 Task: Make a fun and energetic music video using iMovies editing features and visual effects.
Action: Mouse moved to (162, 196)
Screenshot: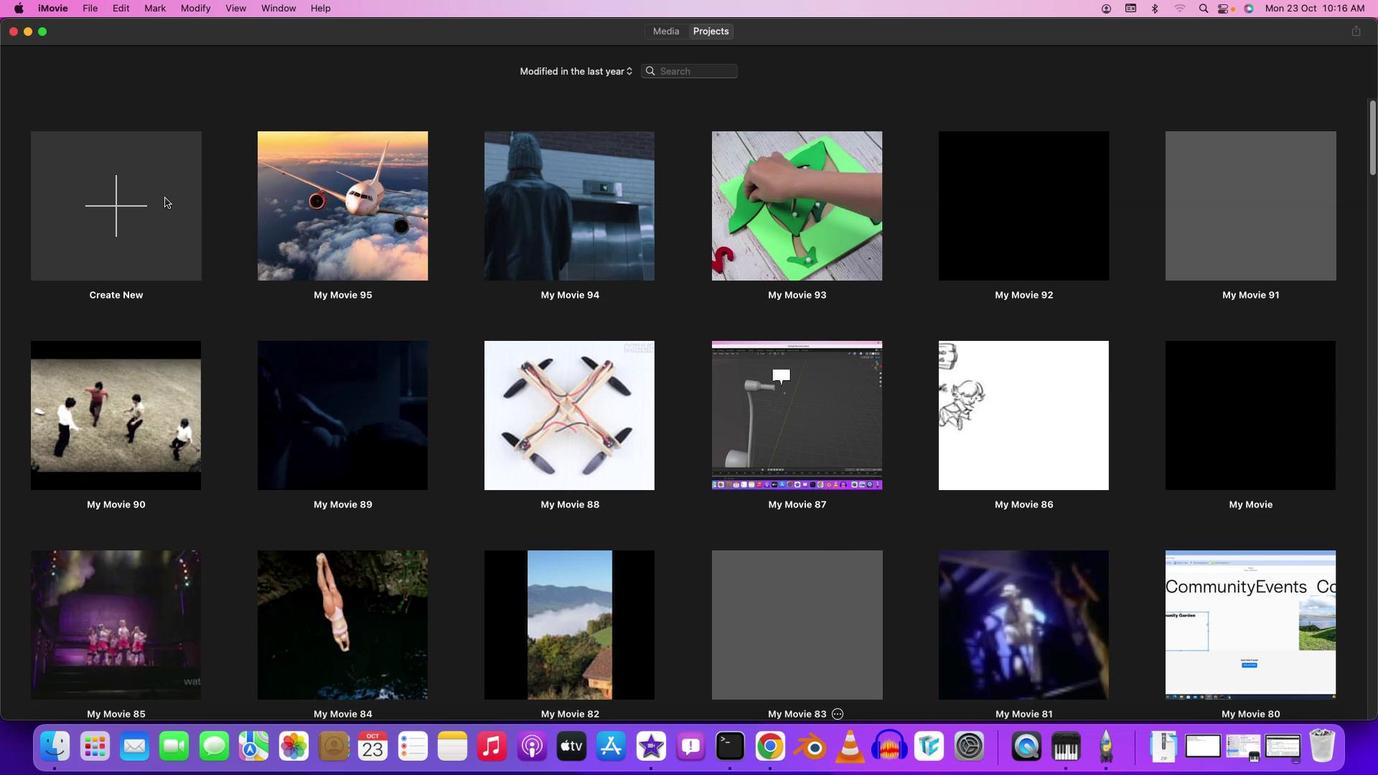 
Action: Mouse pressed left at (162, 196)
Screenshot: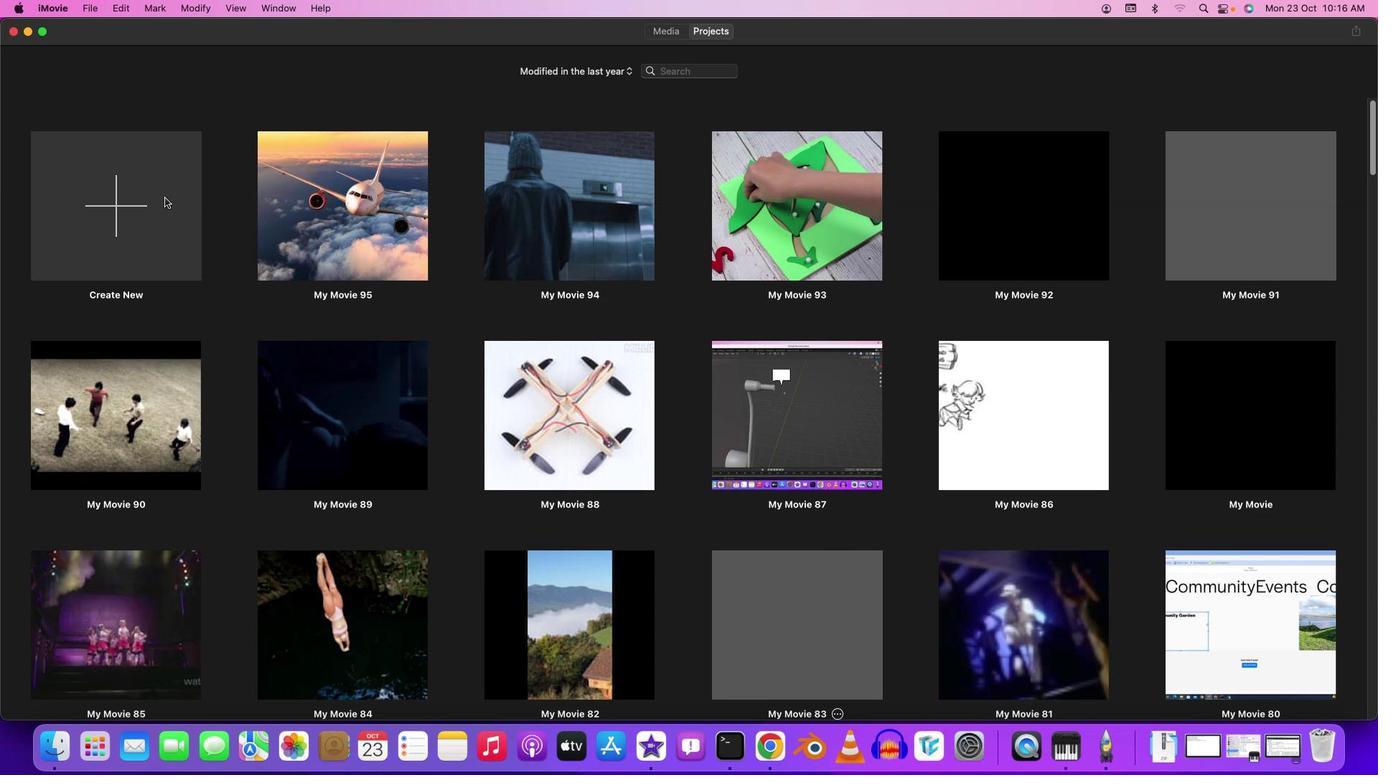 
Action: Mouse moved to (140, 206)
Screenshot: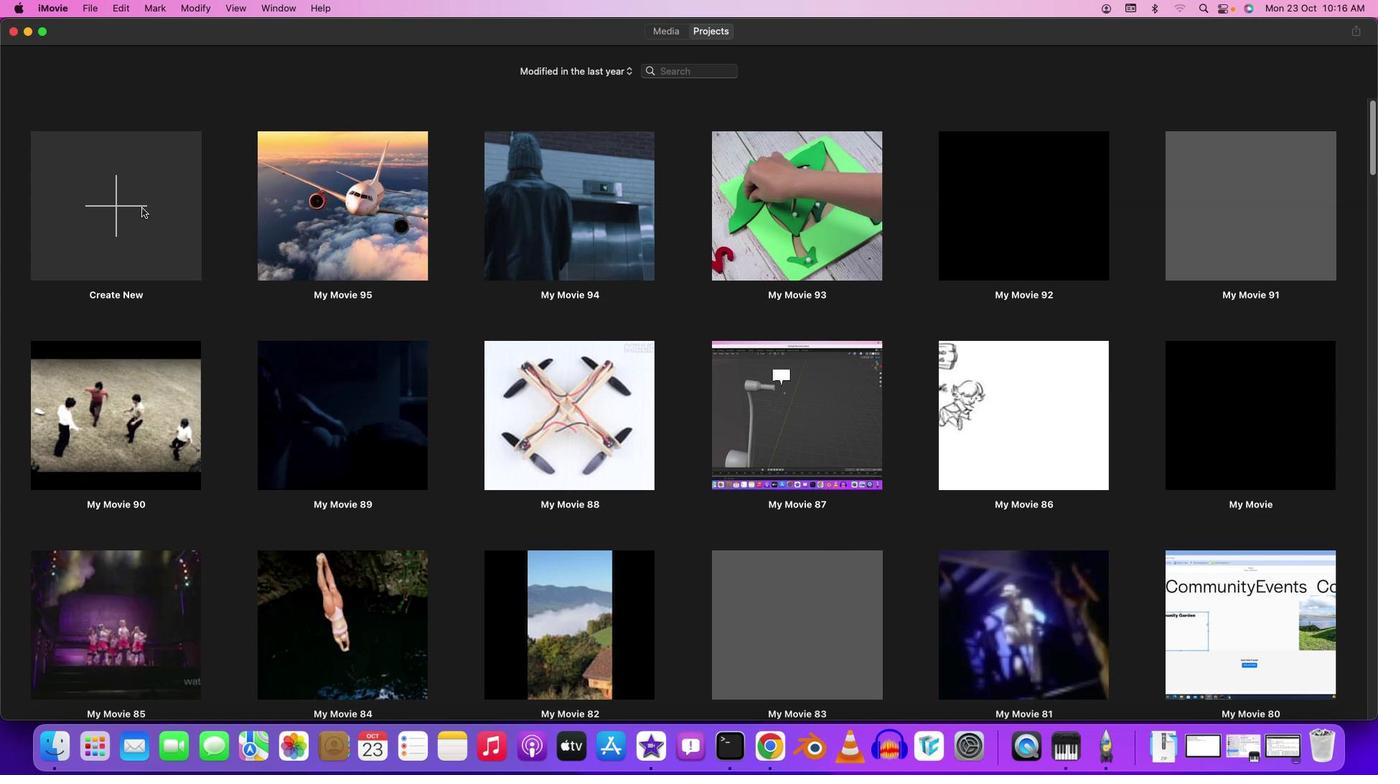 
Action: Mouse pressed left at (140, 206)
Screenshot: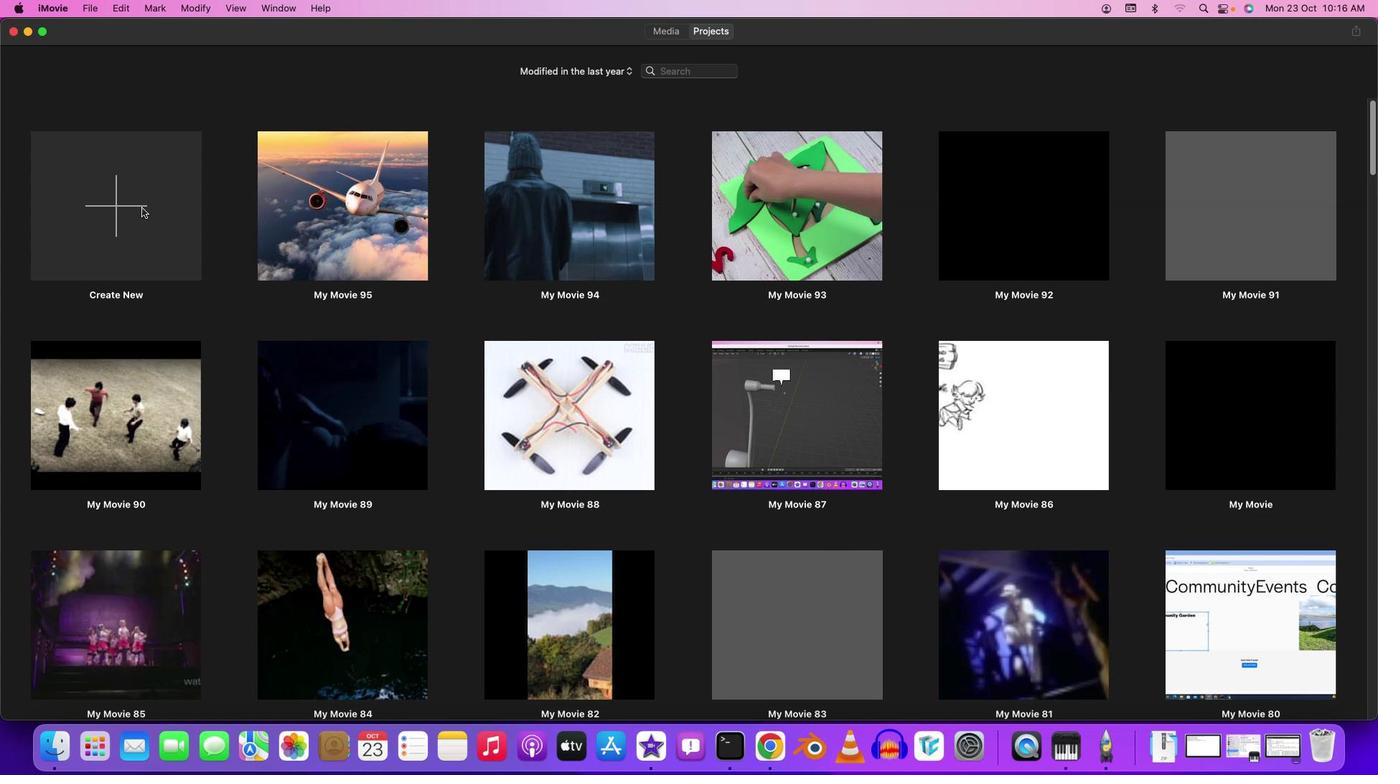
Action: Mouse moved to (109, 274)
Screenshot: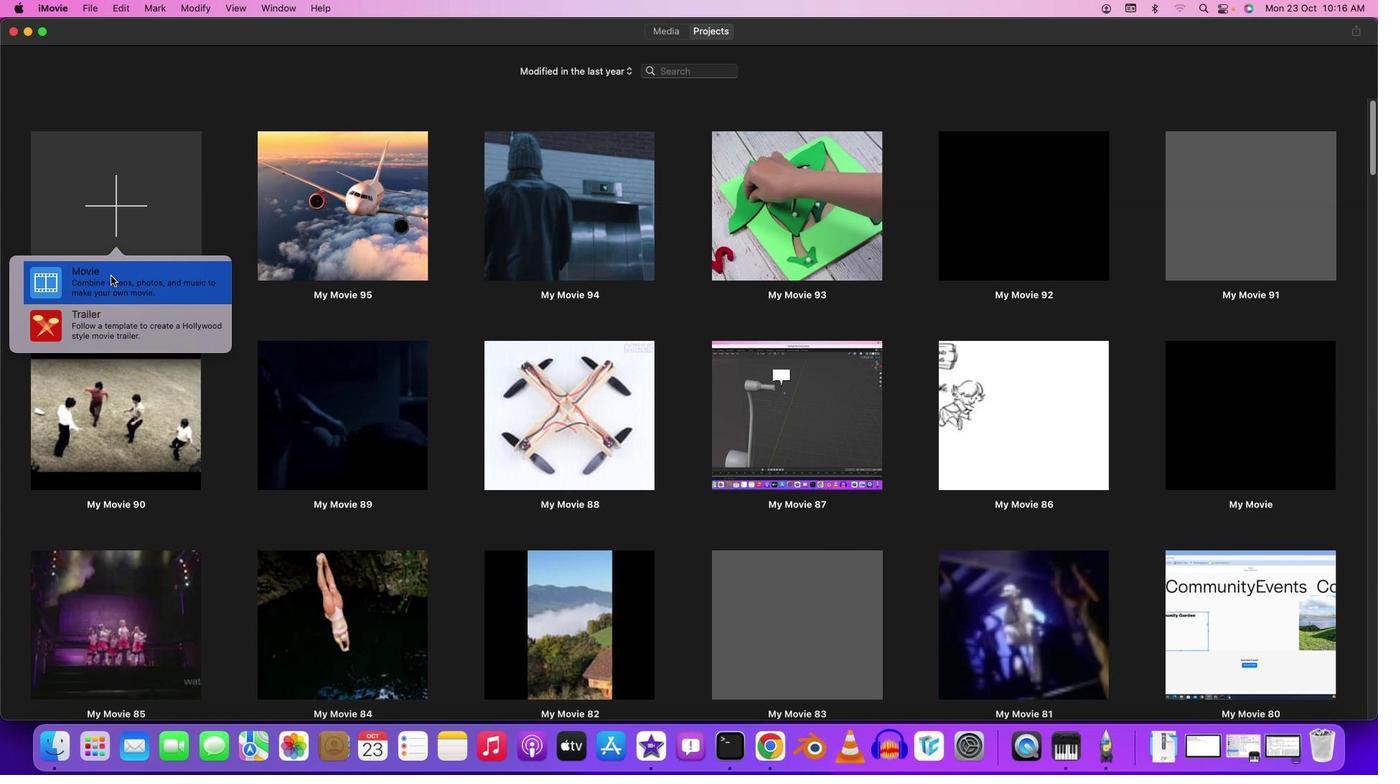
Action: Mouse pressed left at (109, 274)
Screenshot: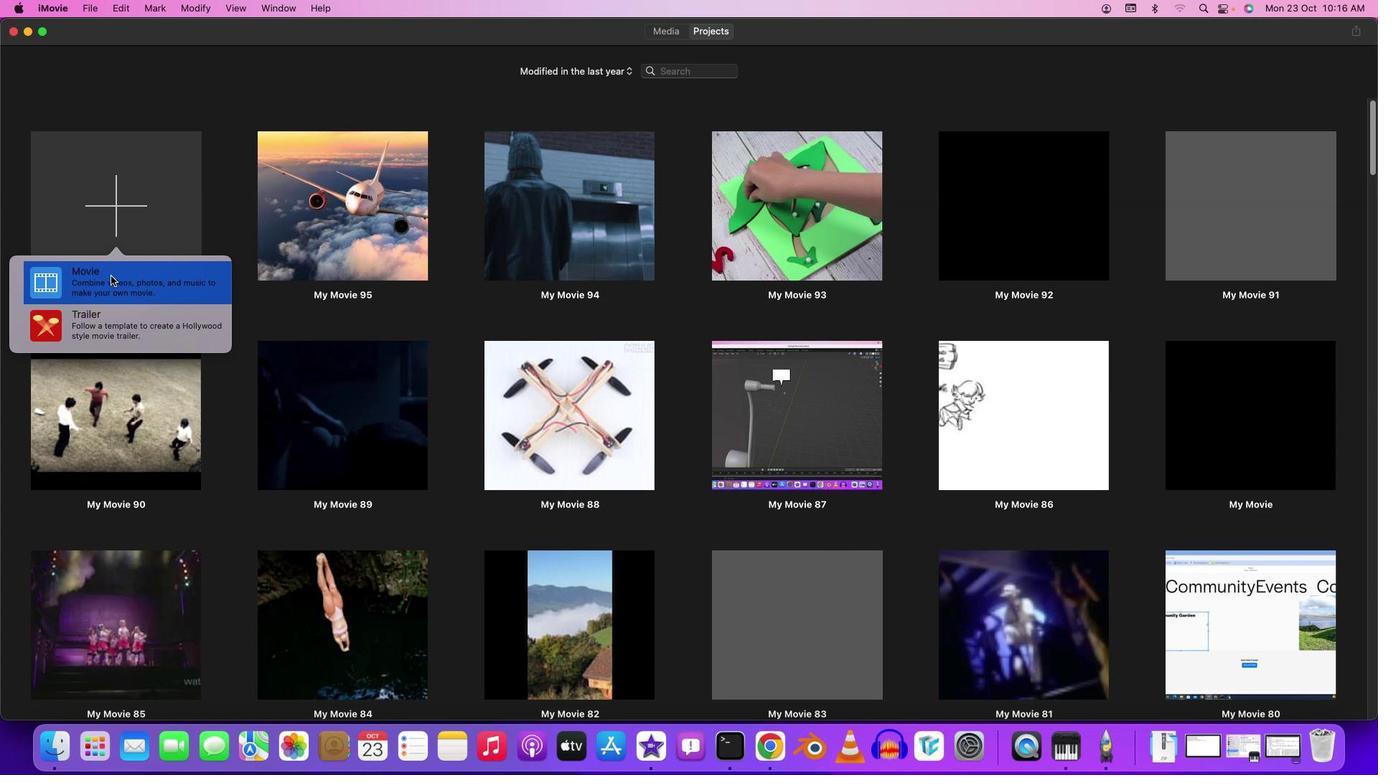 
Action: Mouse moved to (162, 32)
Screenshot: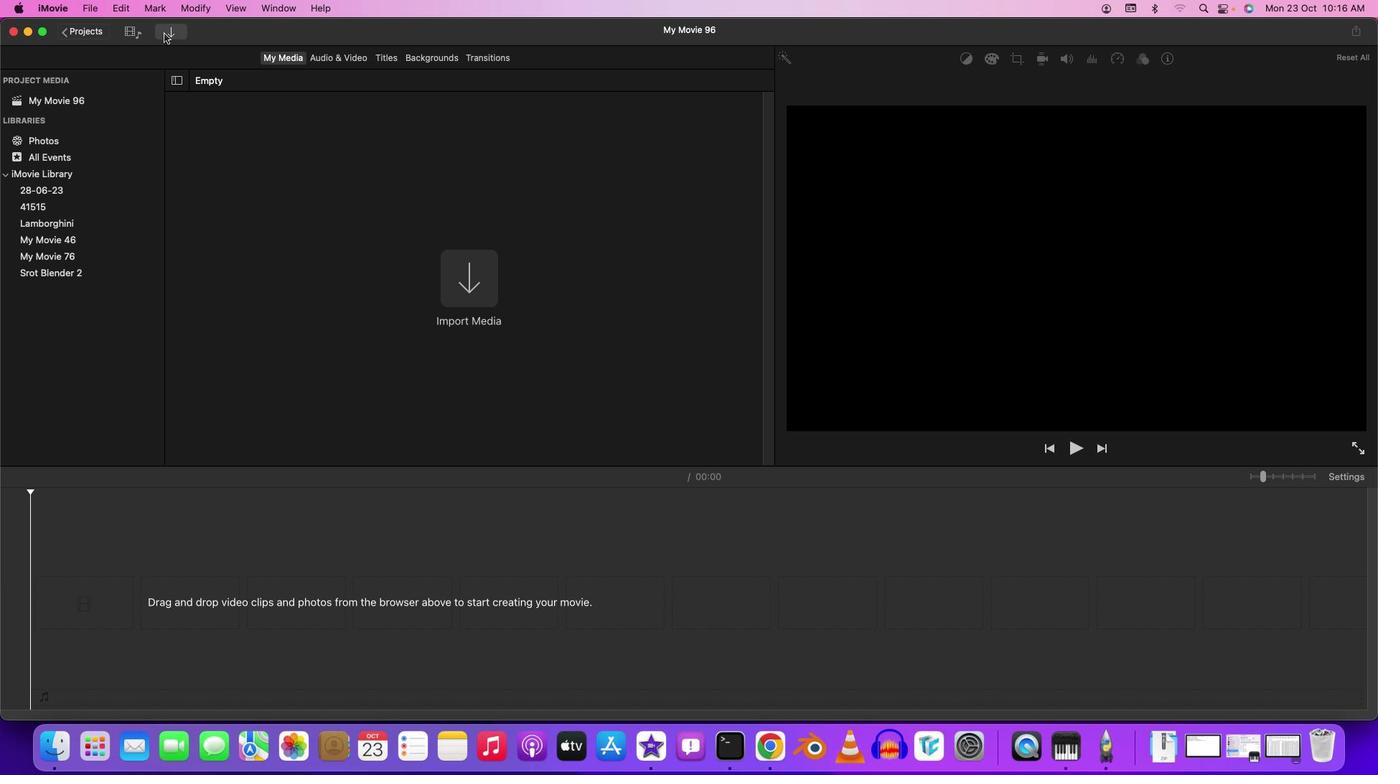
Action: Mouse pressed left at (162, 32)
Screenshot: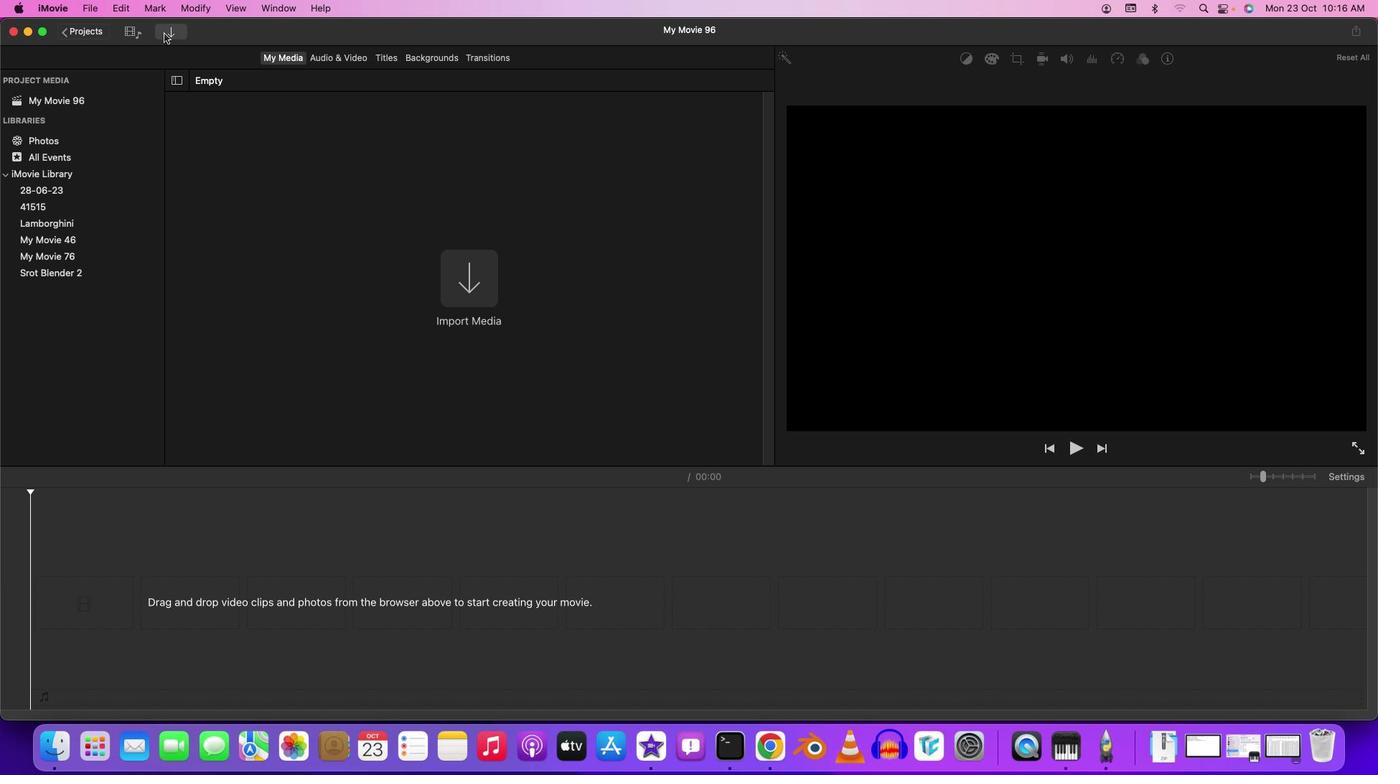 
Action: Mouse moved to (53, 201)
Screenshot: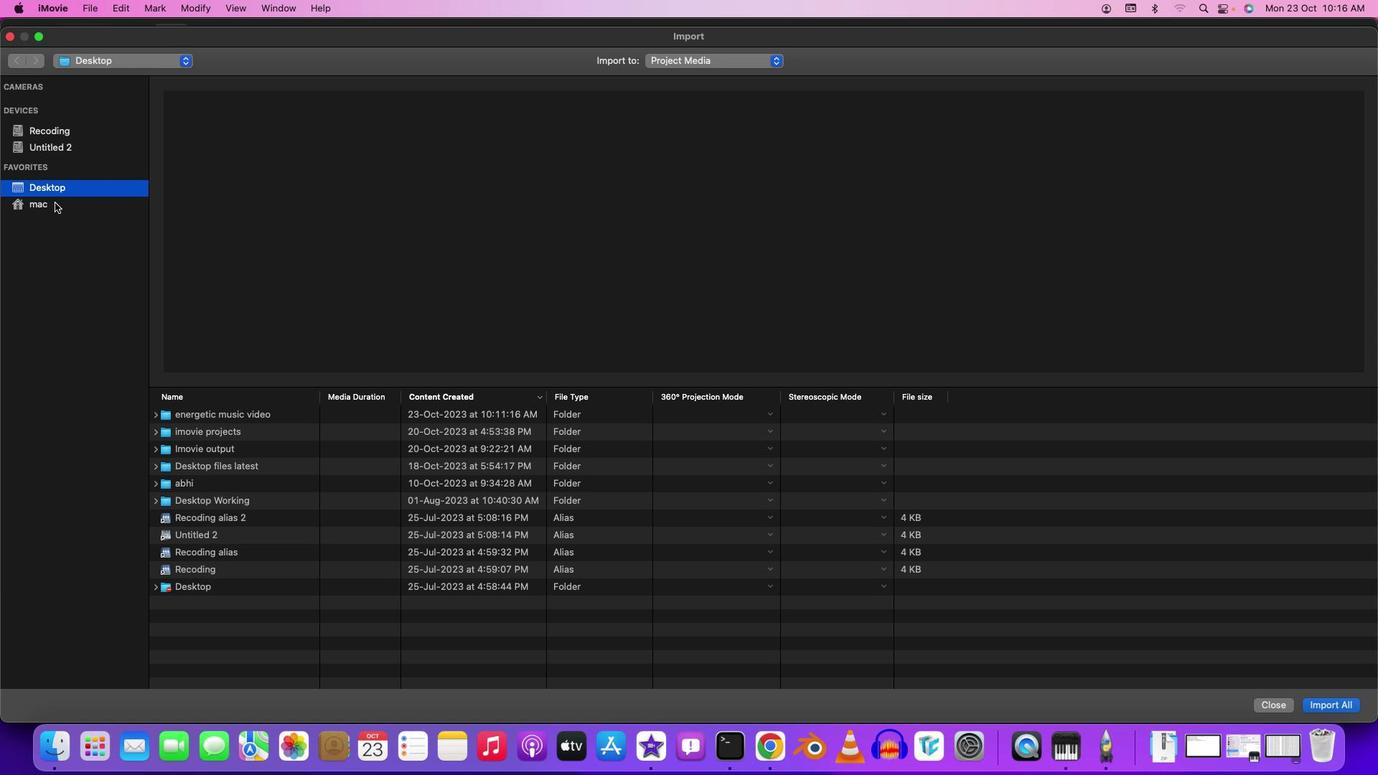 
Action: Mouse pressed left at (53, 201)
Screenshot: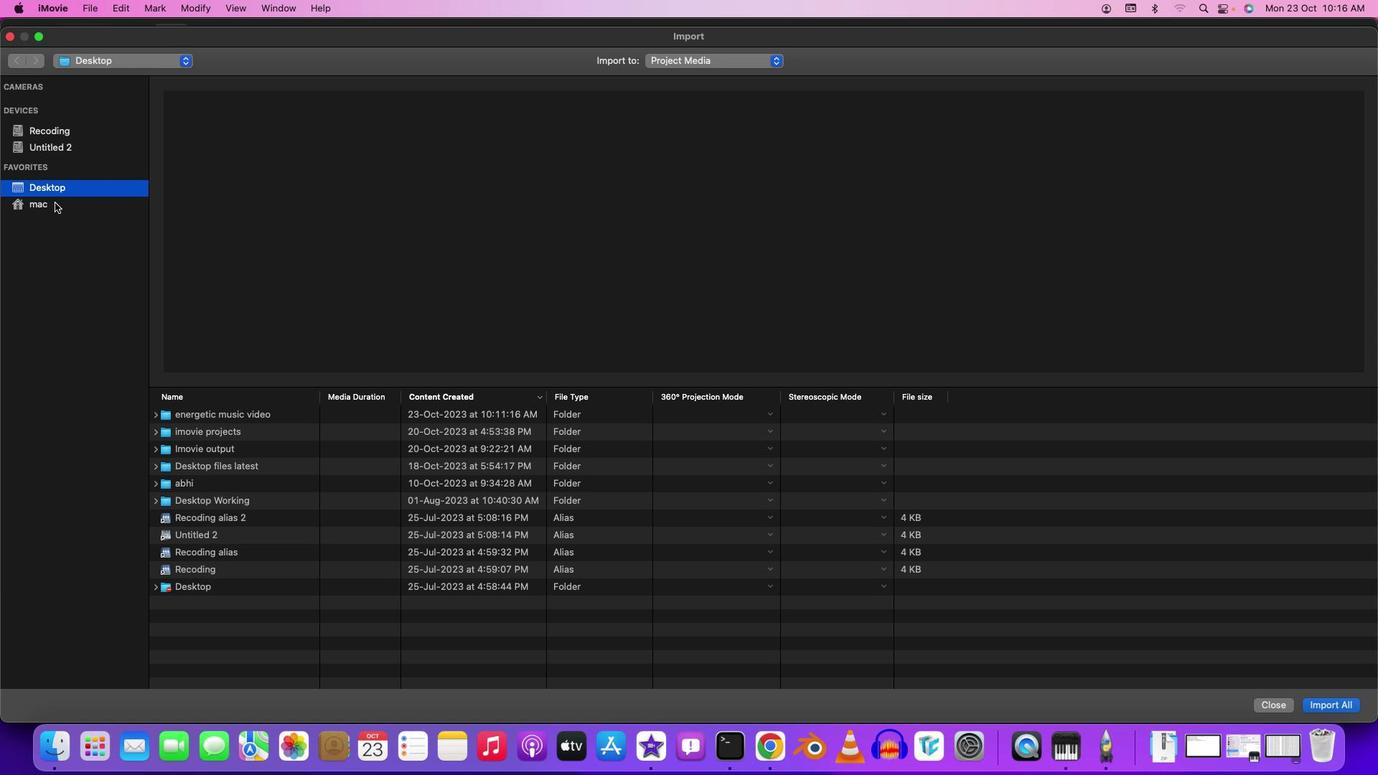 
Action: Mouse moved to (62, 185)
Screenshot: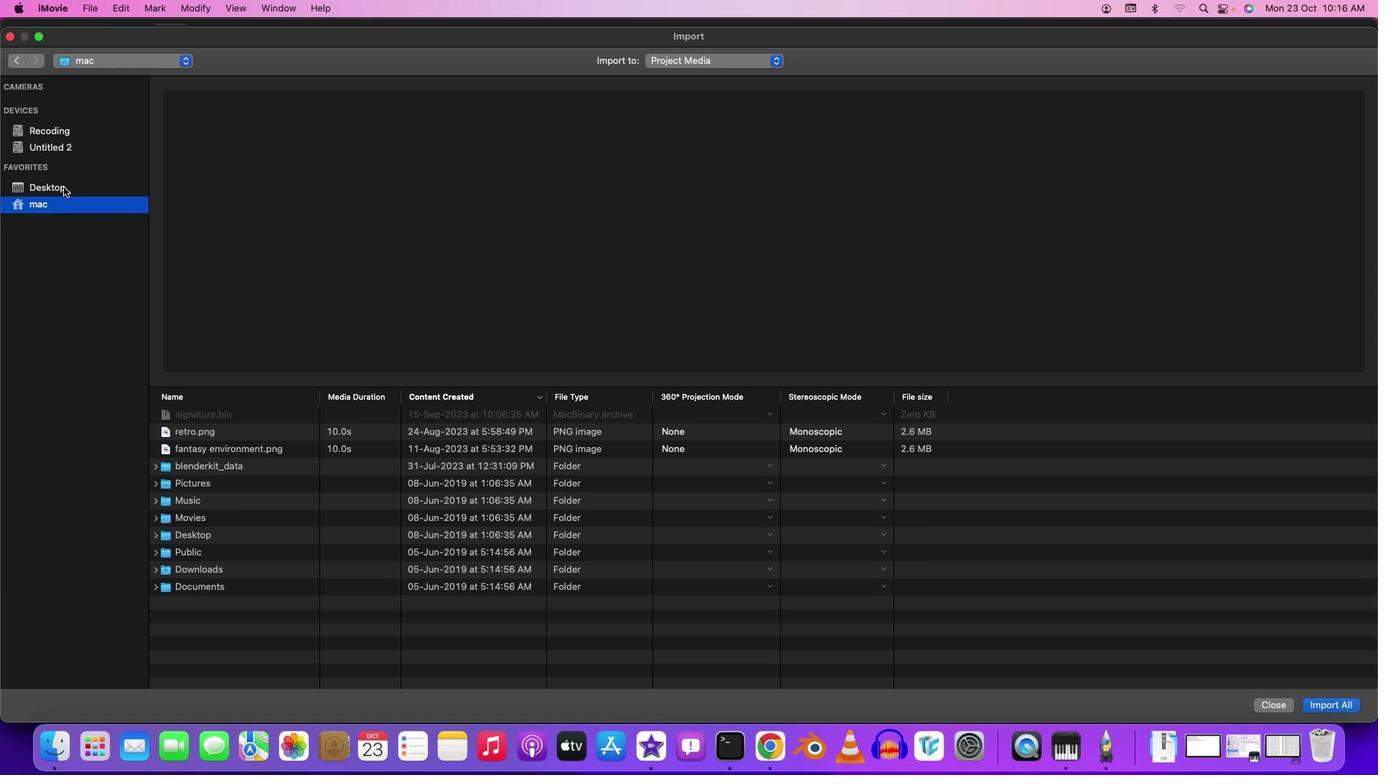 
Action: Mouse pressed left at (62, 185)
Screenshot: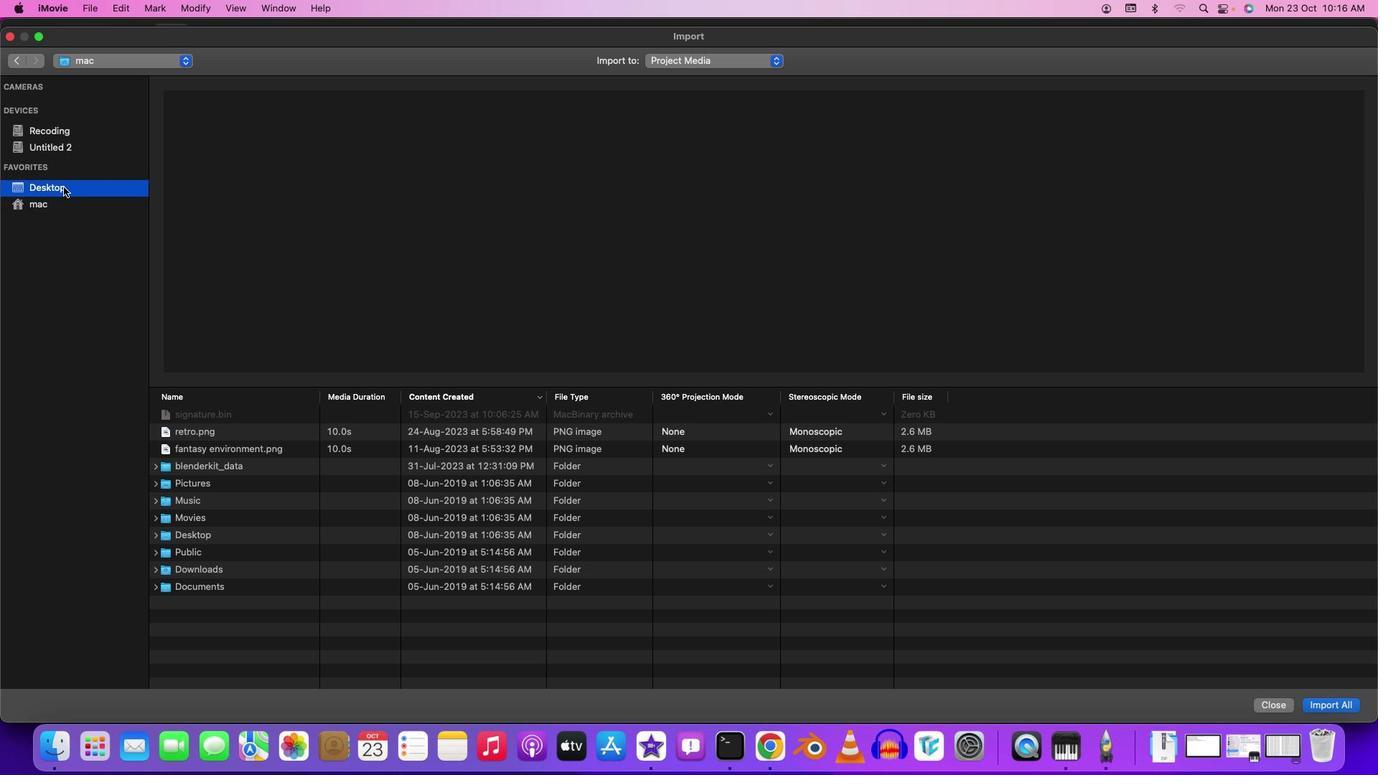 
Action: Mouse moved to (213, 484)
Screenshot: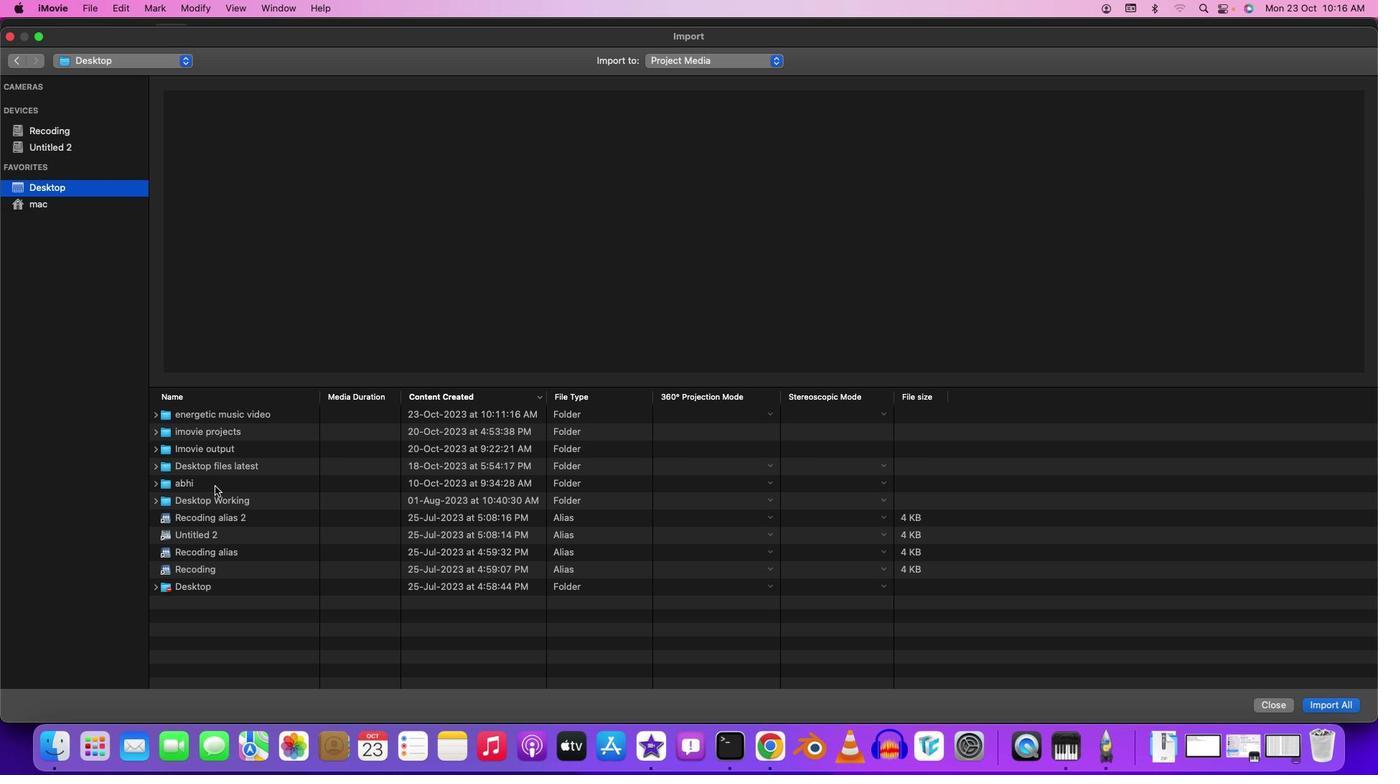 
Action: Mouse pressed left at (213, 484)
Screenshot: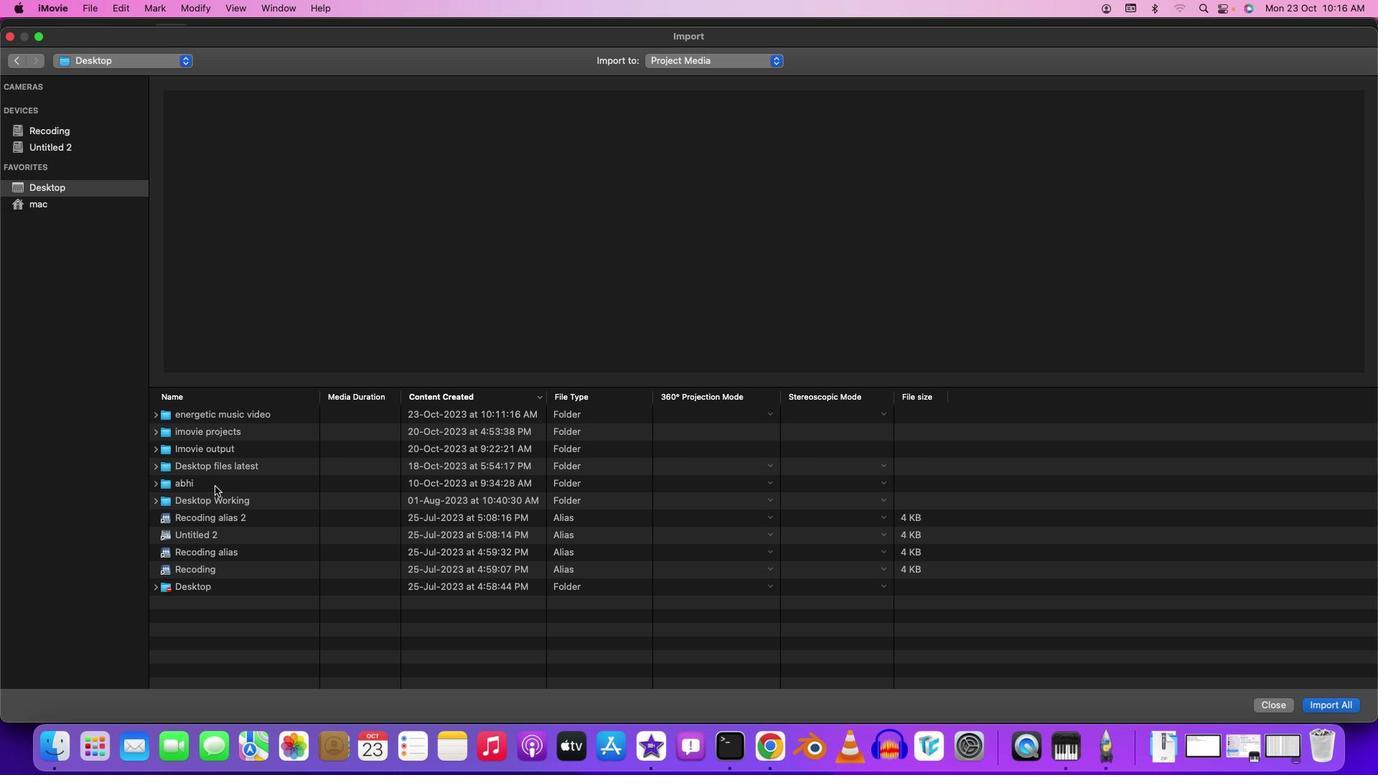 
Action: Mouse pressed left at (213, 484)
Screenshot: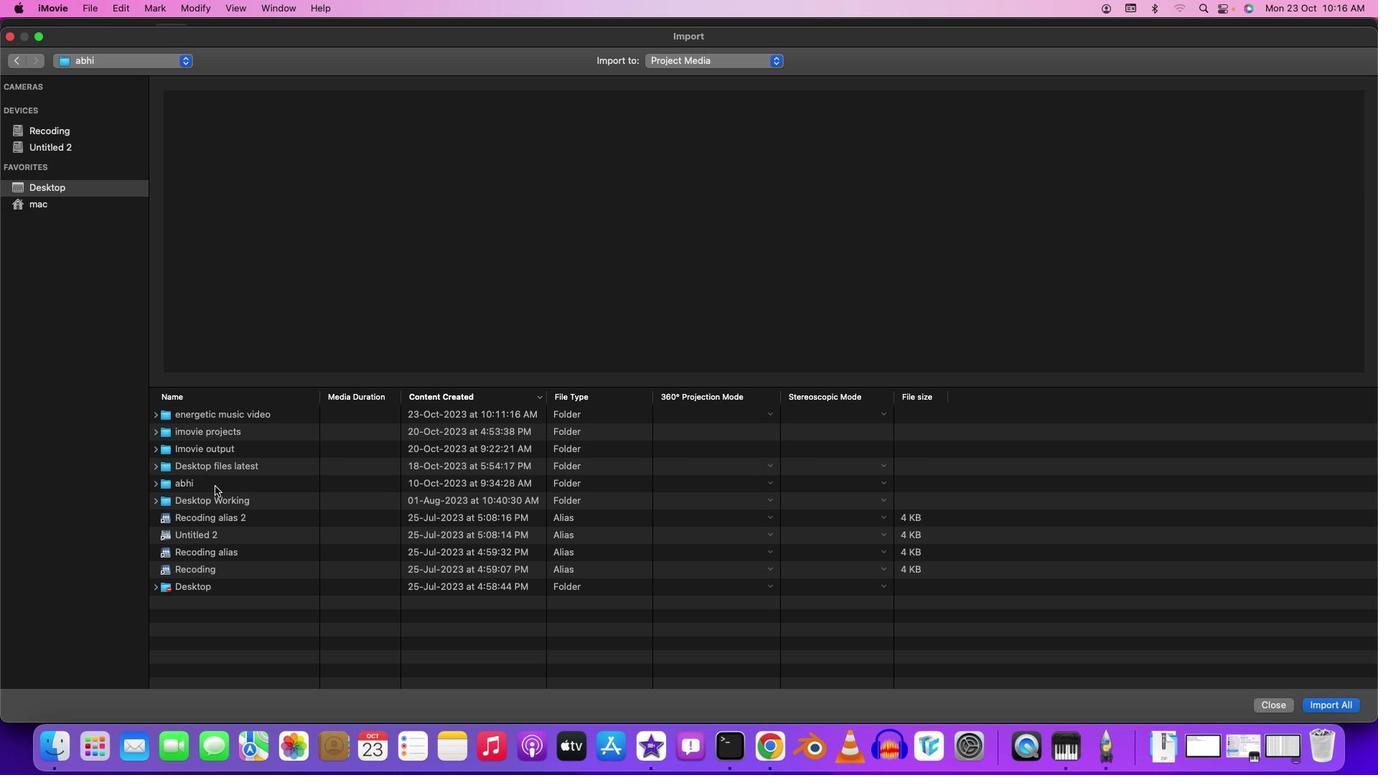 
Action: Mouse moved to (61, 184)
Screenshot: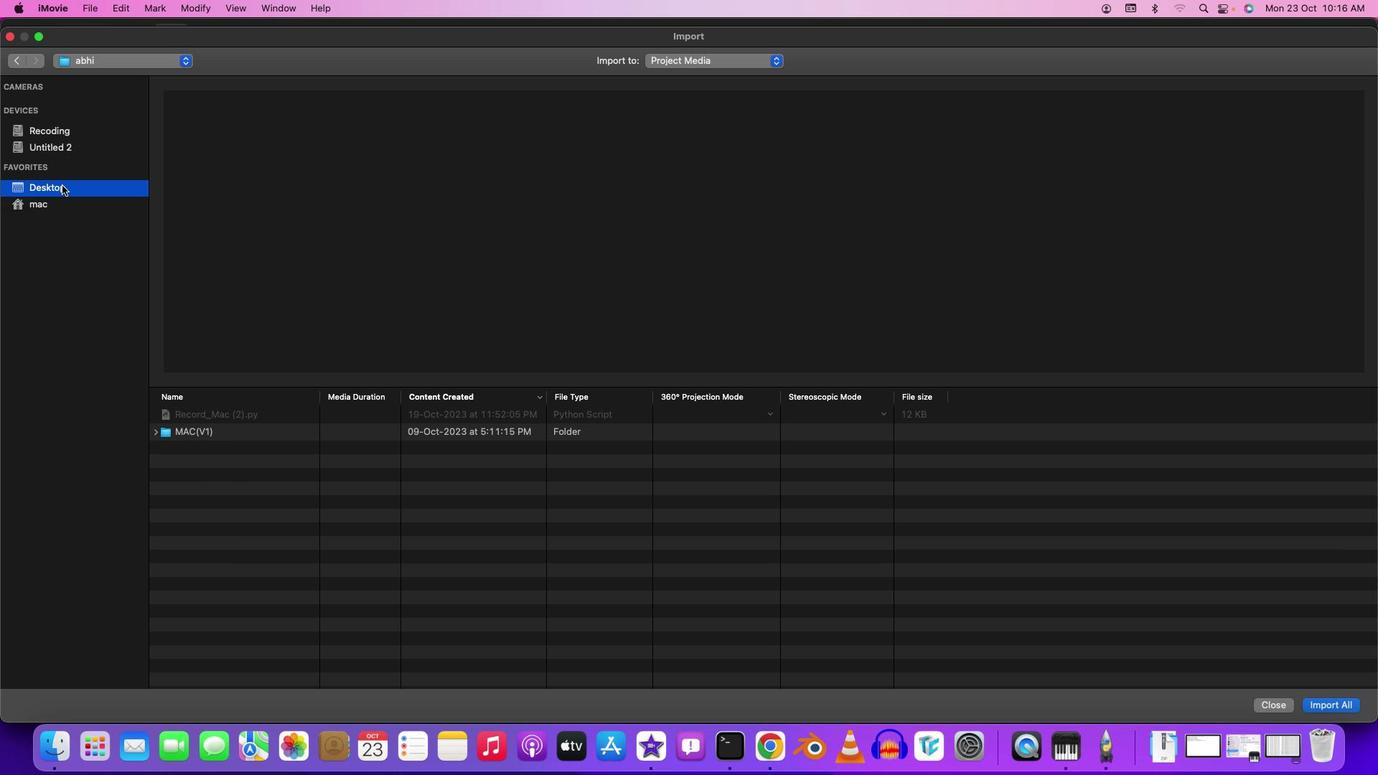 
Action: Mouse pressed left at (61, 184)
Screenshot: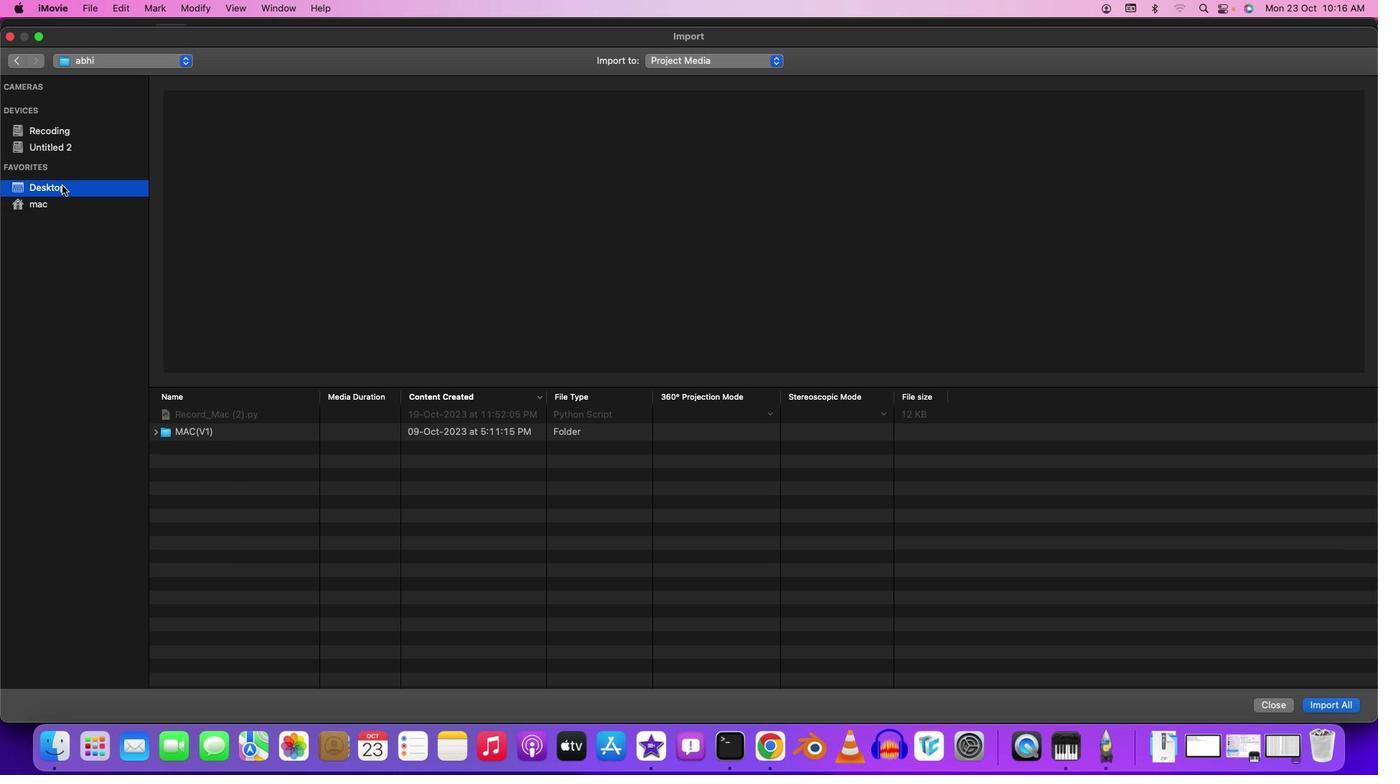 
Action: Mouse moved to (51, 206)
Screenshot: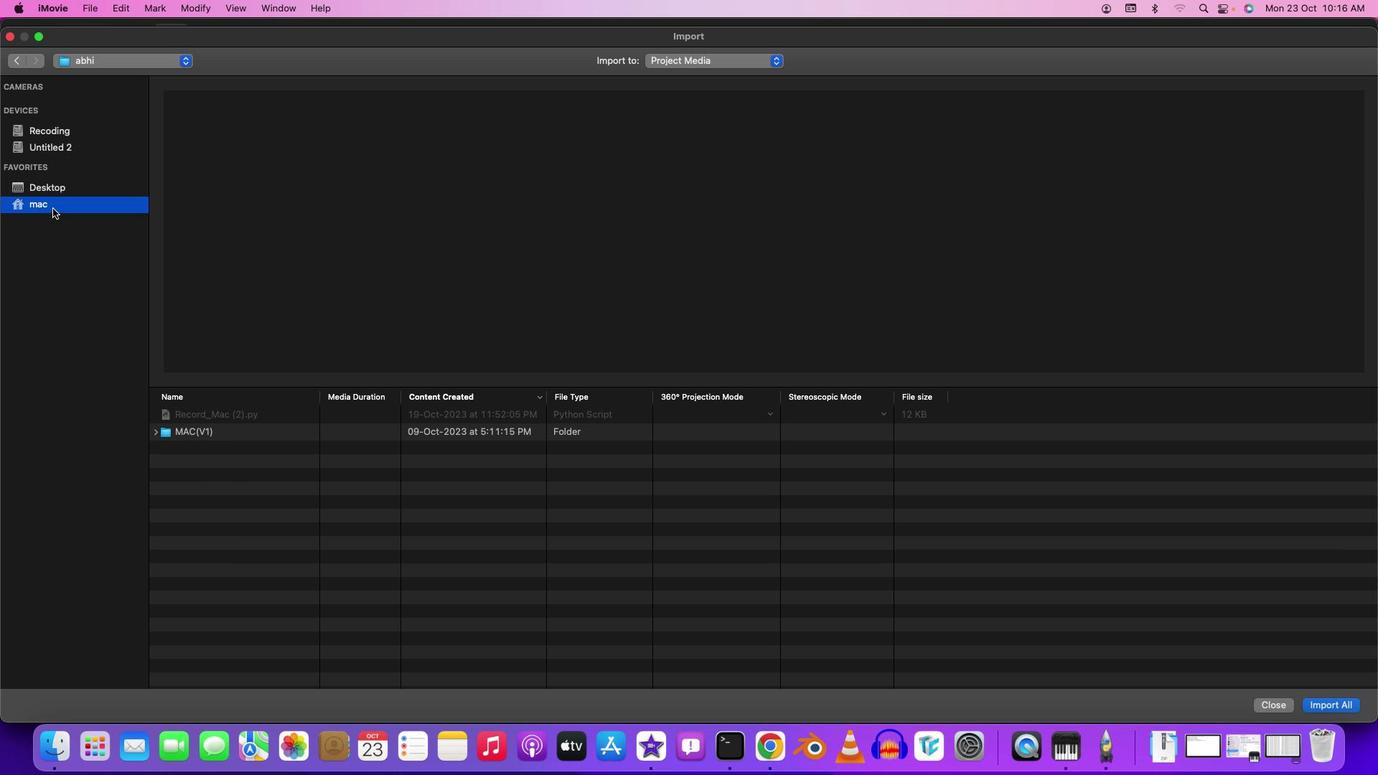 
Action: Mouse pressed left at (51, 206)
Screenshot: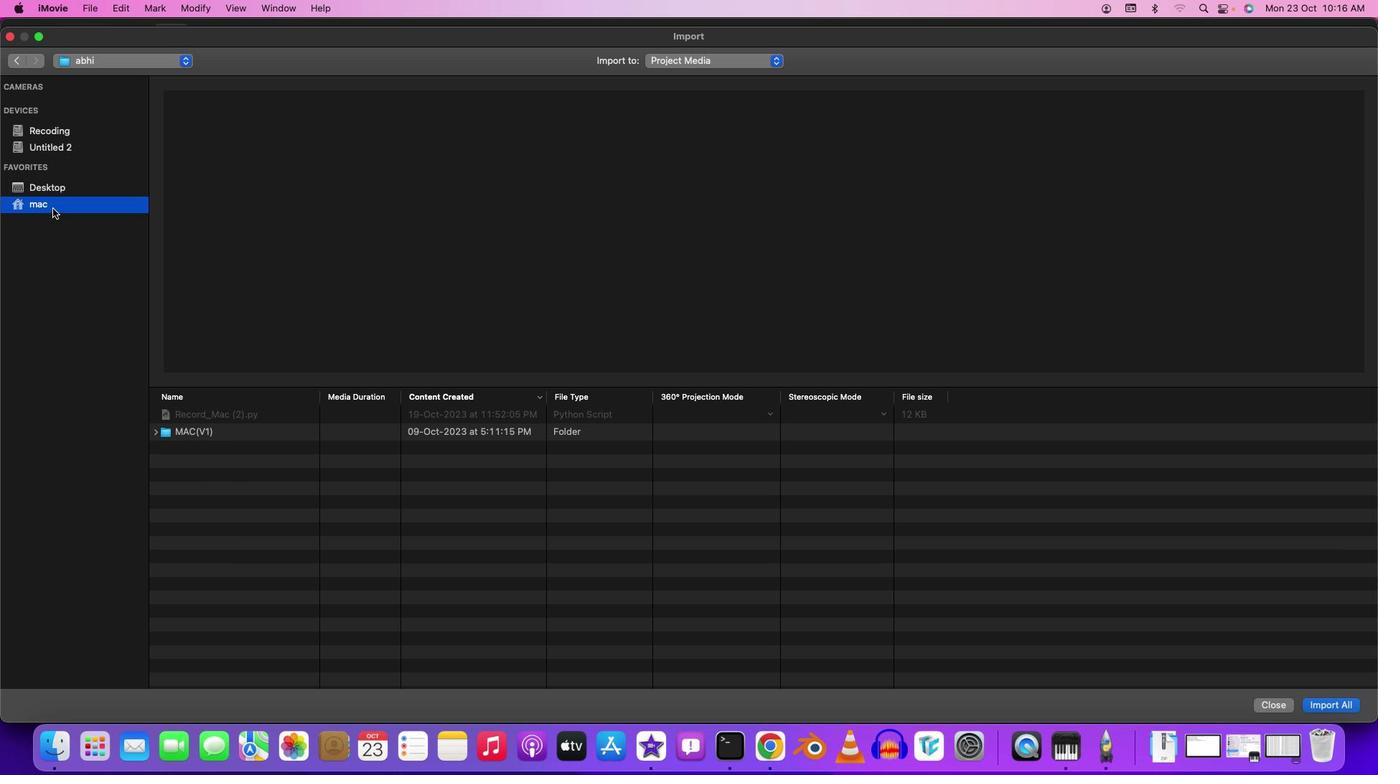 
Action: Mouse moved to (55, 177)
Screenshot: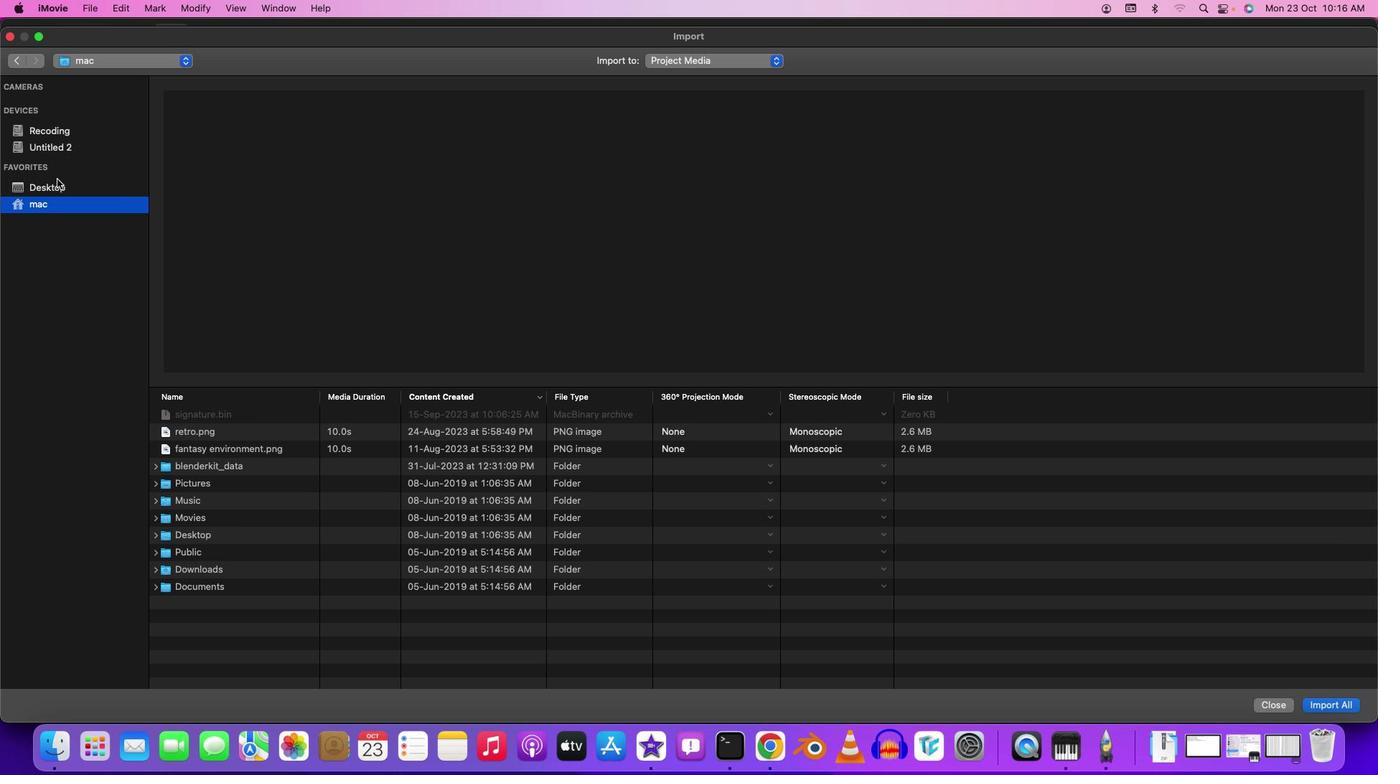 
Action: Mouse pressed left at (55, 177)
Screenshot: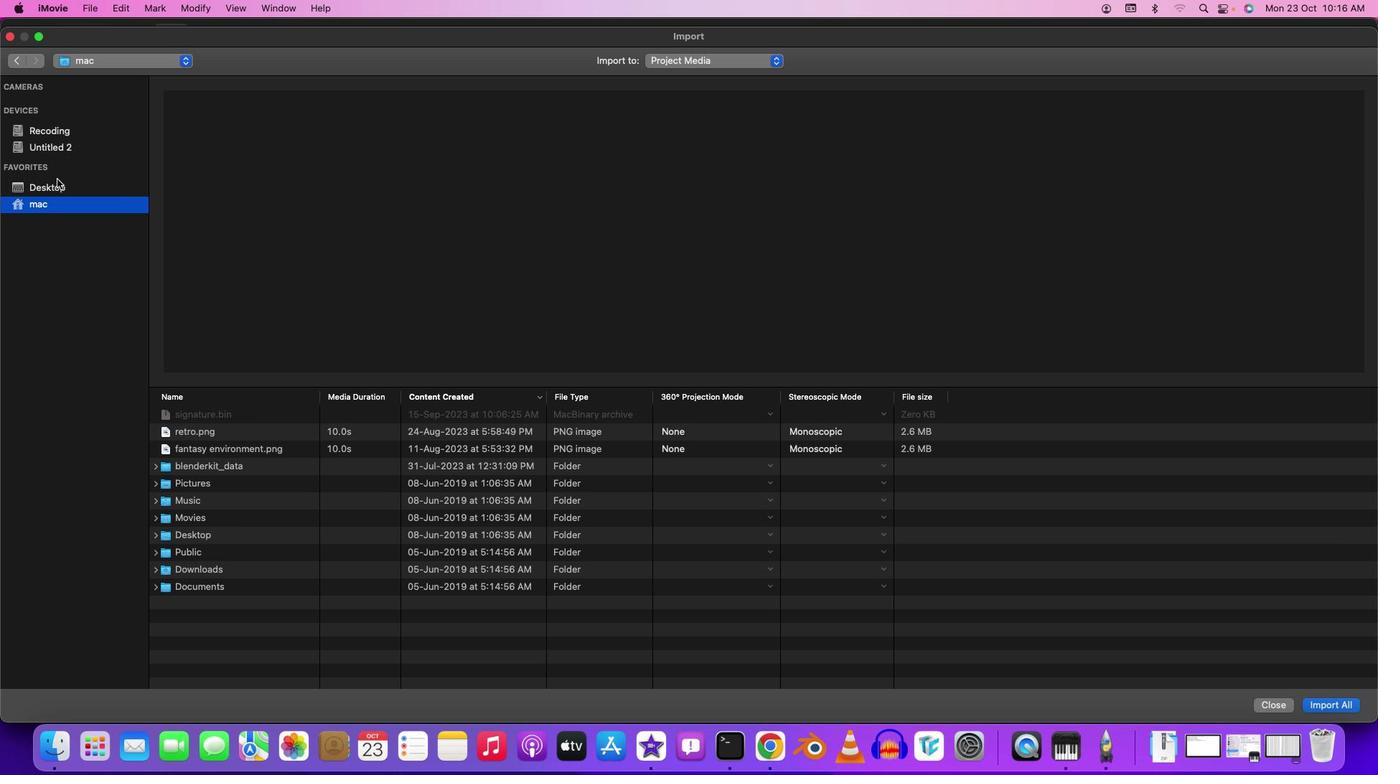 
Action: Mouse moved to (54, 180)
Screenshot: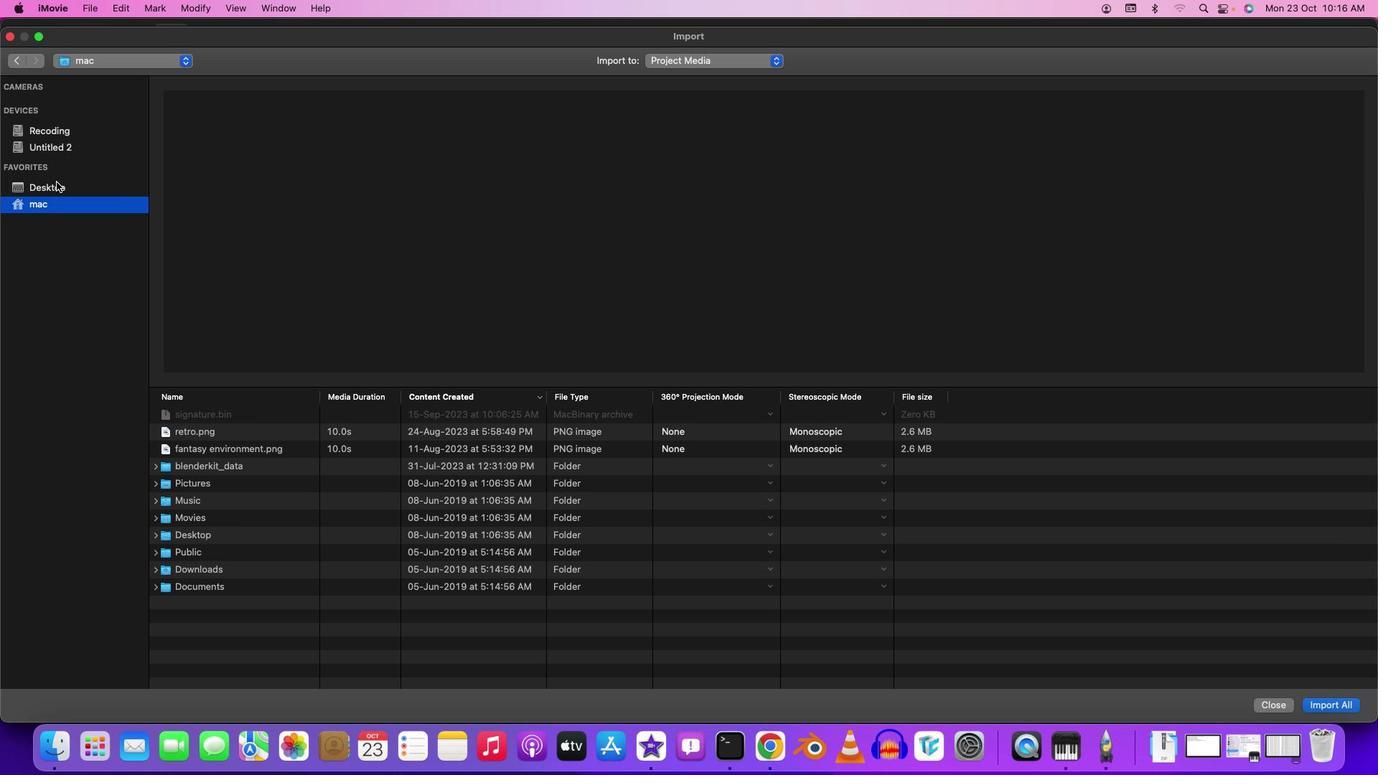 
Action: Mouse pressed left at (54, 180)
Screenshot: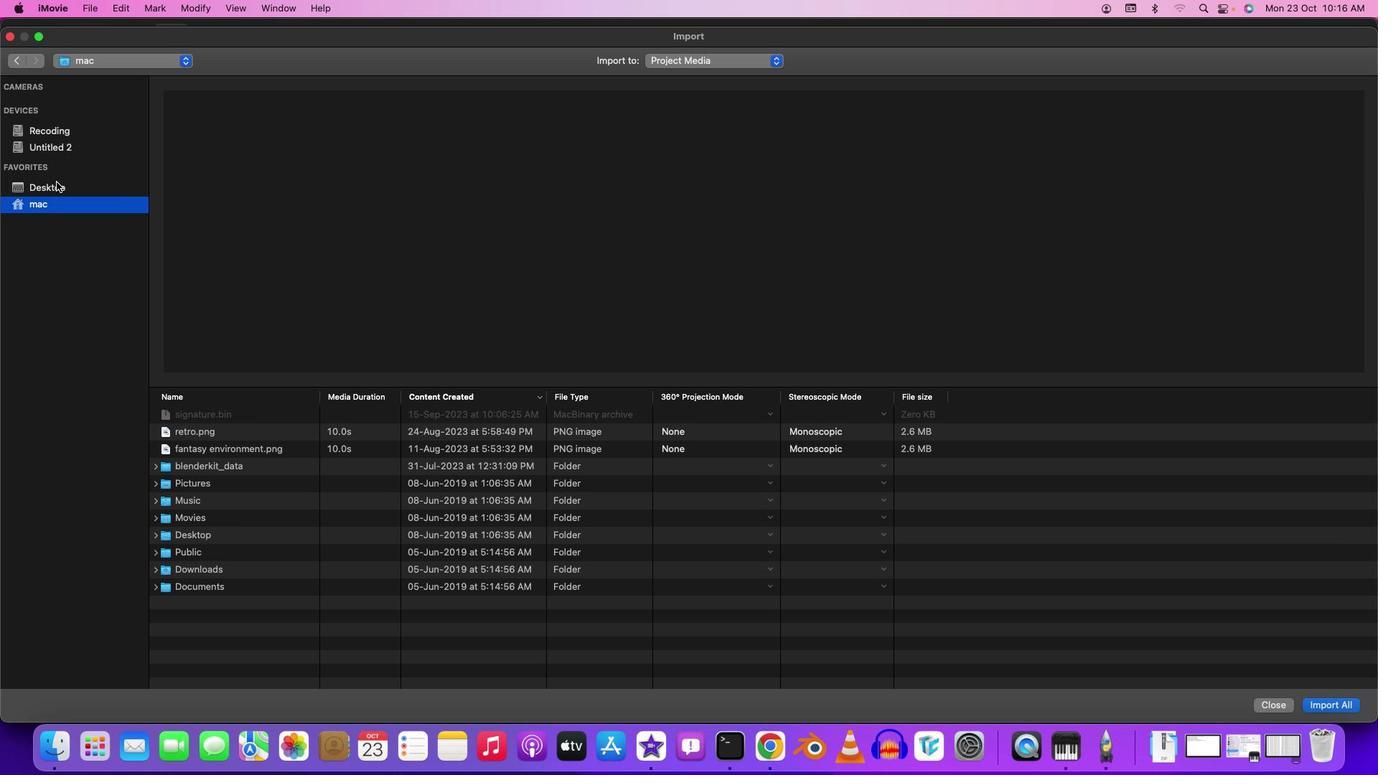 
Action: Mouse moved to (253, 416)
Screenshot: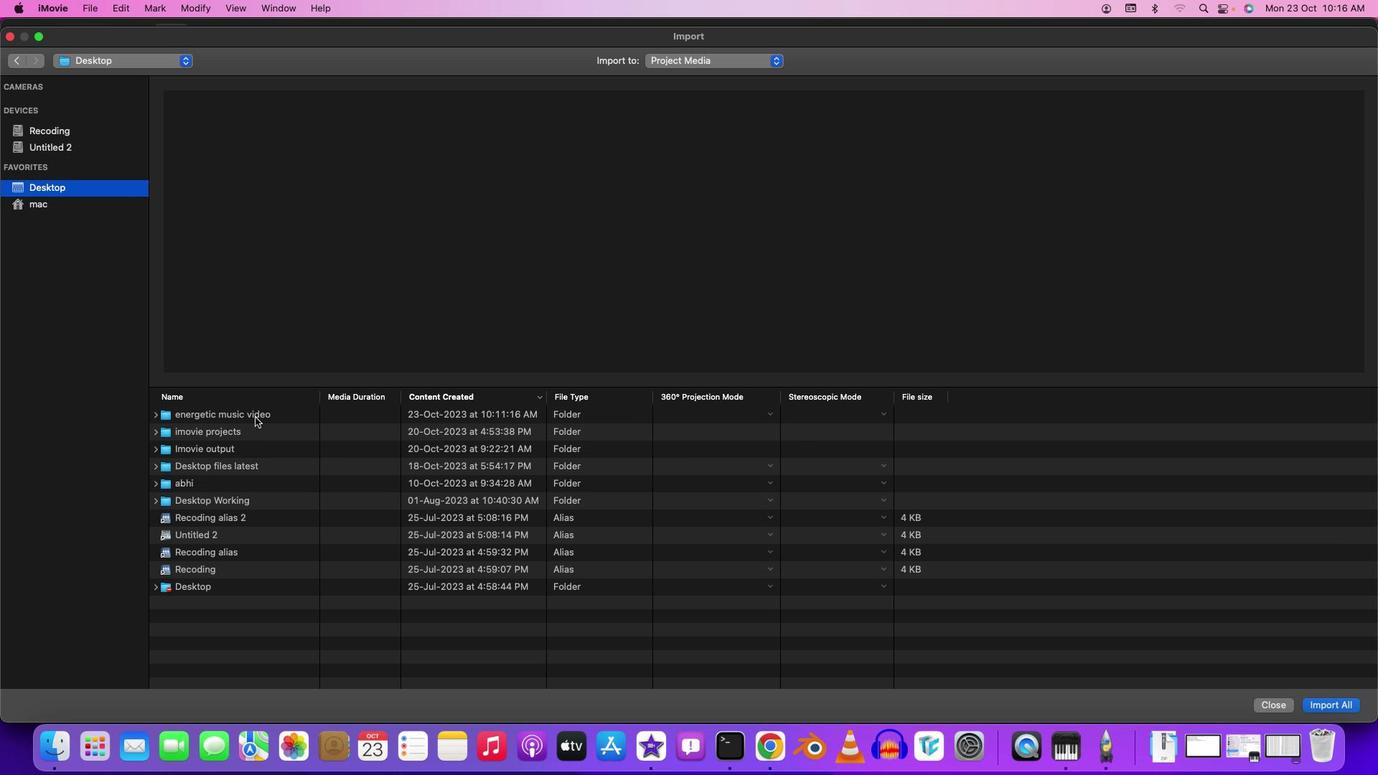 
Action: Mouse pressed left at (253, 416)
Screenshot: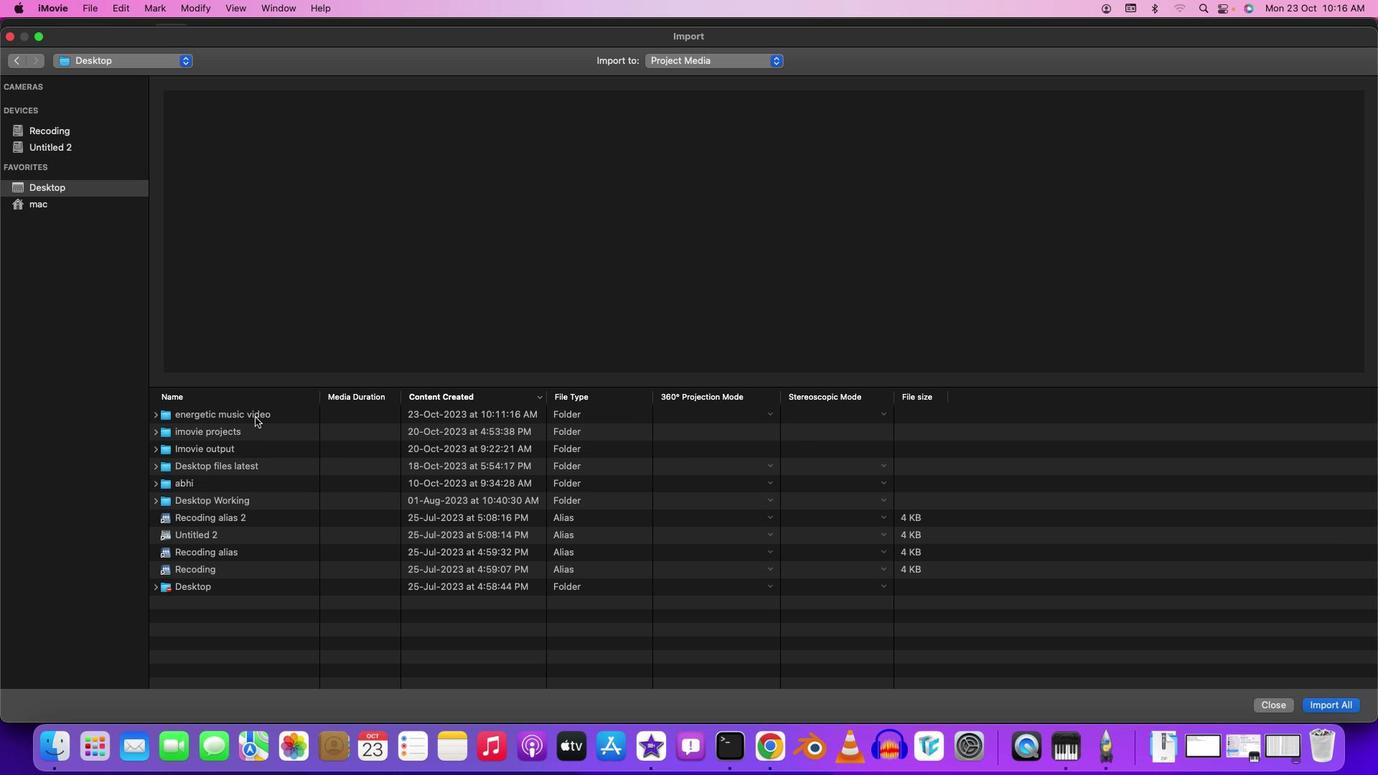 
Action: Mouse pressed left at (253, 416)
Screenshot: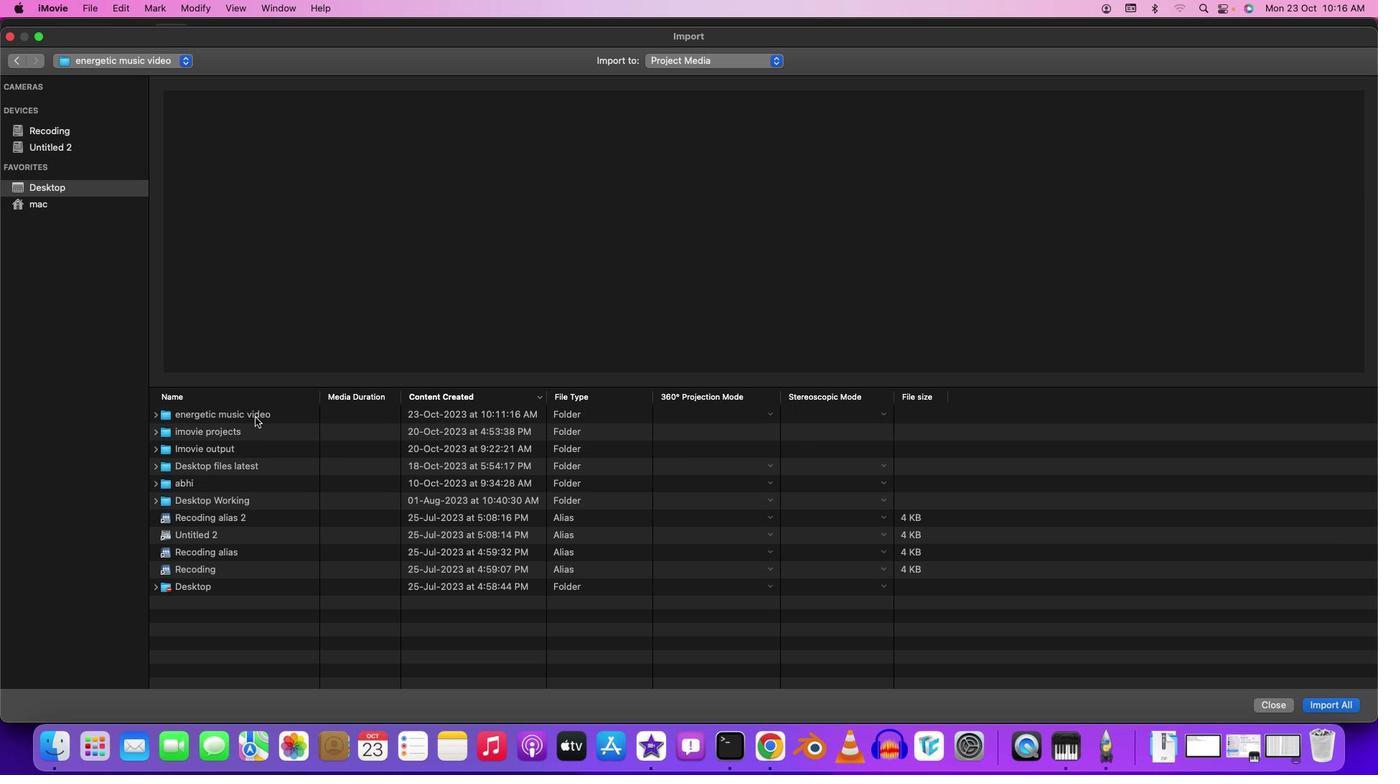 
Action: Mouse moved to (280, 641)
Screenshot: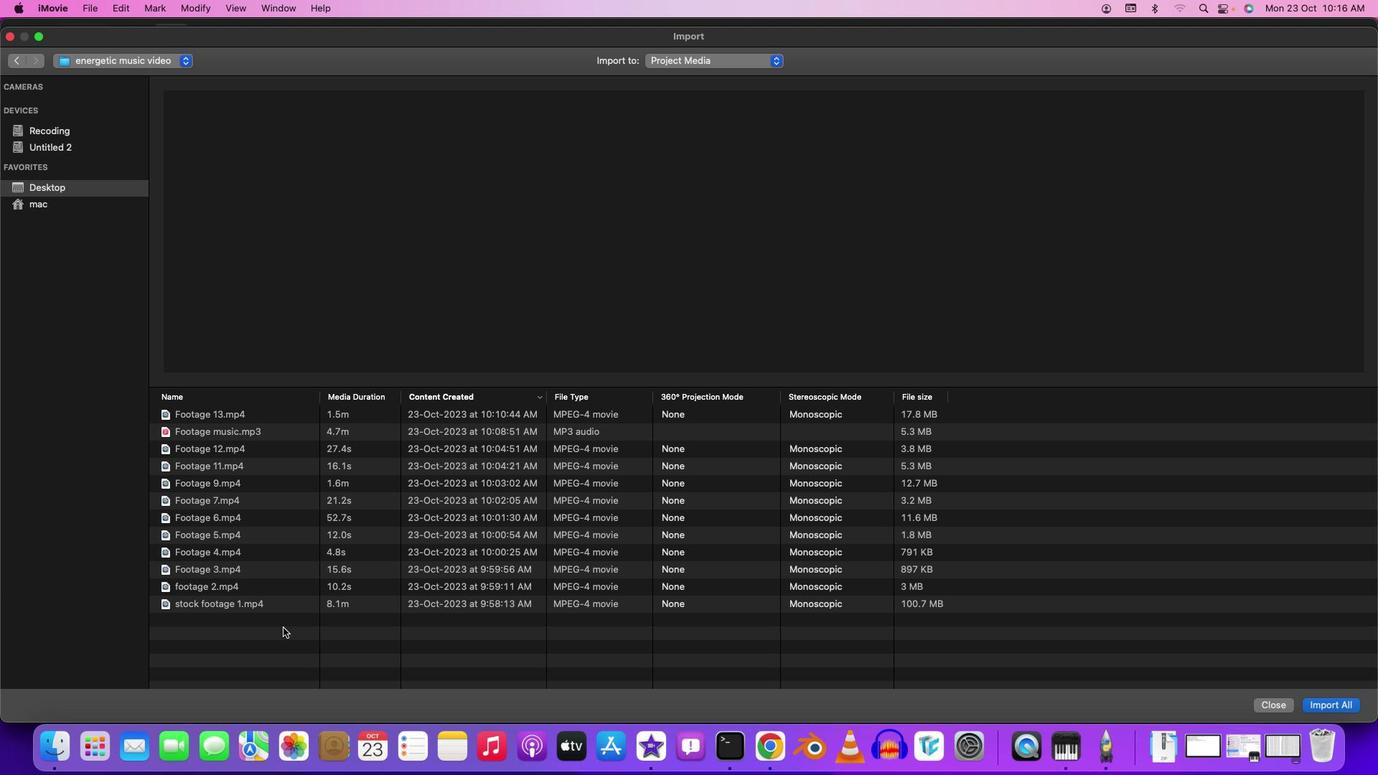 
Action: Mouse pressed left at (280, 641)
Screenshot: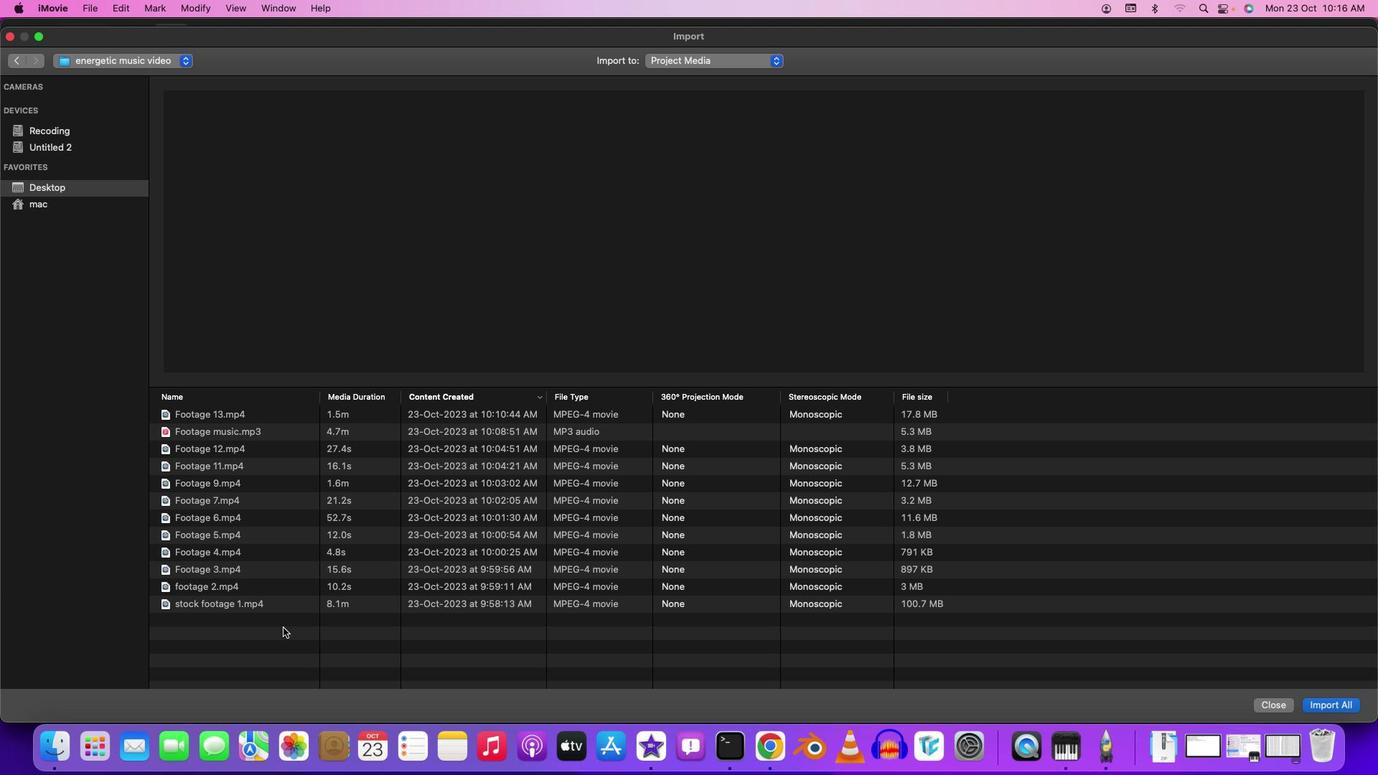 
Action: Mouse moved to (1338, 705)
Screenshot: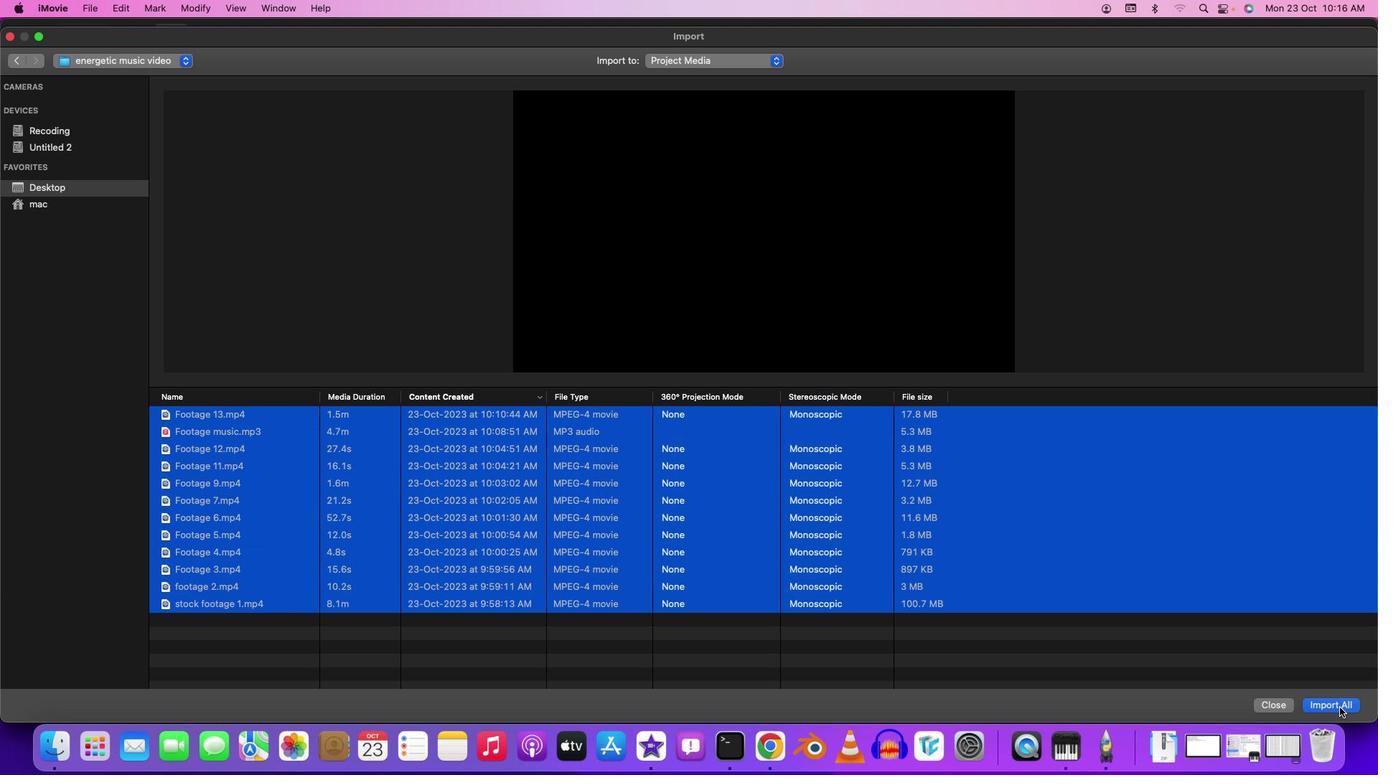 
Action: Mouse pressed left at (1338, 705)
Screenshot: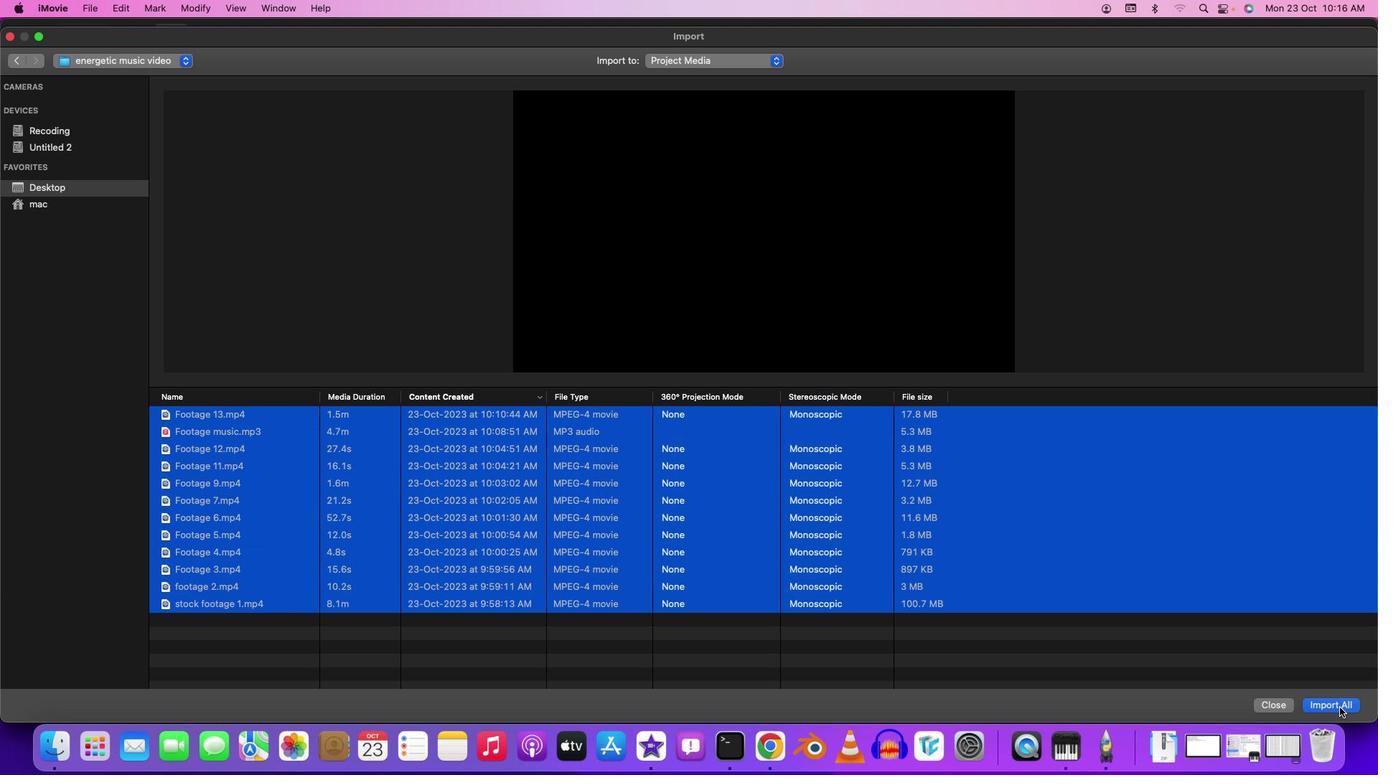 
Action: Mouse moved to (347, 274)
Screenshot: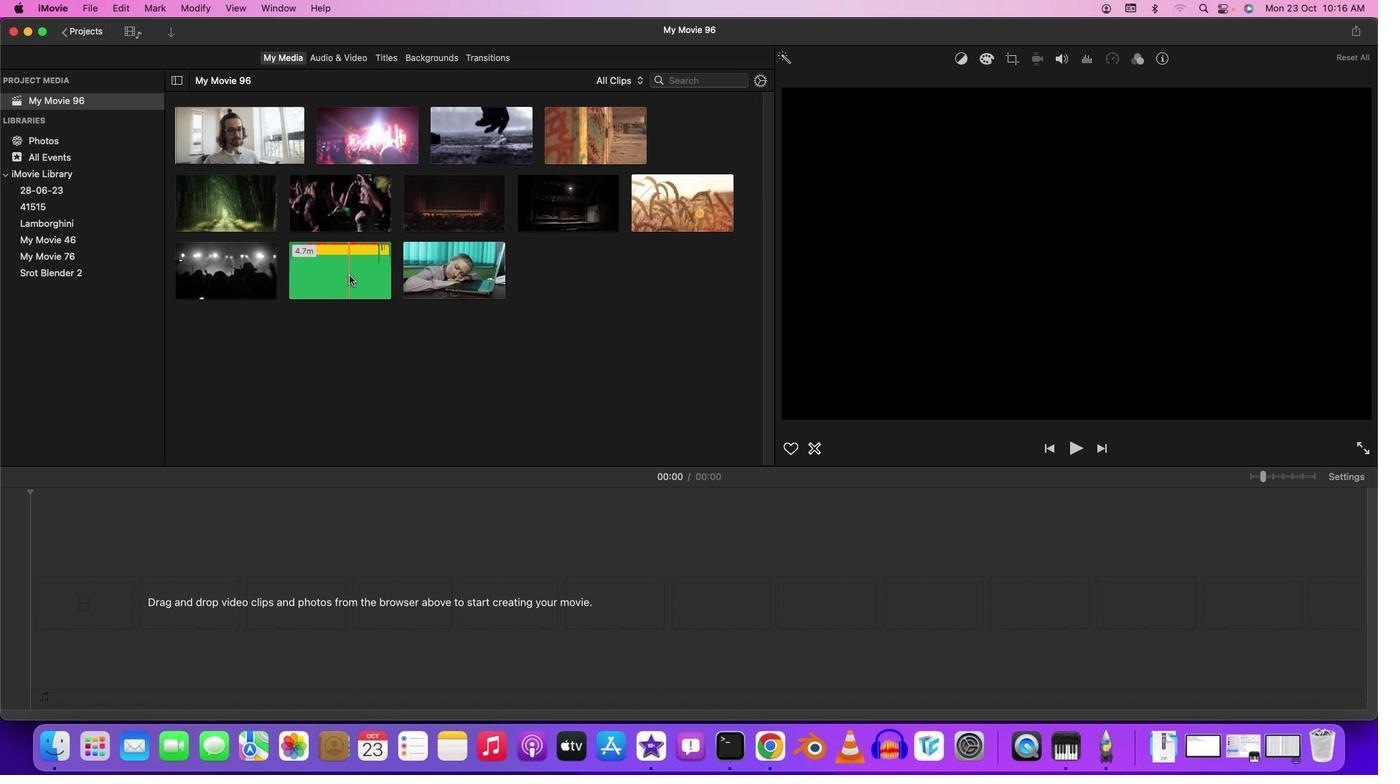 
Action: Mouse pressed left at (347, 274)
Screenshot: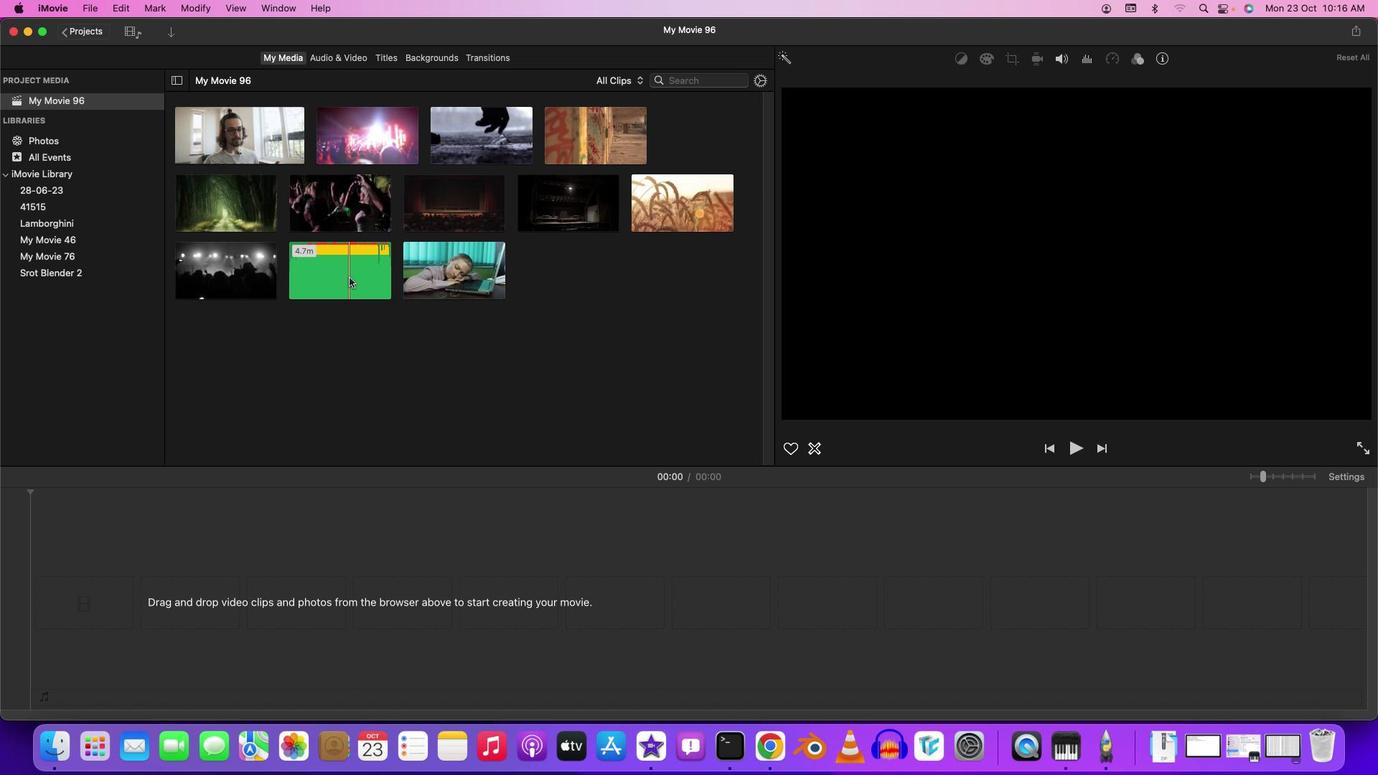 
Action: Mouse moved to (328, 277)
Screenshot: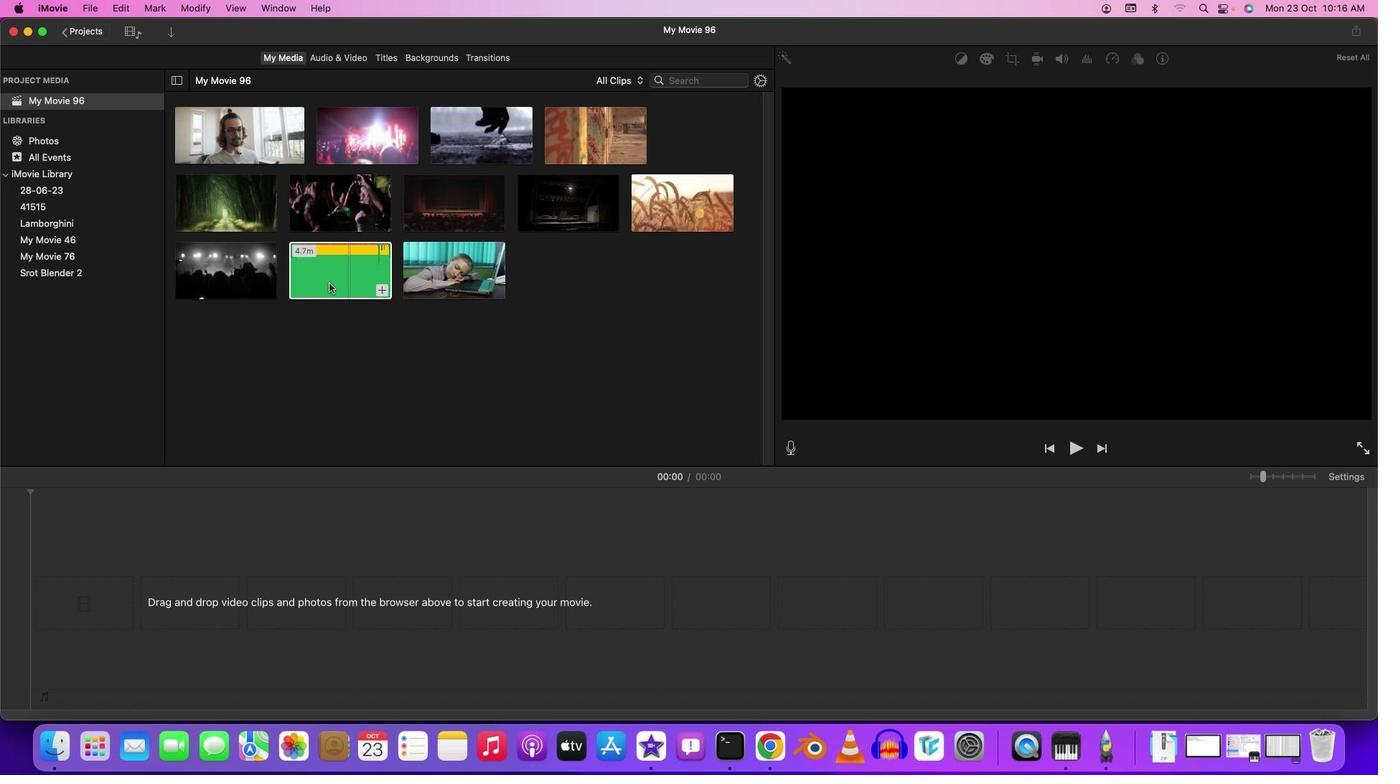 
Action: Mouse pressed left at (328, 277)
Screenshot: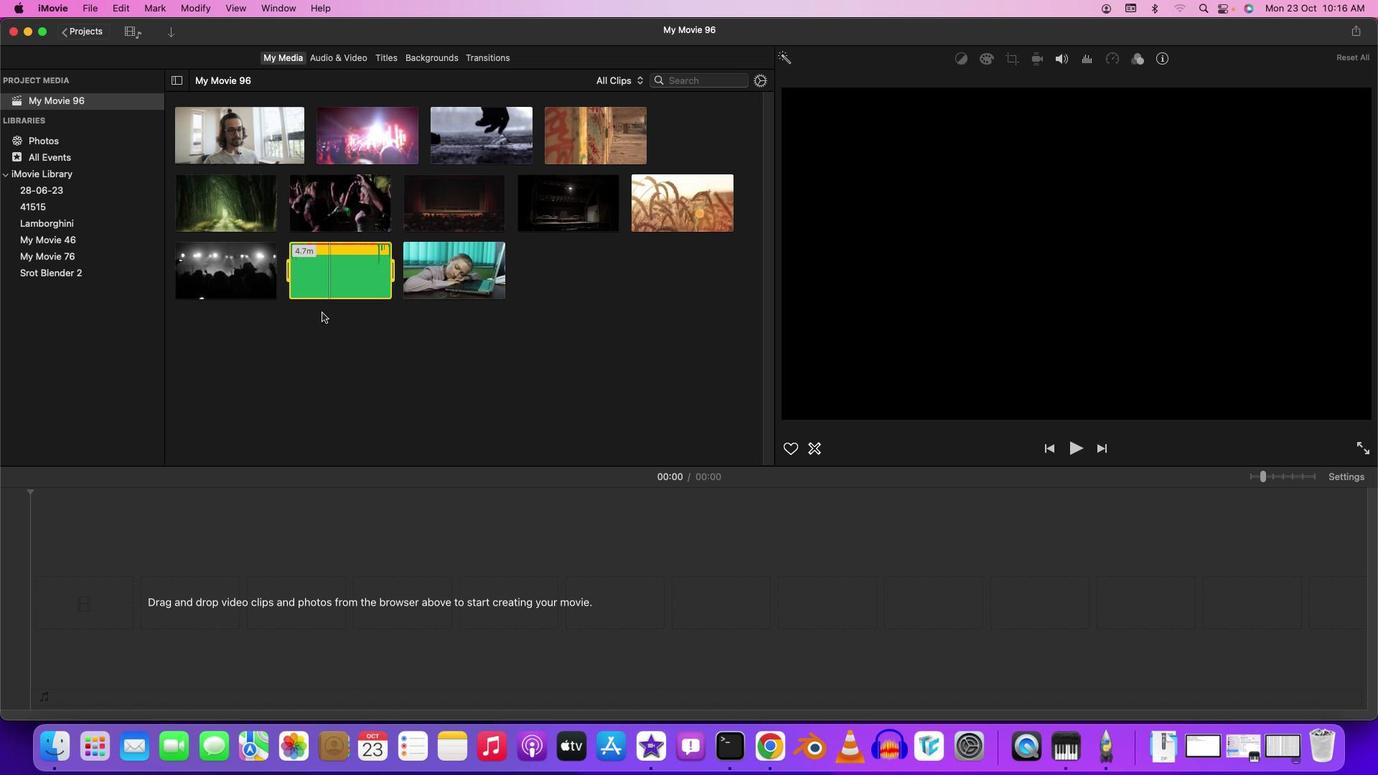 
Action: Mouse moved to (150, 664)
Screenshot: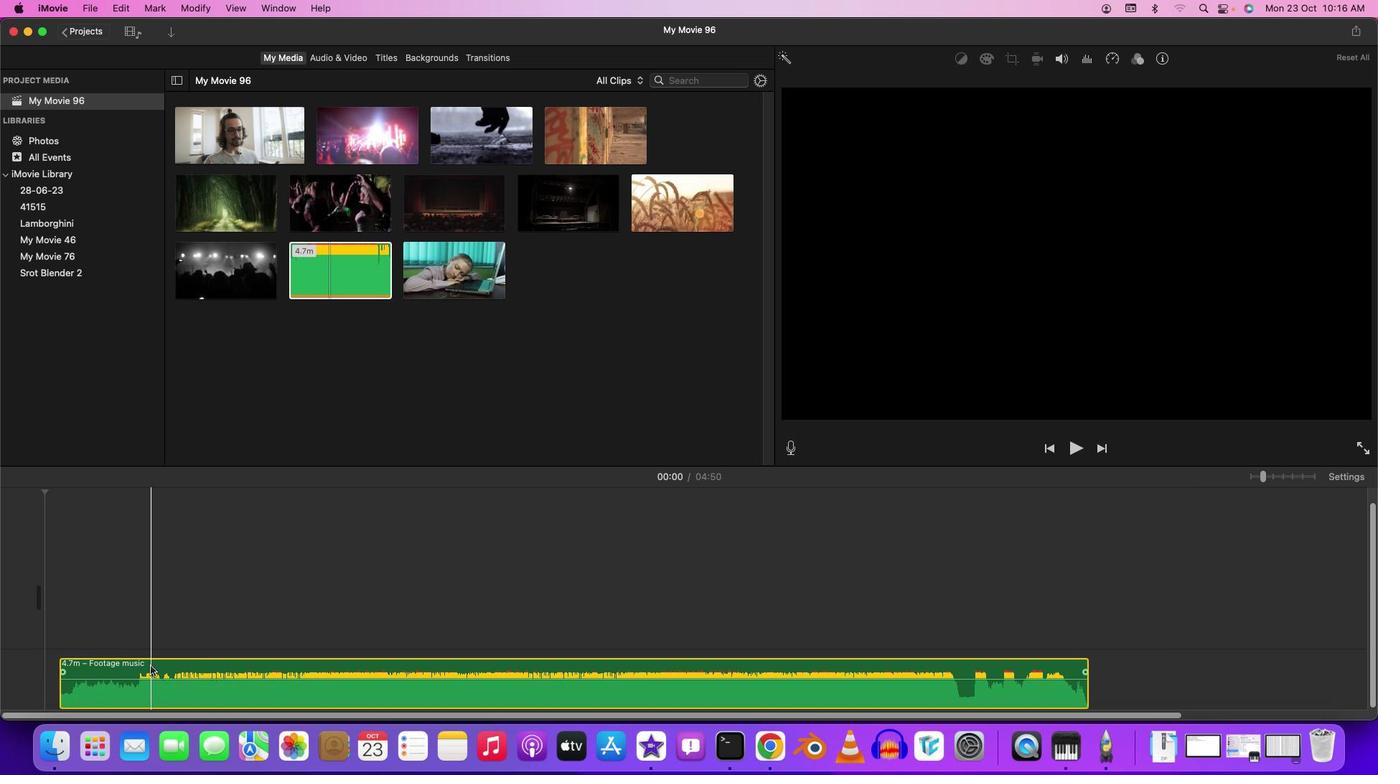 
Action: Mouse pressed left at (150, 664)
Screenshot: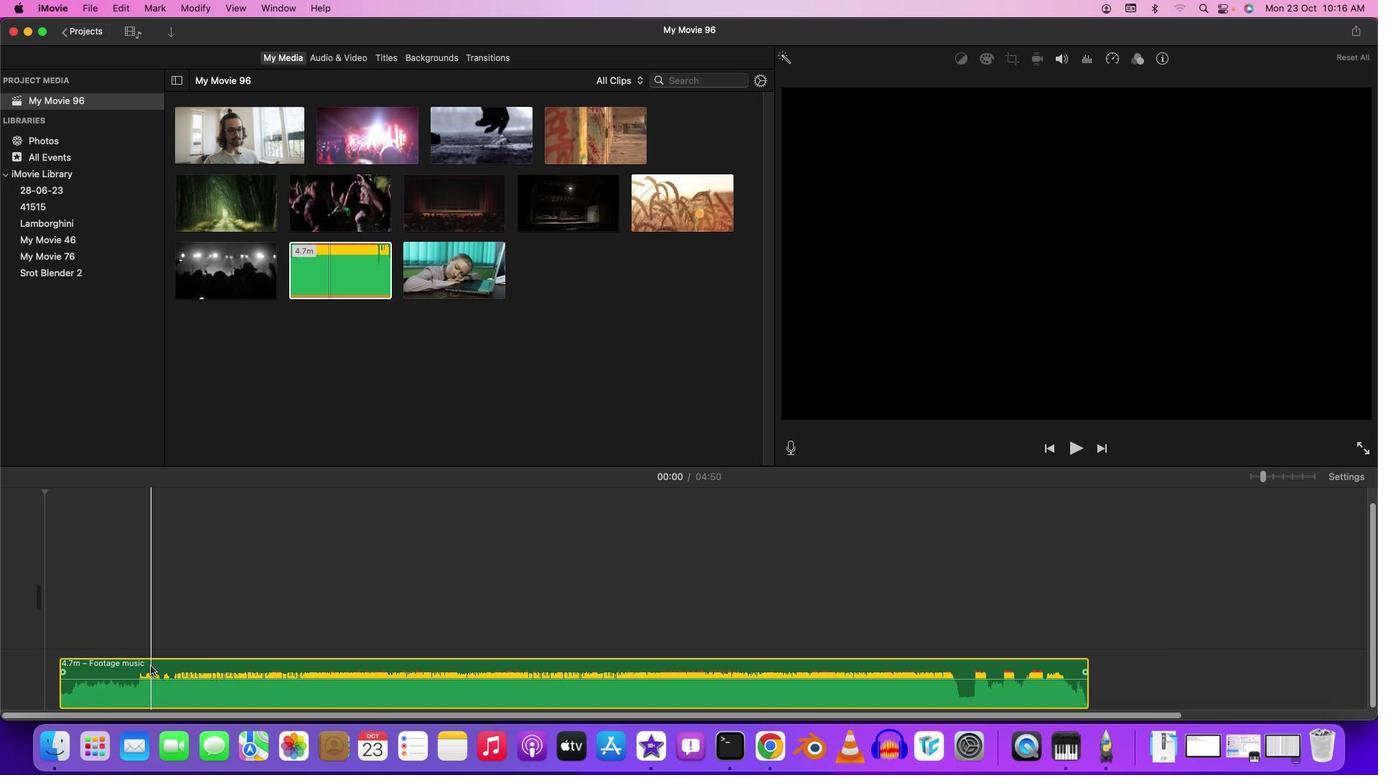 
Action: Mouse moved to (39, 590)
Screenshot: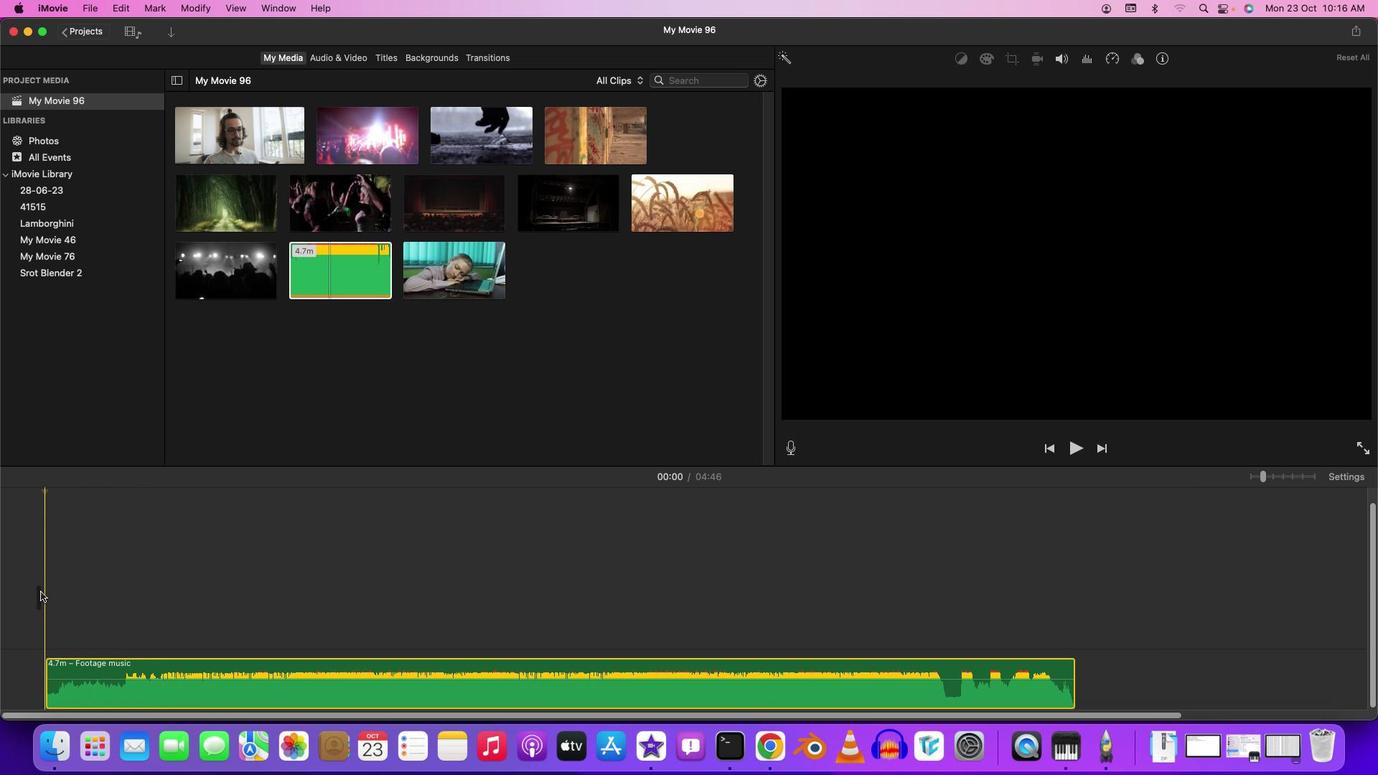 
Action: Mouse pressed left at (39, 590)
Screenshot: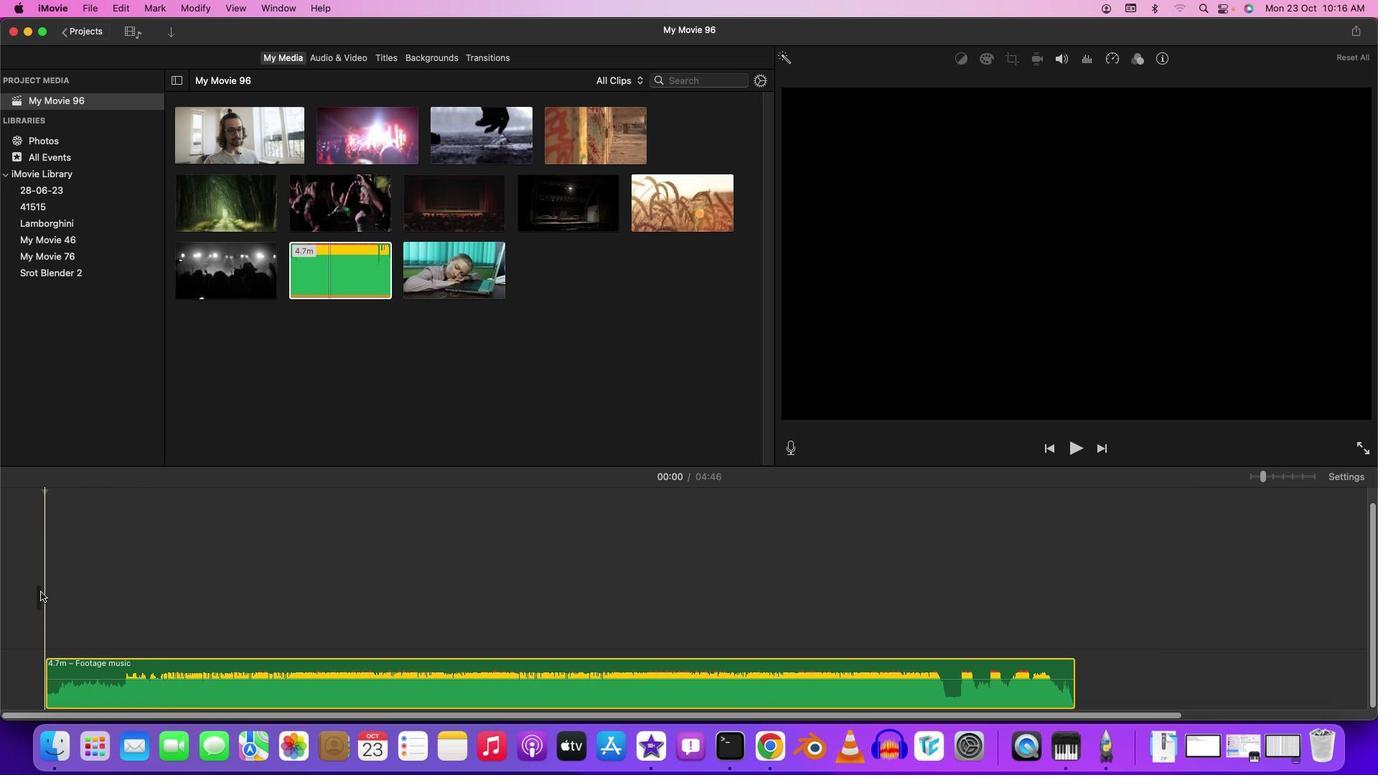 
Action: Key pressed Key.space
Screenshot: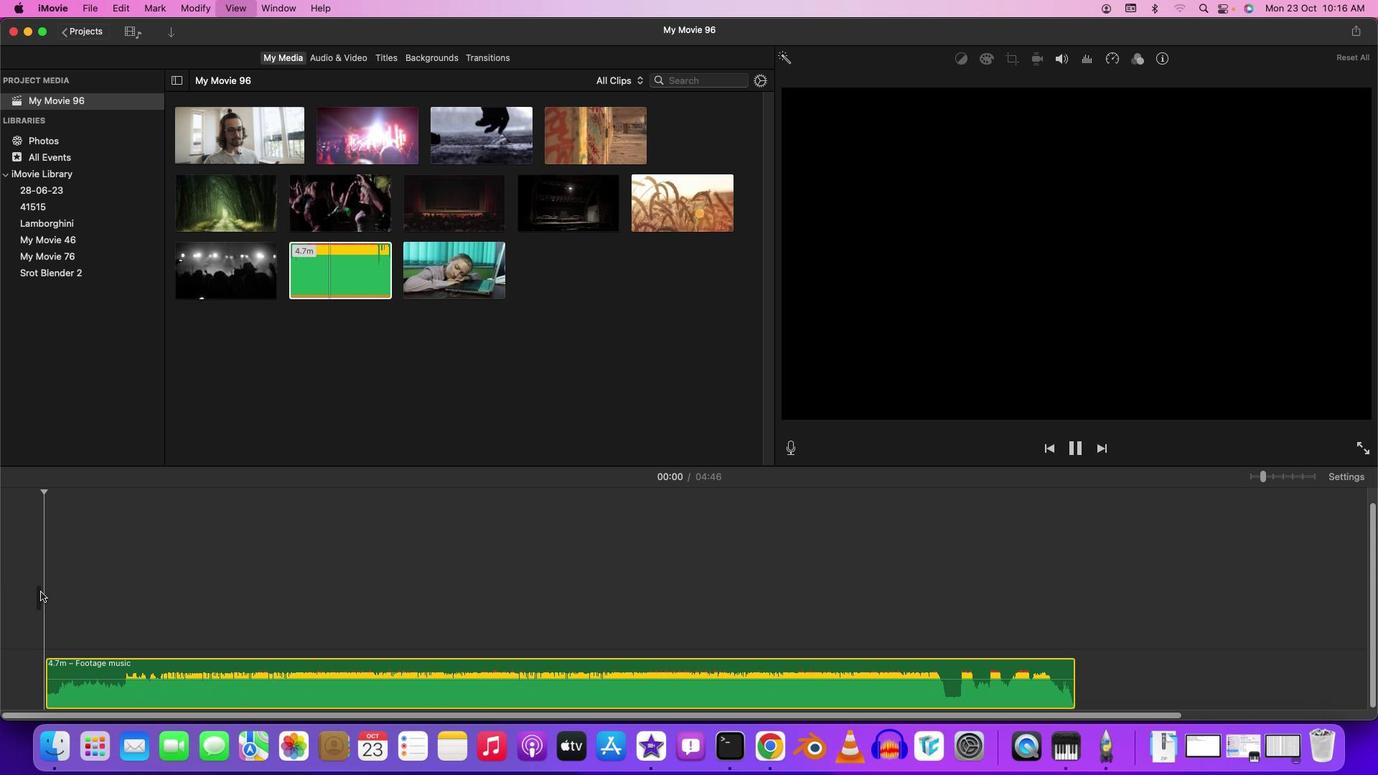 
Action: Mouse moved to (101, 559)
Screenshot: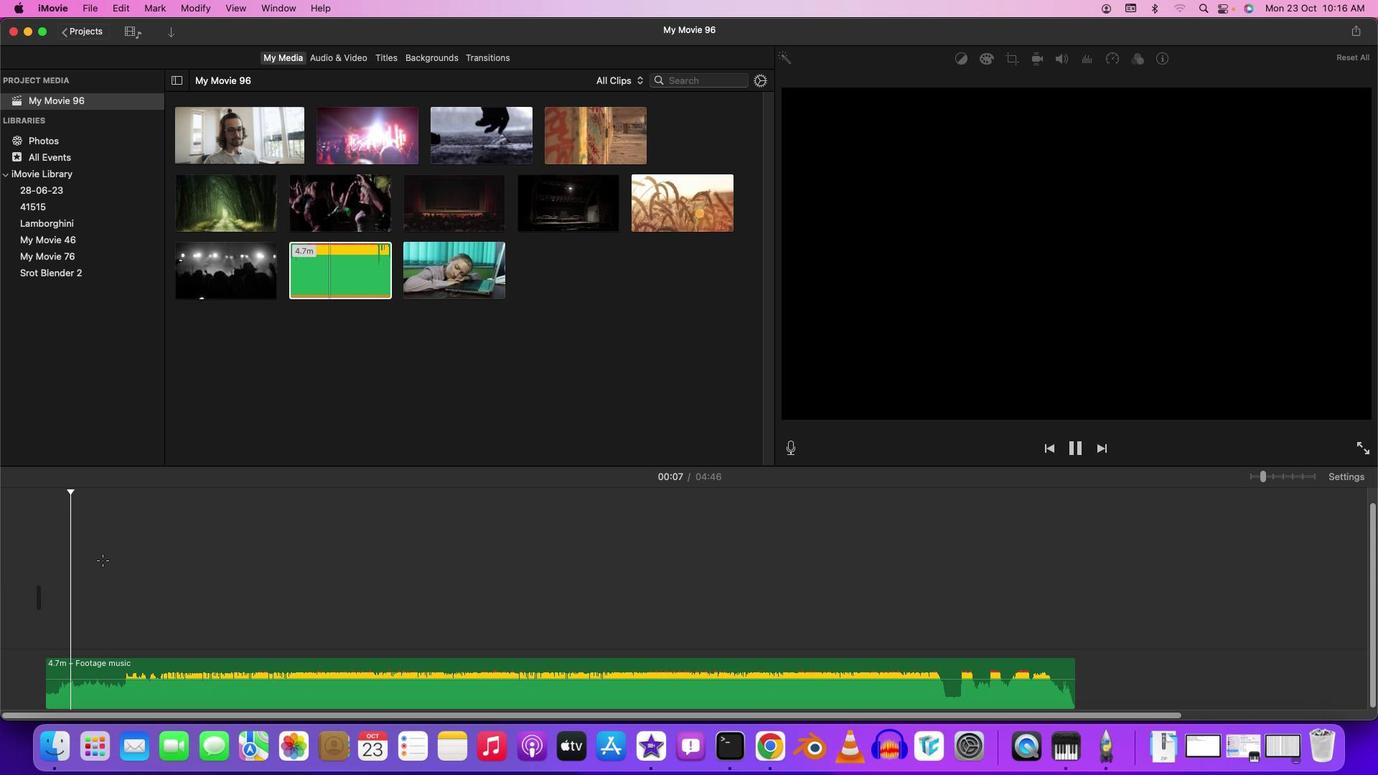 
Action: Mouse pressed left at (101, 559)
Screenshot: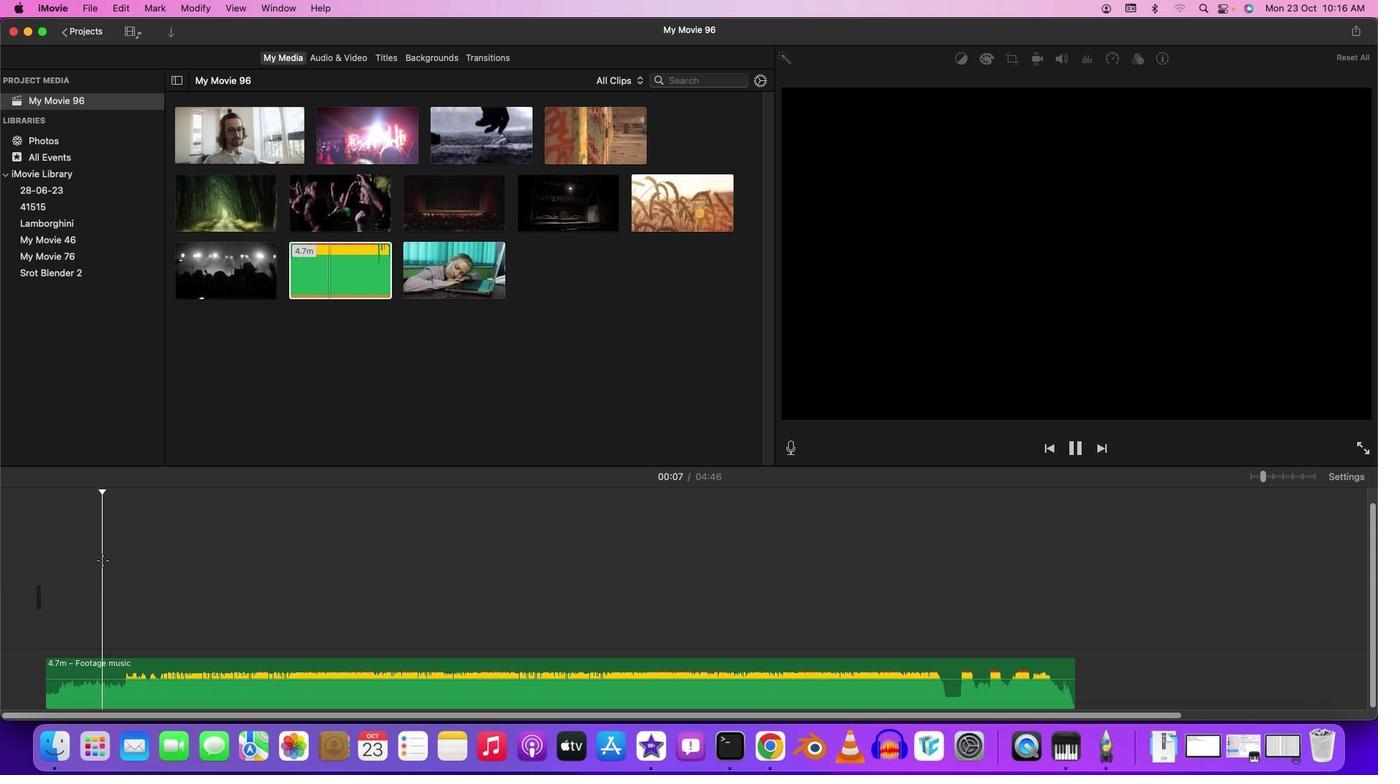 
Action: Mouse moved to (109, 560)
Screenshot: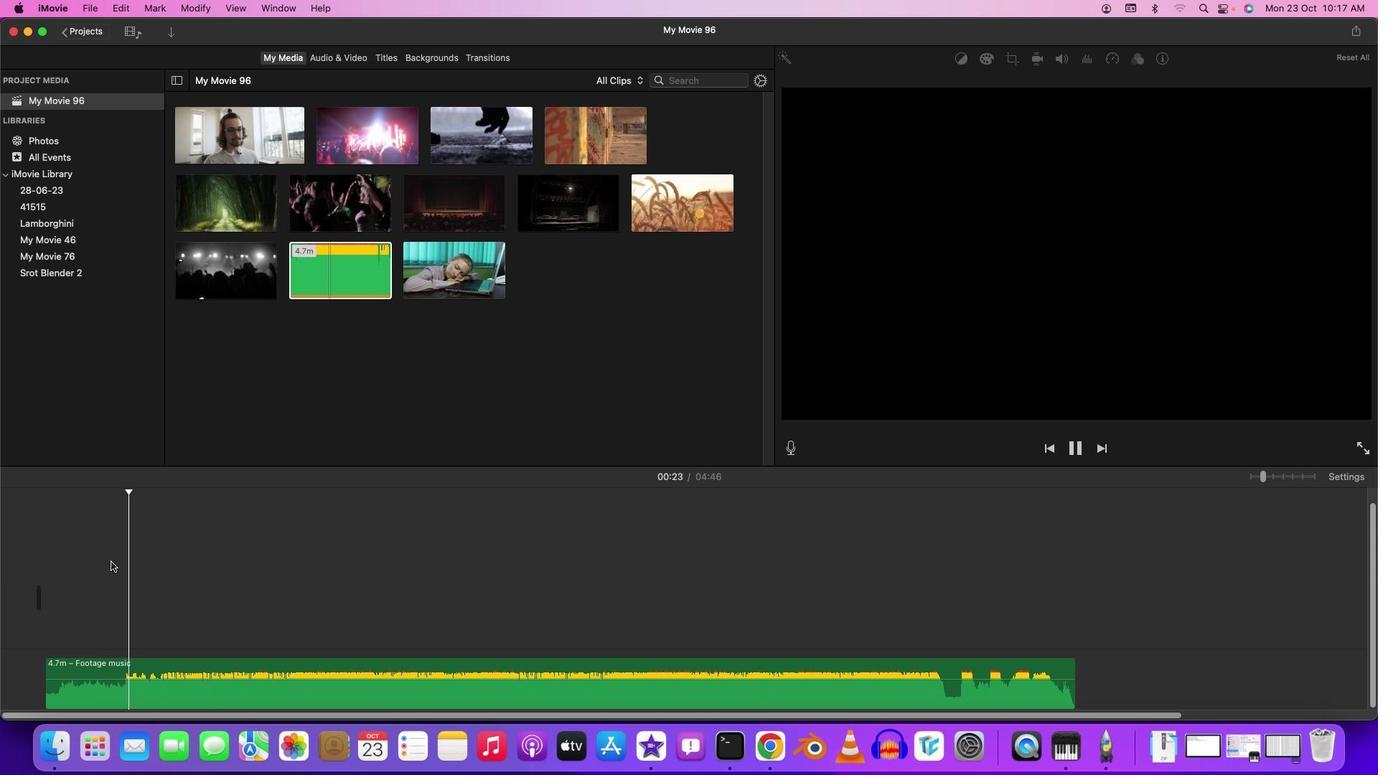 
Action: Mouse pressed left at (109, 560)
Screenshot: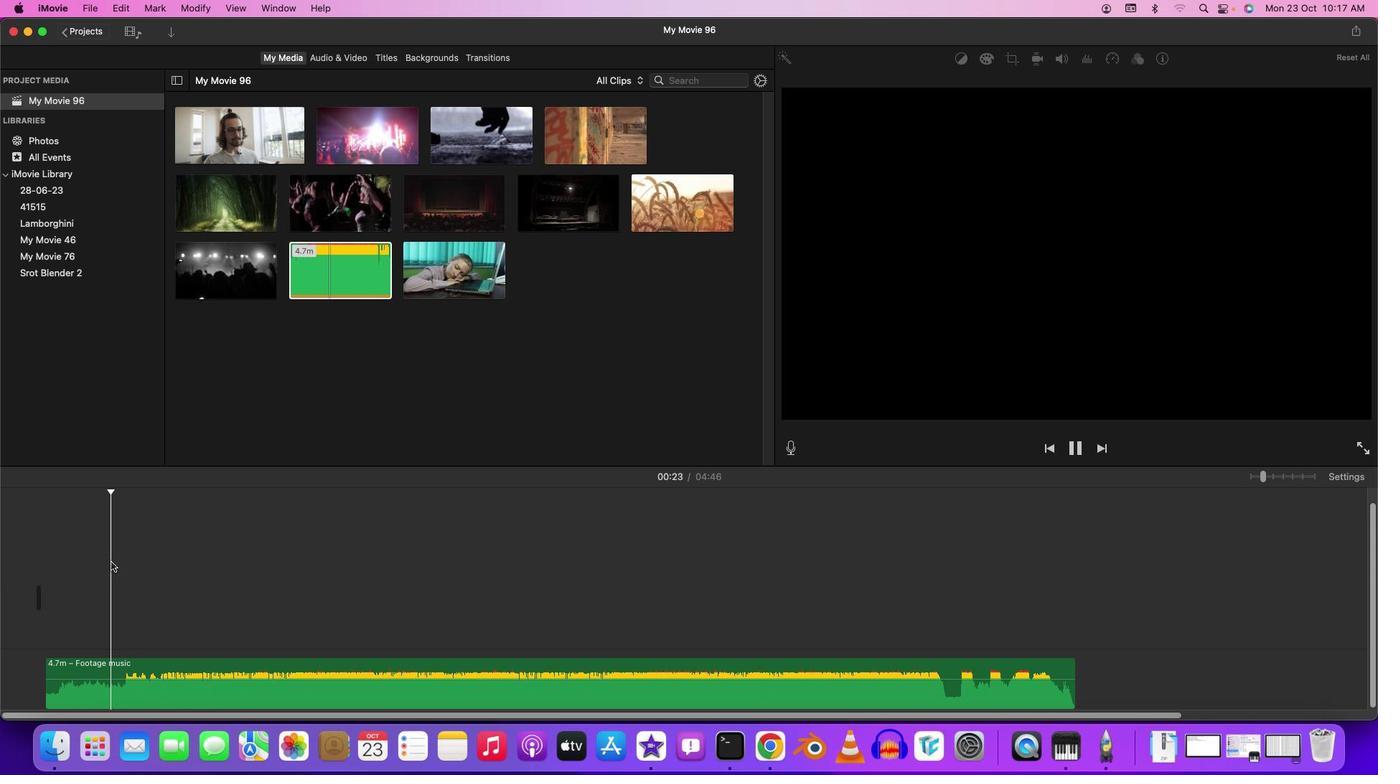 
Action: Mouse moved to (105, 561)
Screenshot: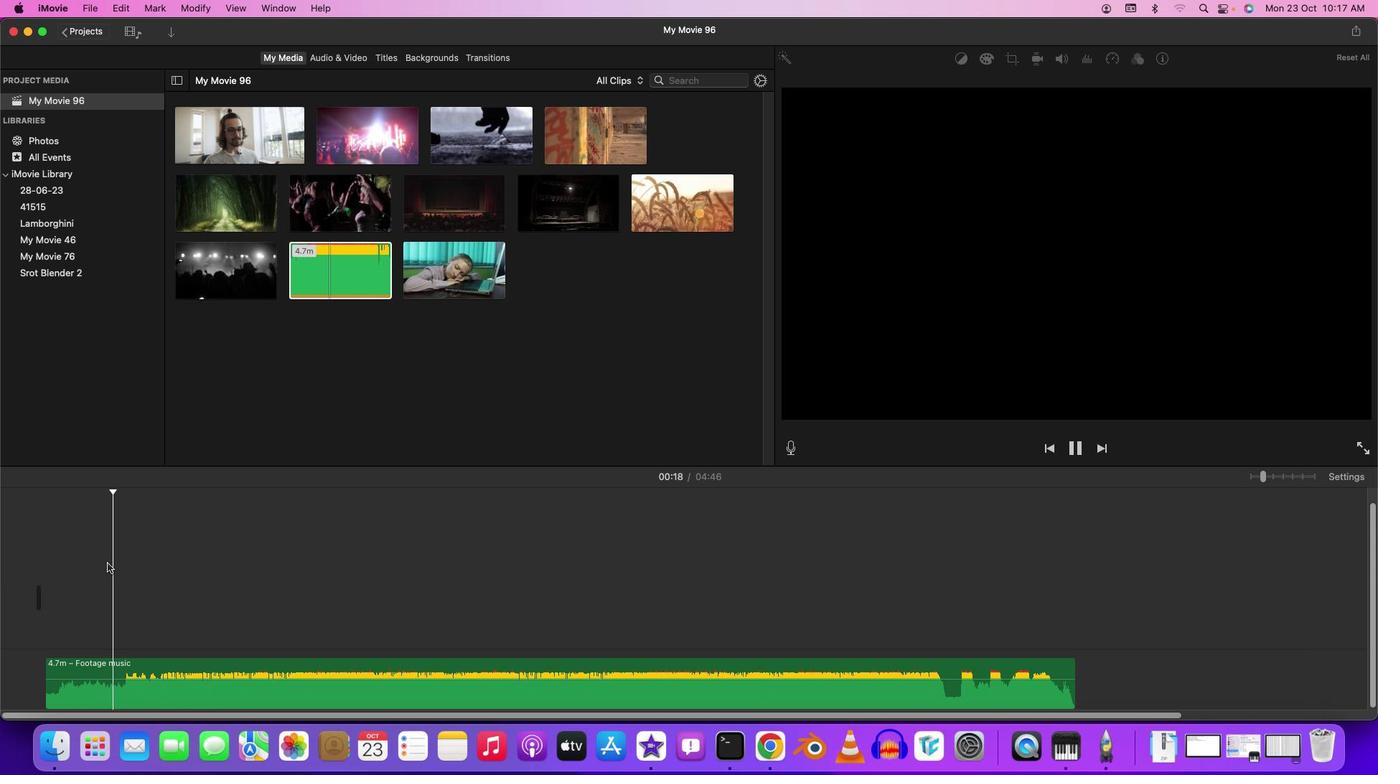 
Action: Mouse pressed left at (105, 561)
Screenshot: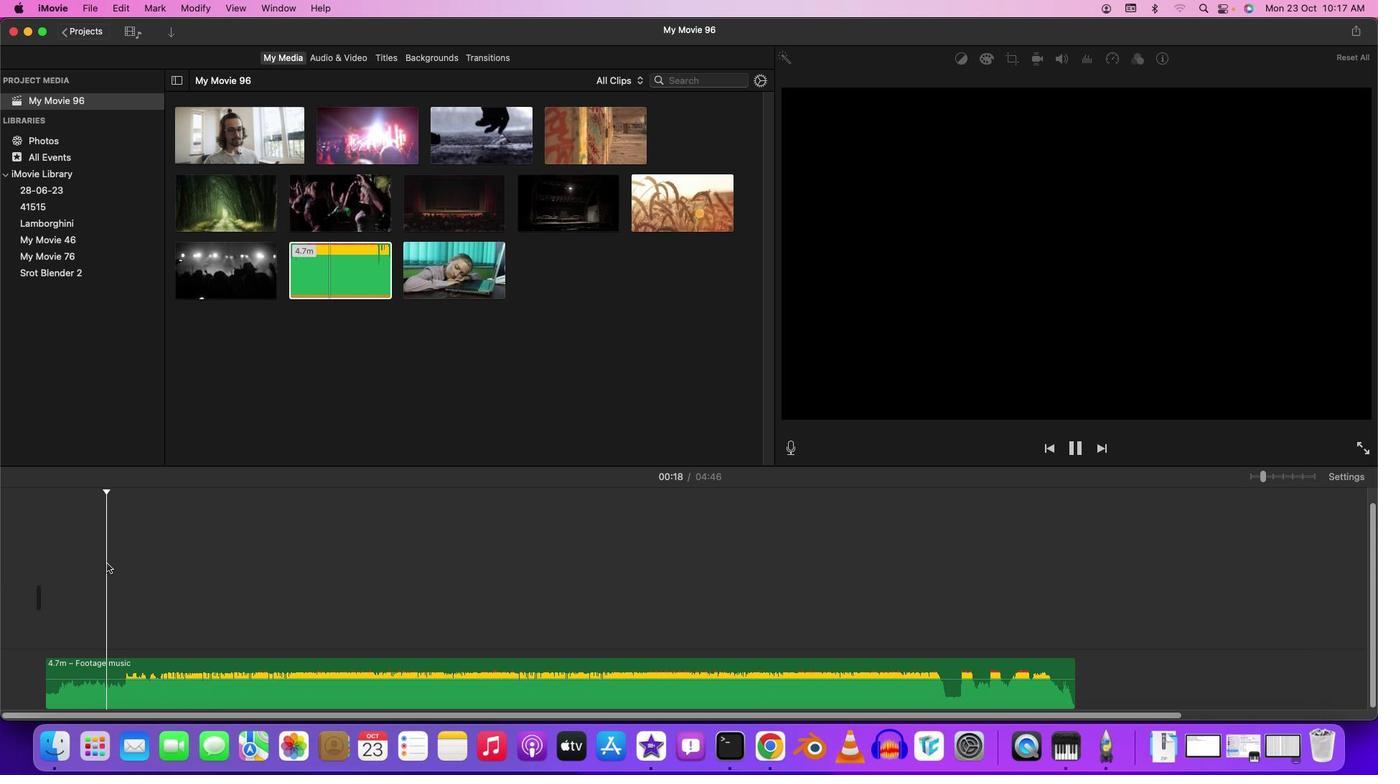 
Action: Mouse moved to (99, 562)
Screenshot: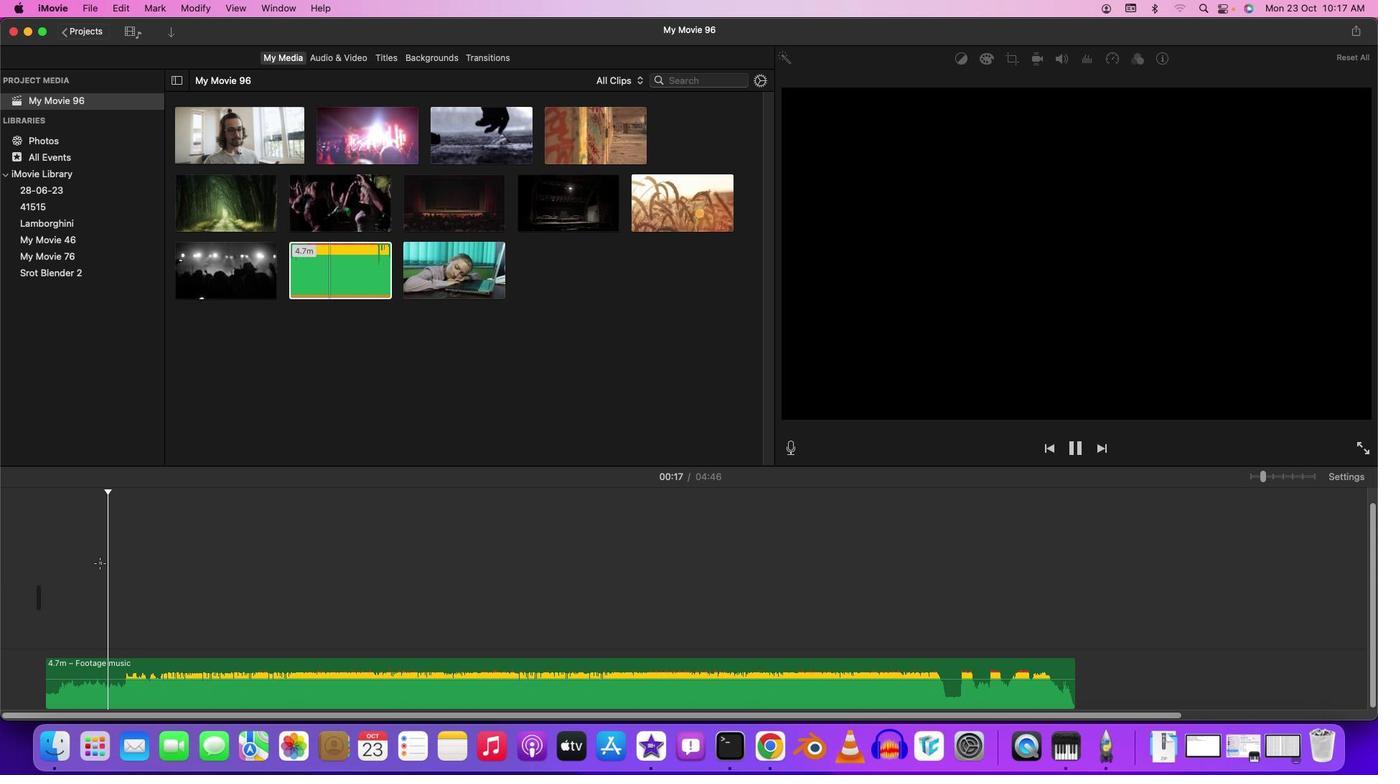 
Action: Mouse pressed left at (99, 562)
Screenshot: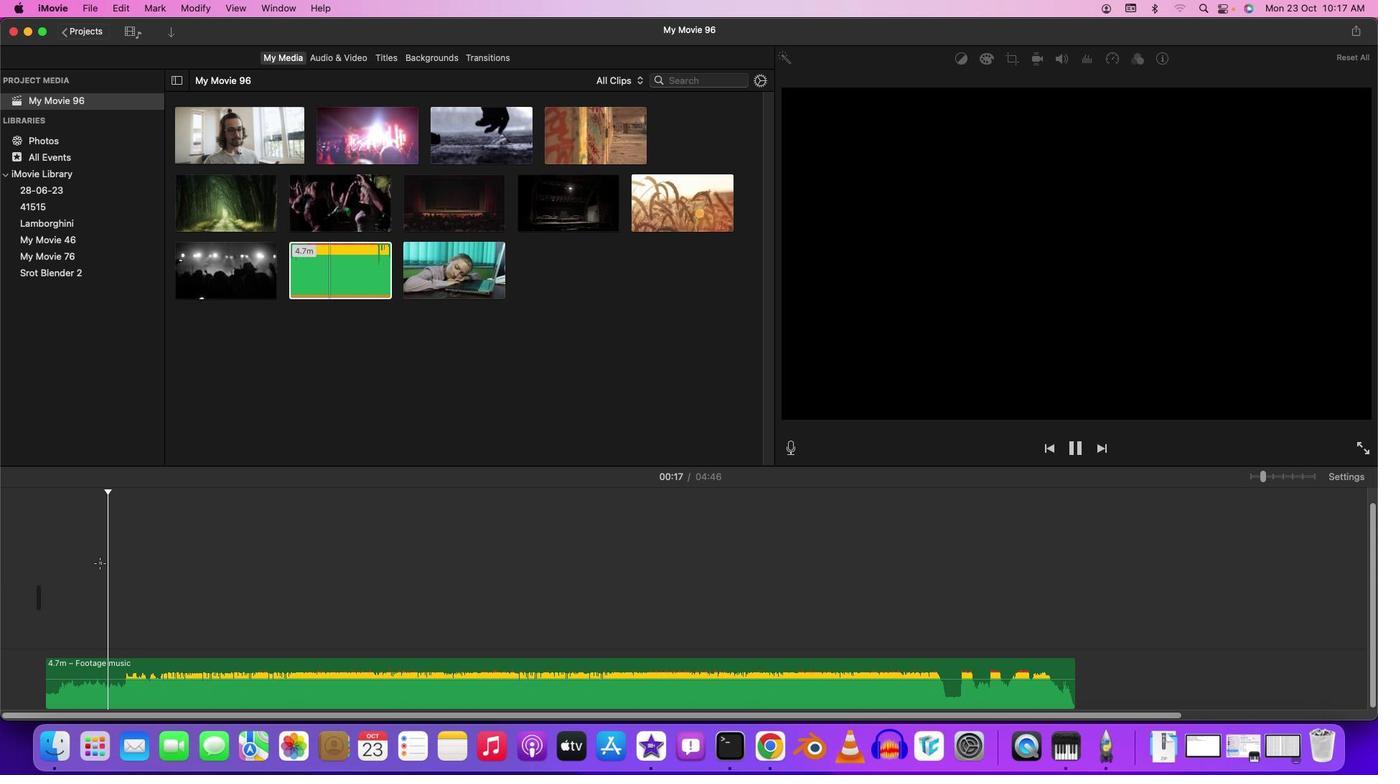 
Action: Mouse moved to (94, 560)
Screenshot: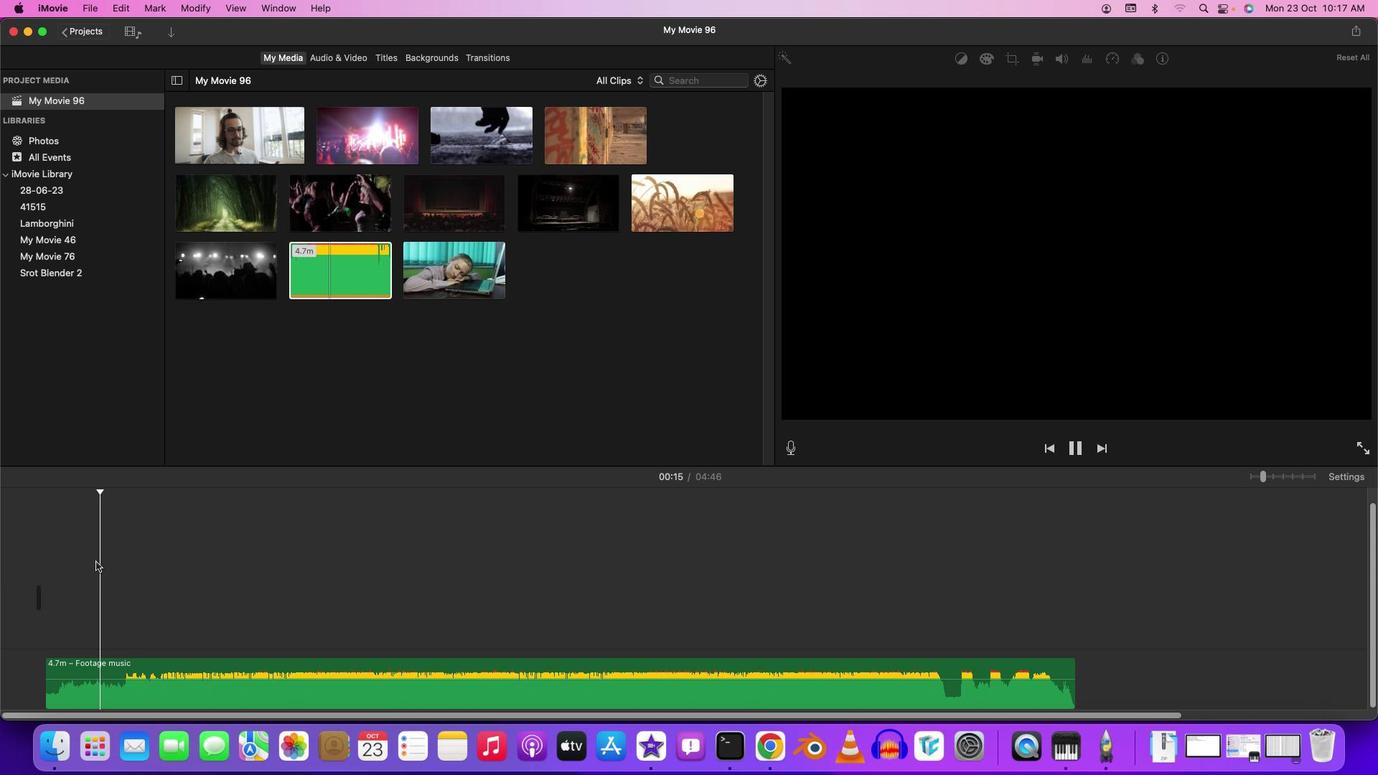 
Action: Key pressed Key.spaceKey.spaceKey.space
Screenshot: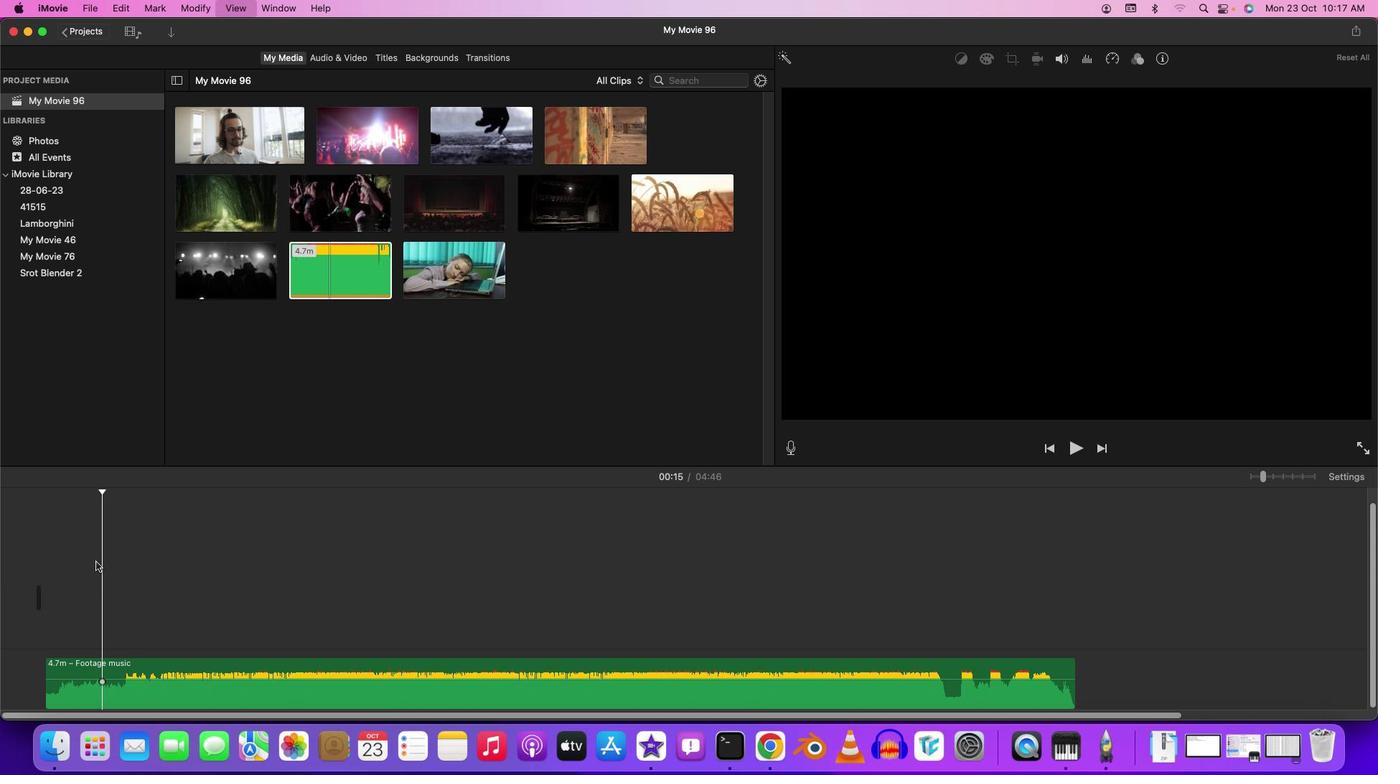 
Action: Mouse moved to (92, 600)
Screenshot: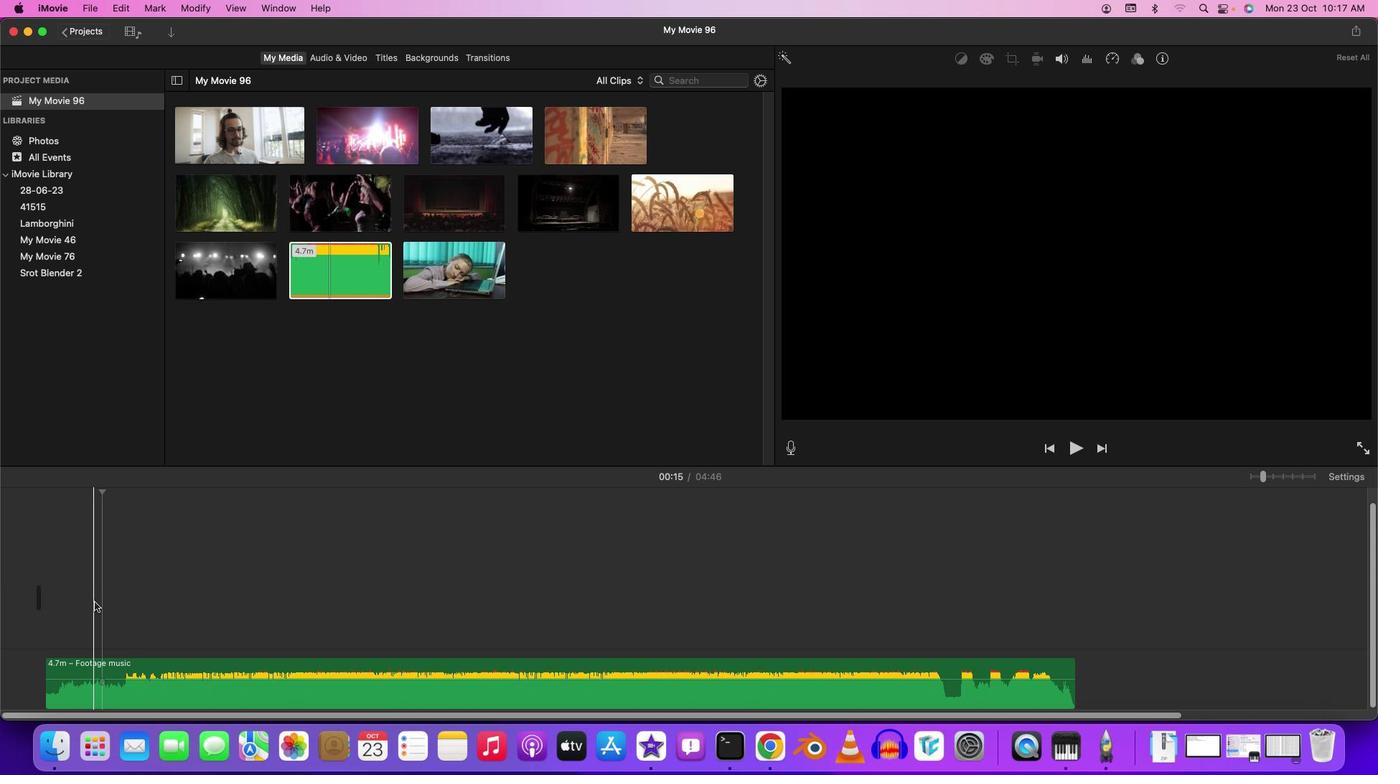 
Action: Mouse pressed left at (92, 600)
Screenshot: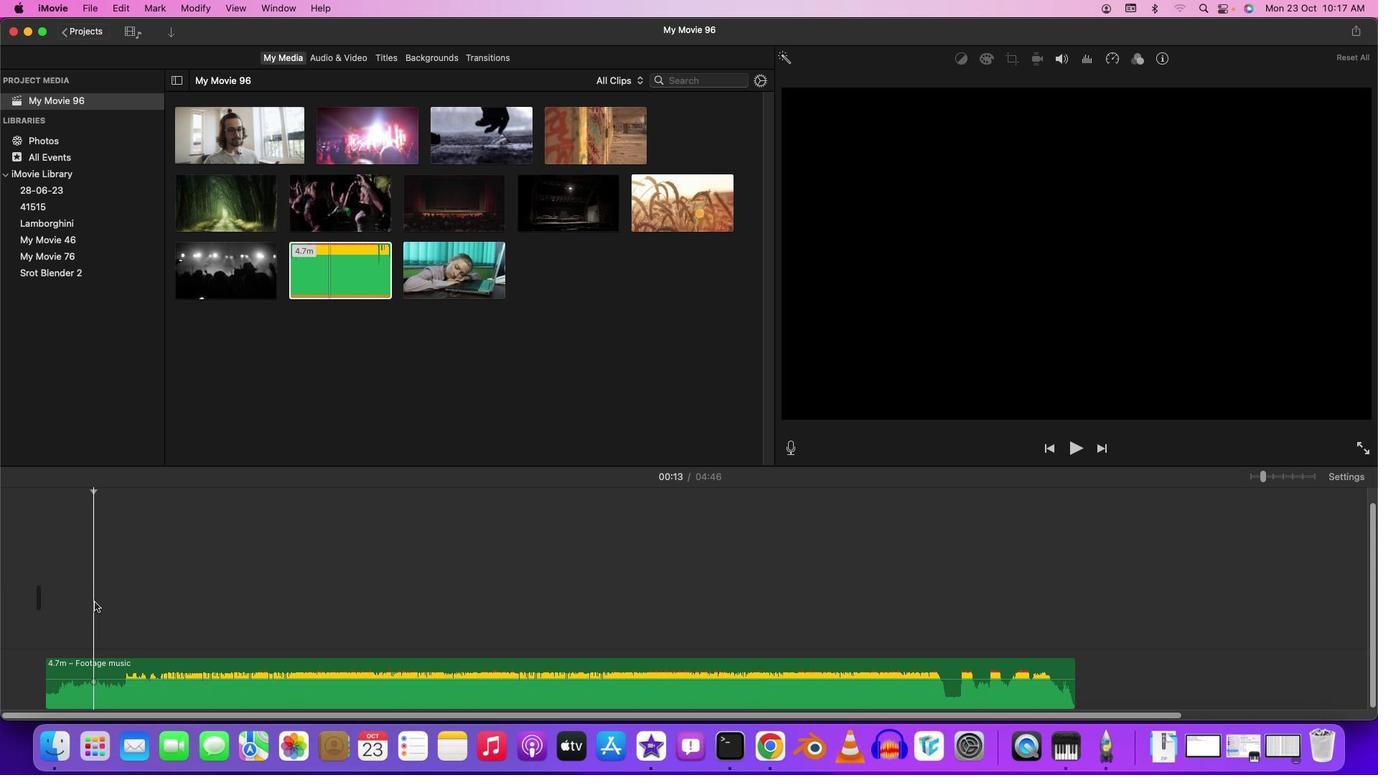 
Action: Key pressed Key.spaceKey.space
Screenshot: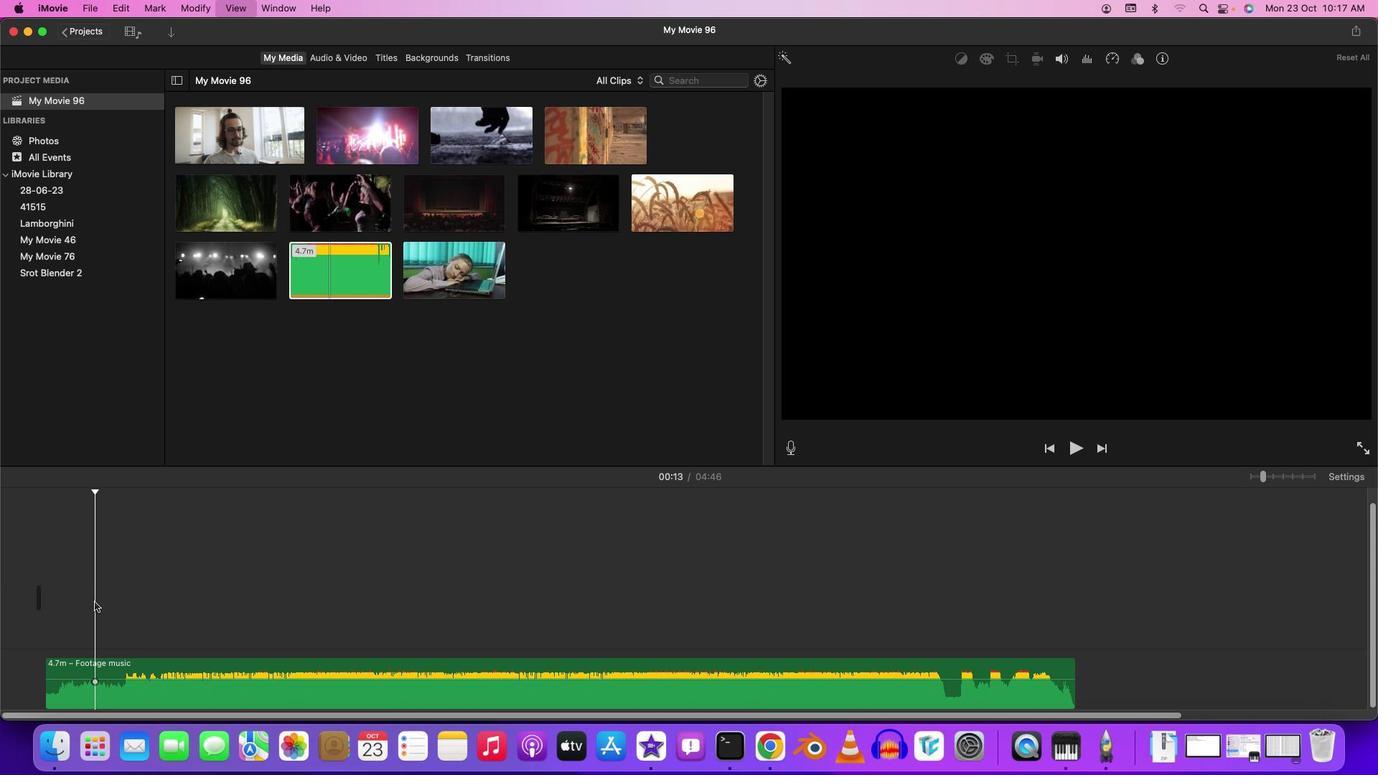 
Action: Mouse moved to (92, 692)
Screenshot: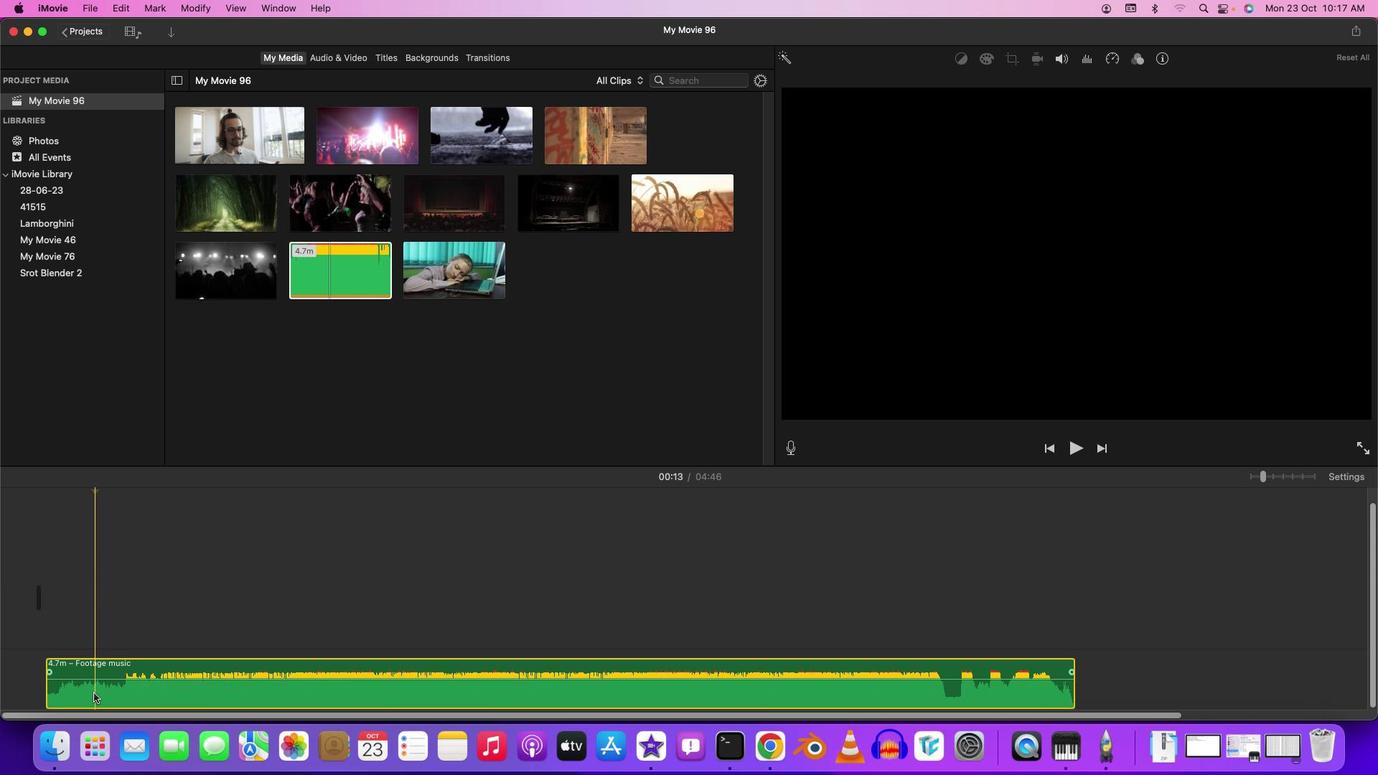 
Action: Mouse pressed left at (92, 692)
Screenshot: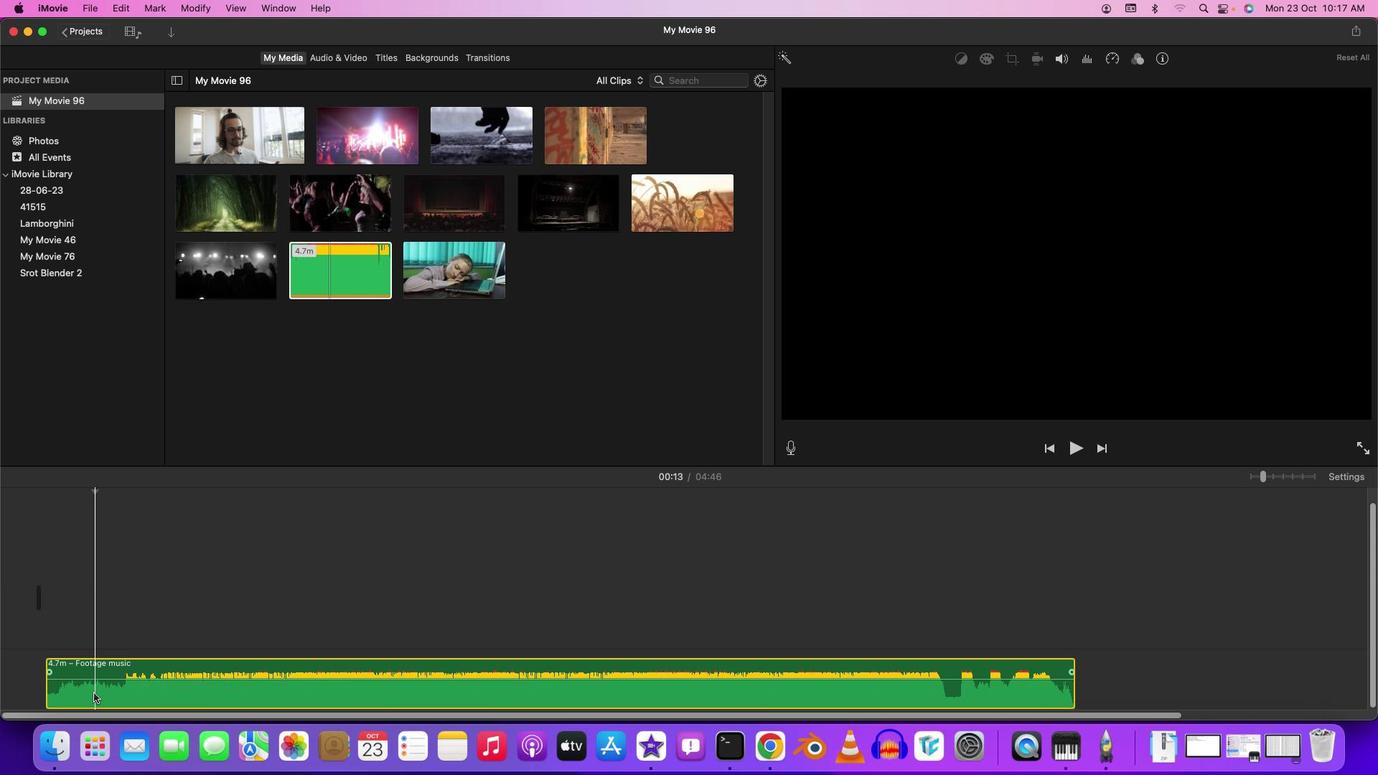 
Action: Key pressed Key.cmd'b'
Screenshot: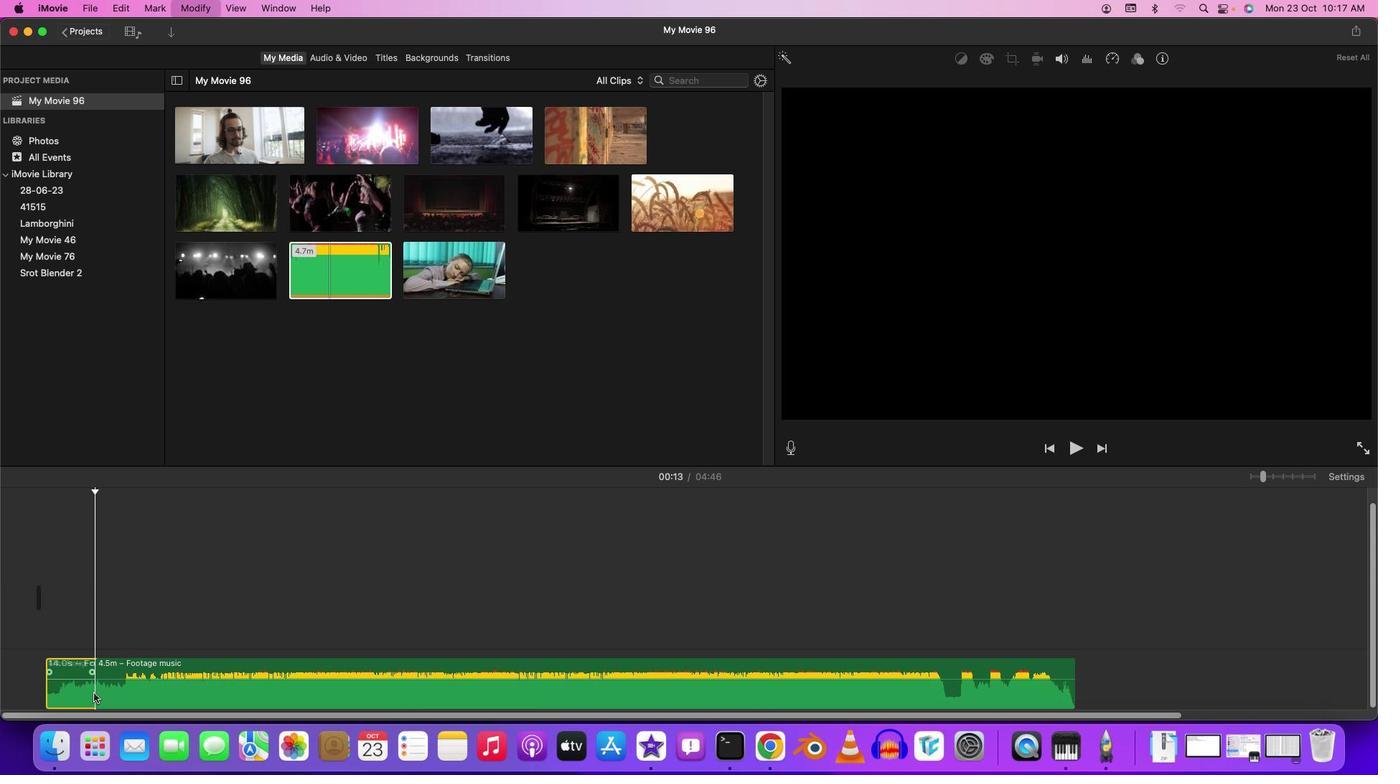 
Action: Mouse moved to (75, 688)
Screenshot: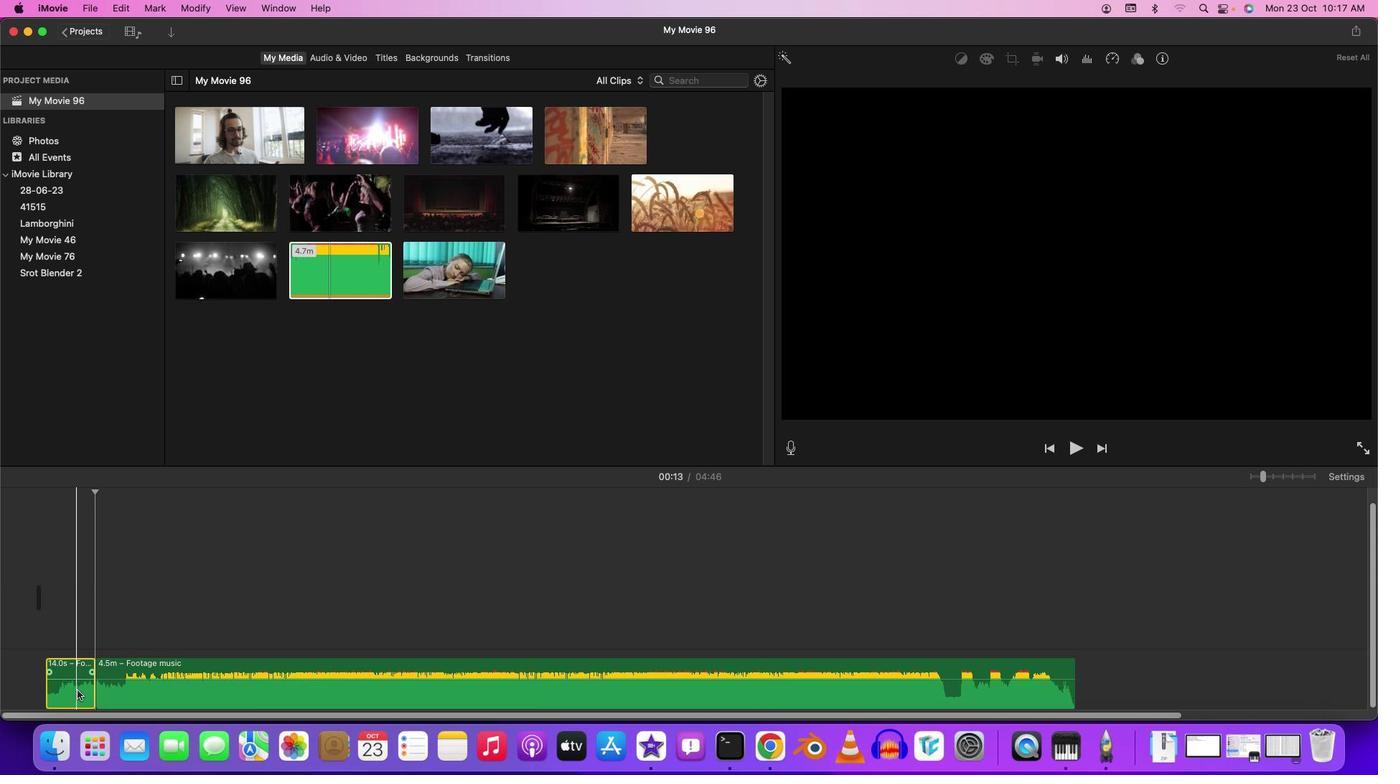 
Action: Mouse pressed left at (75, 688)
Screenshot: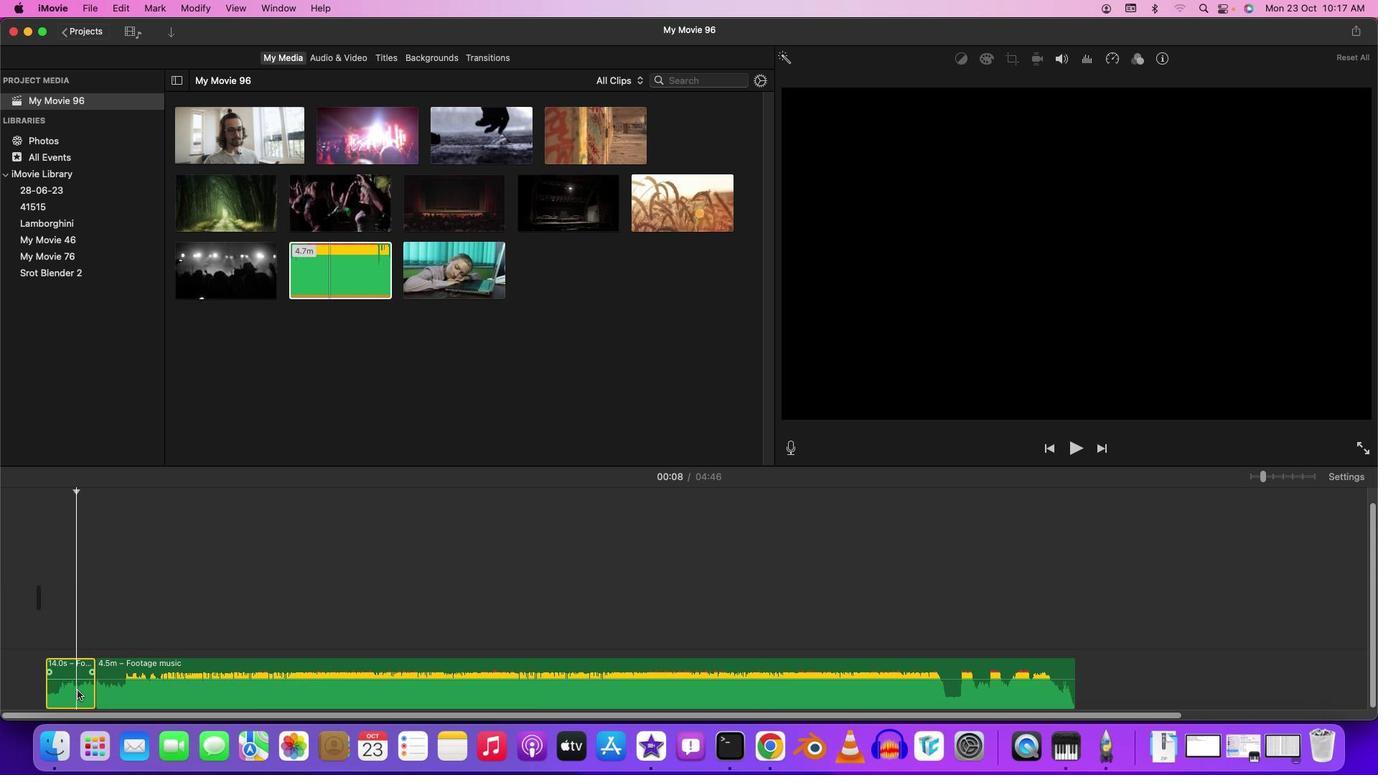 
Action: Mouse pressed right at (75, 688)
Screenshot: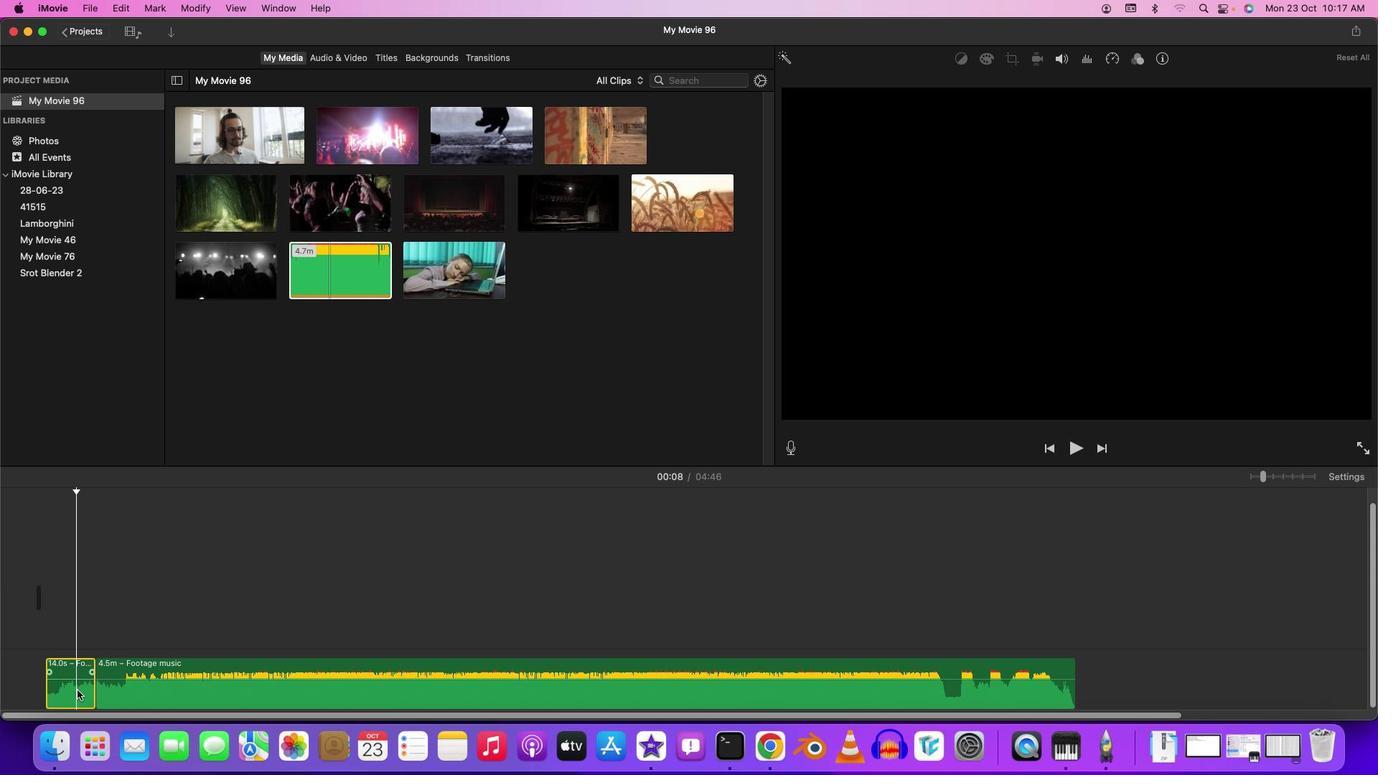 
Action: Mouse moved to (119, 530)
Screenshot: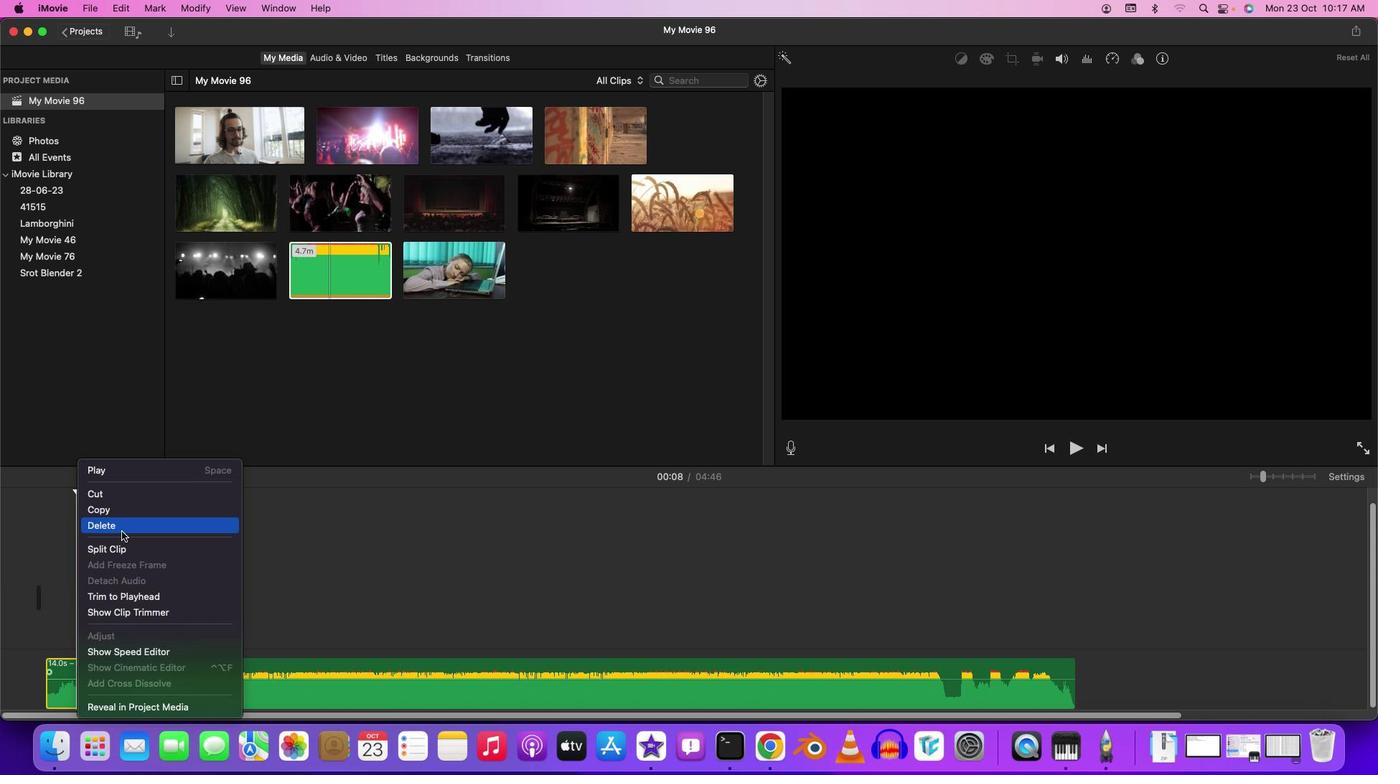 
Action: Mouse pressed left at (119, 530)
Screenshot: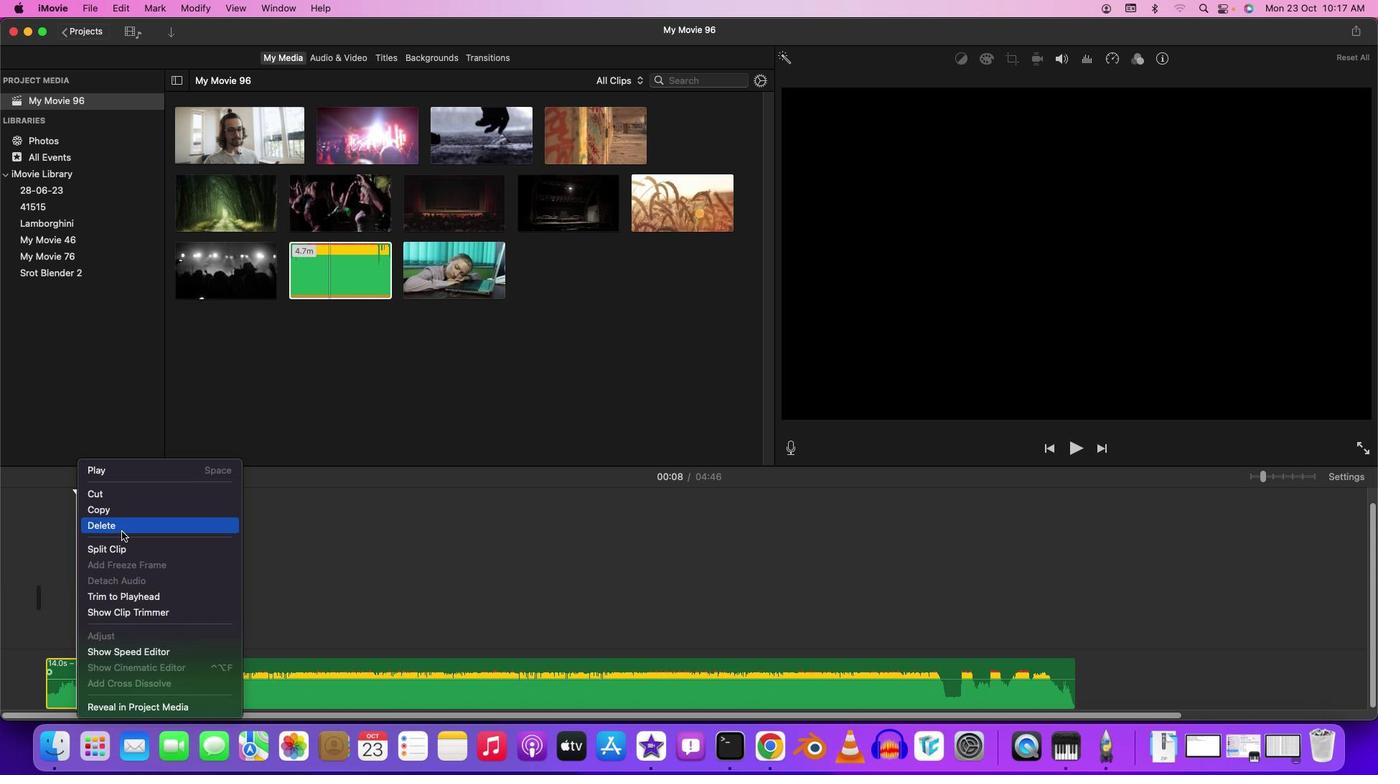
Action: Mouse moved to (186, 663)
Screenshot: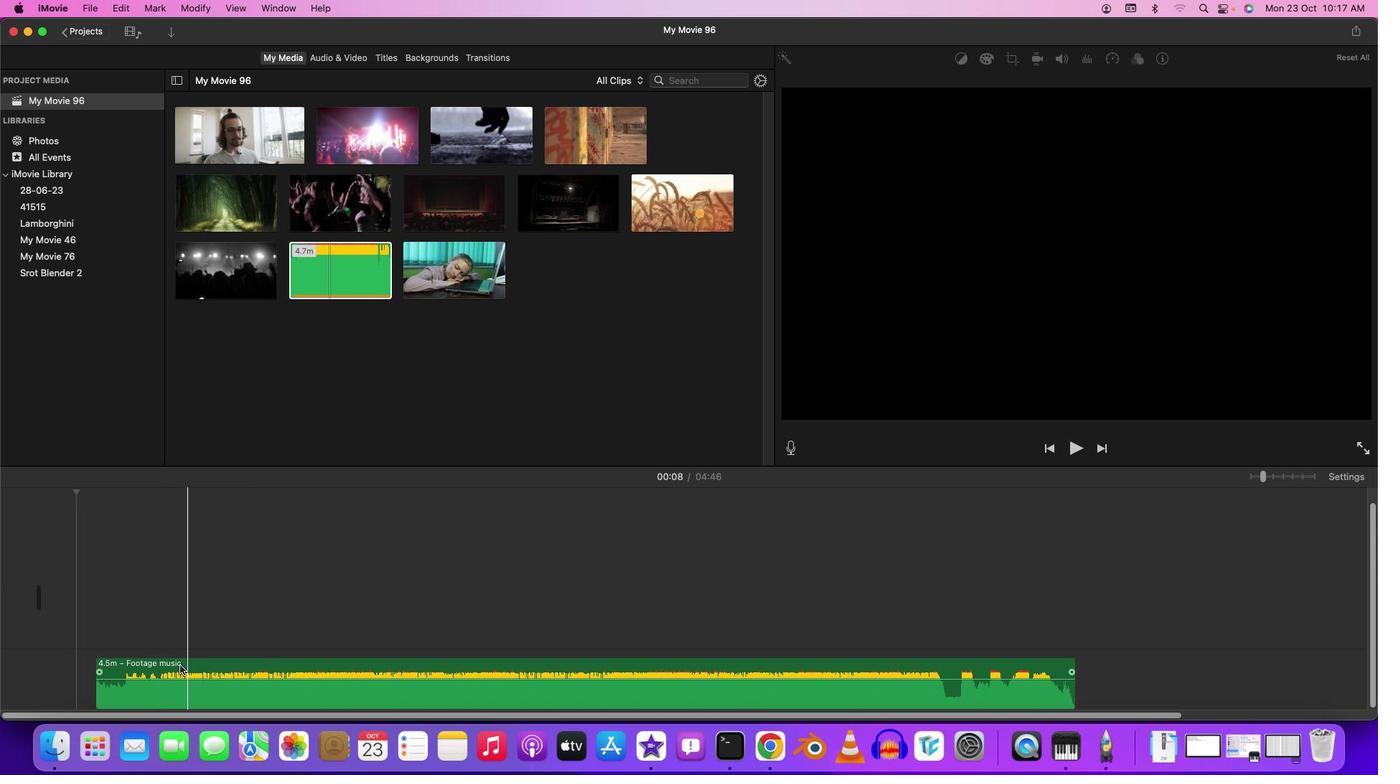 
Action: Mouse pressed left at (186, 663)
Screenshot: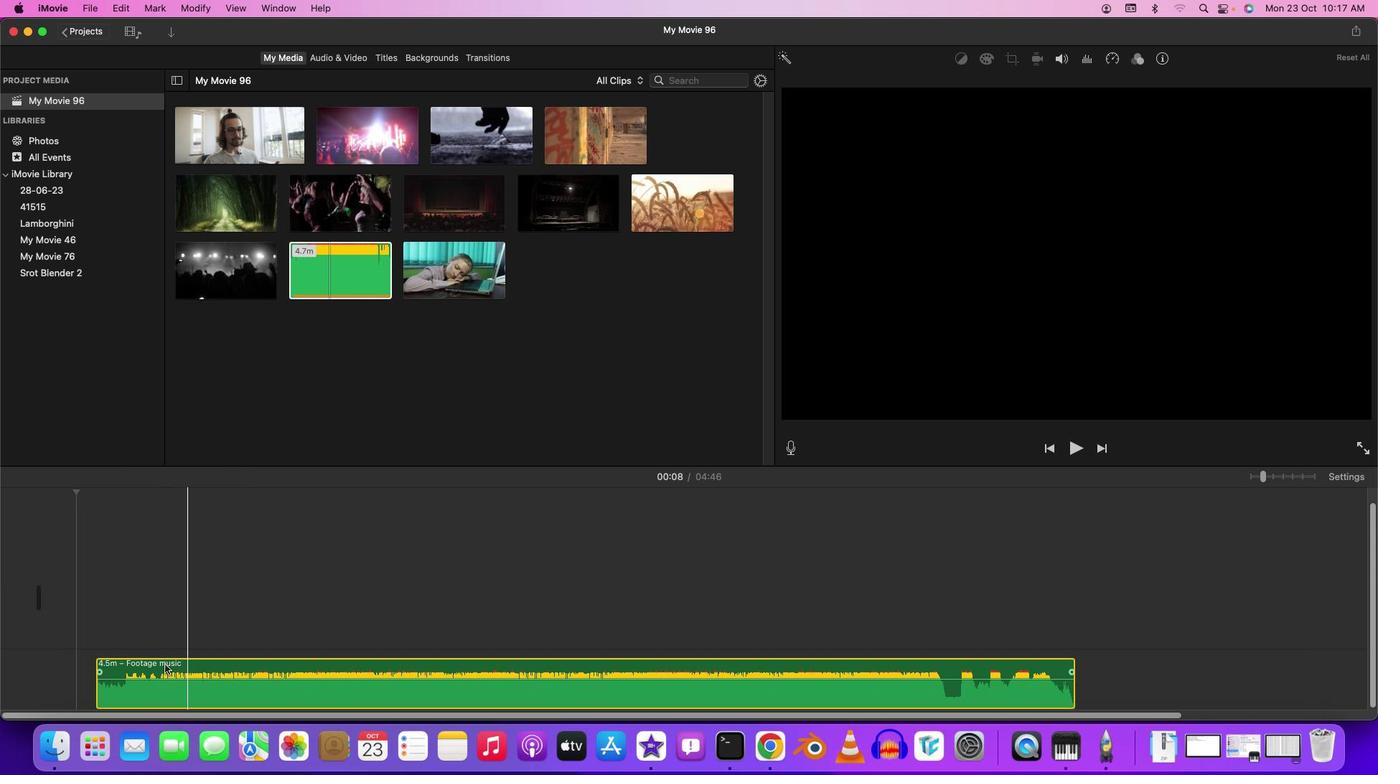 
Action: Mouse moved to (46, 587)
Screenshot: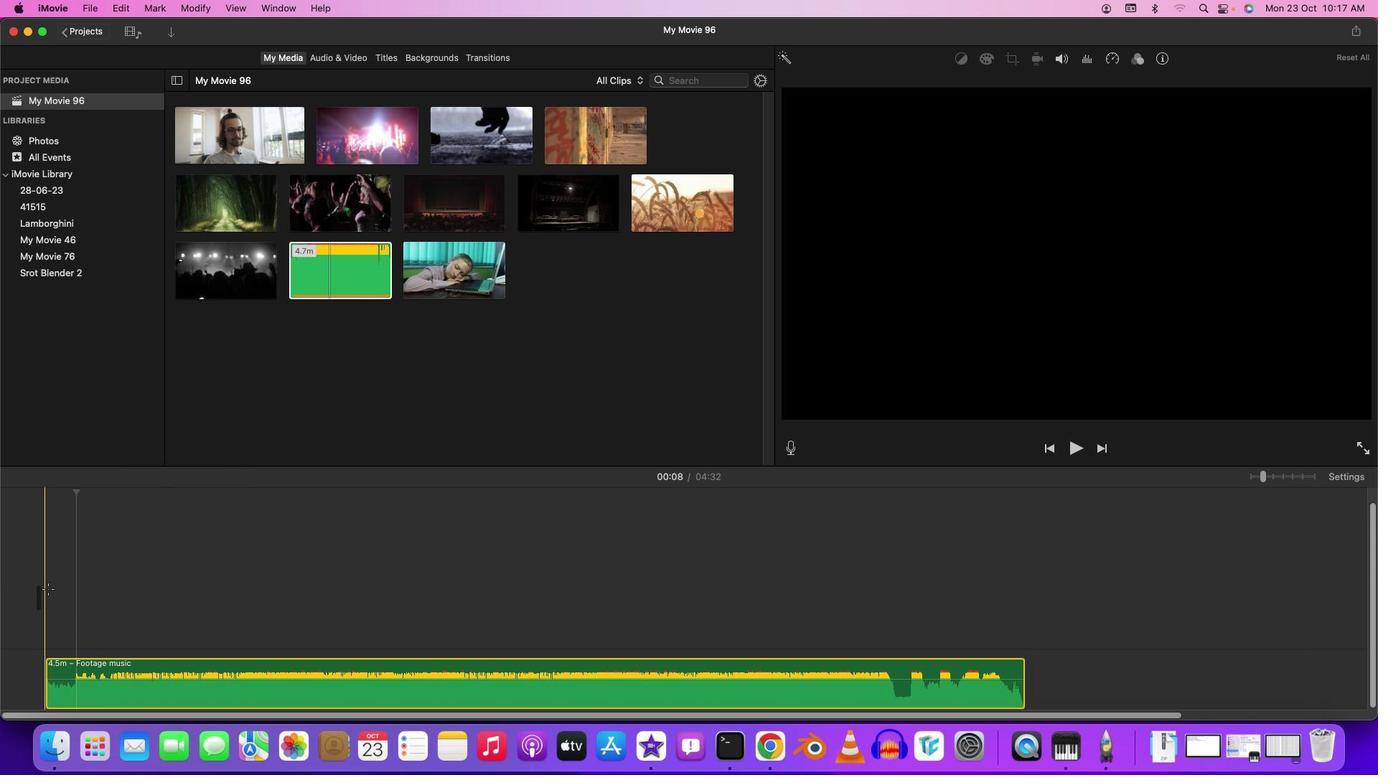 
Action: Mouse pressed left at (46, 587)
Screenshot: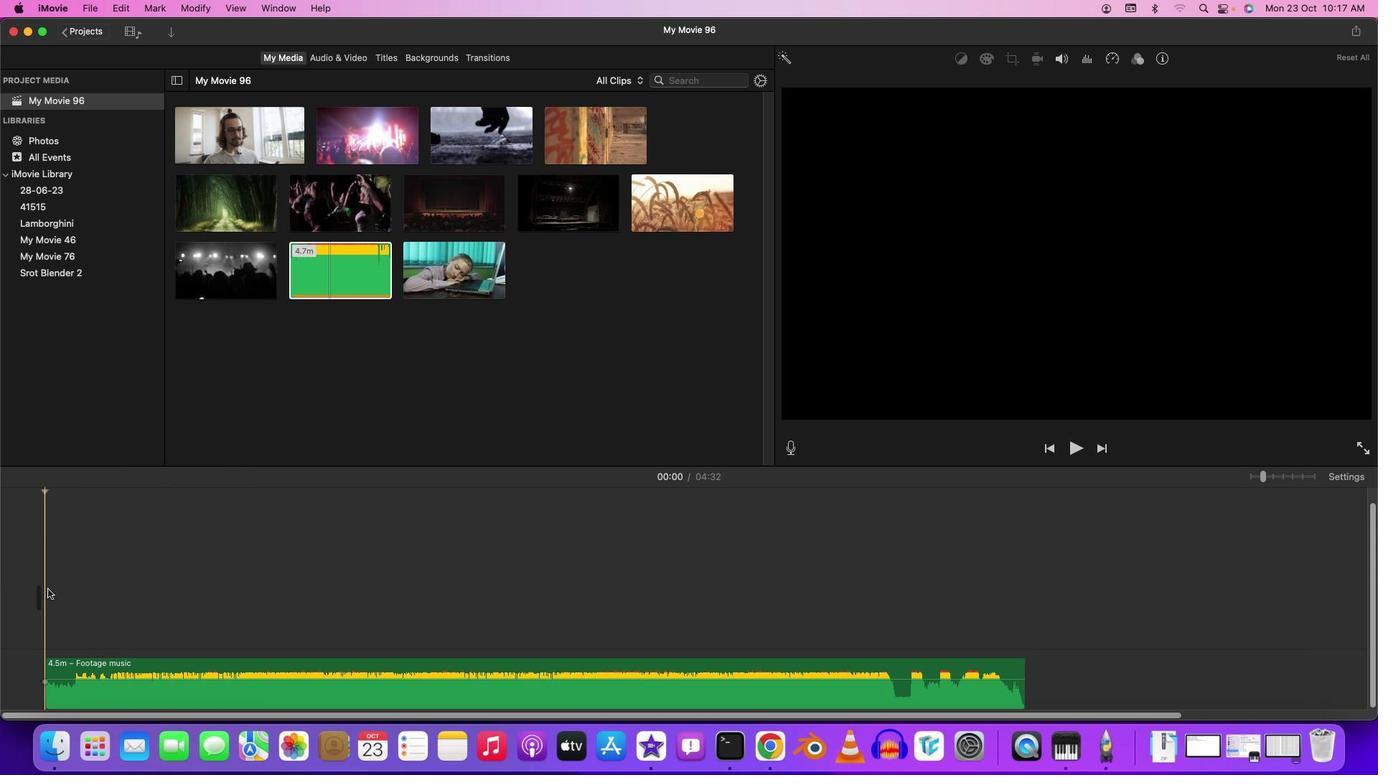 
Action: Key pressed Key.spaceKey.space
Screenshot: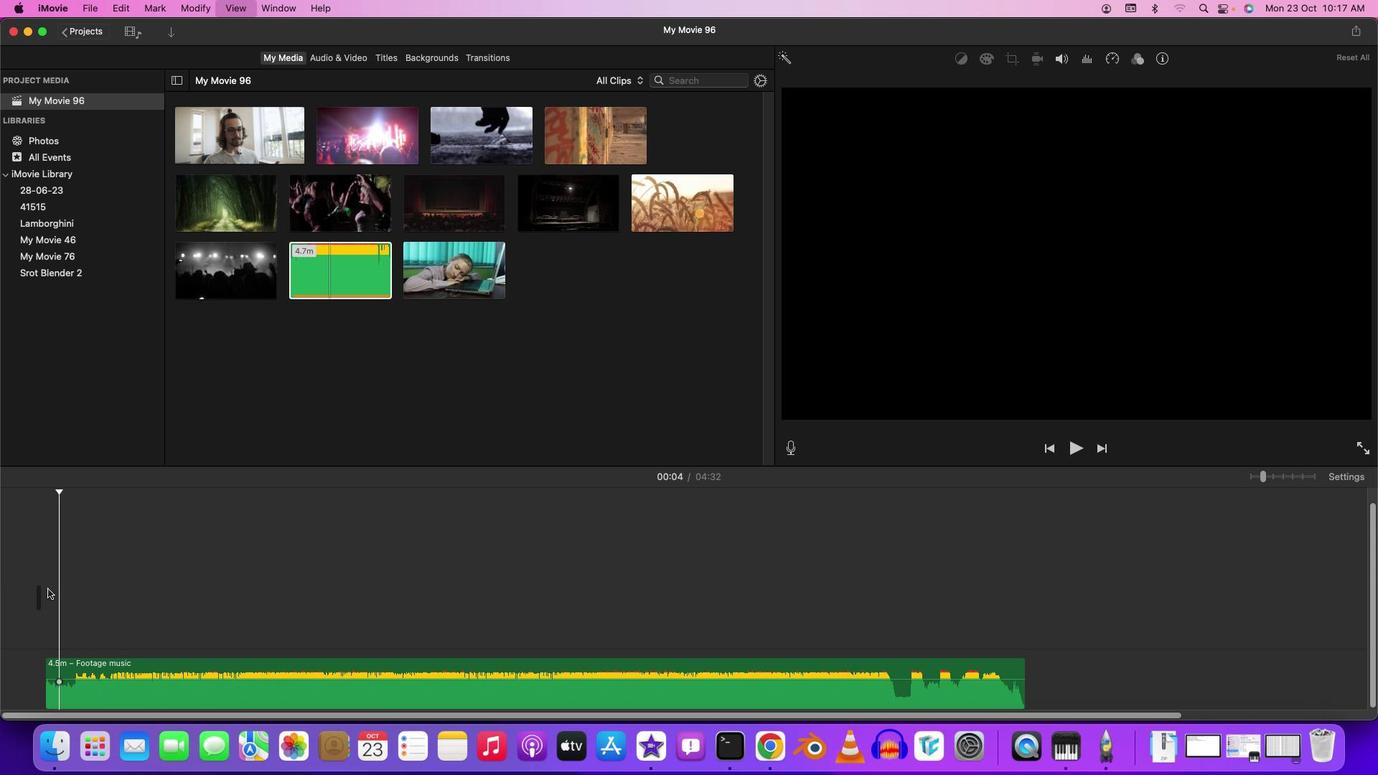 
Action: Mouse moved to (677, 187)
Screenshot: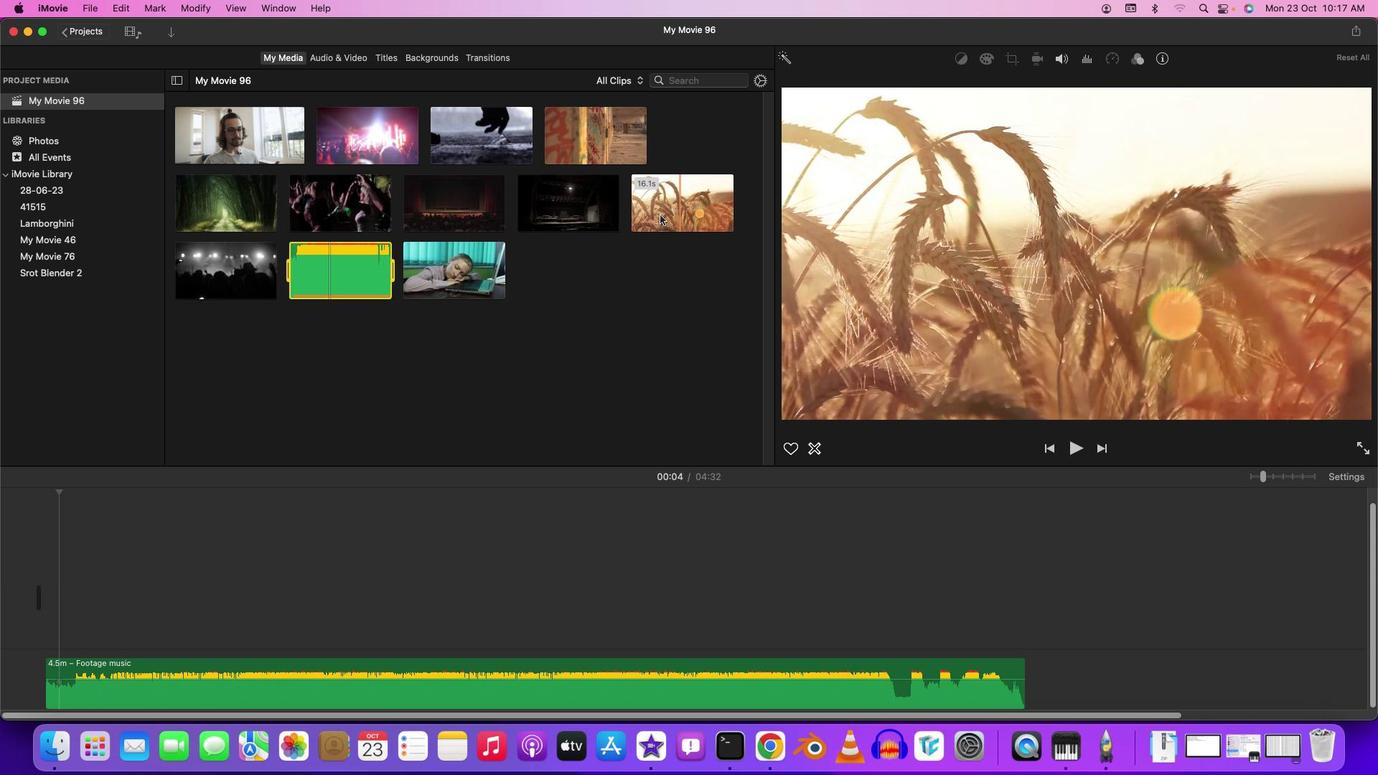 
Action: Mouse pressed left at (677, 187)
Screenshot: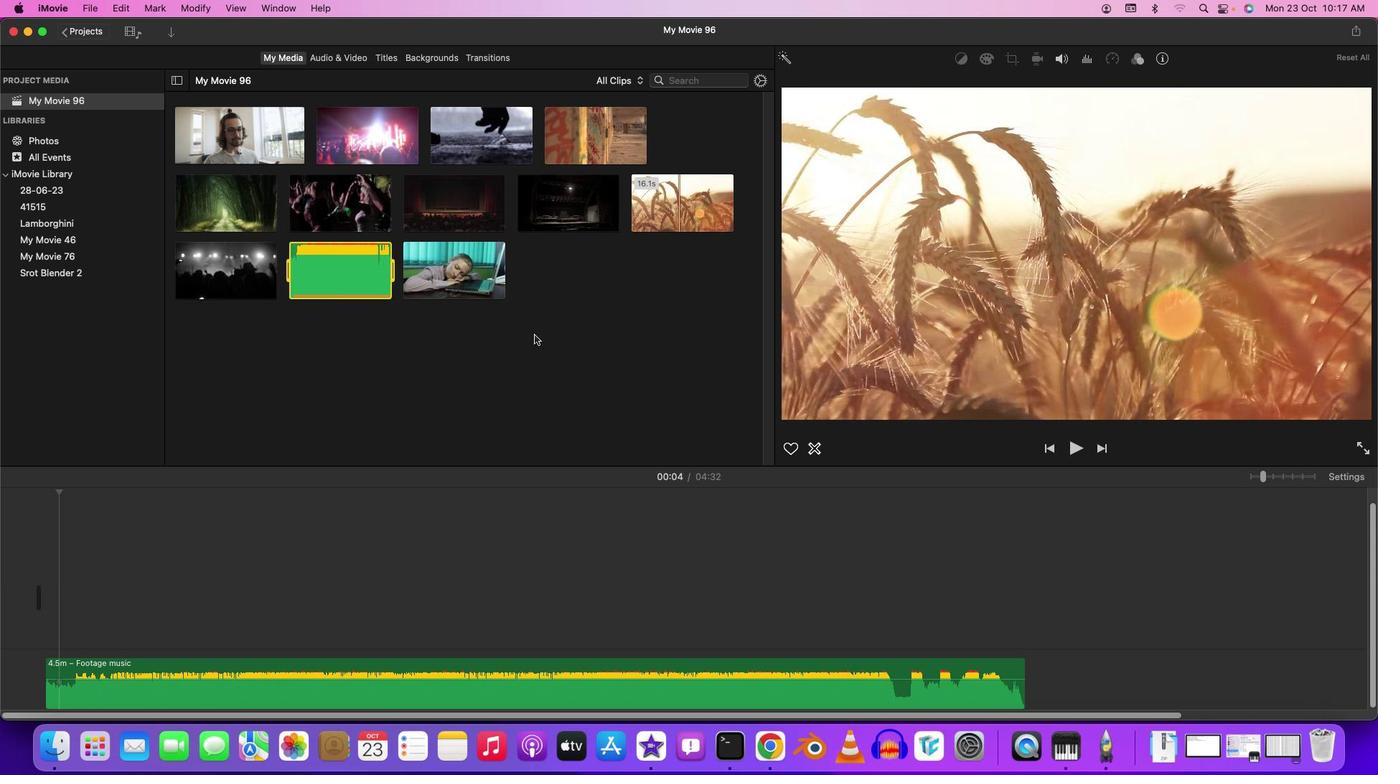 
Action: Mouse moved to (24, 680)
Screenshot: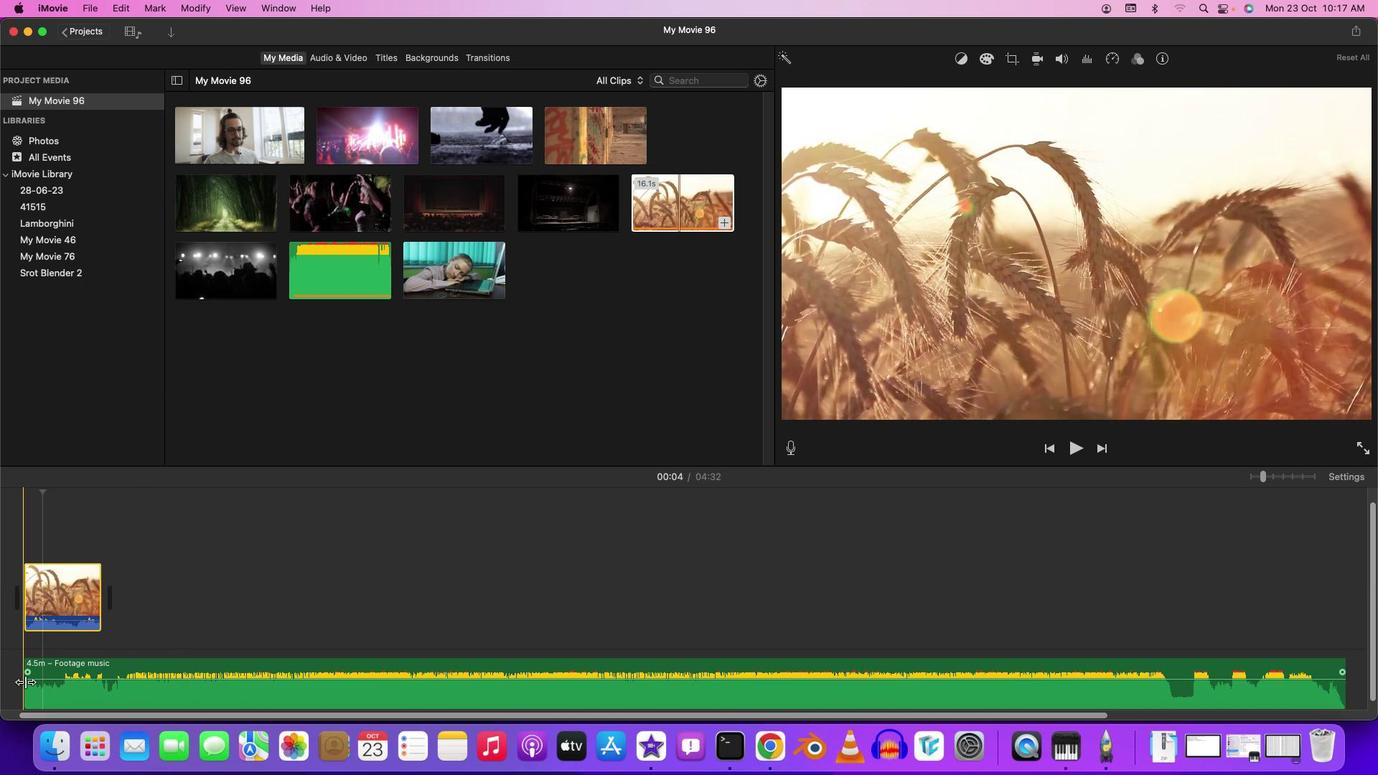 
Action: Mouse pressed left at (24, 680)
Screenshot: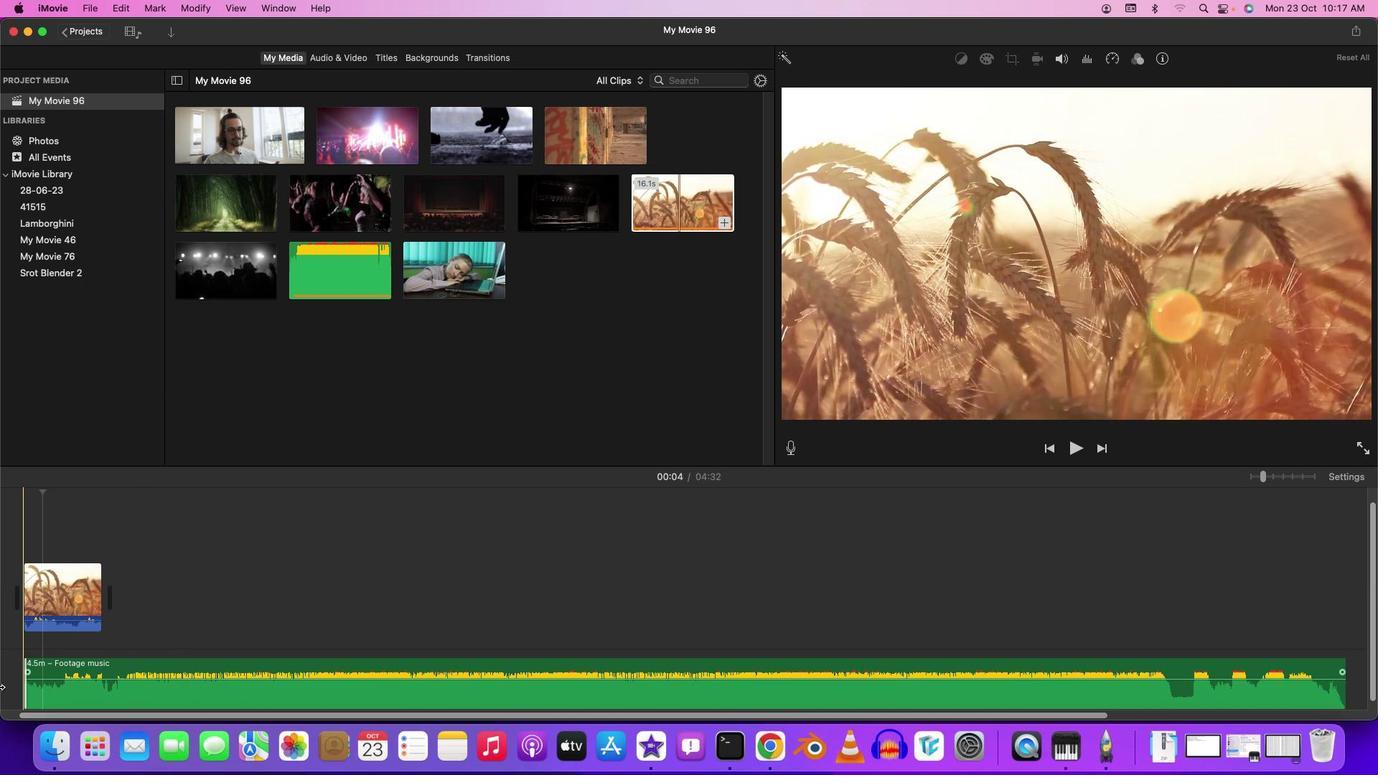 
Action: Mouse moved to (66, 527)
Screenshot: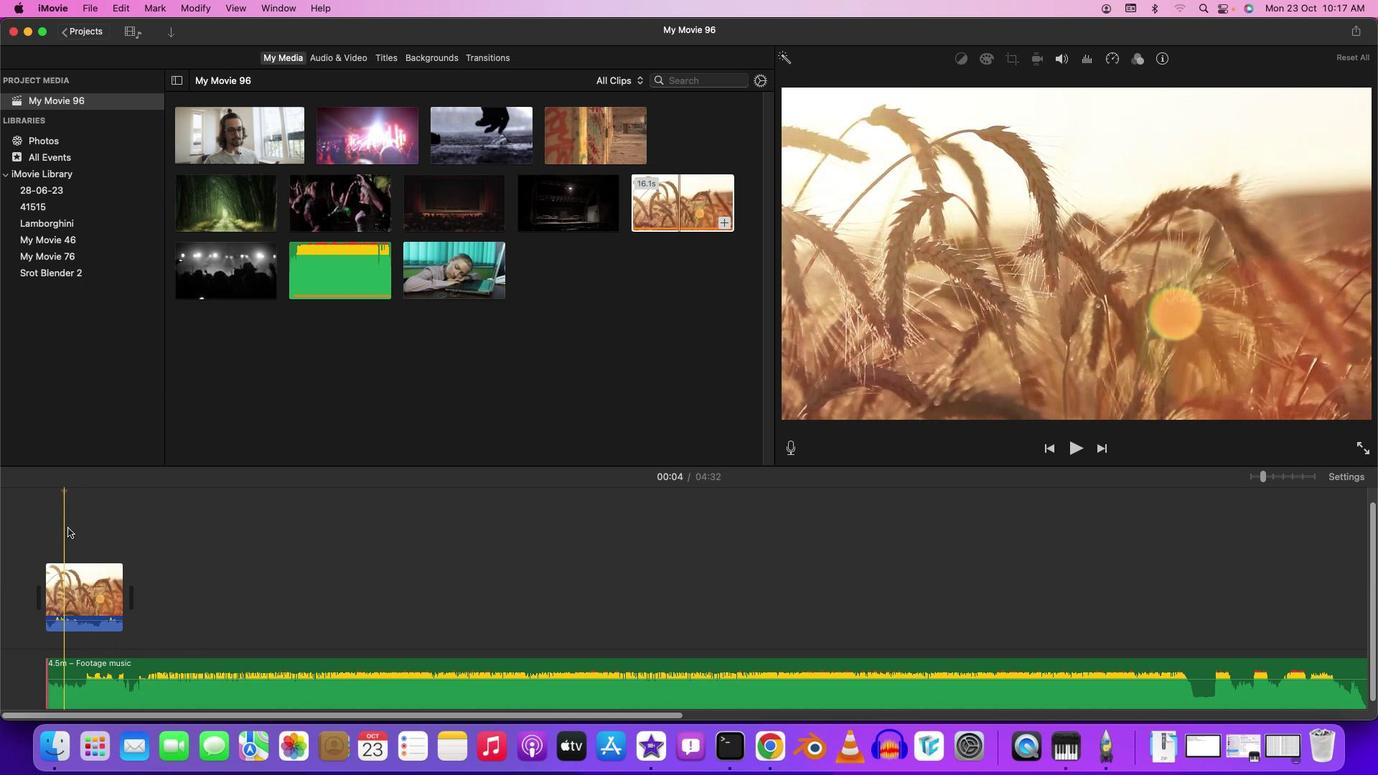 
Action: Mouse pressed left at (66, 527)
Screenshot: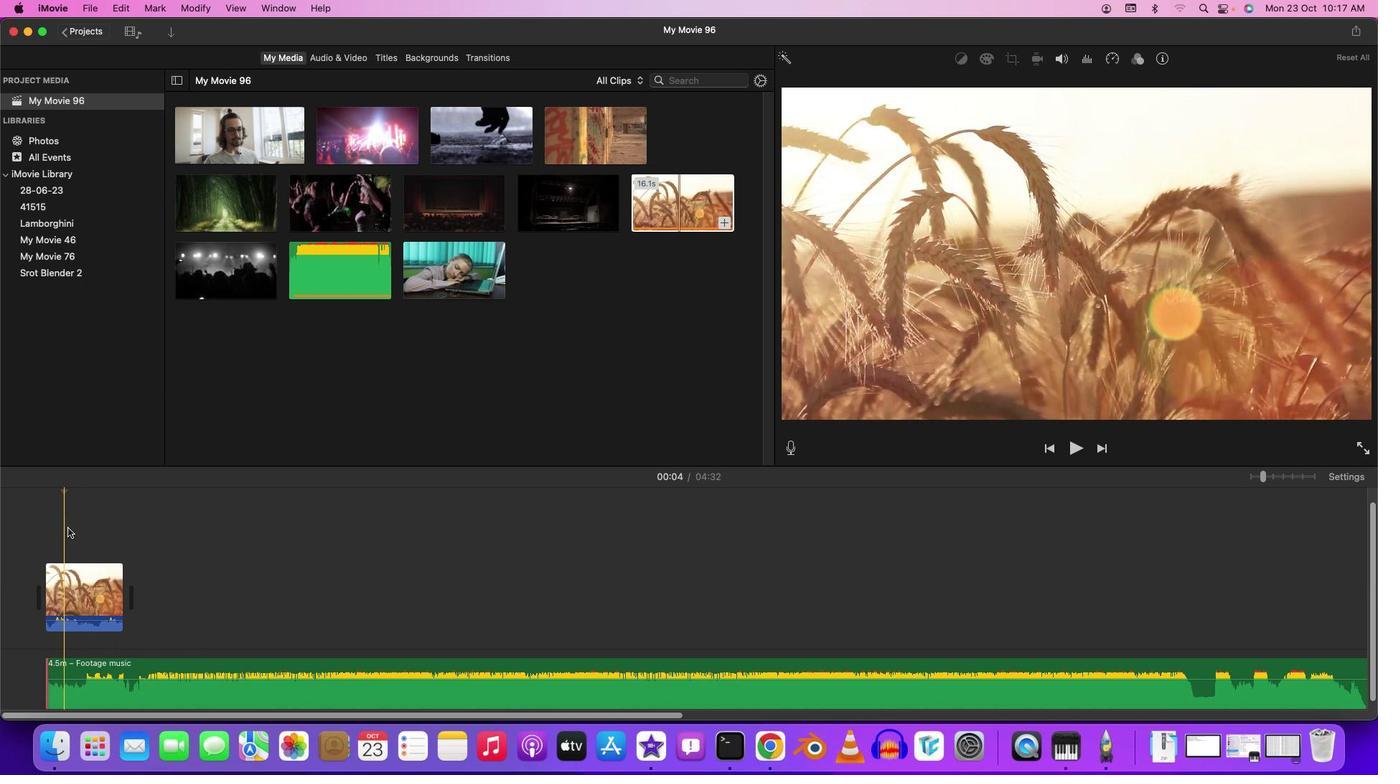 
Action: Mouse moved to (66, 526)
Screenshot: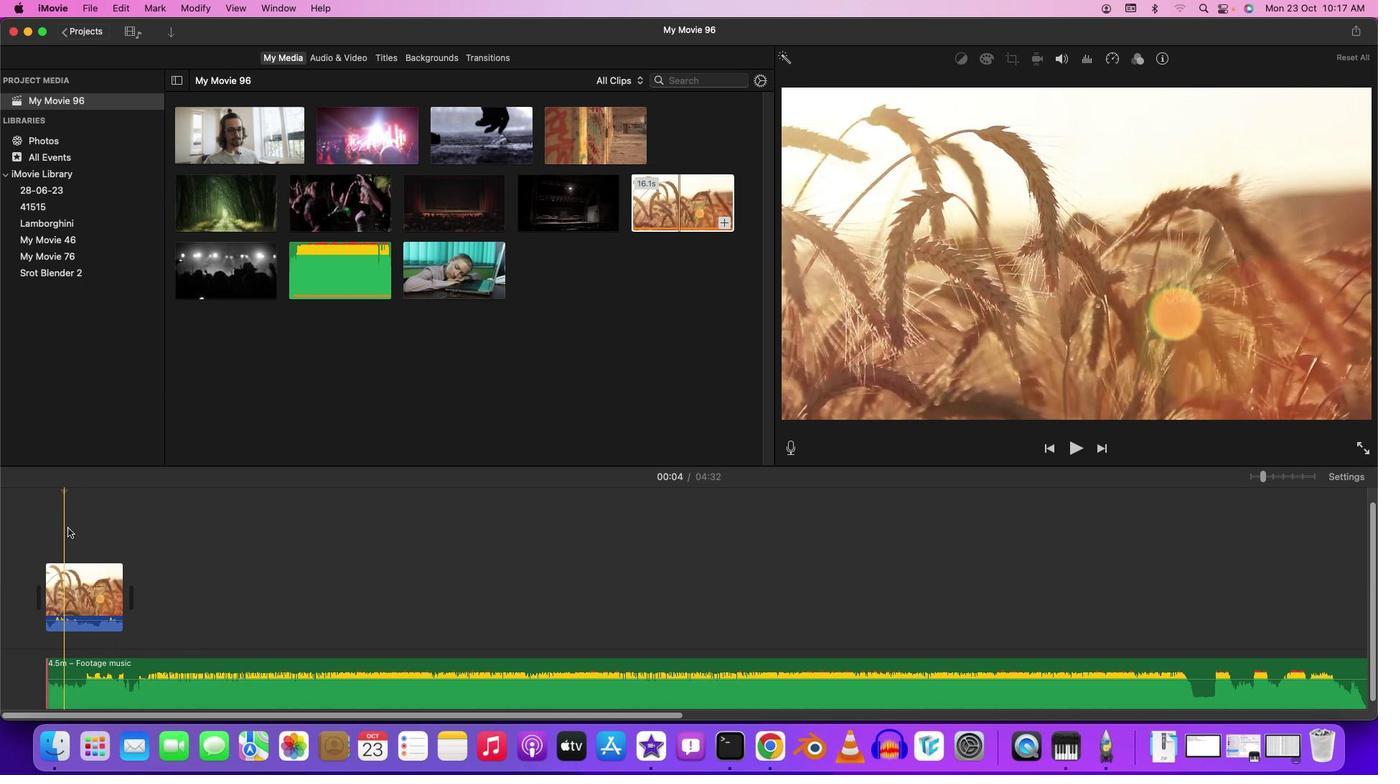 
Action: Key pressed Key.spaceKey.space
Screenshot: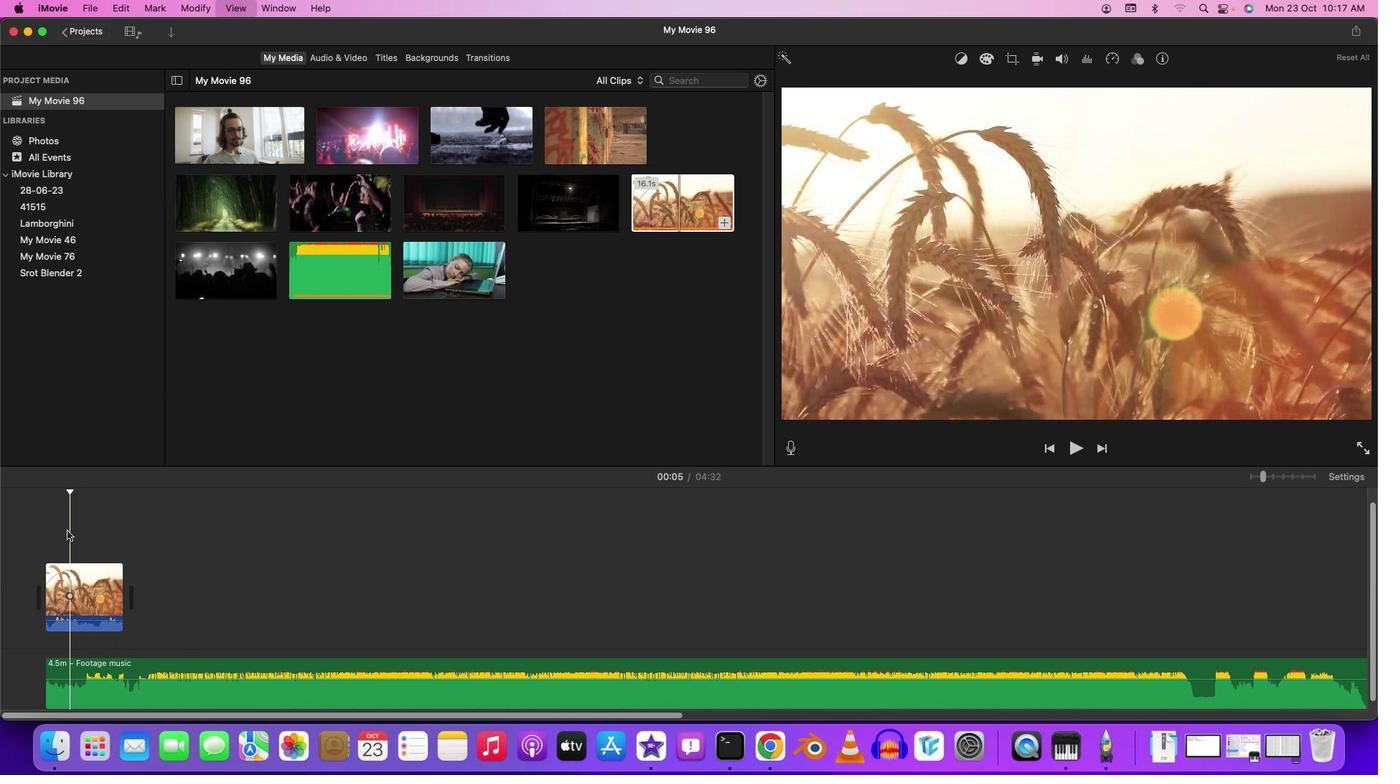 
Action: Mouse moved to (134, 663)
Screenshot: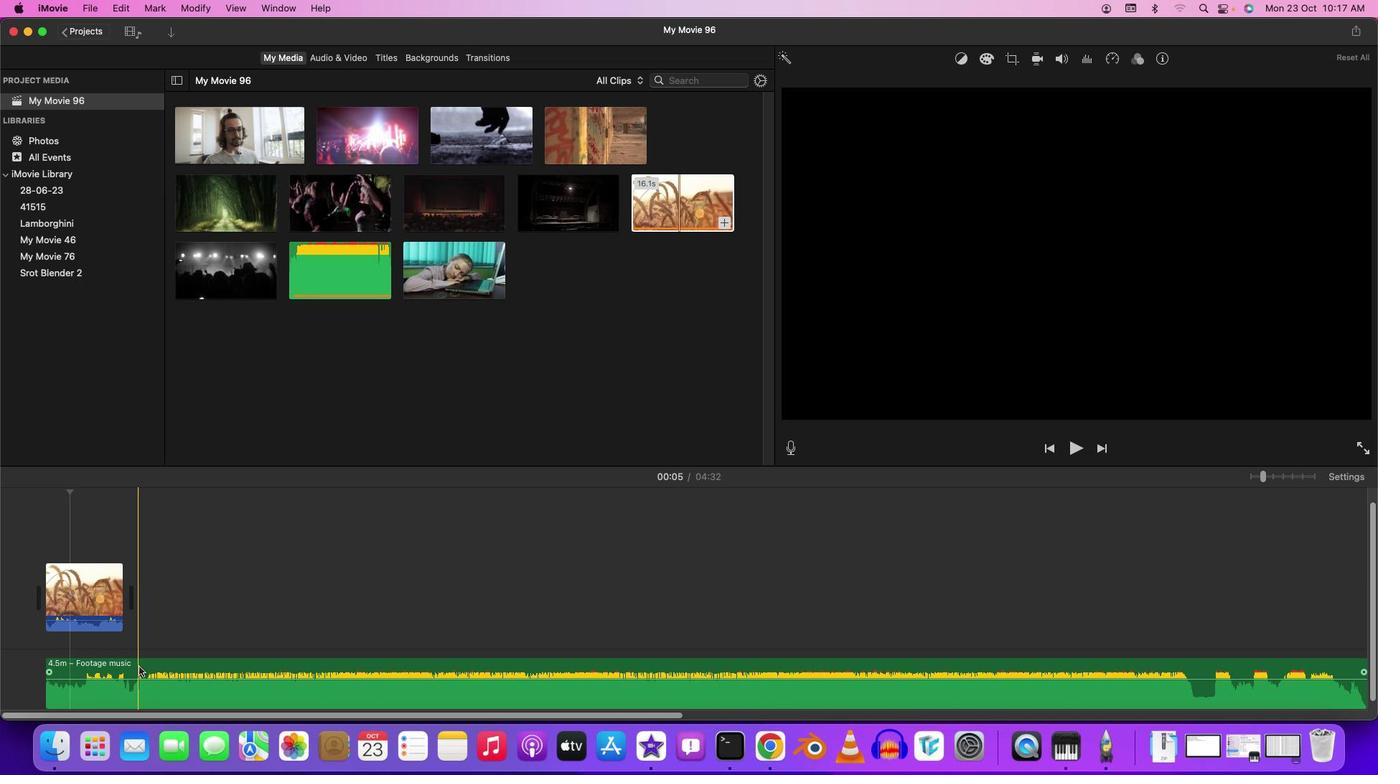 
Action: Mouse pressed left at (134, 663)
Screenshot: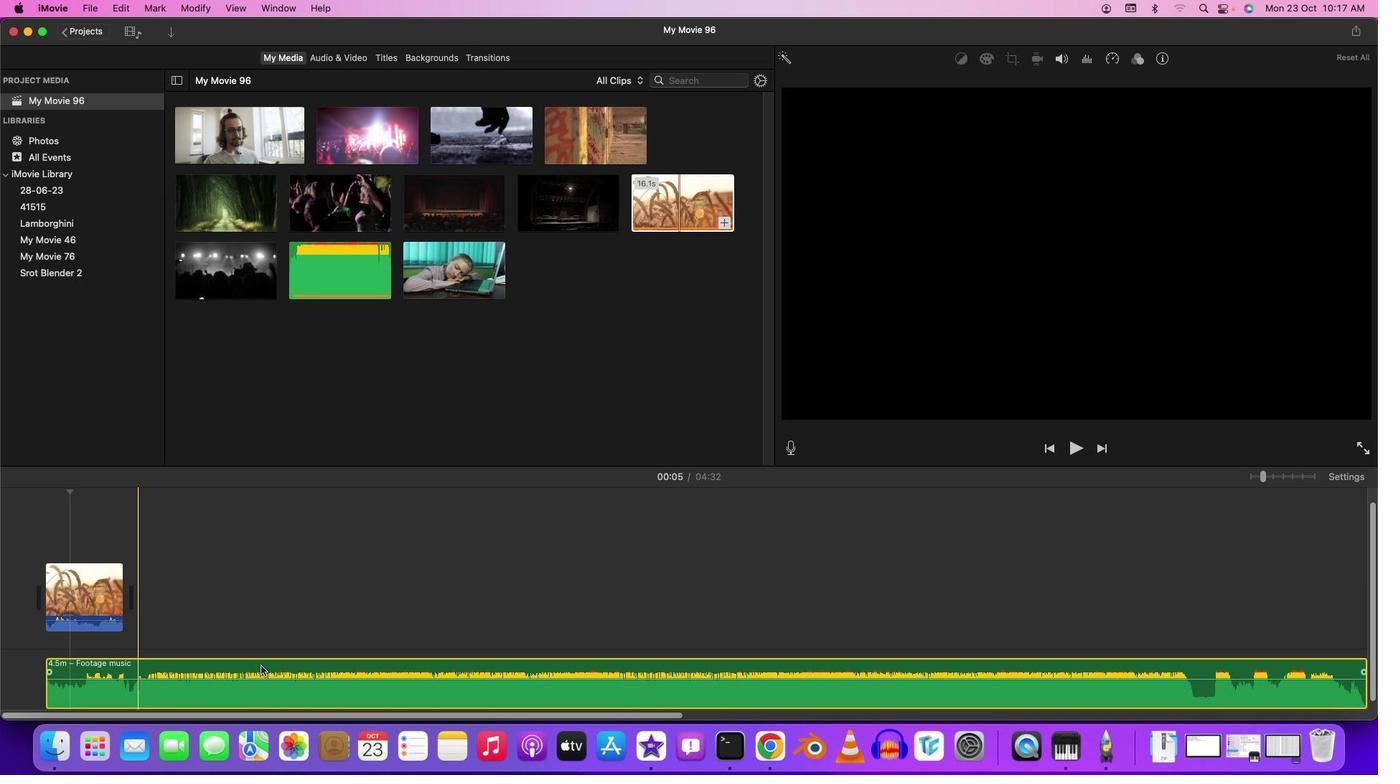 
Action: Mouse moved to (230, 684)
Screenshot: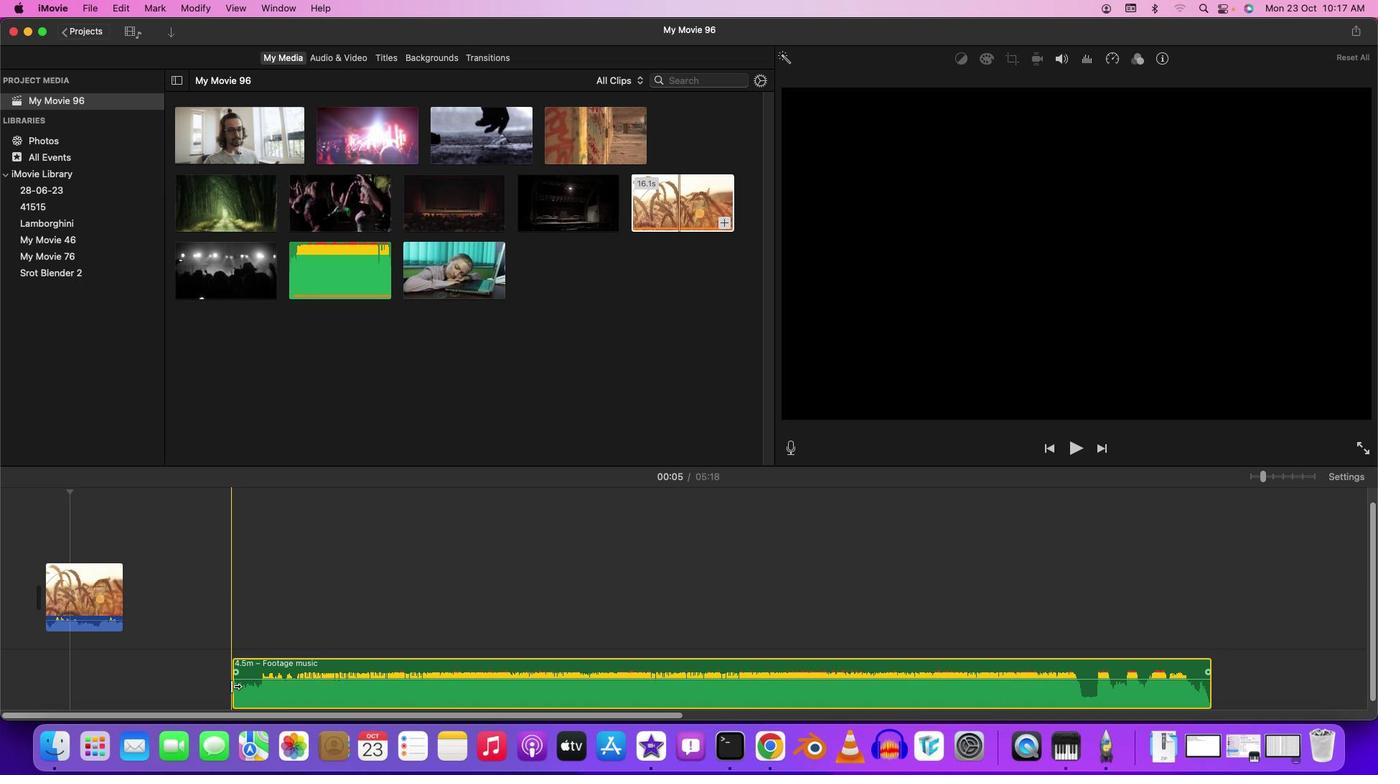 
Action: Mouse pressed left at (230, 684)
Screenshot: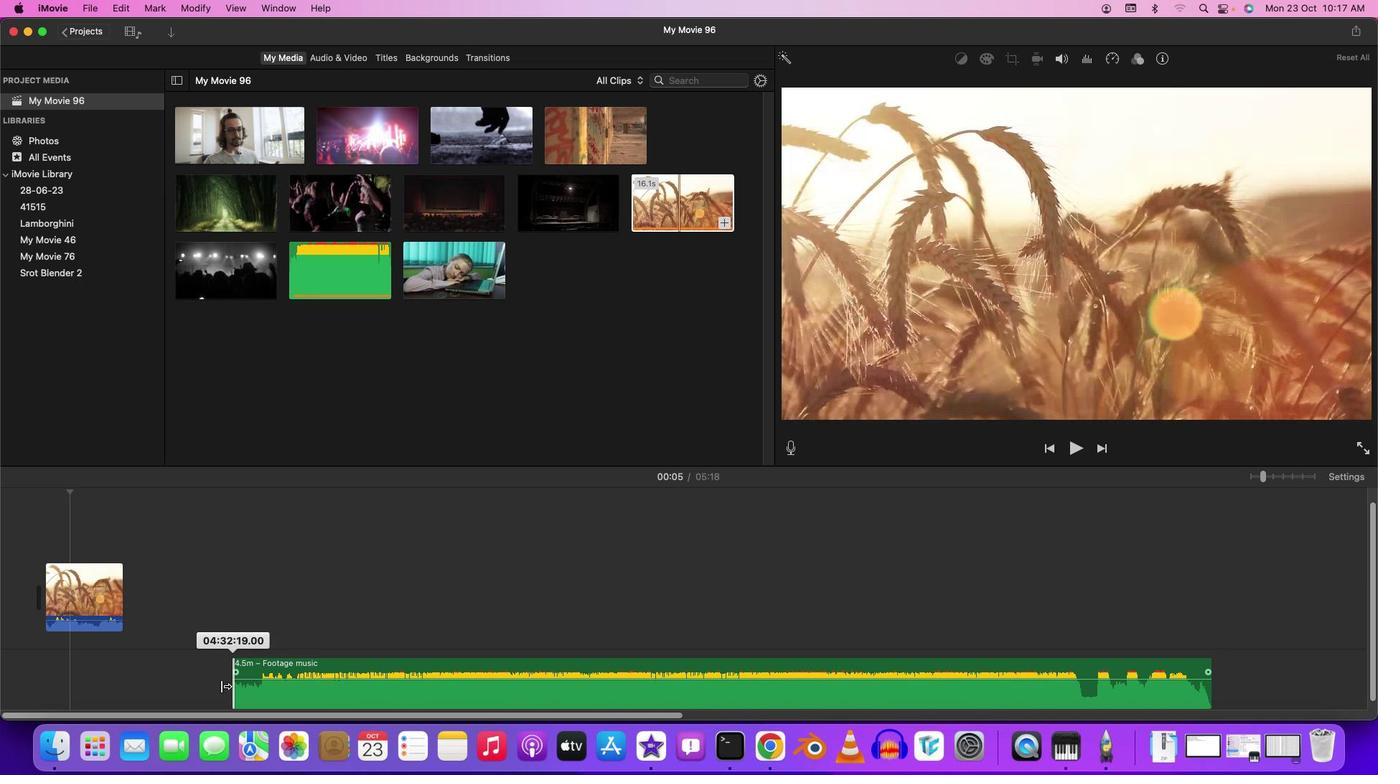 
Action: Mouse moved to (180, 621)
Screenshot: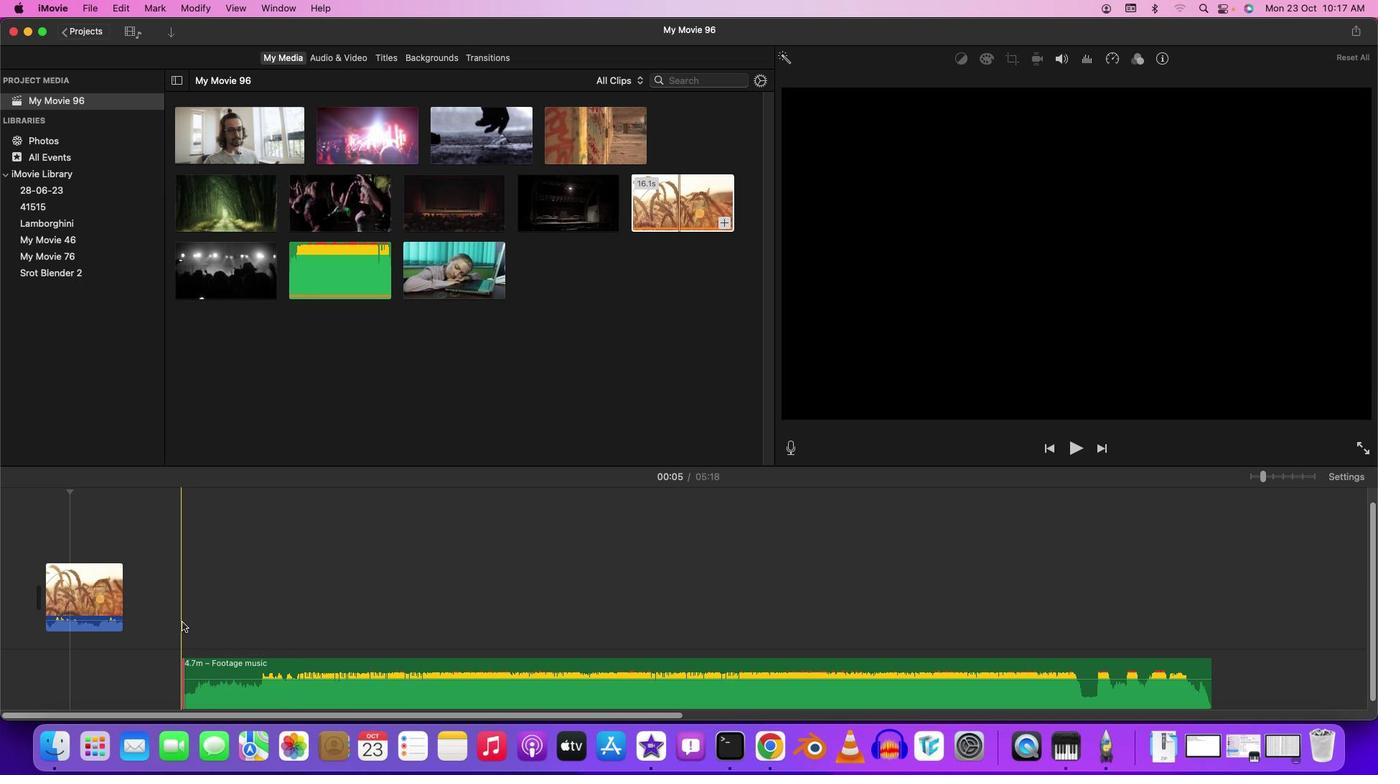 
Action: Mouse pressed left at (180, 621)
Screenshot: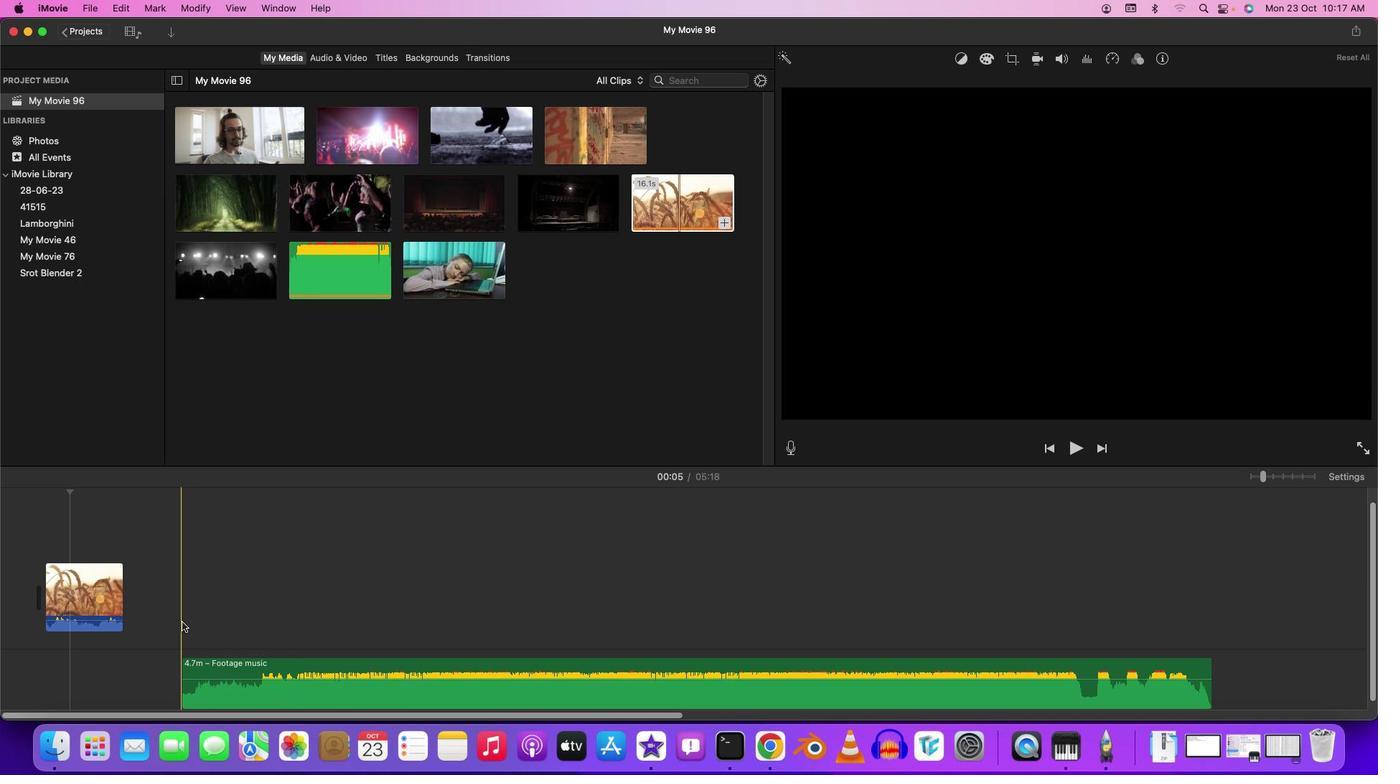 
Action: Key pressed Key.space
Screenshot: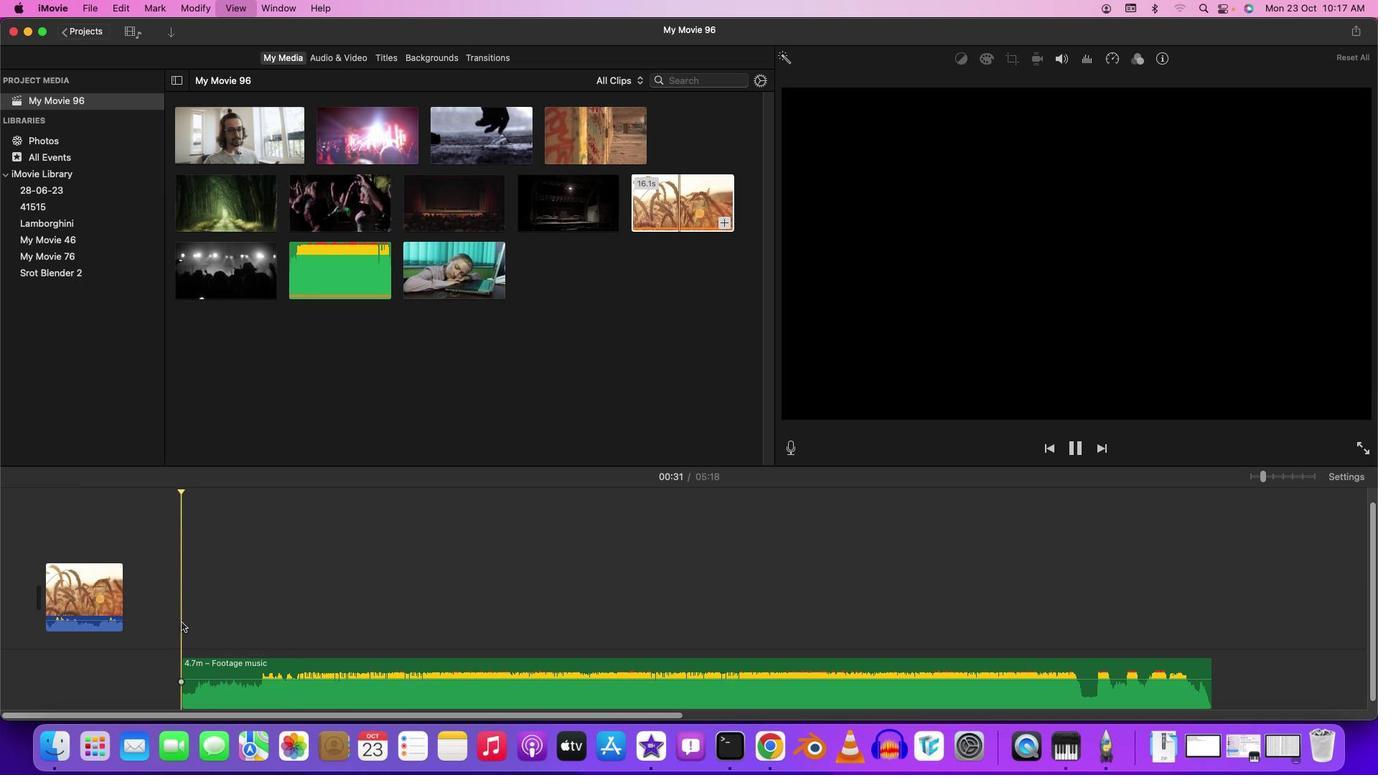 
Action: Mouse moved to (178, 621)
Screenshot: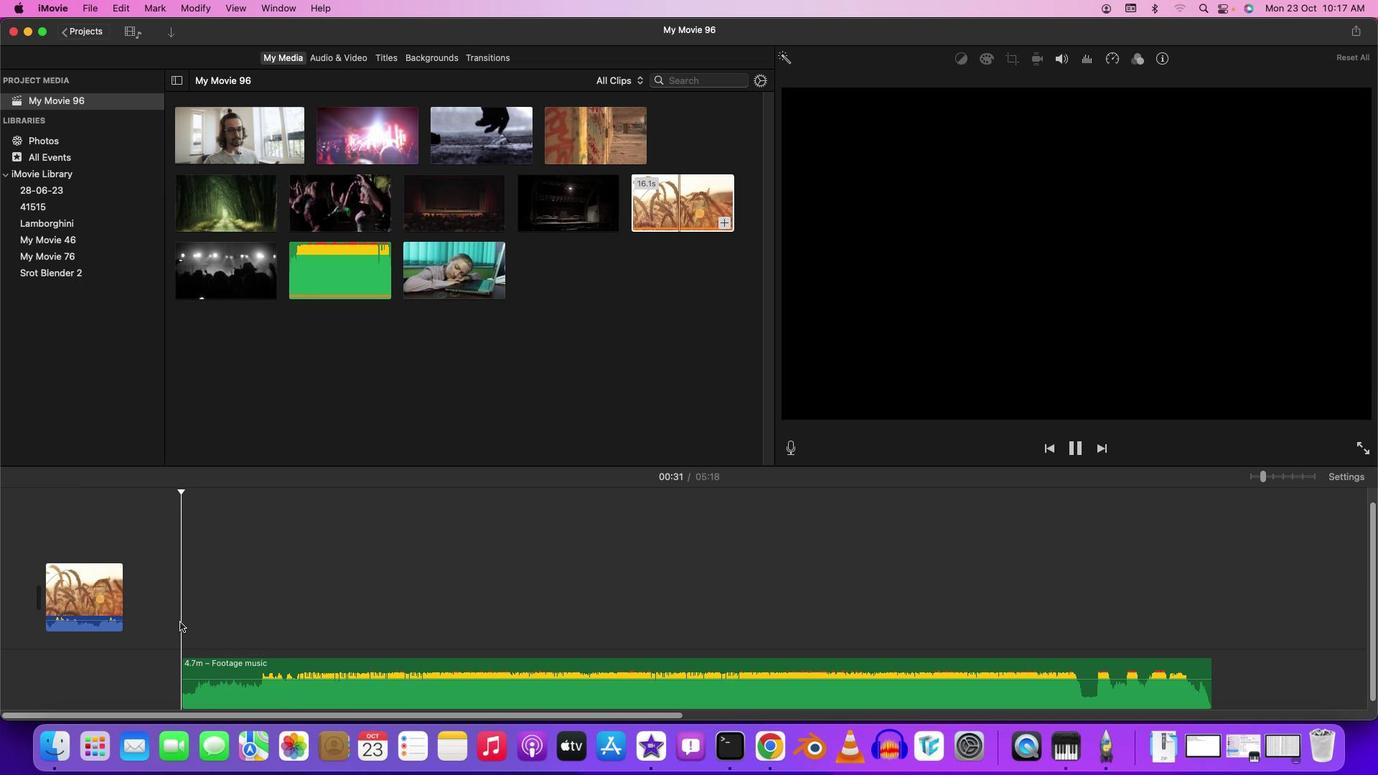 
Action: Key pressed Key.space
Screenshot: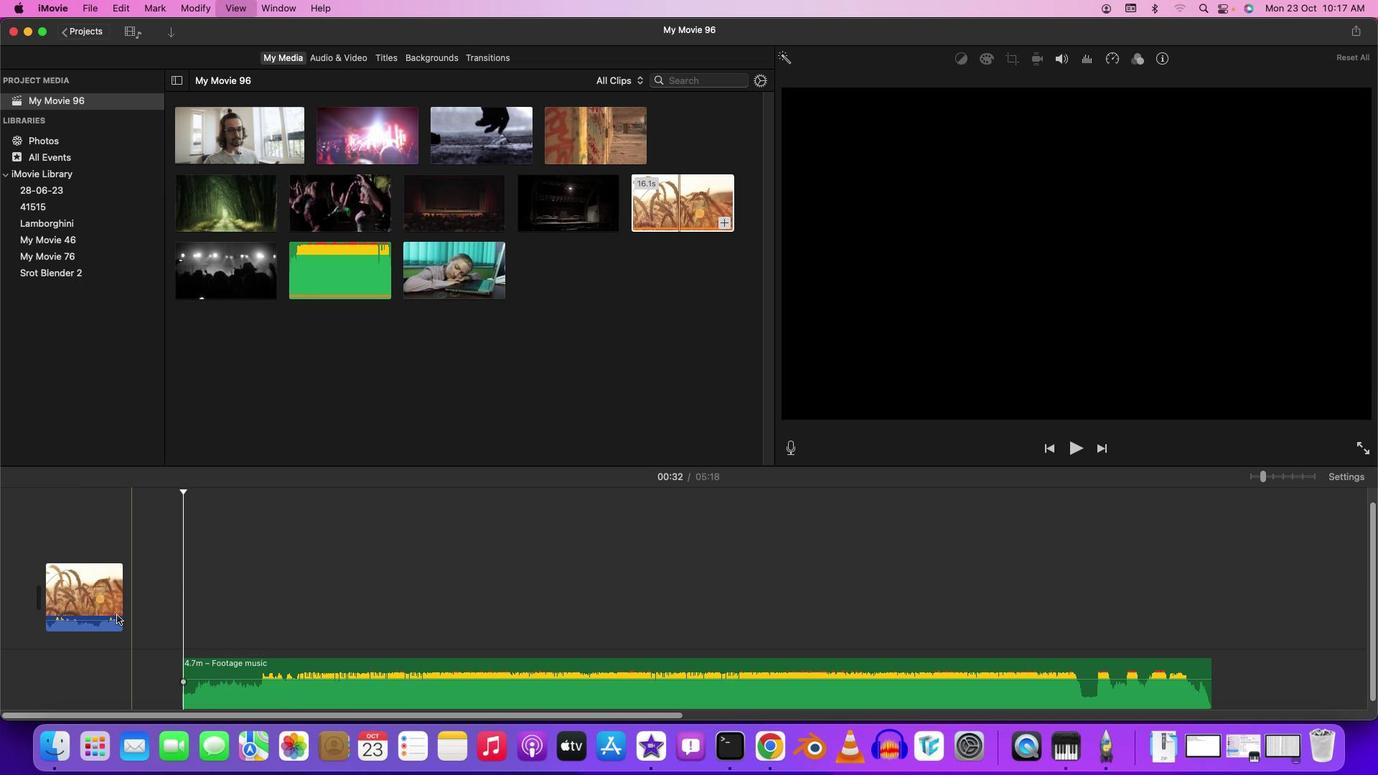 
Action: Mouse moved to (91, 589)
Screenshot: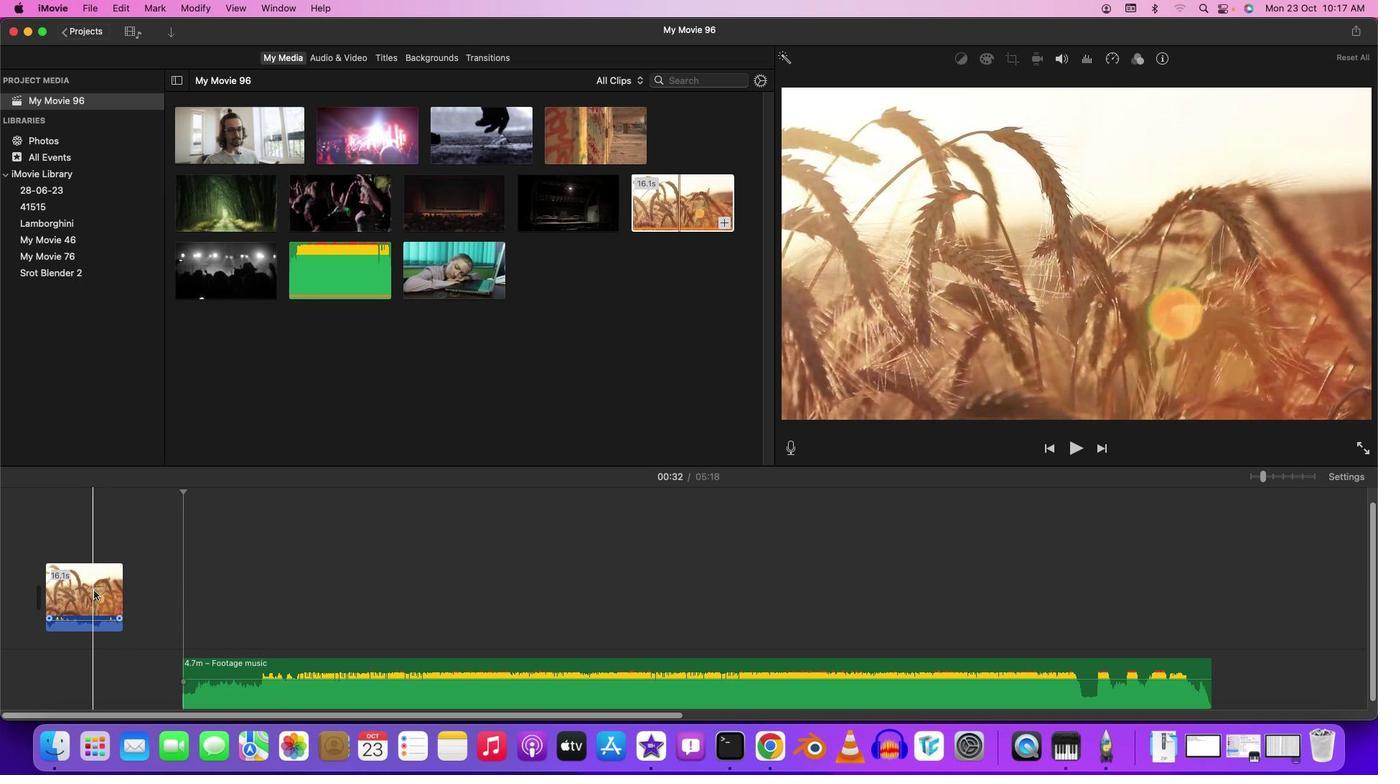 
Action: Mouse pressed left at (91, 589)
Screenshot: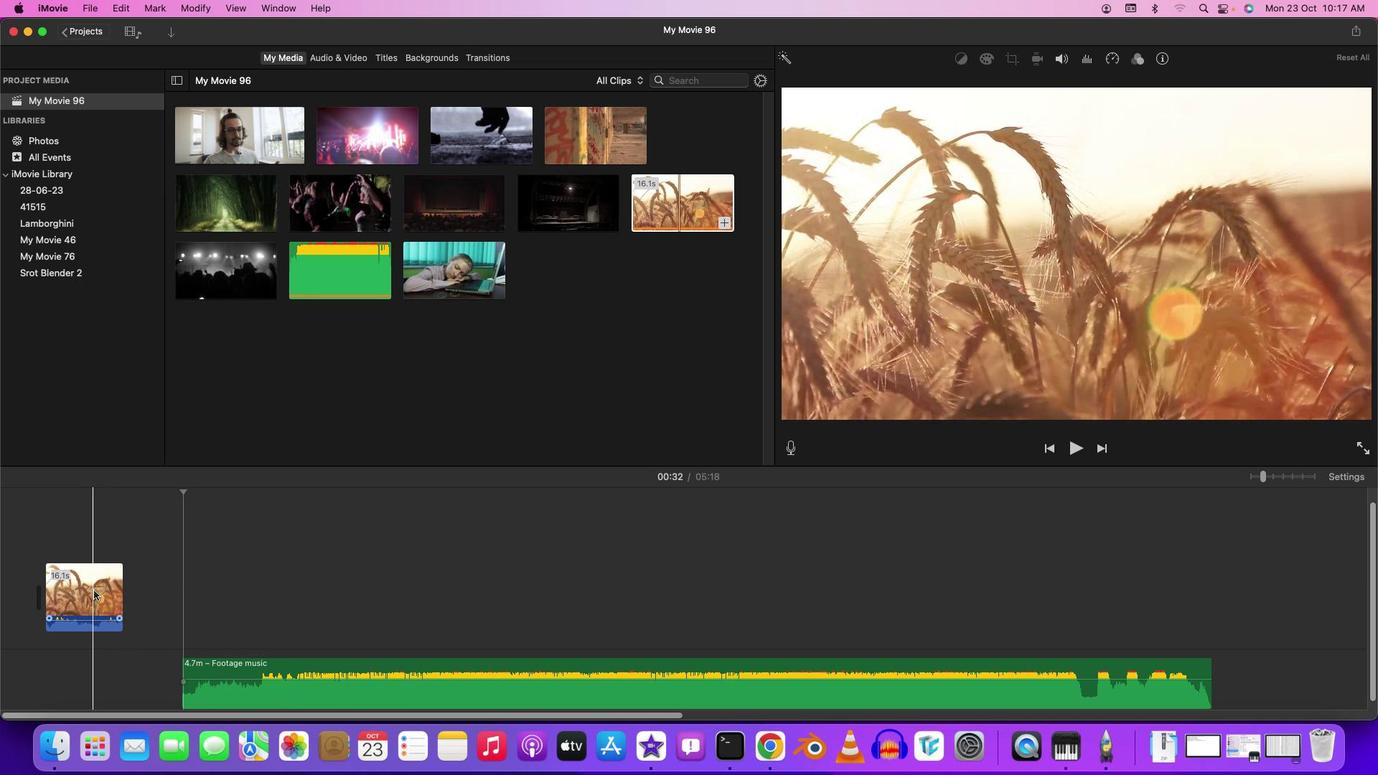 
Action: Mouse pressed right at (91, 589)
Screenshot: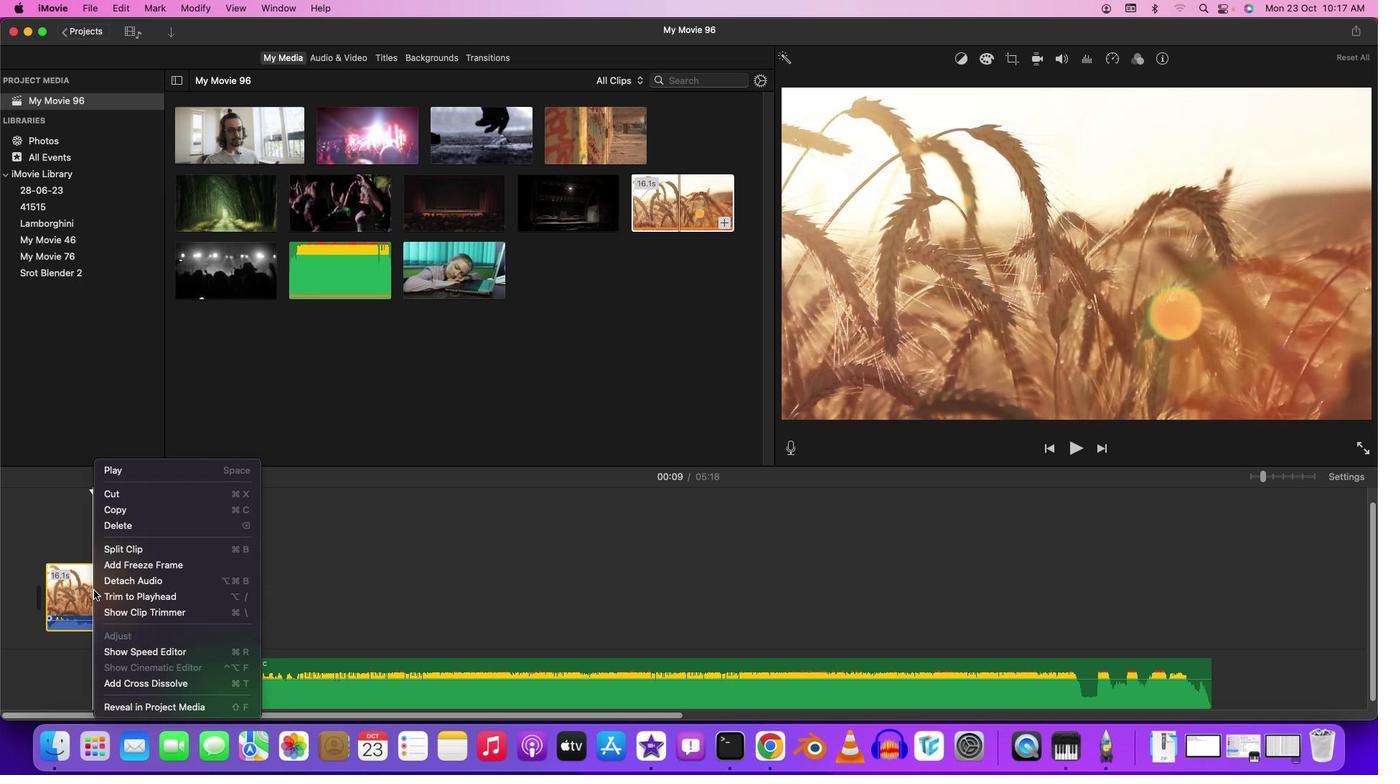 
Action: Mouse moved to (120, 581)
Screenshot: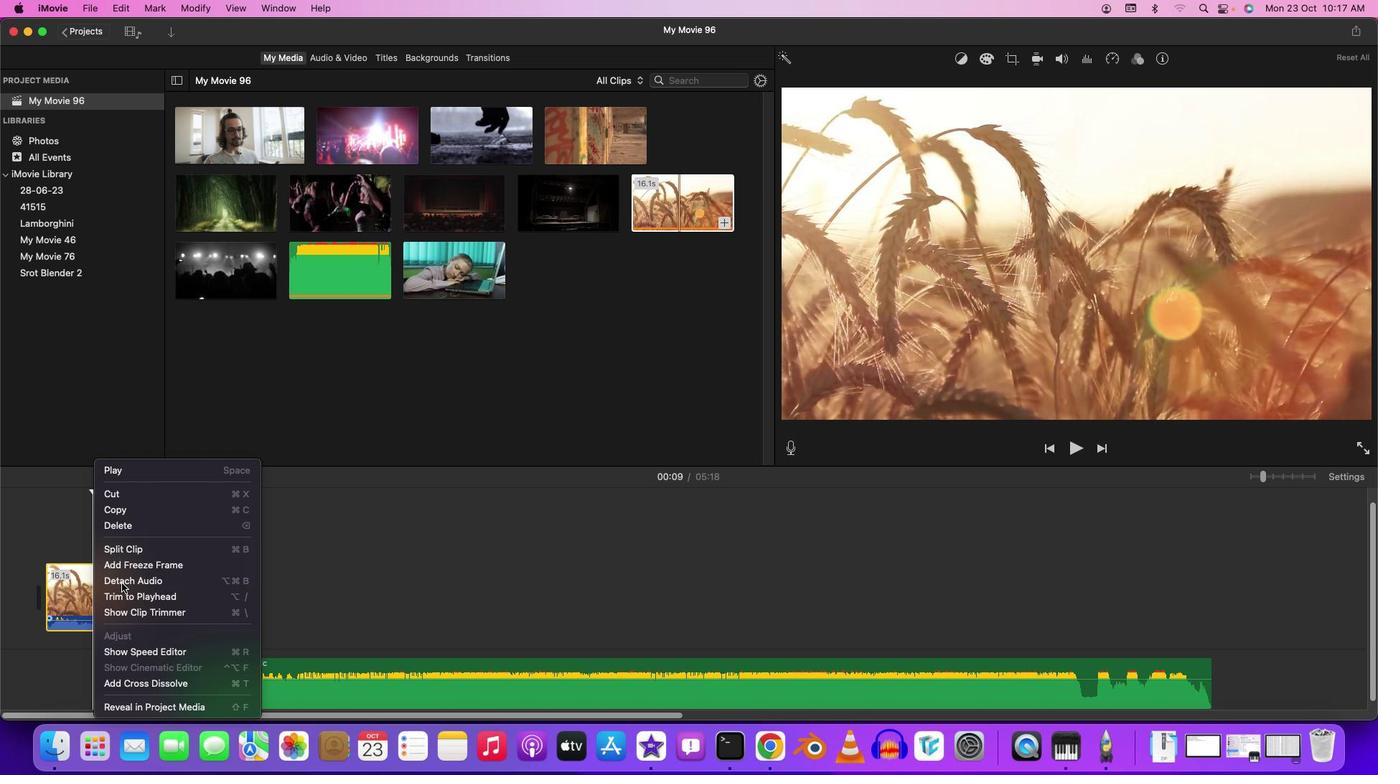 
Action: Mouse pressed left at (120, 581)
Screenshot: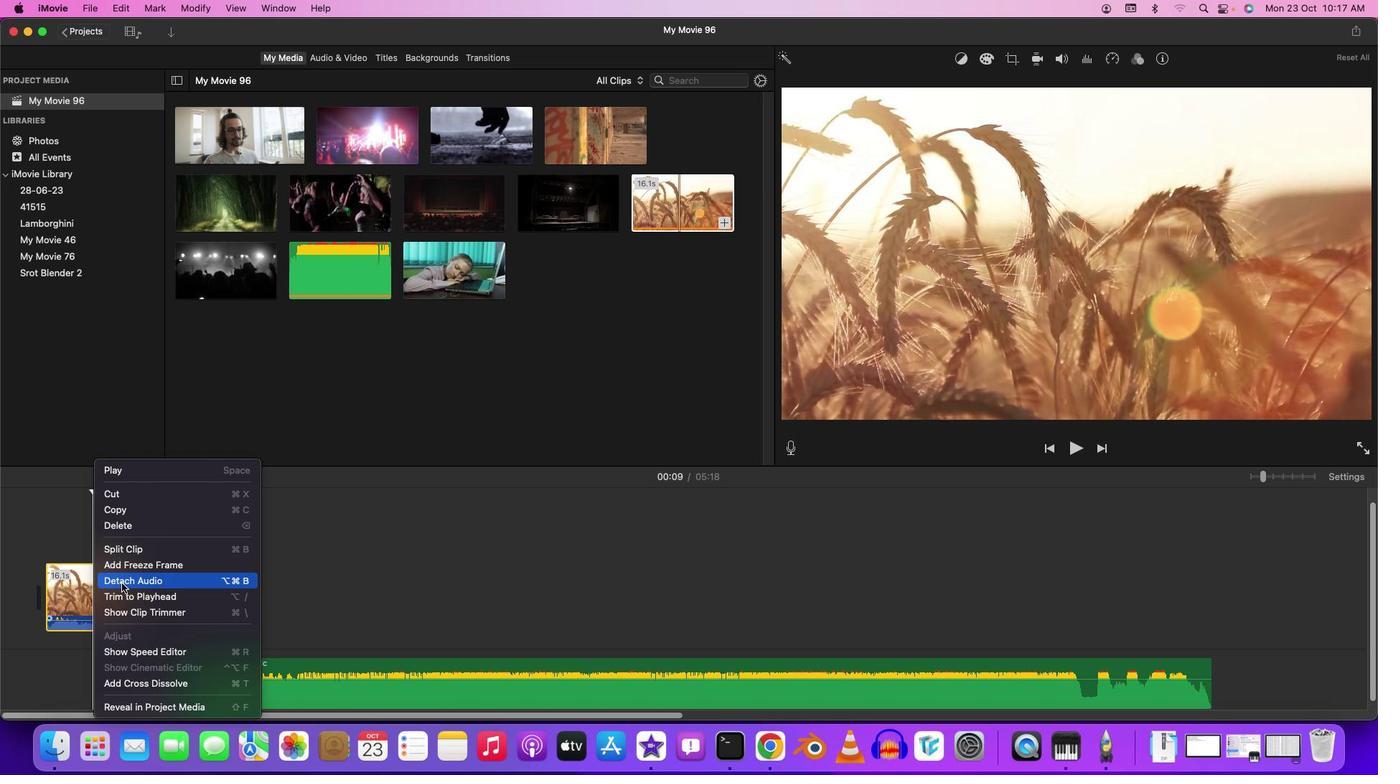 
Action: Mouse moved to (82, 639)
Screenshot: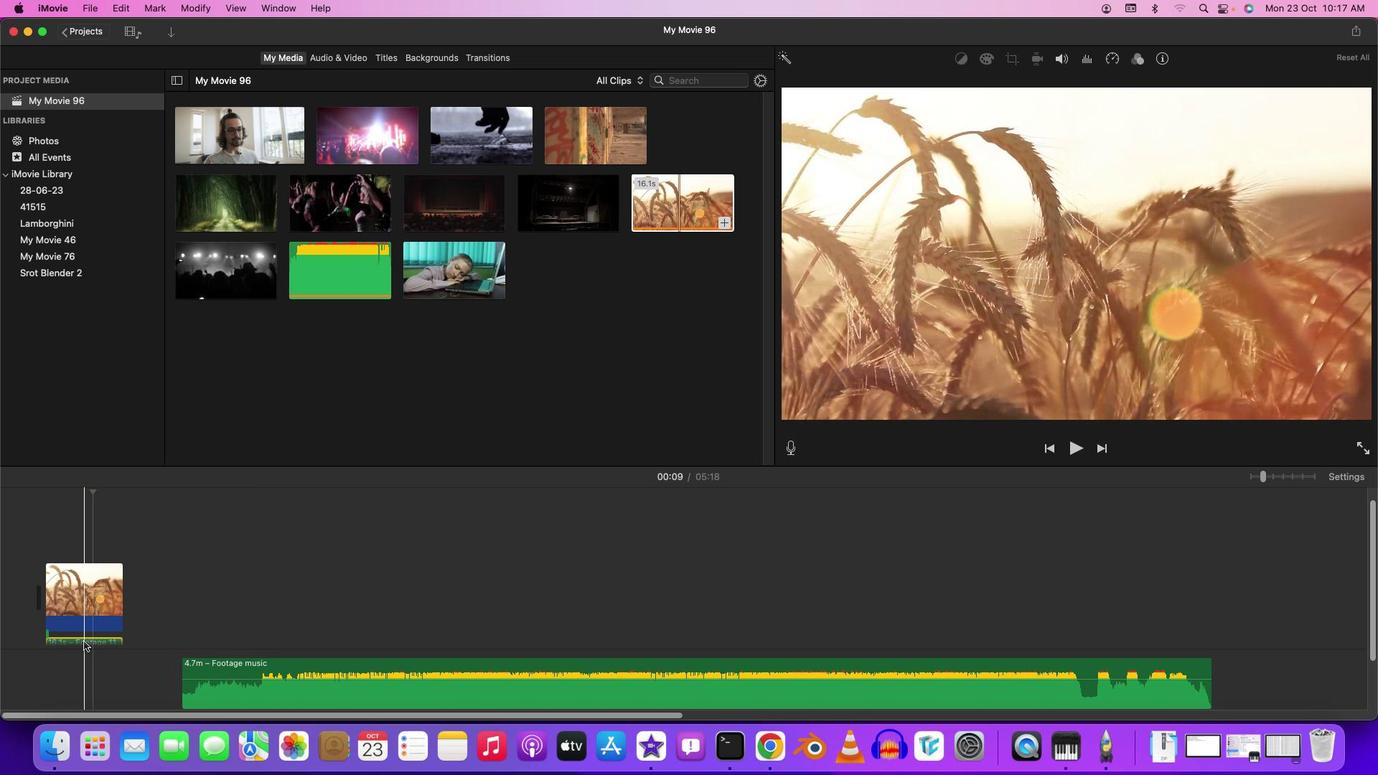 
Action: Mouse pressed left at (82, 639)
Screenshot: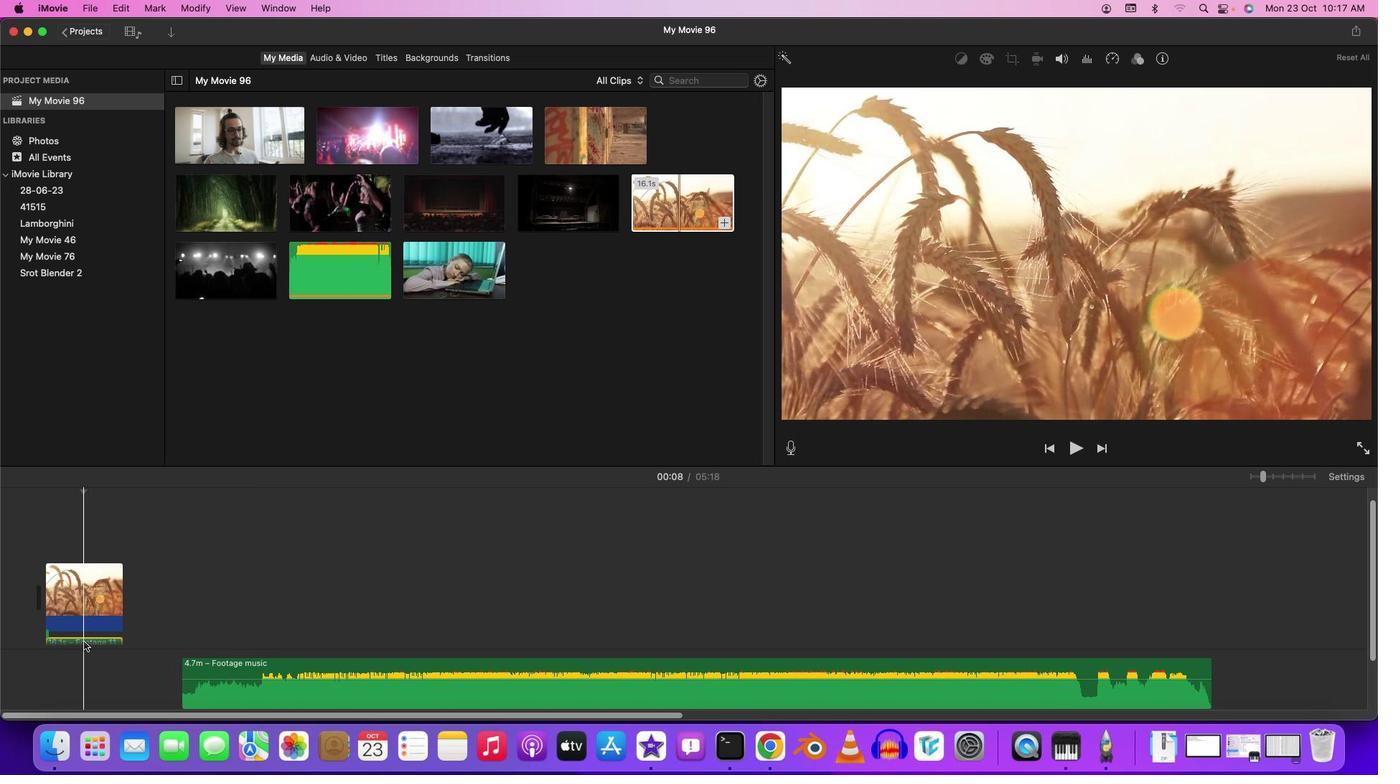 
Action: Mouse pressed right at (82, 639)
Screenshot: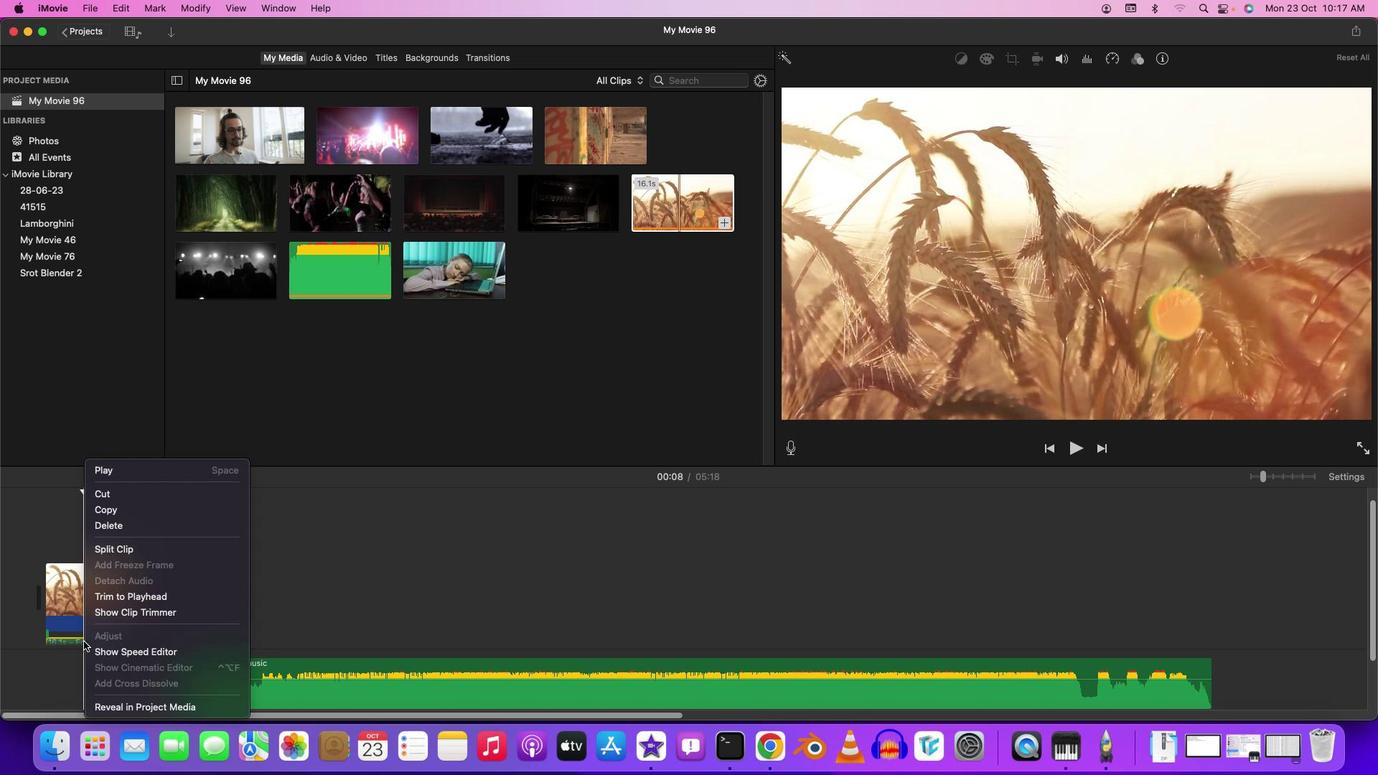 
Action: Mouse moved to (134, 528)
Screenshot: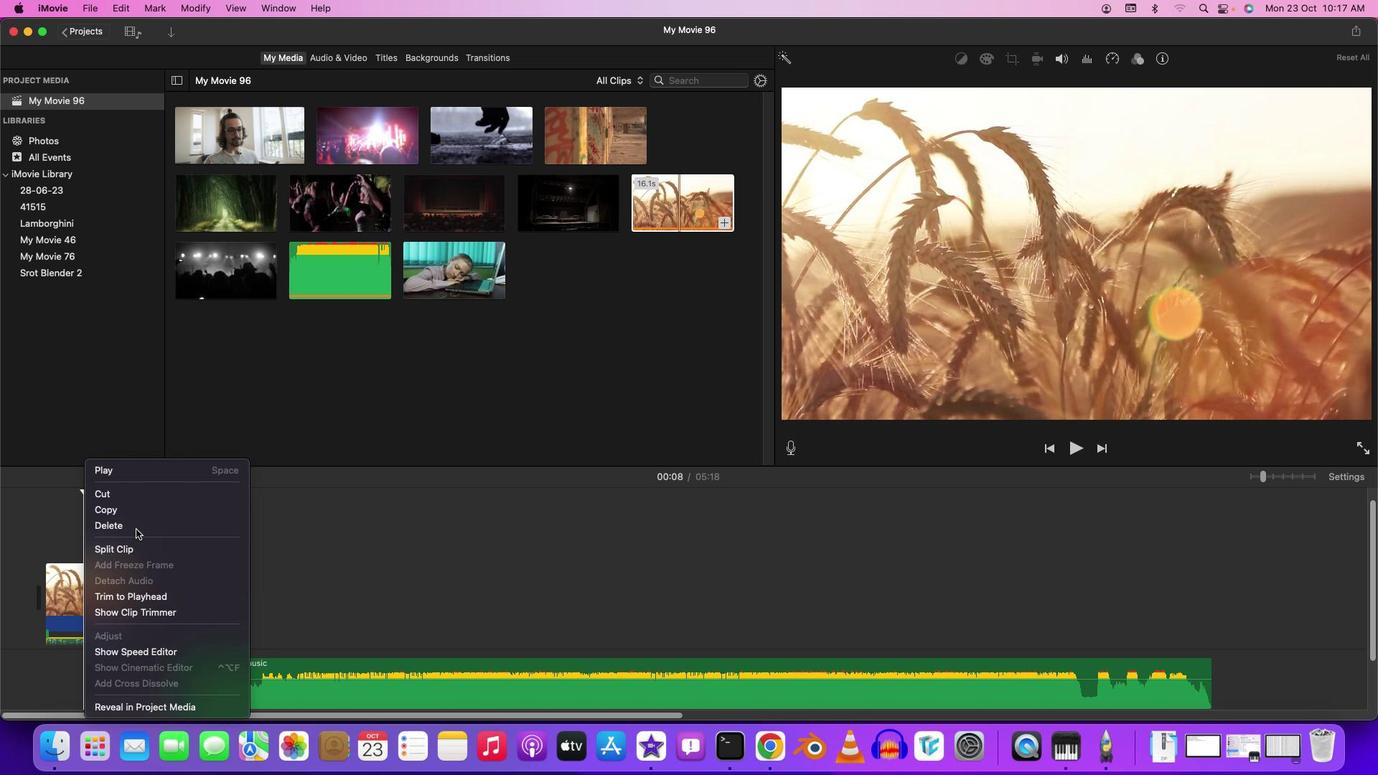 
Action: Mouse pressed left at (134, 528)
Screenshot: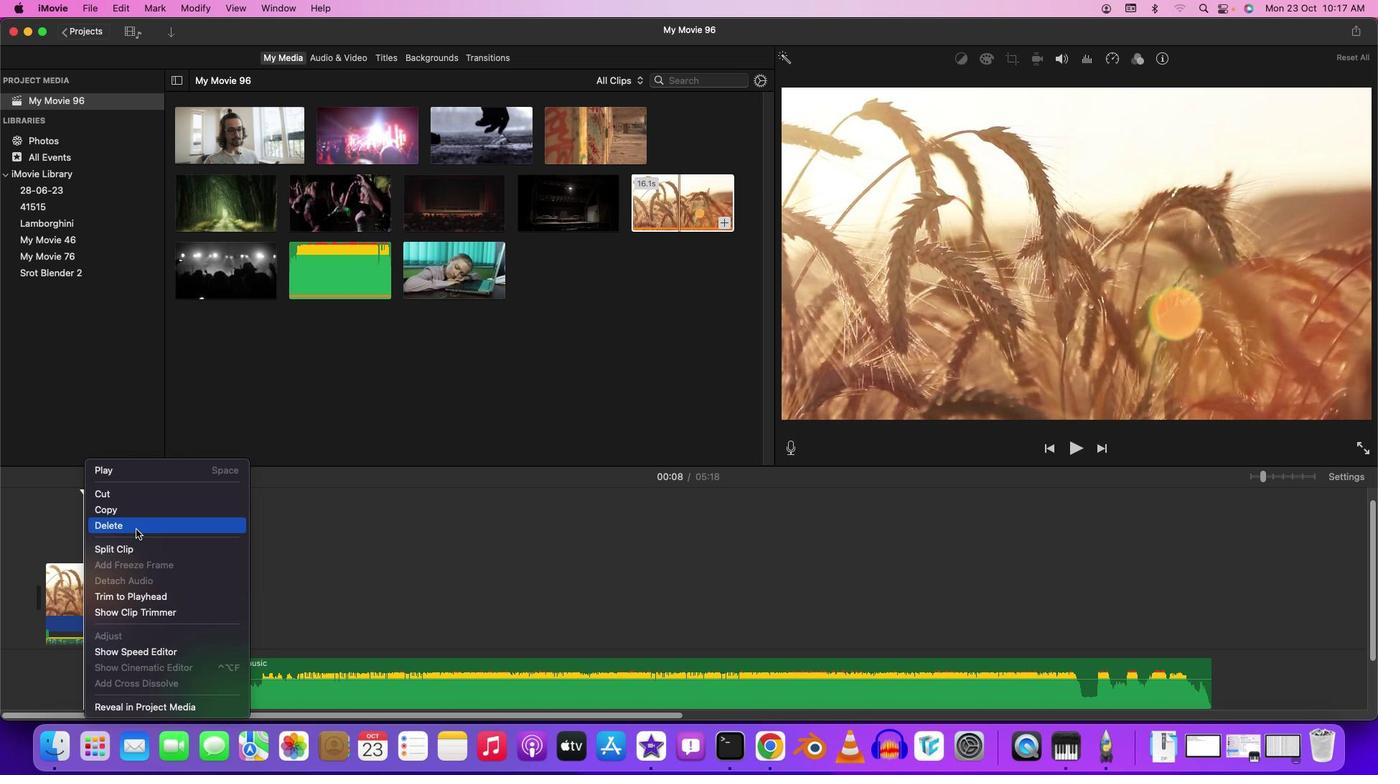 
Action: Mouse moved to (265, 664)
Screenshot: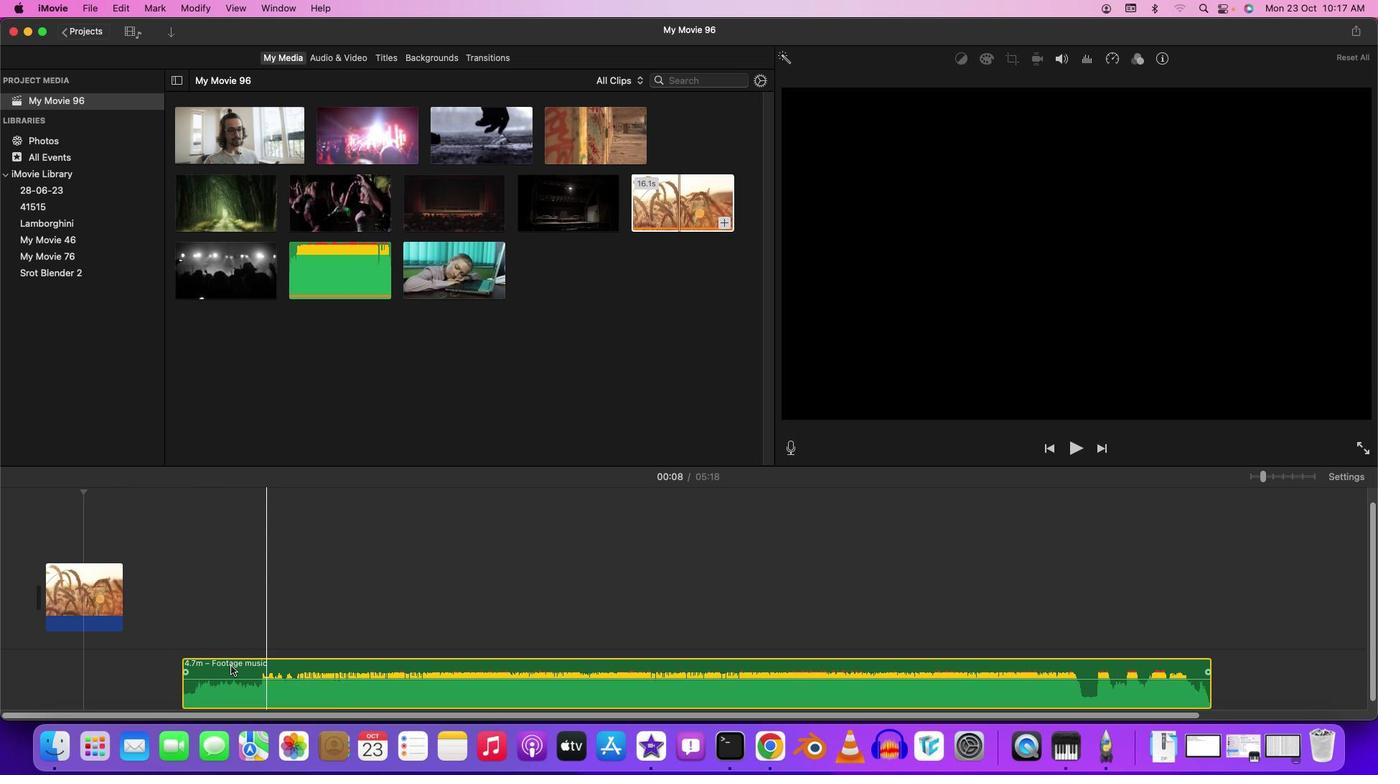 
Action: Mouse pressed left at (265, 664)
Screenshot: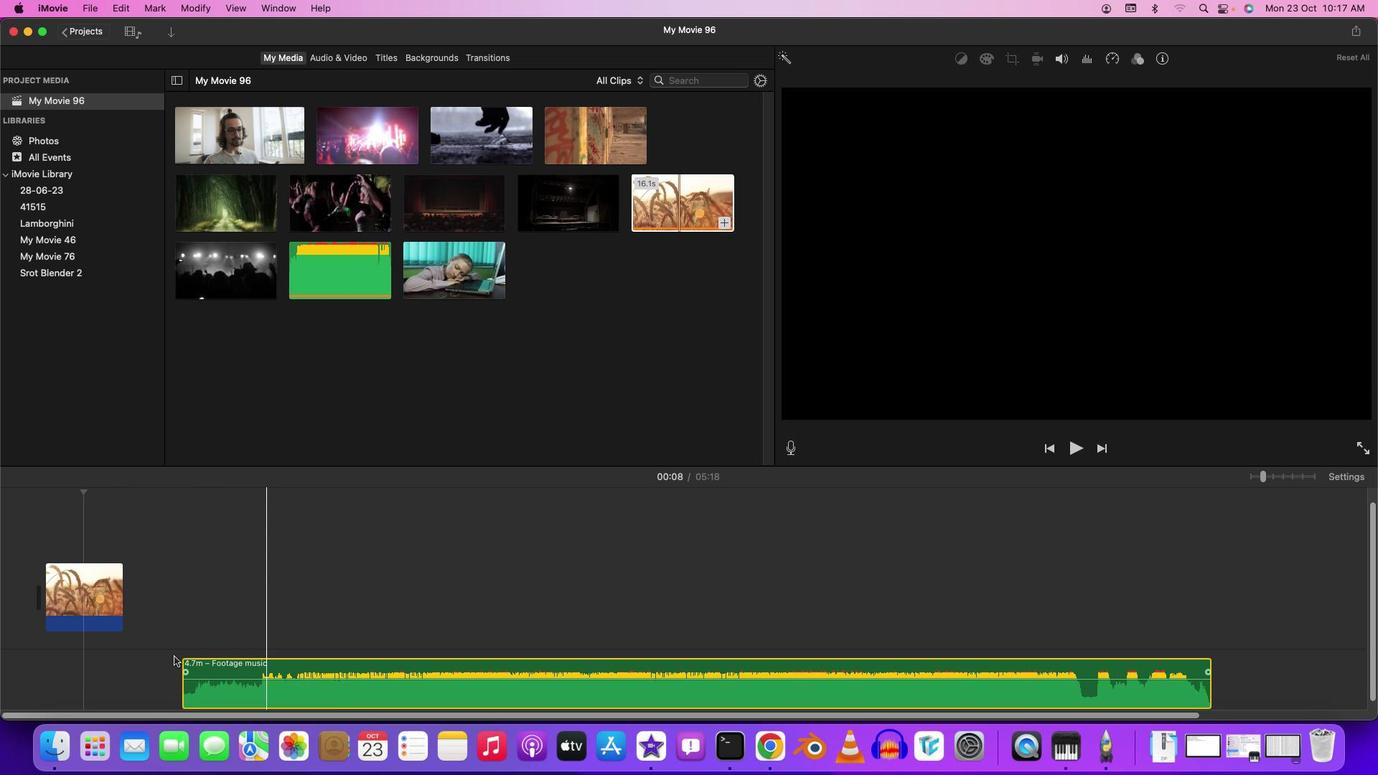 
Action: Mouse moved to (43, 508)
Screenshot: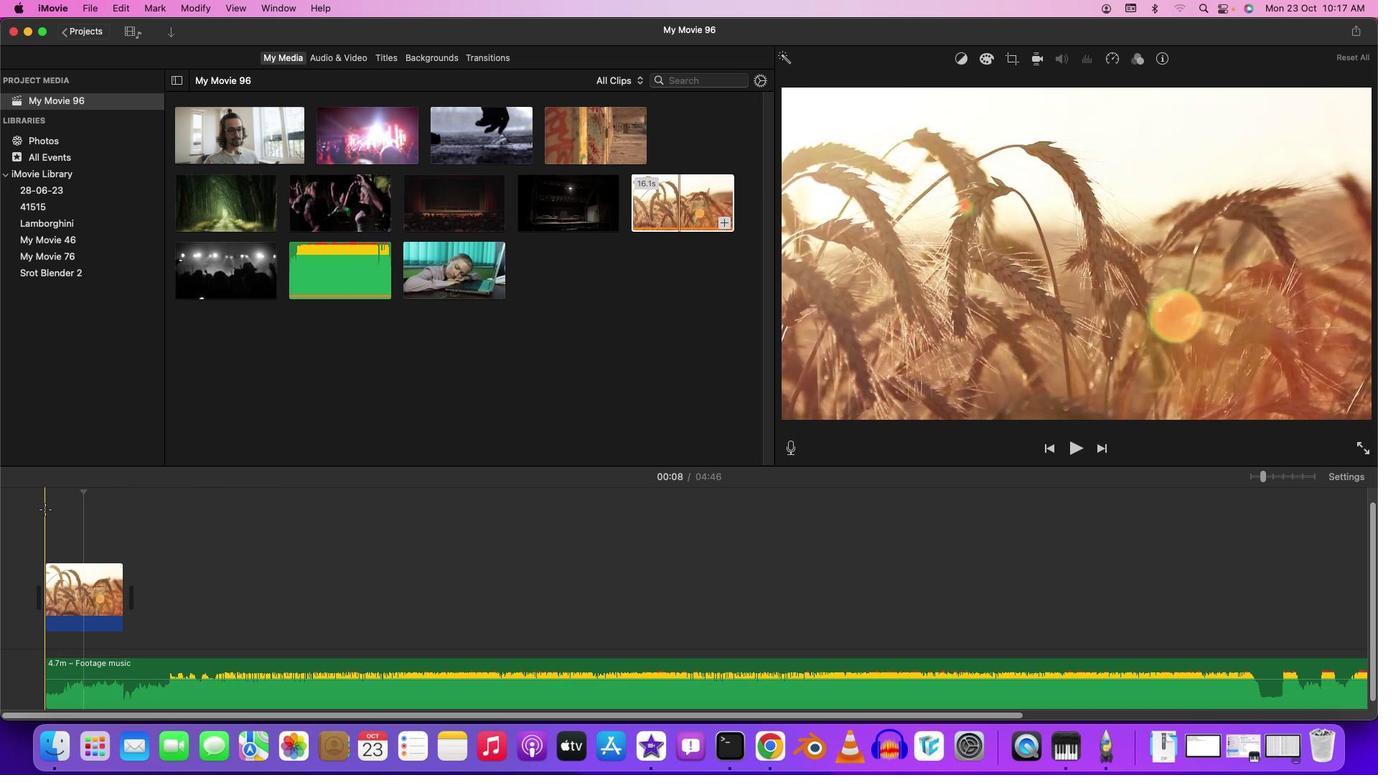 
Action: Mouse pressed left at (43, 508)
Screenshot: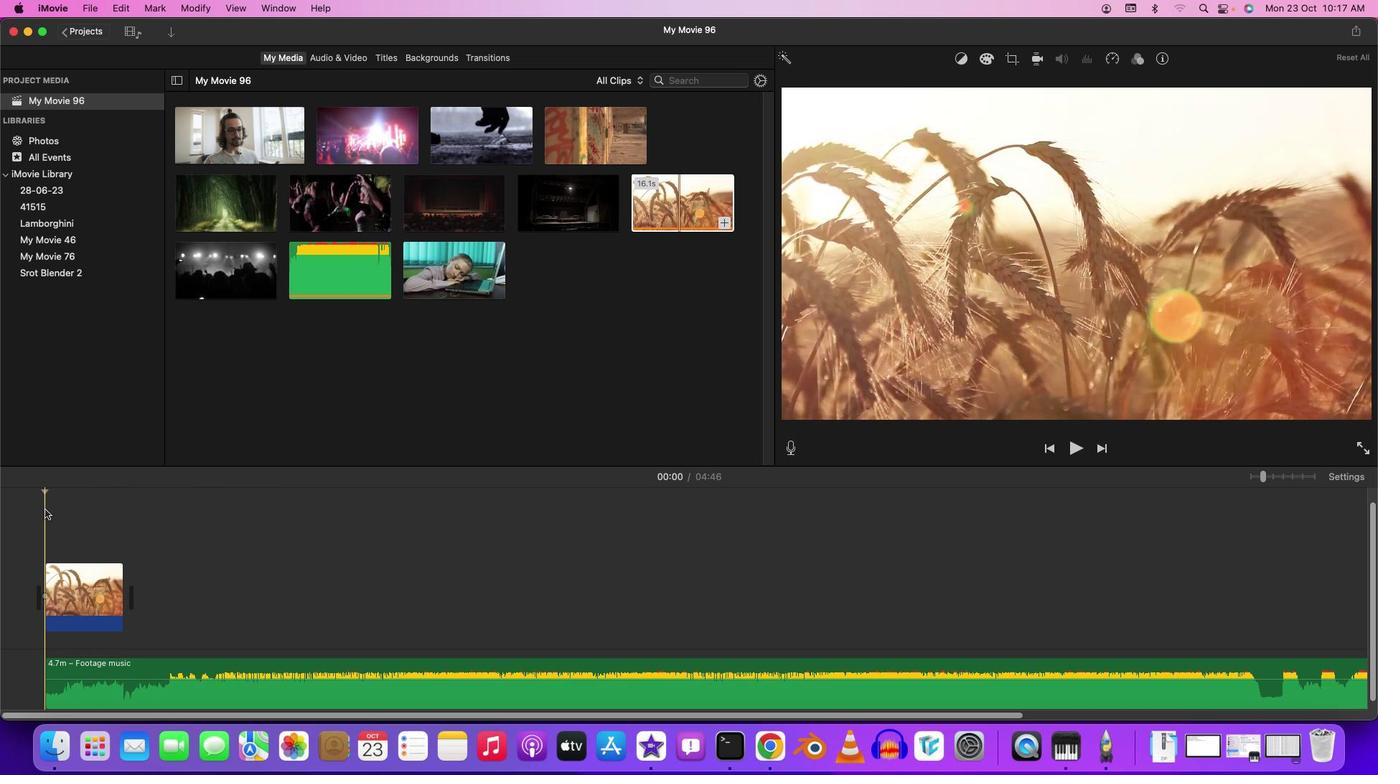 
Action: Key pressed Key.spaceKey.space
Screenshot: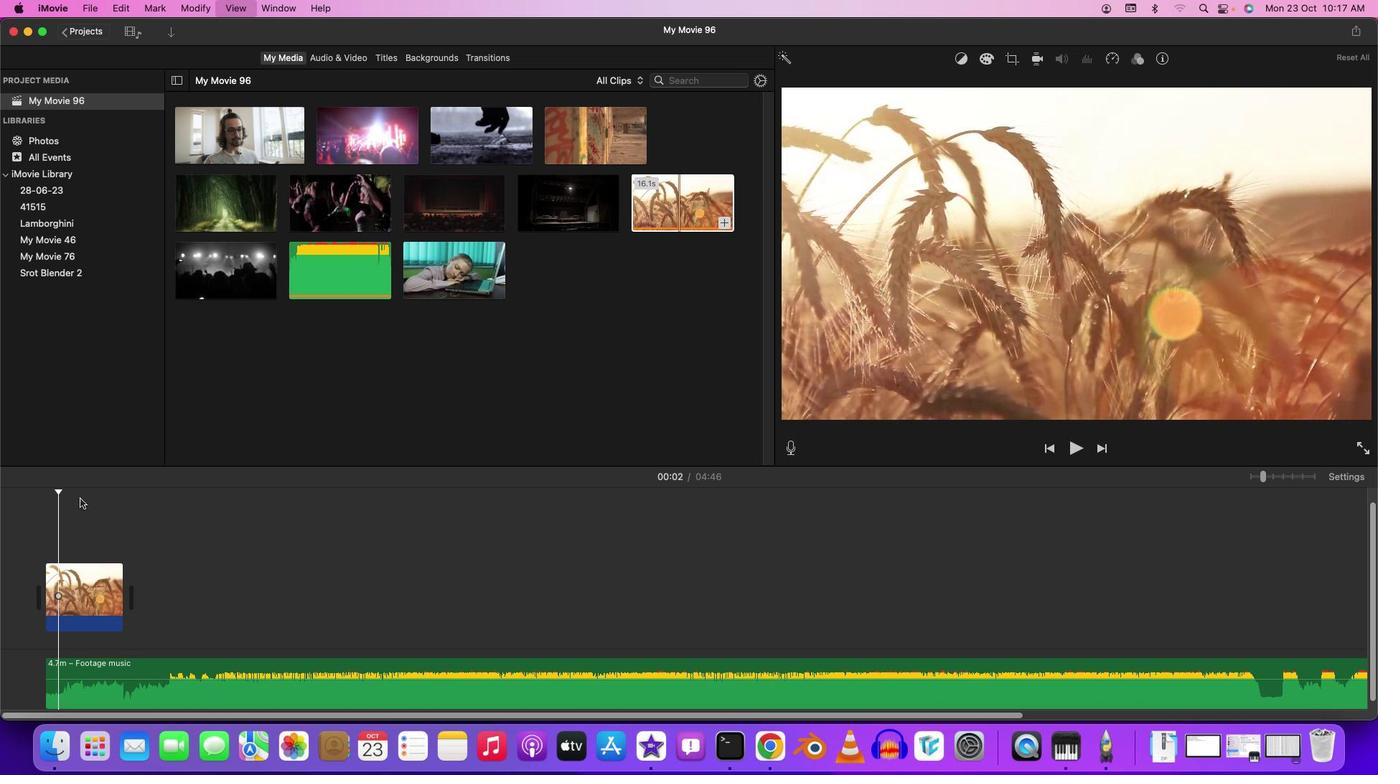 
Action: Mouse moved to (1340, 475)
Screenshot: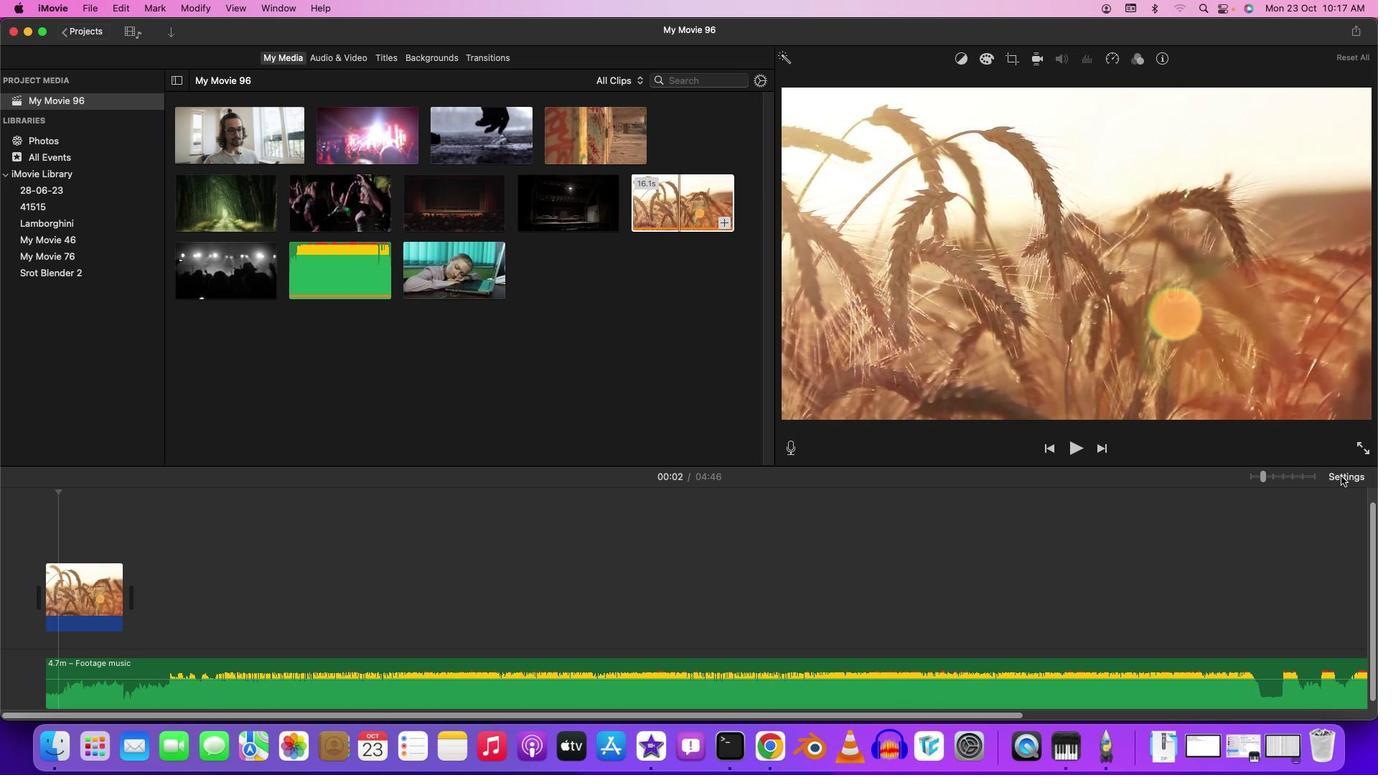 
Action: Mouse pressed left at (1340, 475)
Screenshot: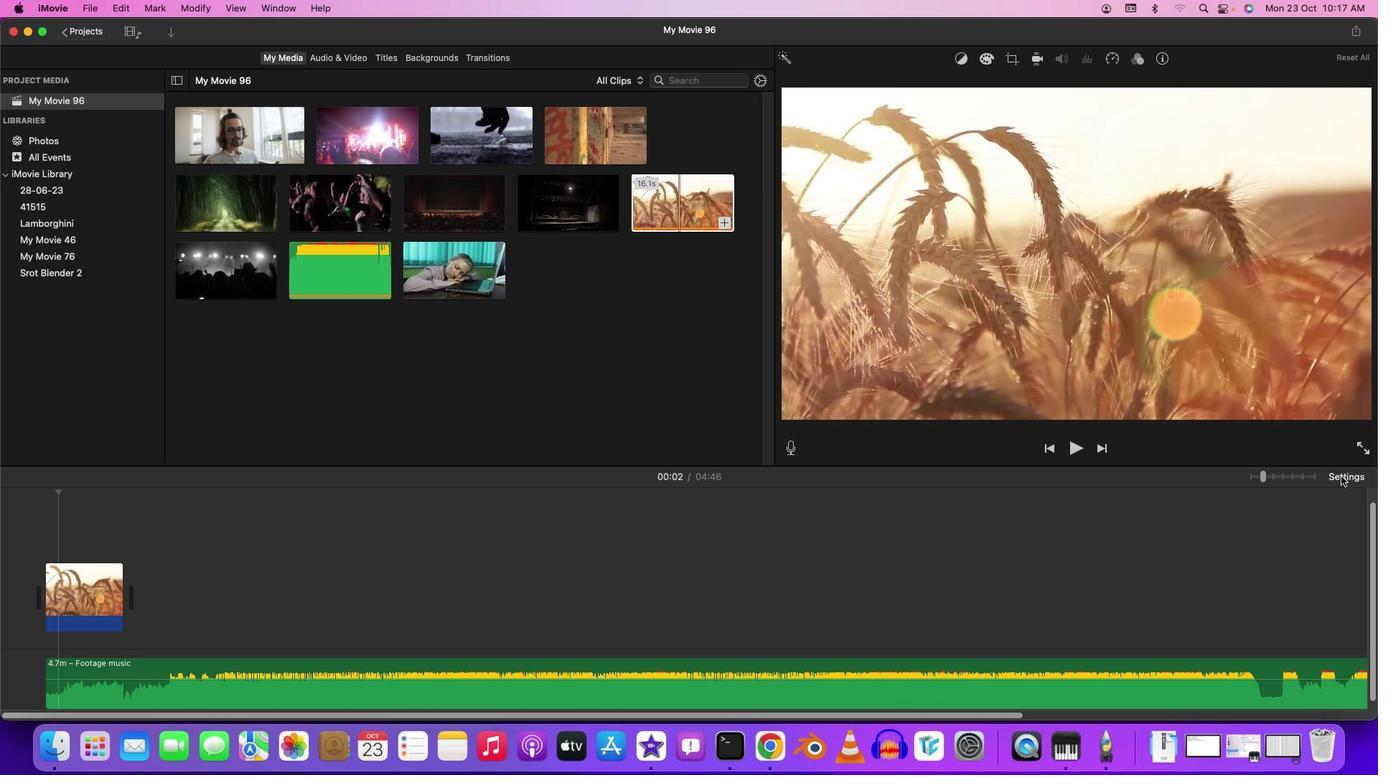 
Action: Mouse moved to (1179, 598)
Screenshot: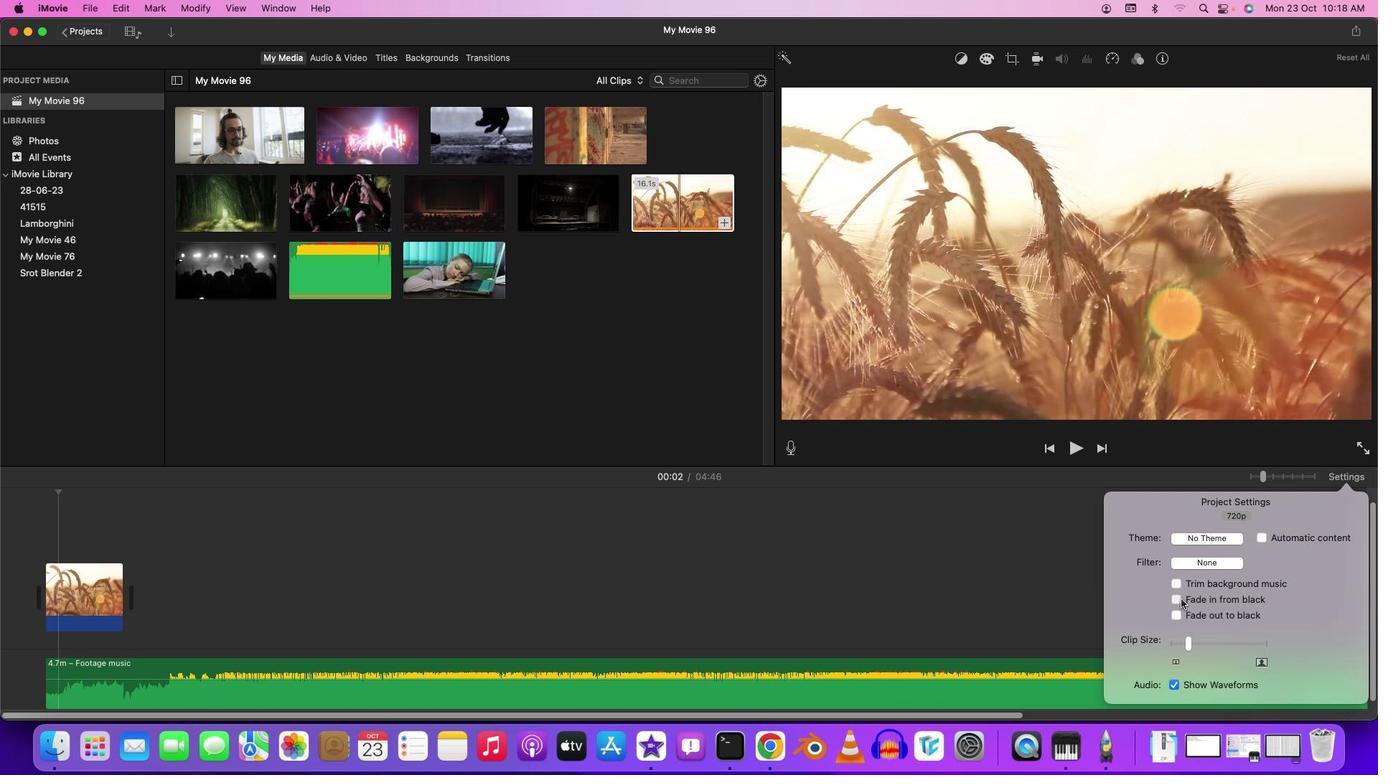 
Action: Mouse pressed left at (1179, 598)
Screenshot: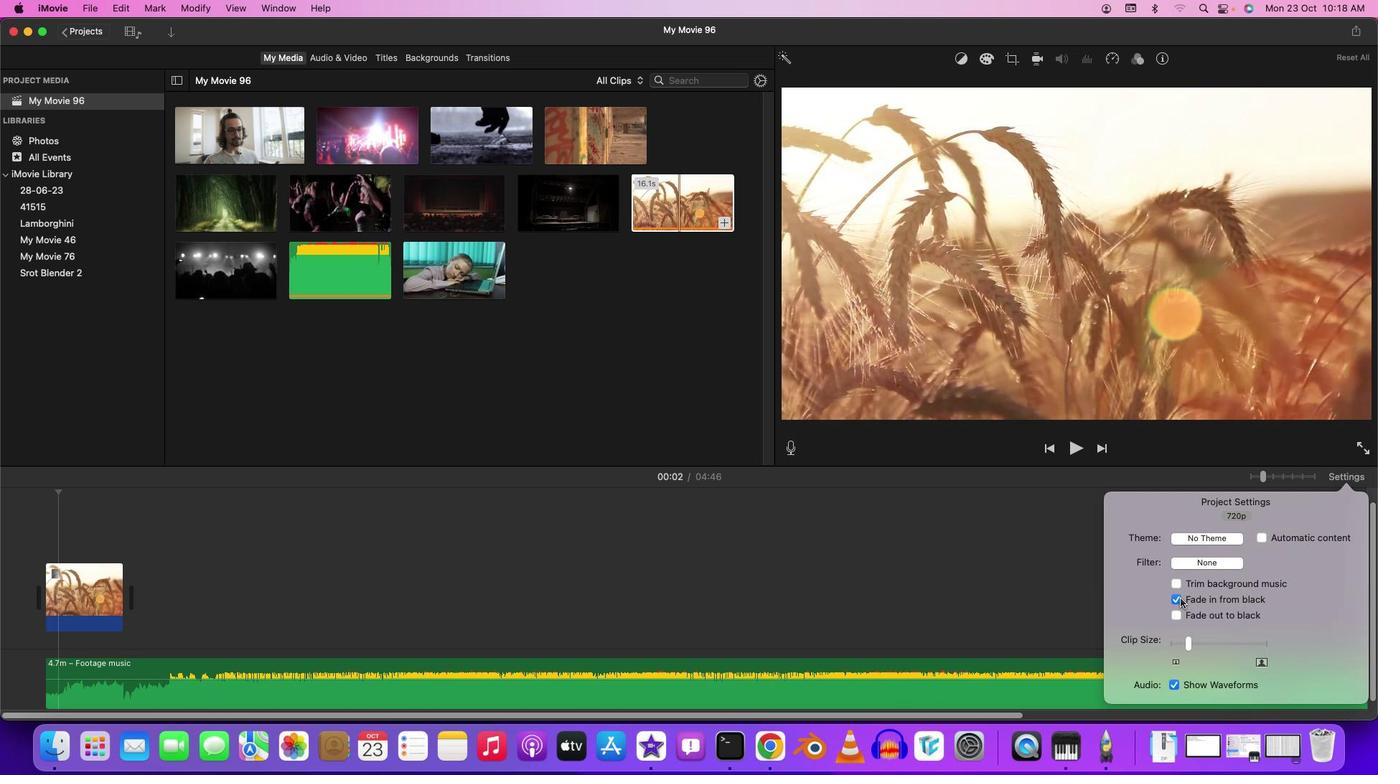 
Action: Mouse moved to (1341, 473)
Screenshot: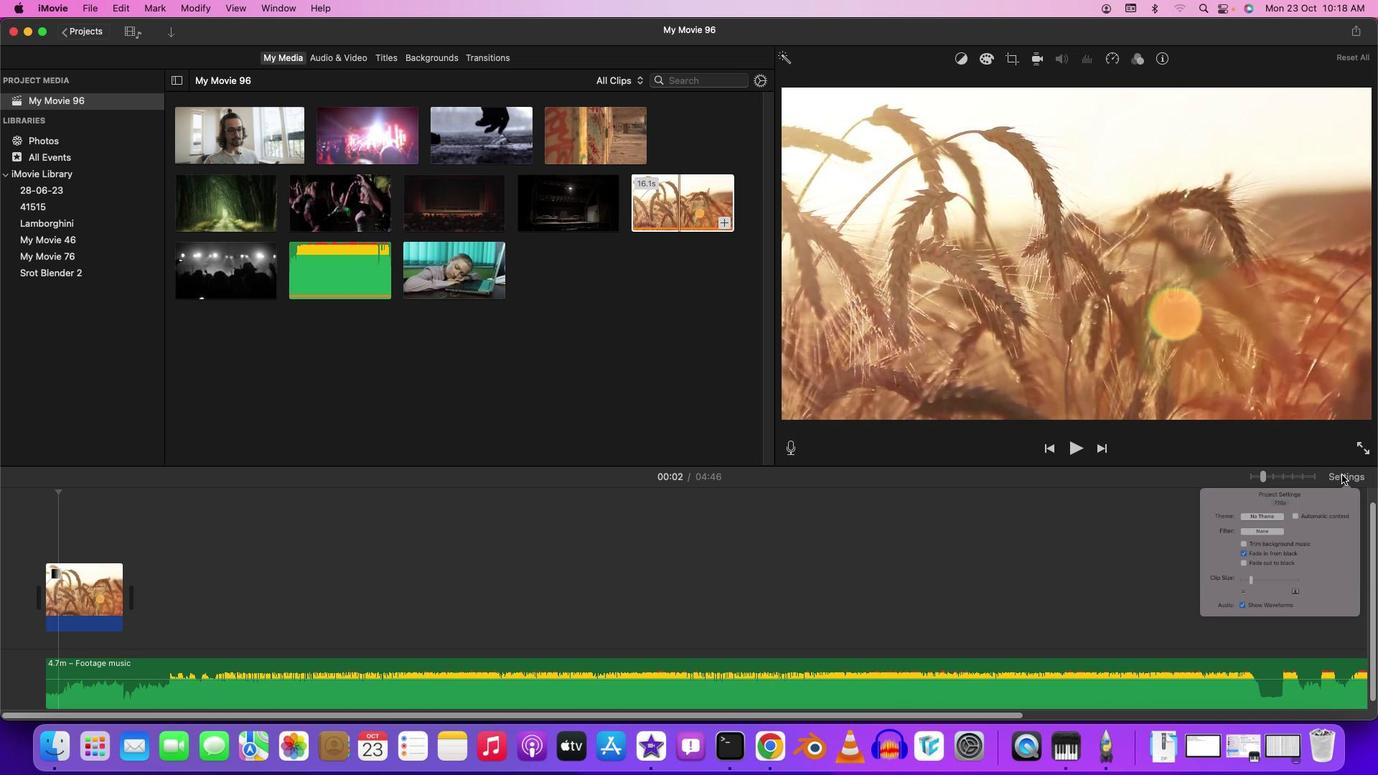 
Action: Mouse pressed left at (1341, 473)
Screenshot: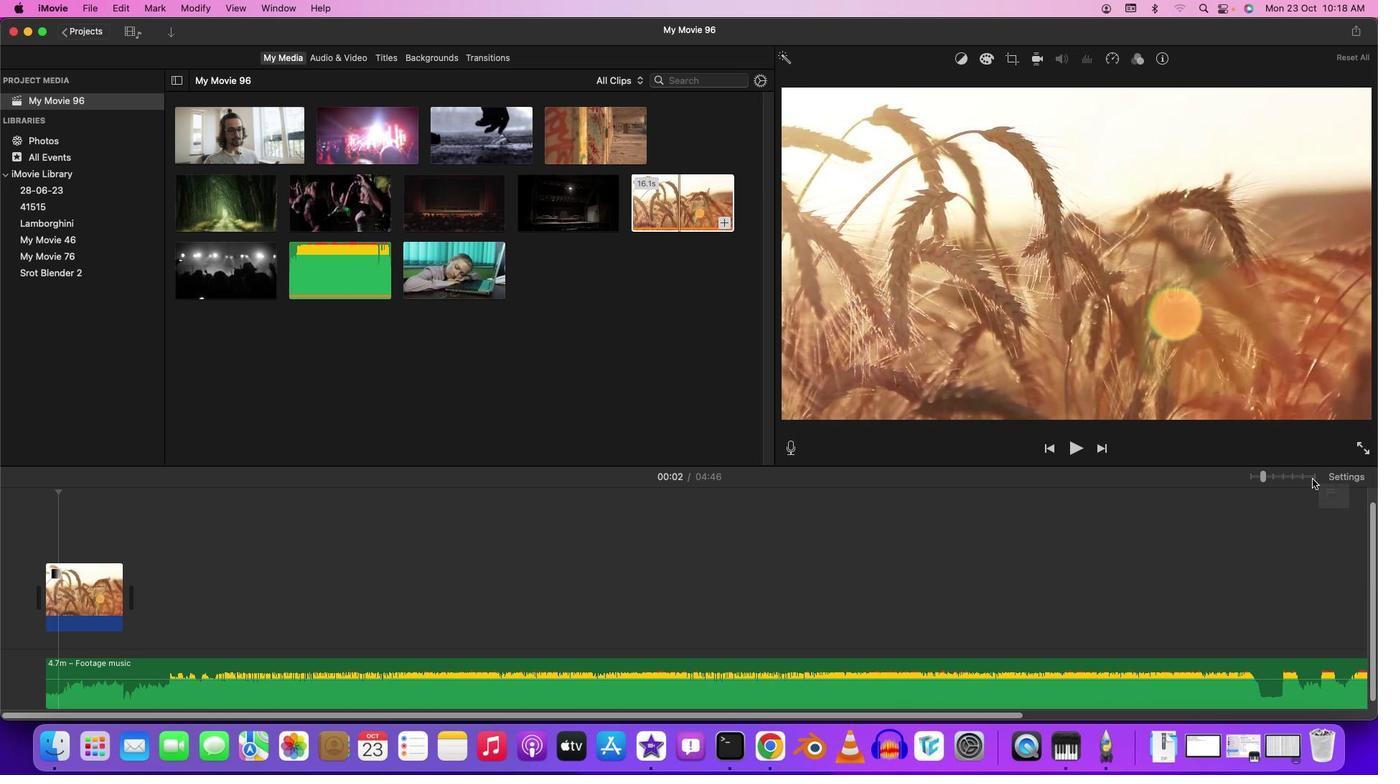 
Action: Mouse moved to (42, 513)
Screenshot: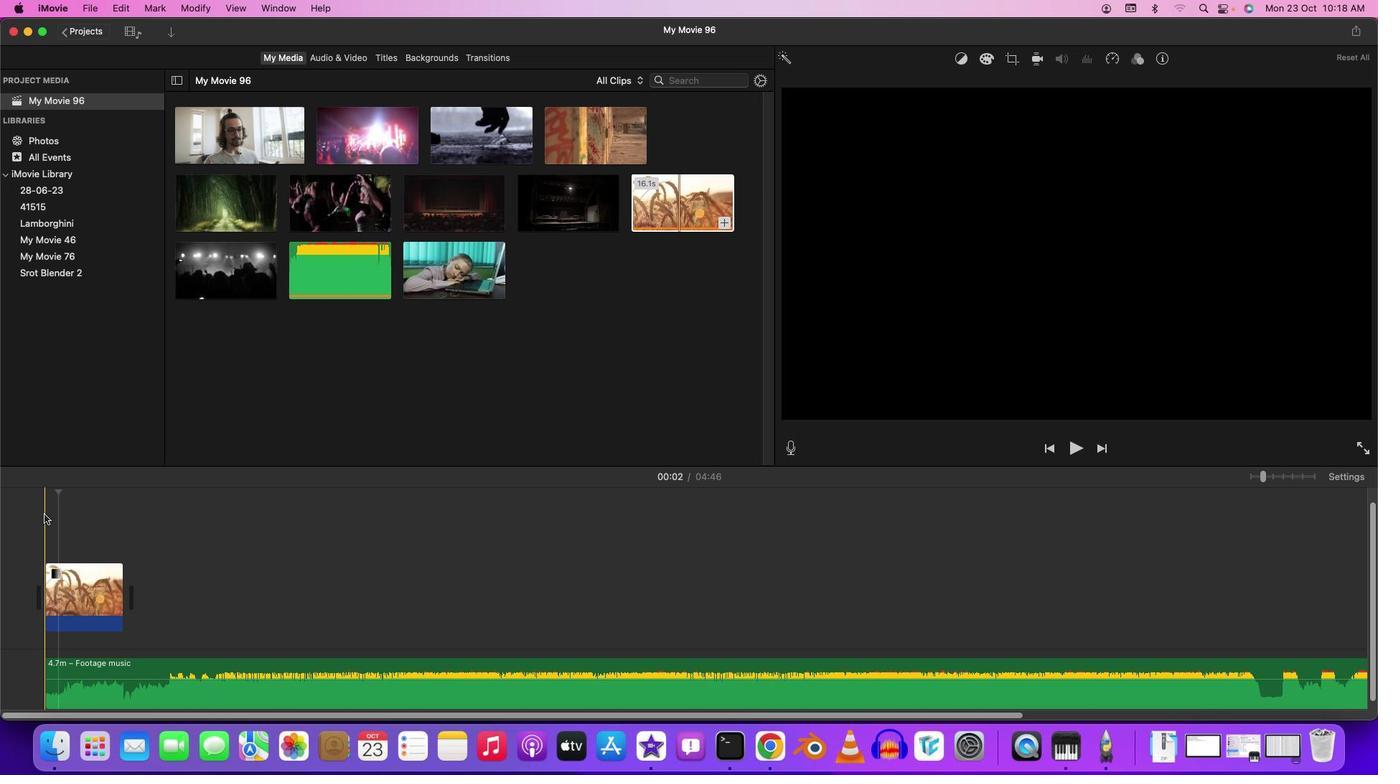 
Action: Mouse pressed left at (42, 513)
Screenshot: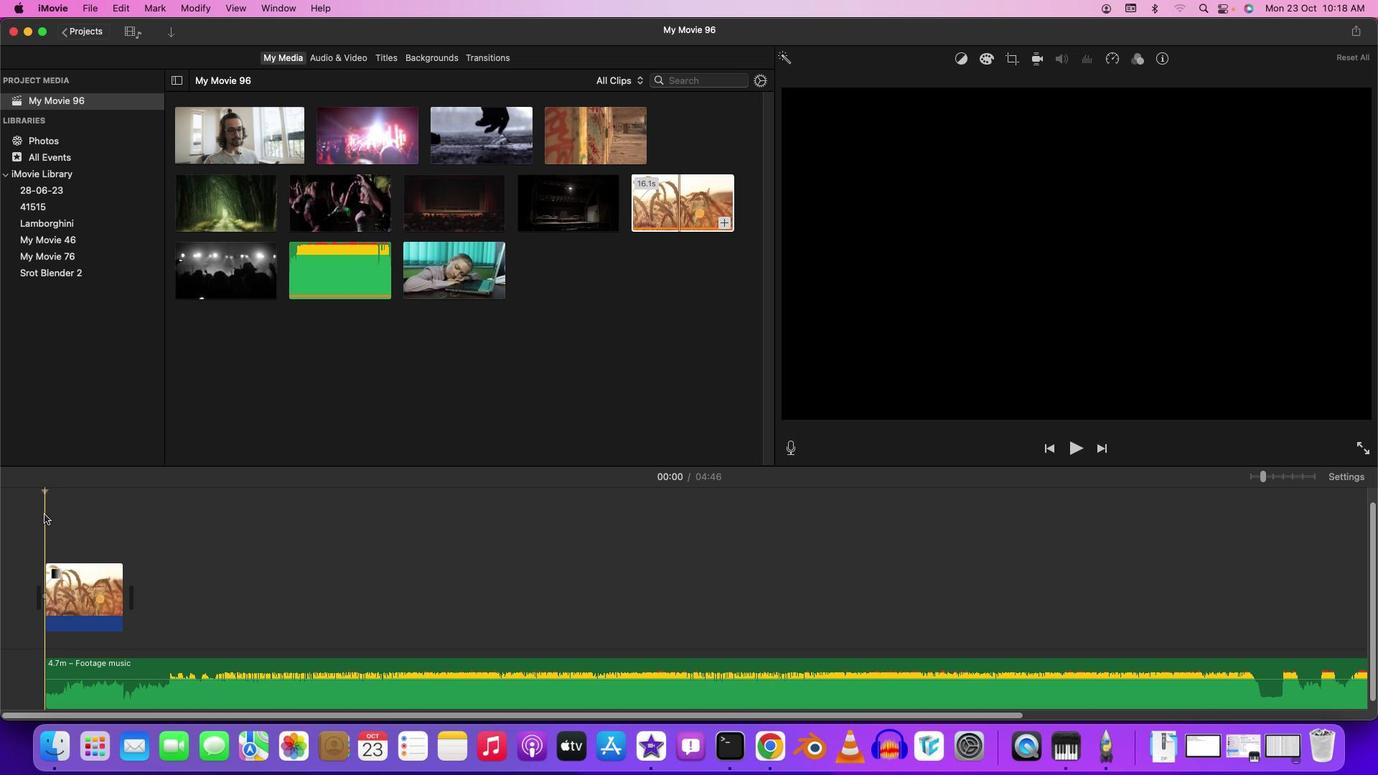 
Action: Mouse moved to (43, 512)
Screenshot: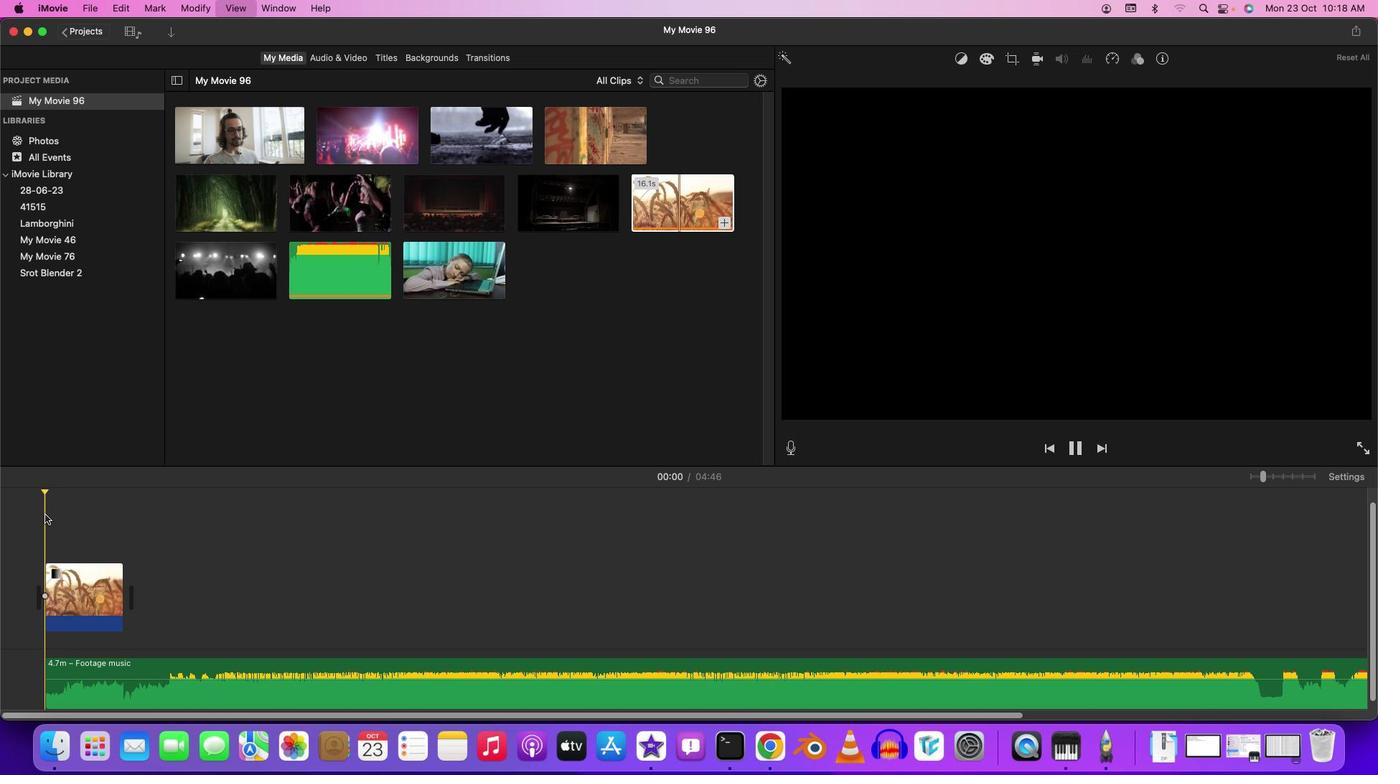 
Action: Key pressed Key.spaceKey.space
Screenshot: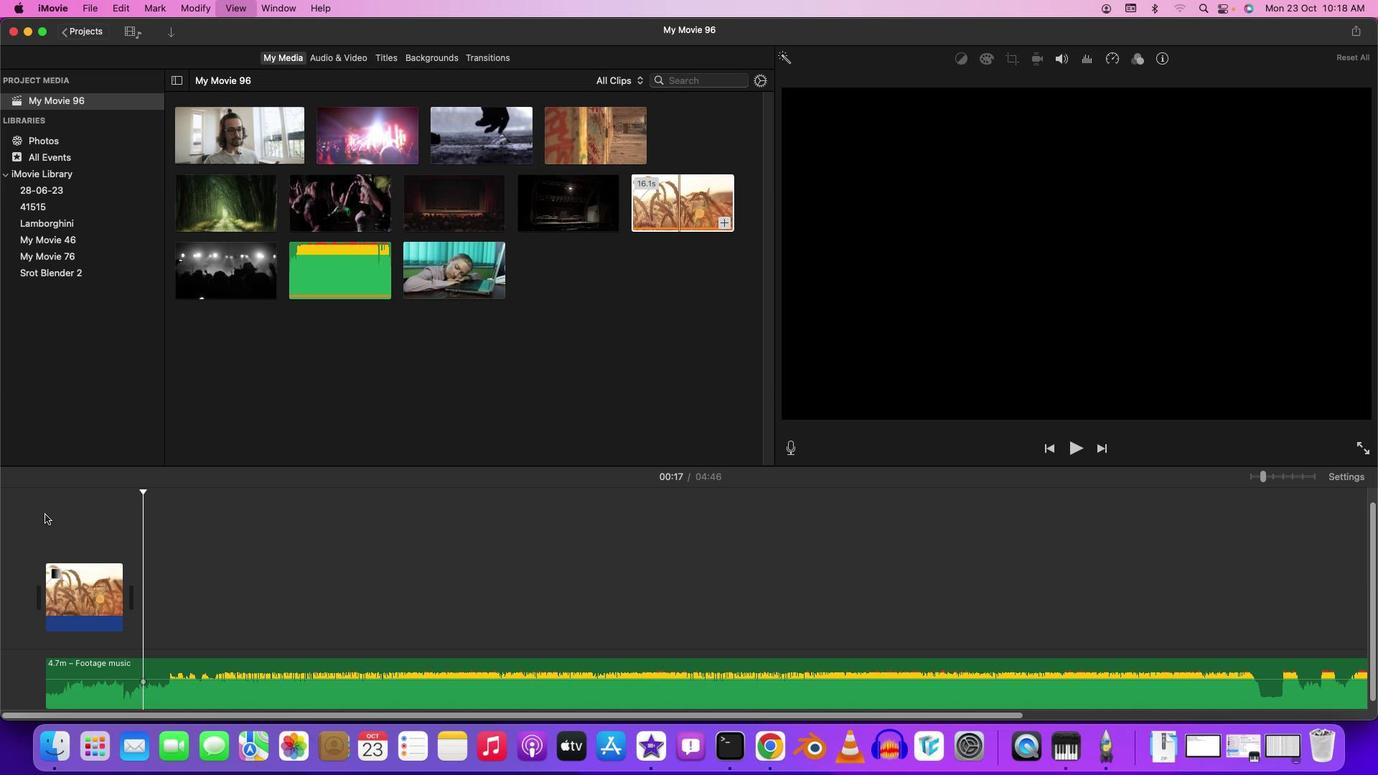 
Action: Mouse moved to (43, 679)
Screenshot: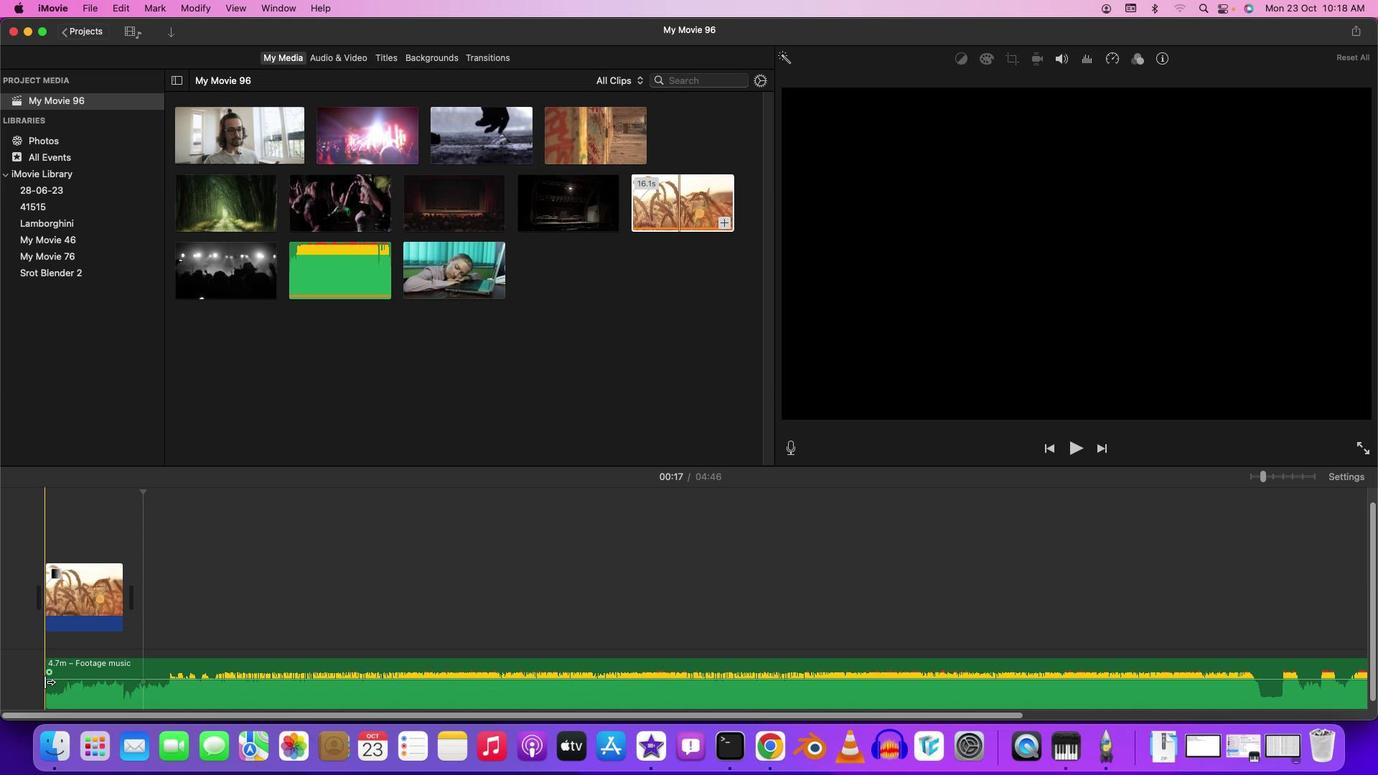
Action: Mouse pressed left at (43, 679)
Screenshot: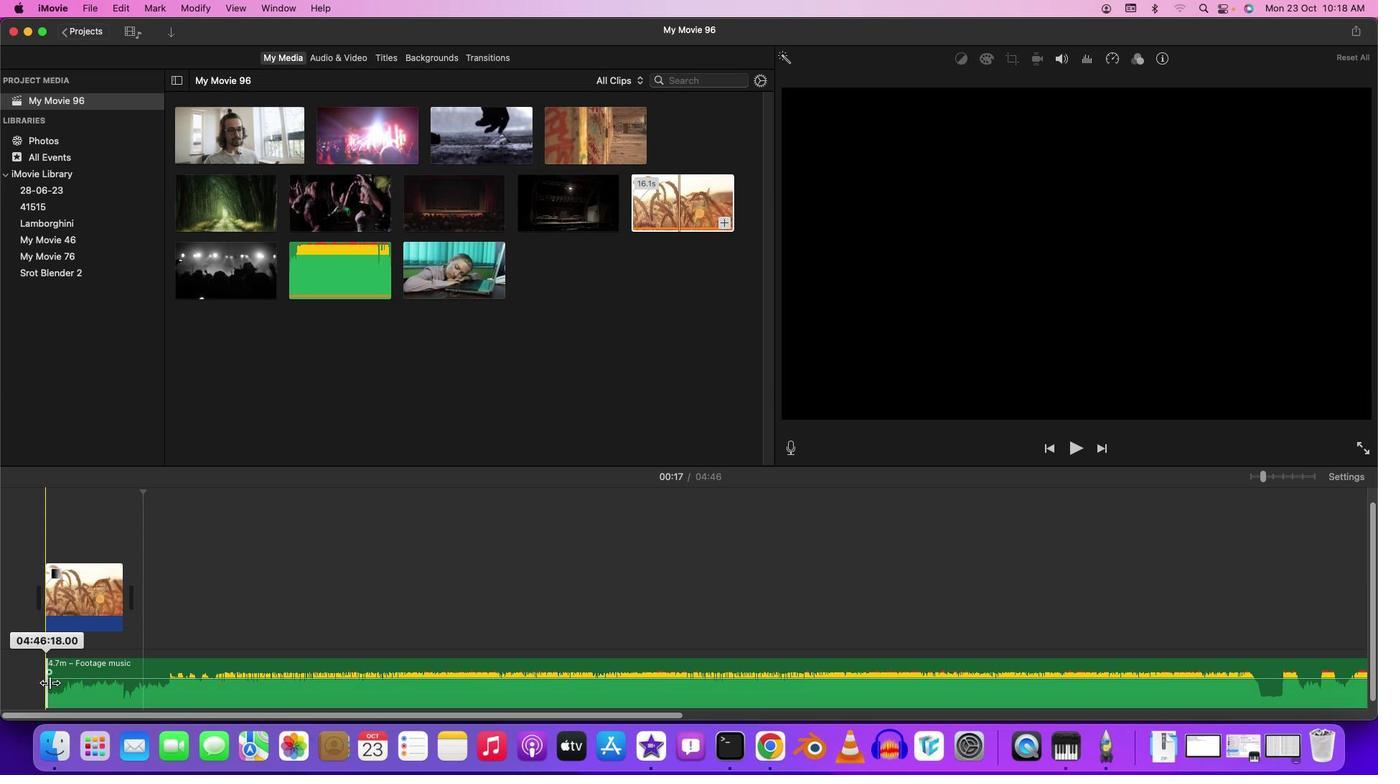 
Action: Mouse moved to (186, 665)
Screenshot: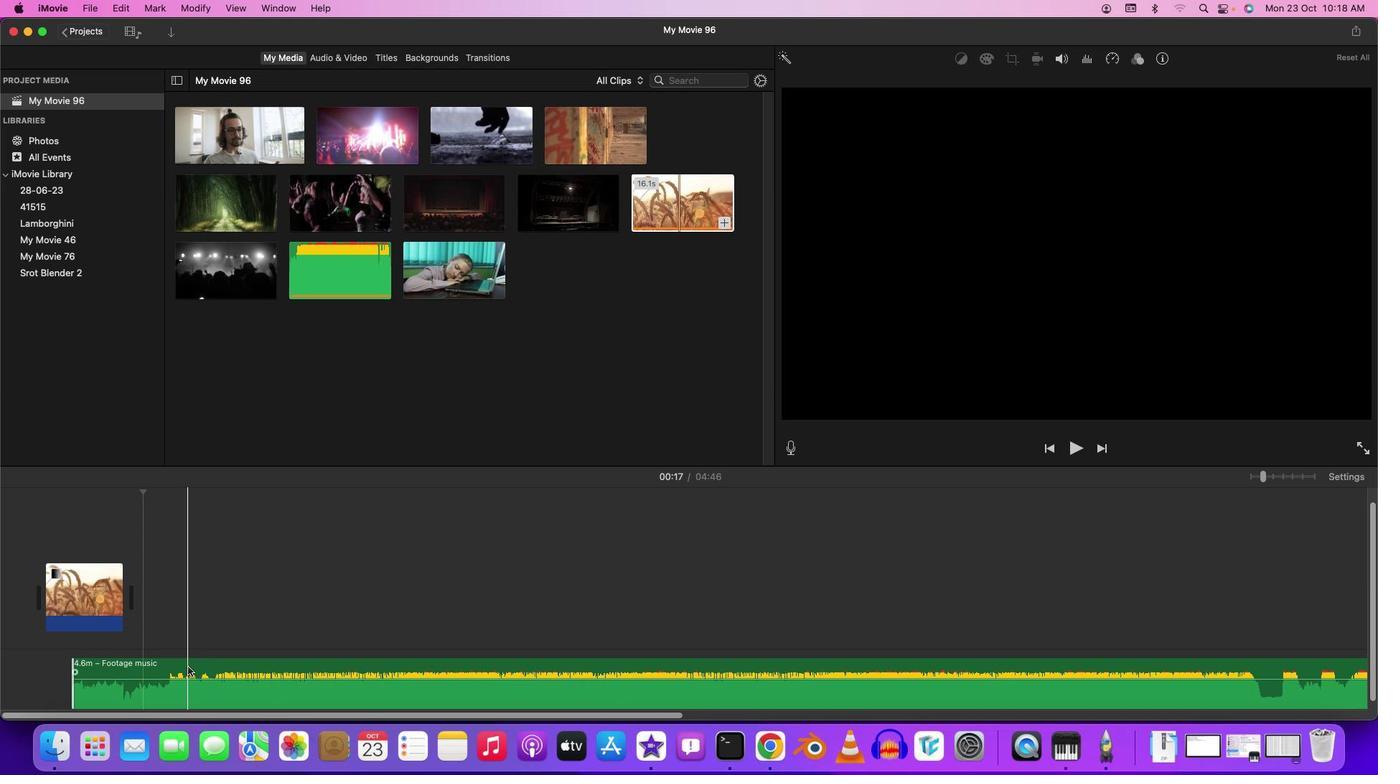 
Action: Mouse pressed left at (186, 665)
Screenshot: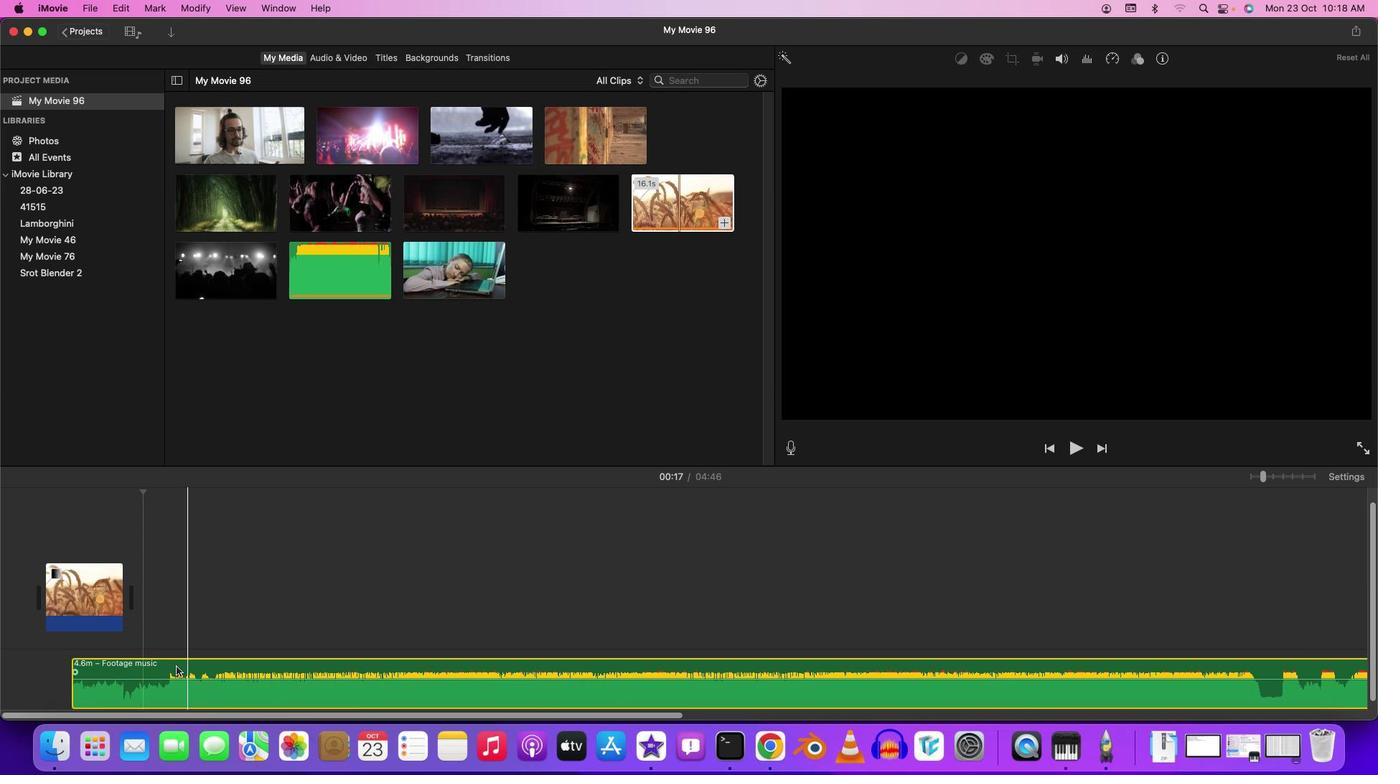 
Action: Mouse moved to (44, 689)
Screenshot: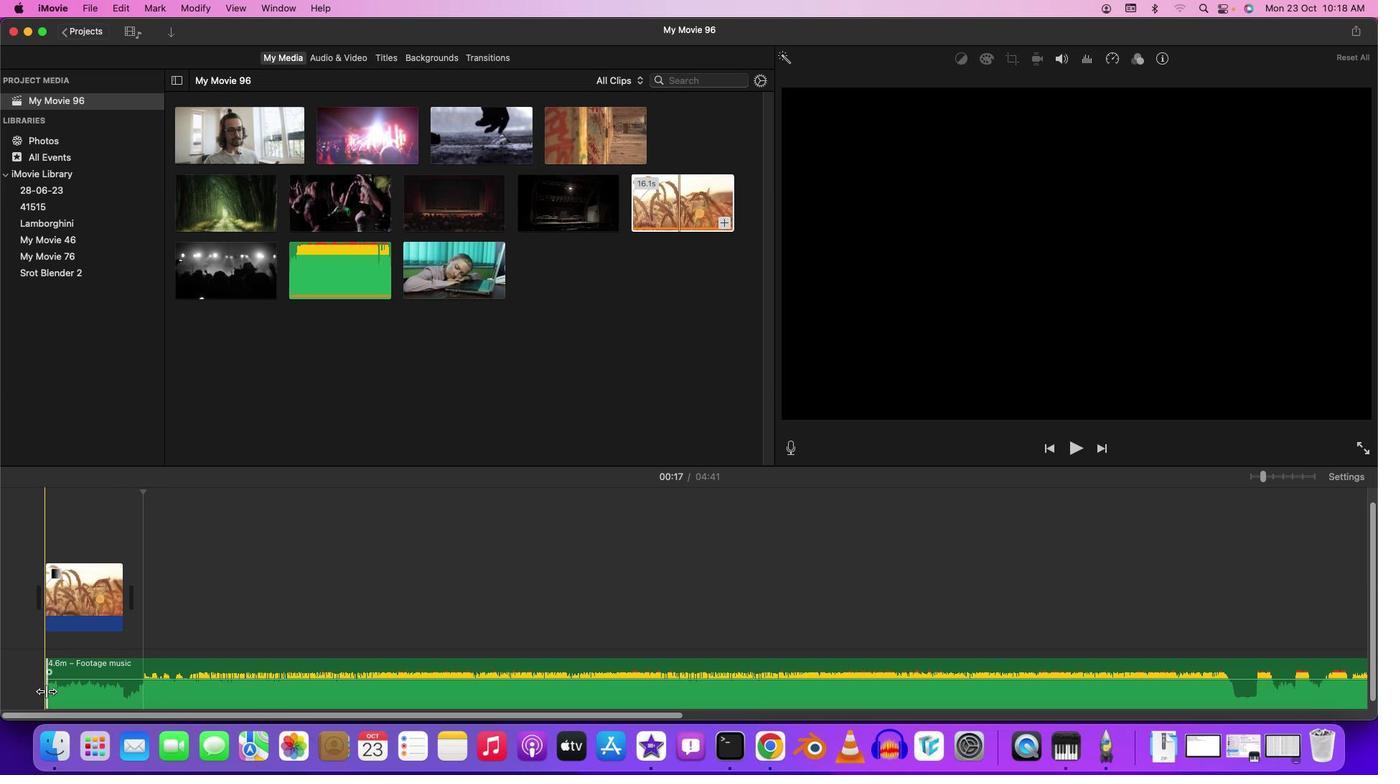 
Action: Mouse pressed left at (44, 689)
Screenshot: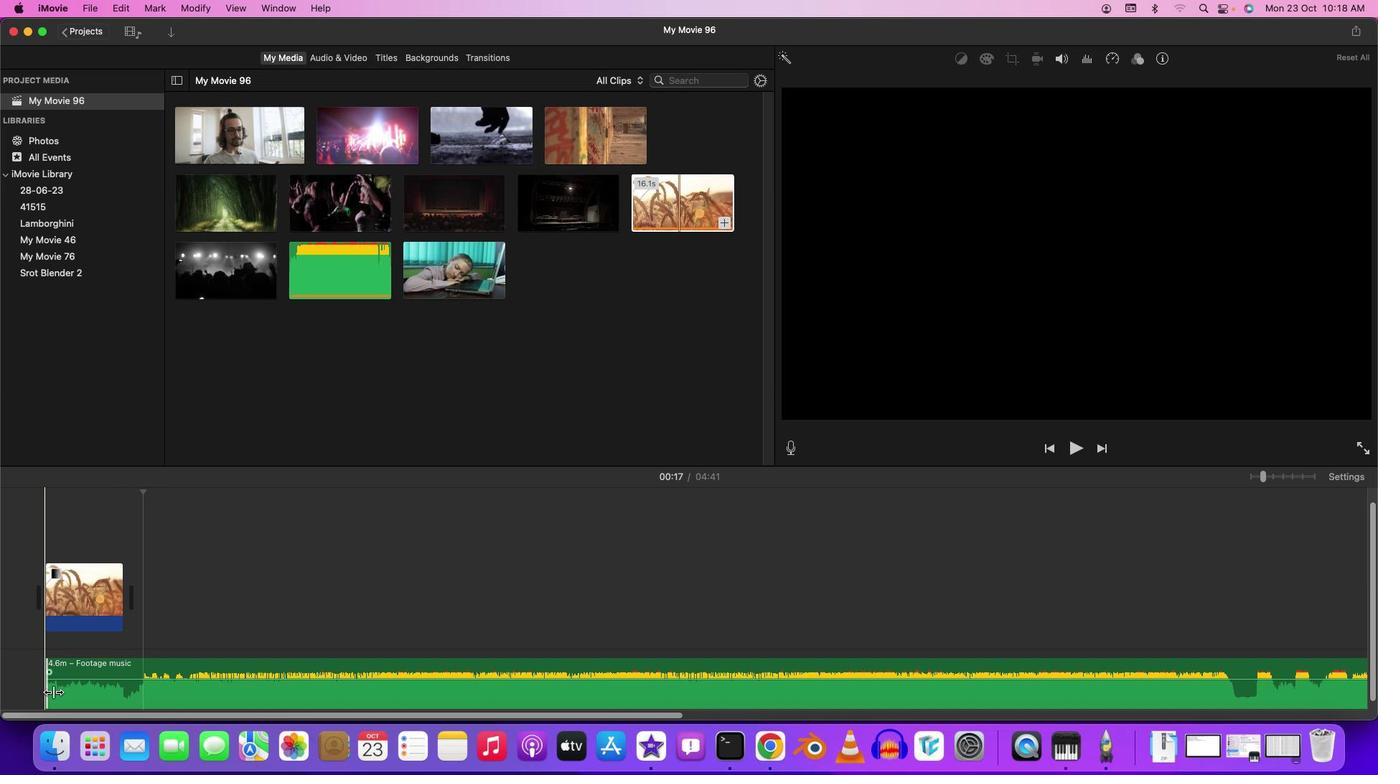 
Action: Mouse moved to (155, 667)
Screenshot: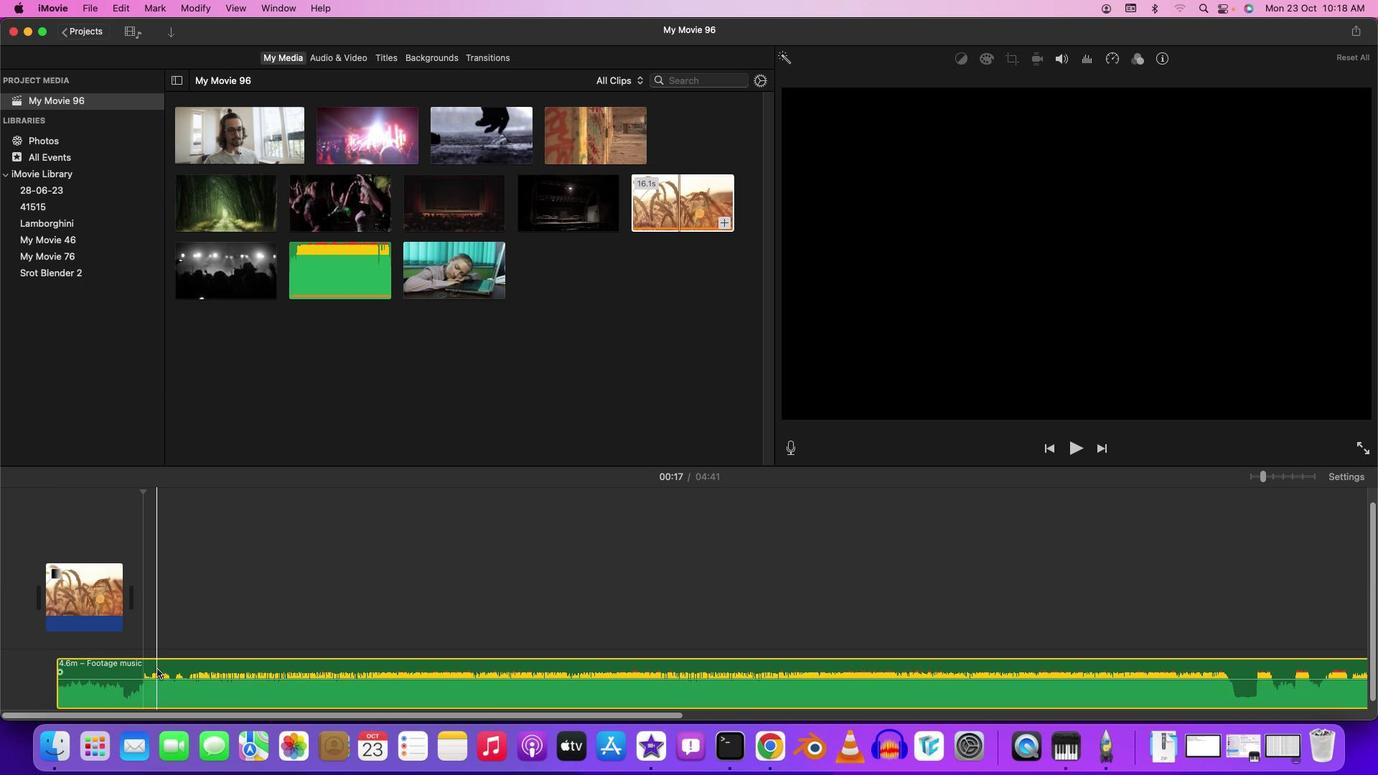 
Action: Mouse pressed left at (155, 667)
Screenshot: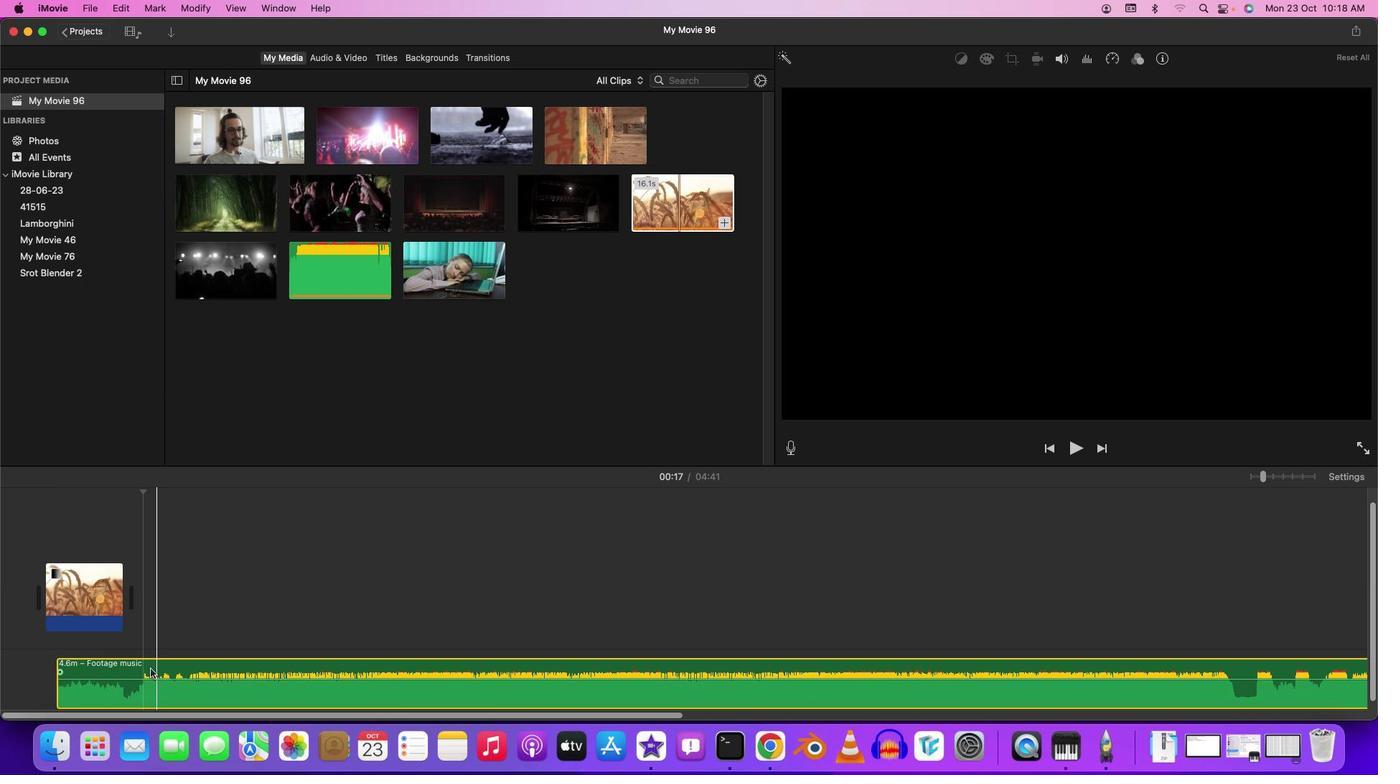 
Action: Mouse moved to (43, 541)
Screenshot: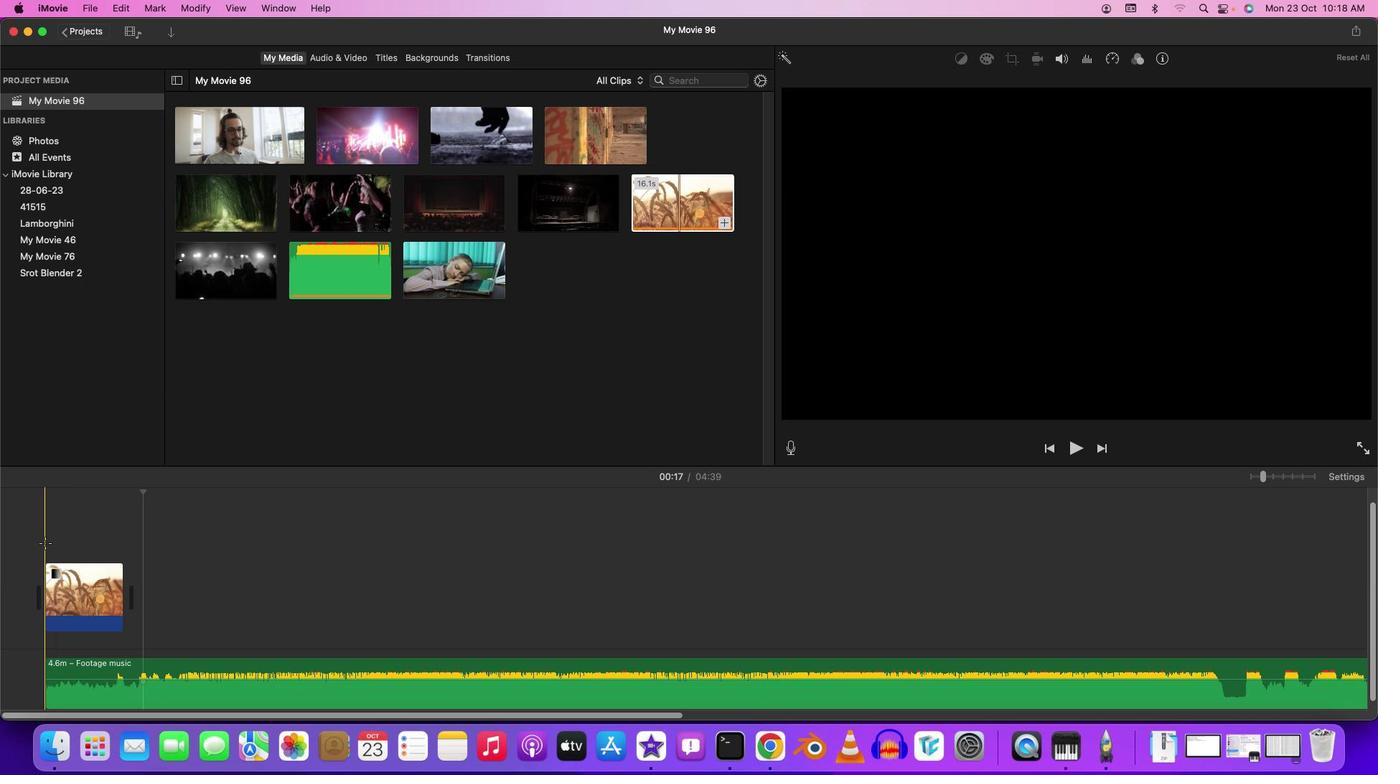 
Action: Mouse pressed left at (43, 541)
Screenshot: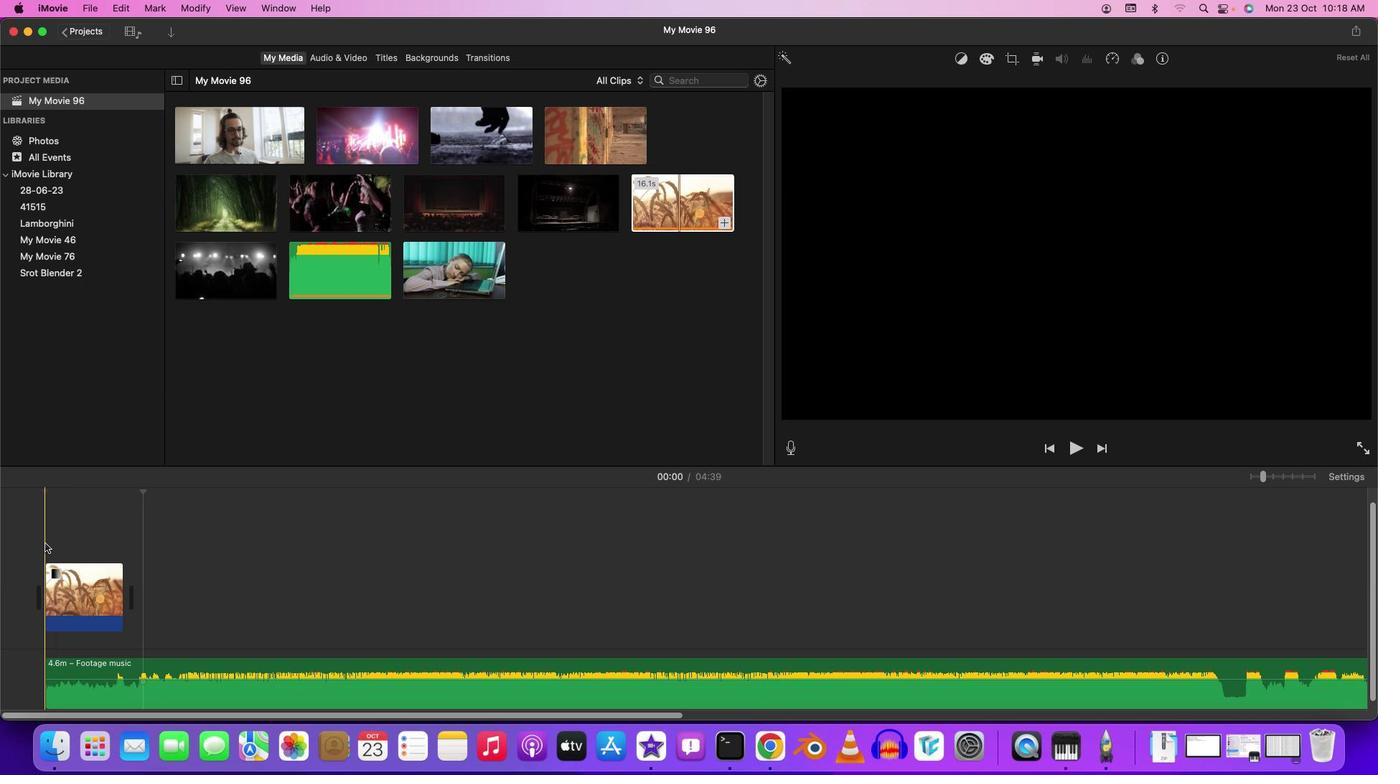 
Action: Key pressed Key.space
Screenshot: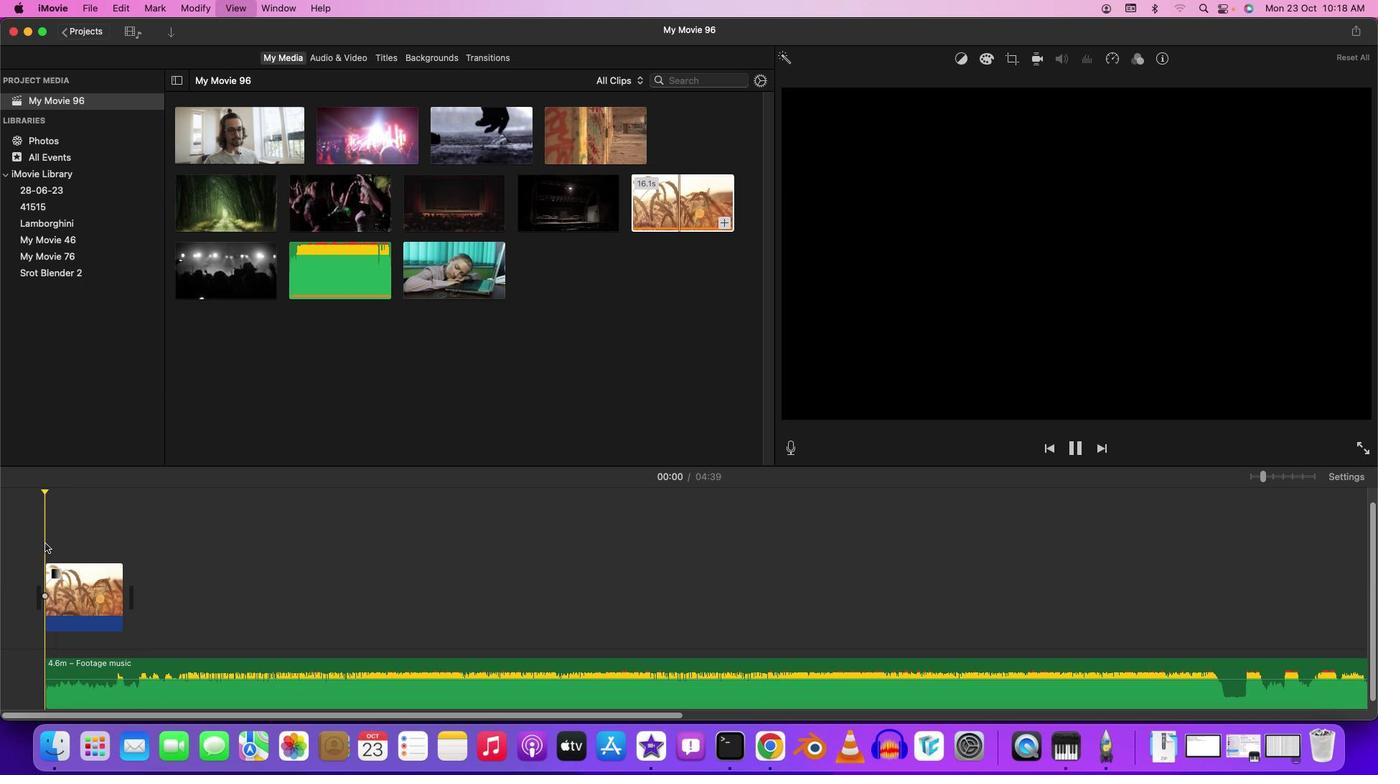 
Action: Mouse moved to (90, 534)
Screenshot: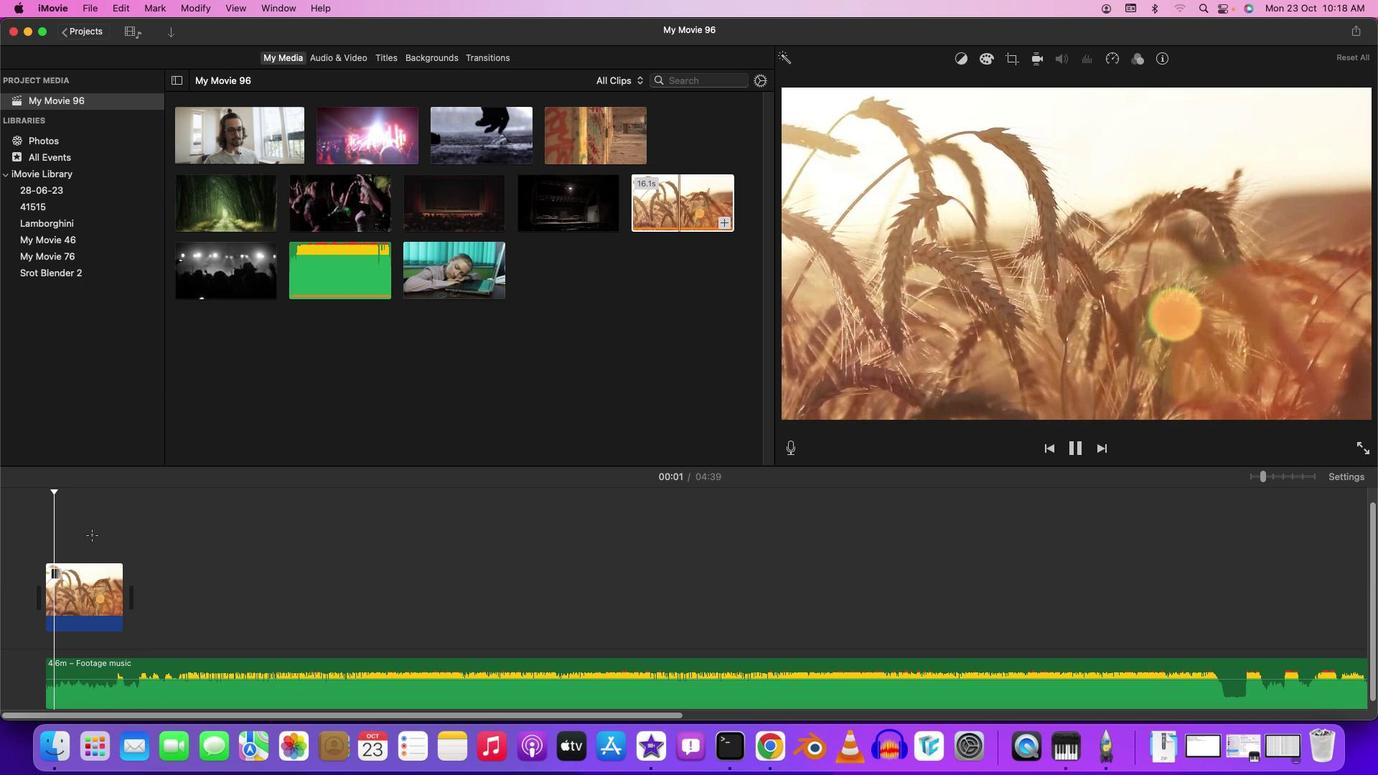 
Action: Mouse pressed left at (90, 534)
Screenshot: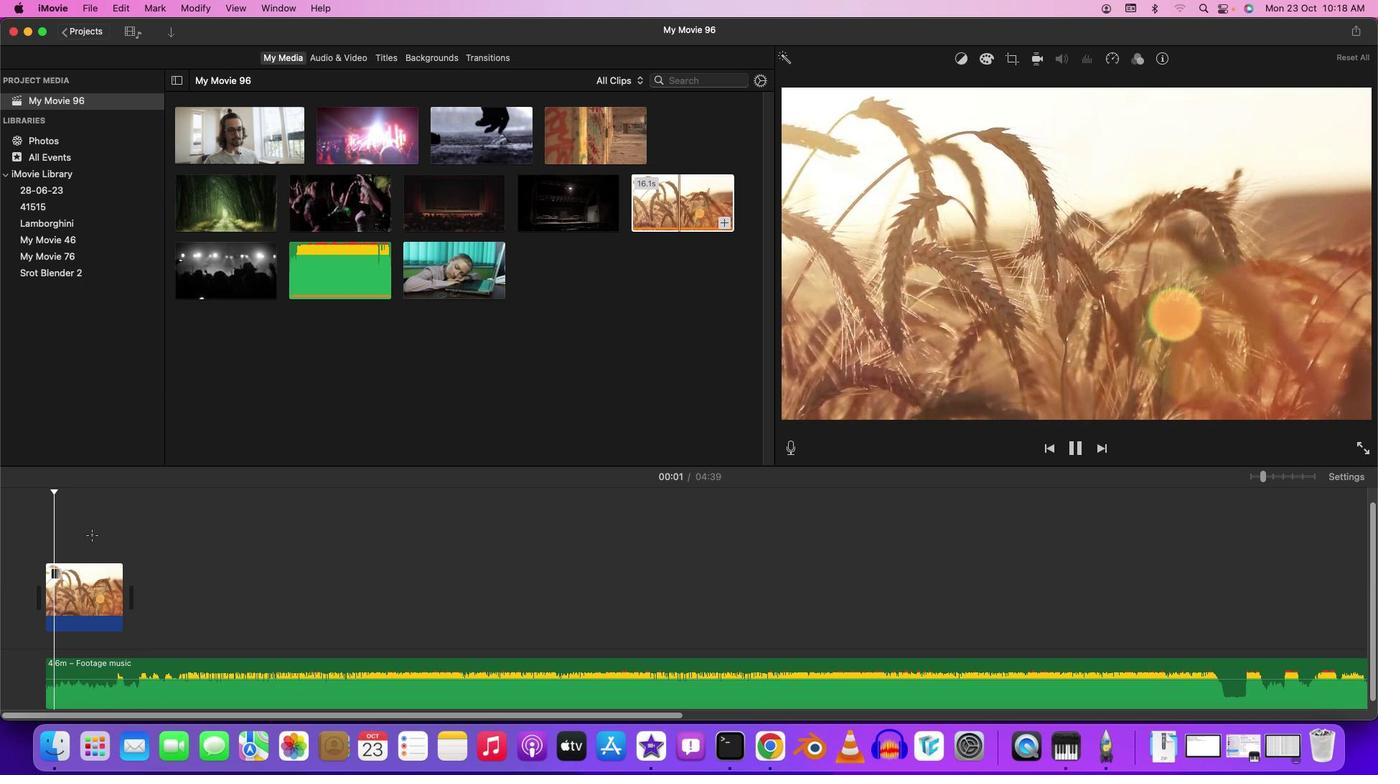 
Action: Mouse moved to (108, 534)
Screenshot: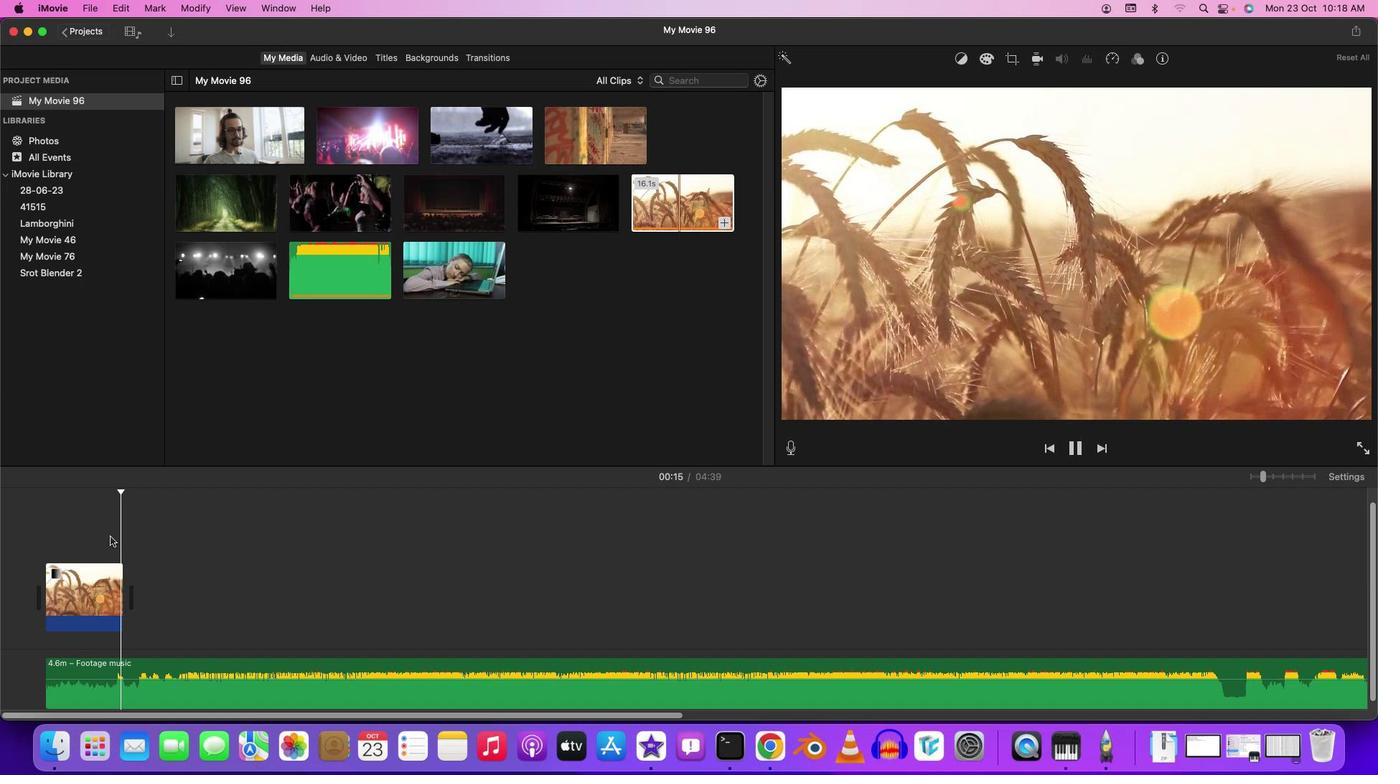 
Action: Key pressed Key.space
Screenshot: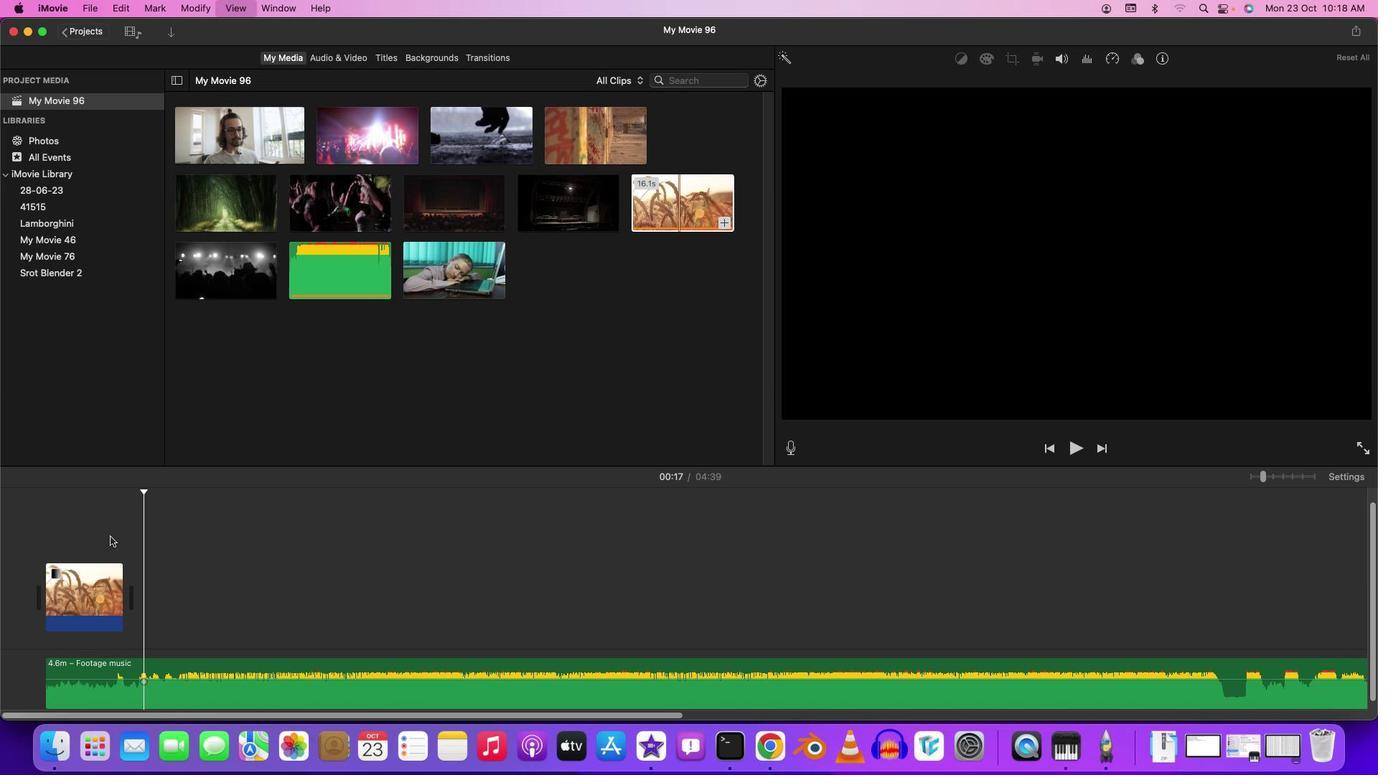 
Action: Mouse moved to (108, 535)
Screenshot: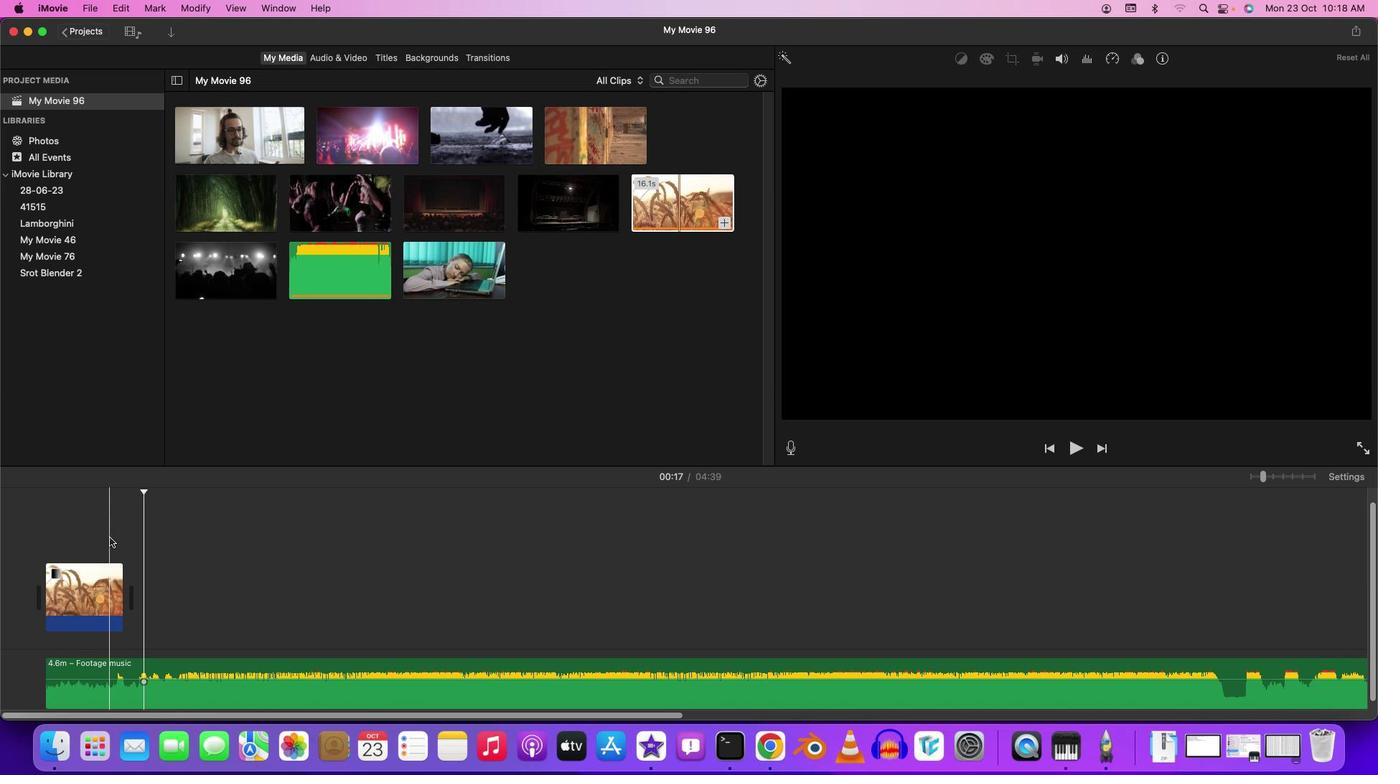 
Action: Mouse pressed left at (108, 535)
Screenshot: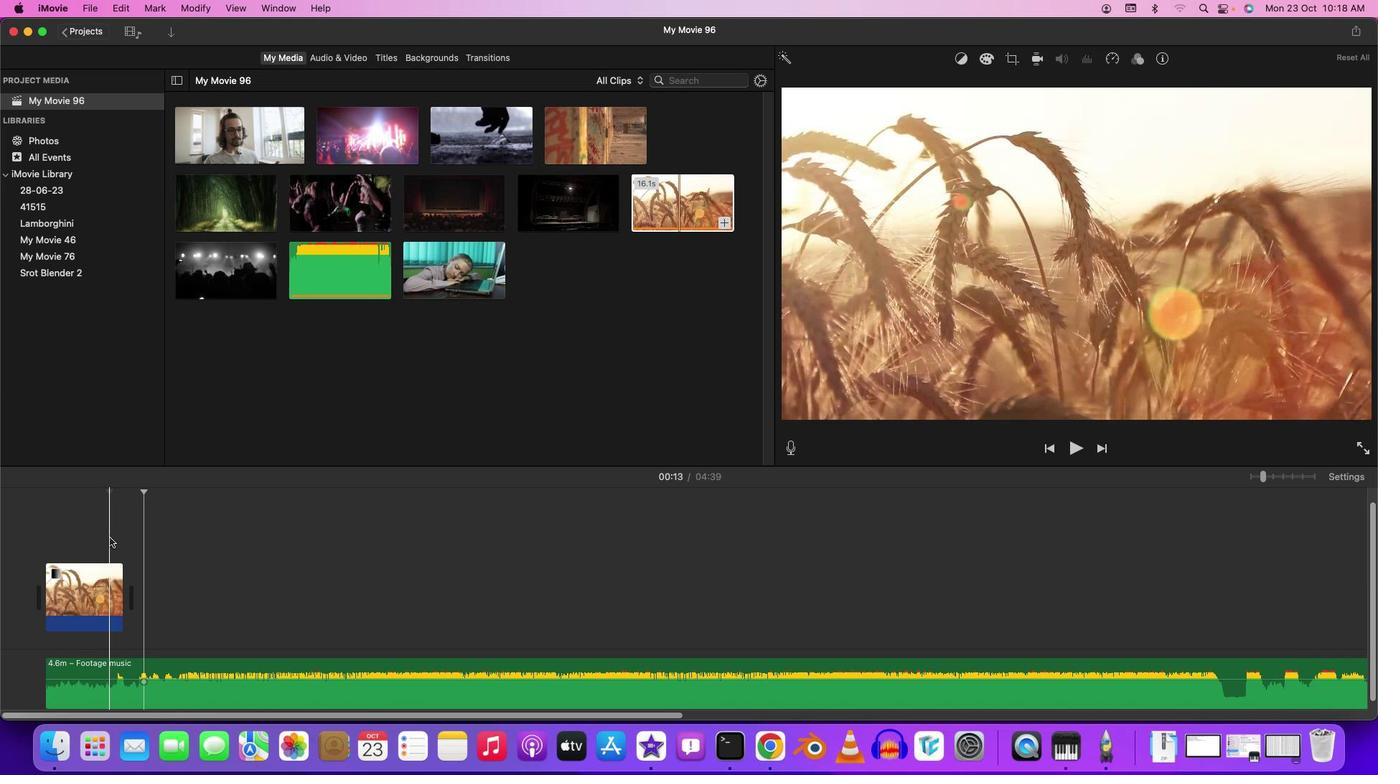 
Action: Key pressed Key.spaceKey.space
Screenshot: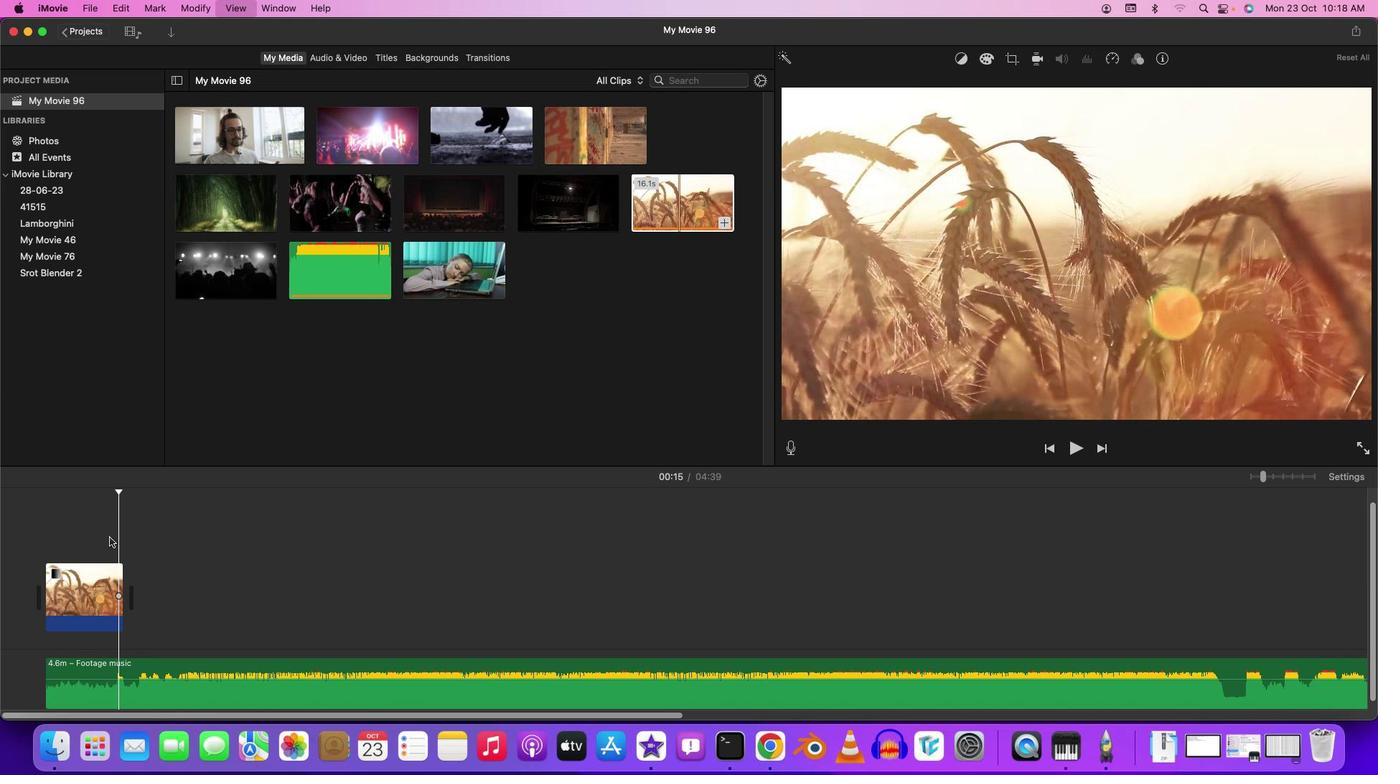 
Action: Mouse moved to (117, 607)
Screenshot: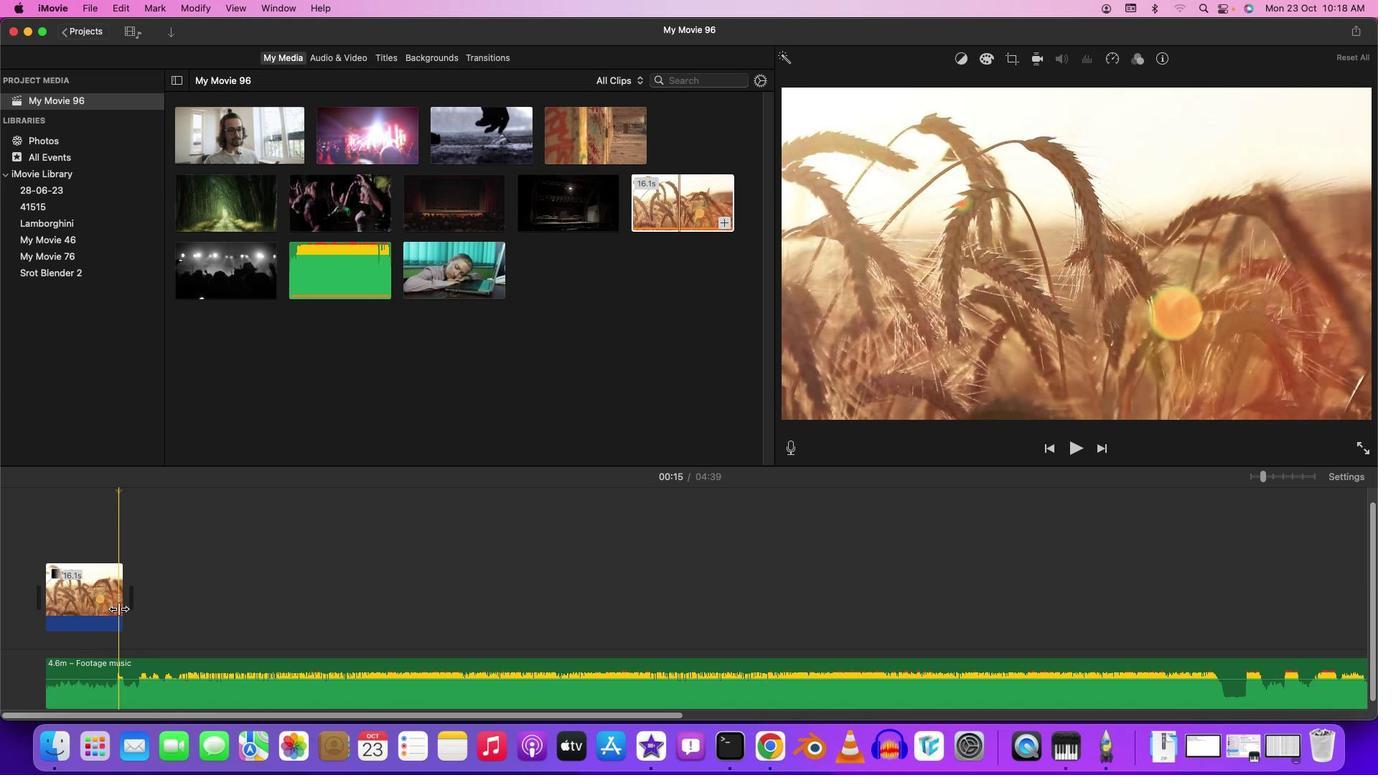 
Action: Mouse pressed left at (117, 607)
Screenshot: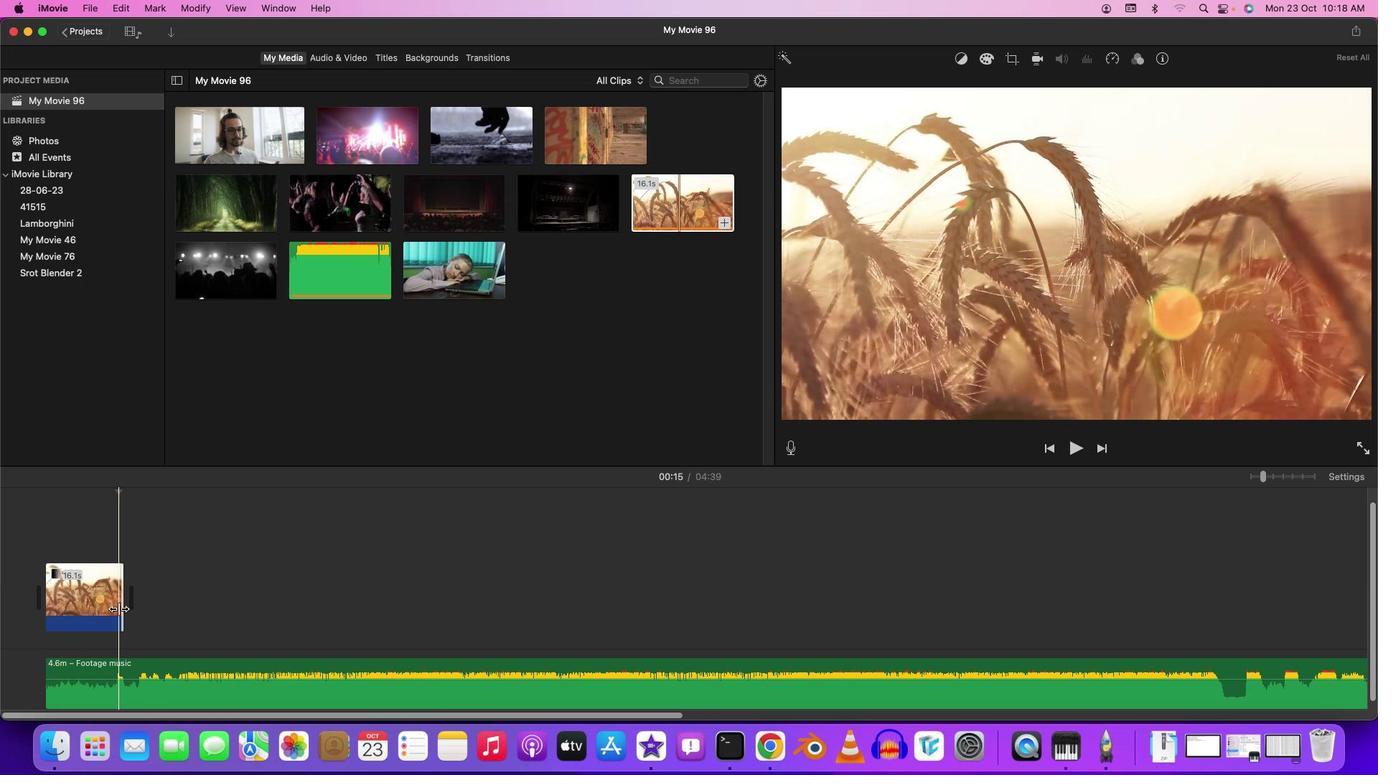 
Action: Mouse moved to (107, 527)
Screenshot: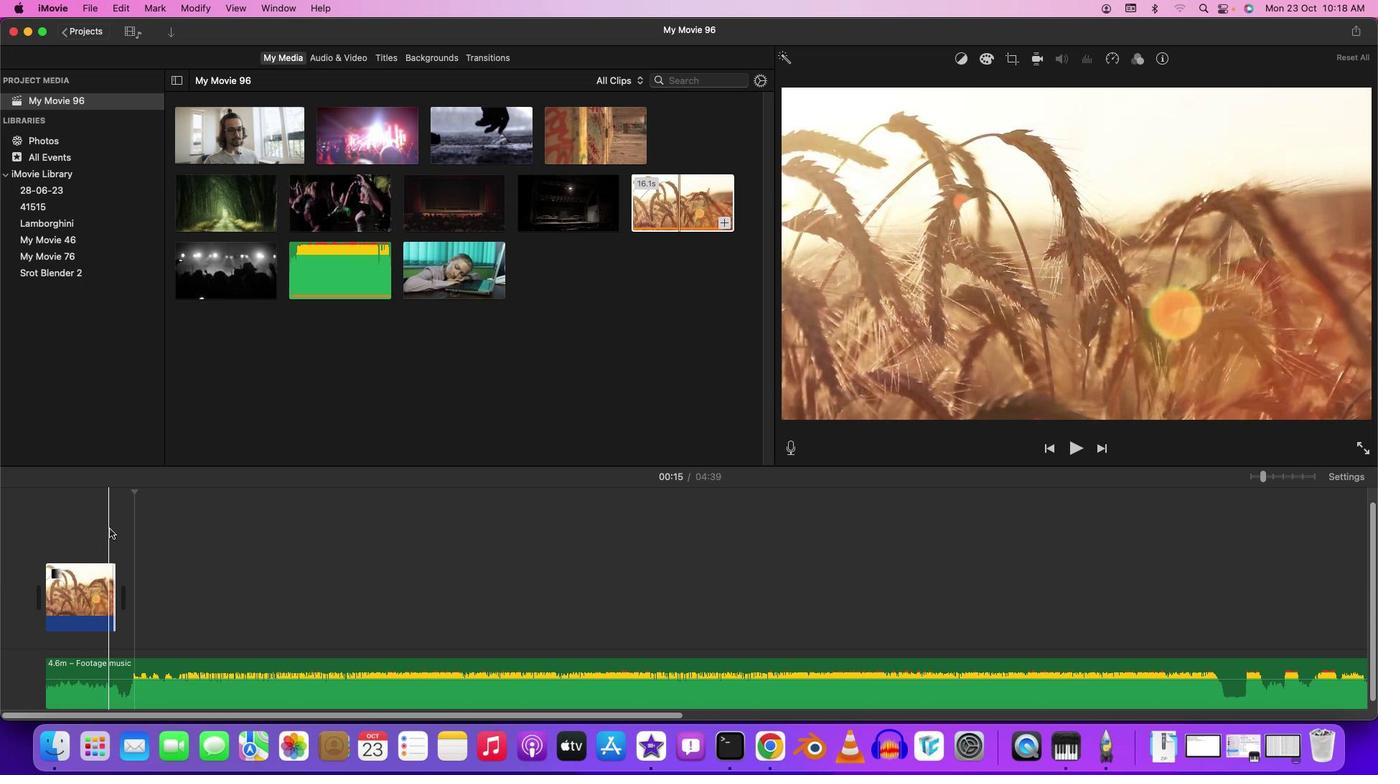 
Action: Mouse pressed left at (107, 527)
Screenshot: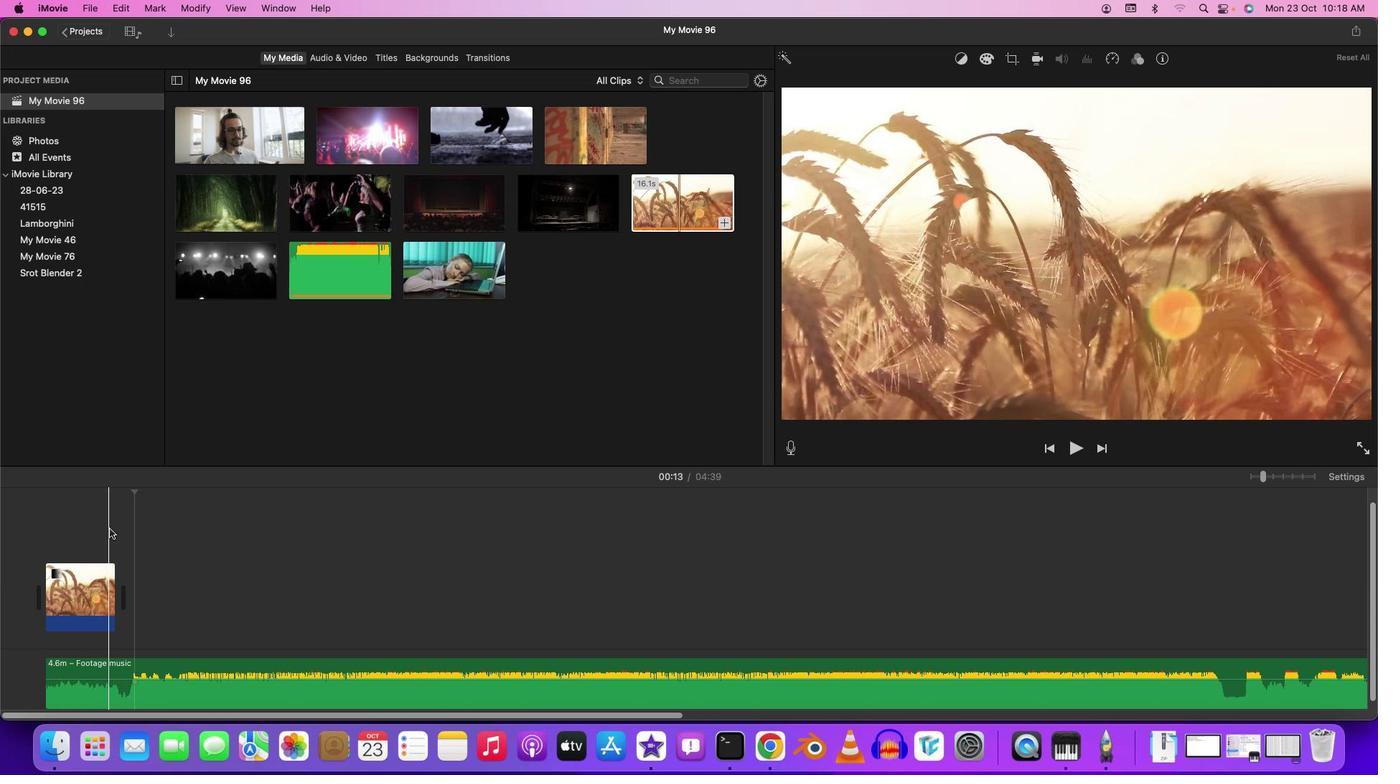 
Action: Key pressed Key.spaceKey.space
Screenshot: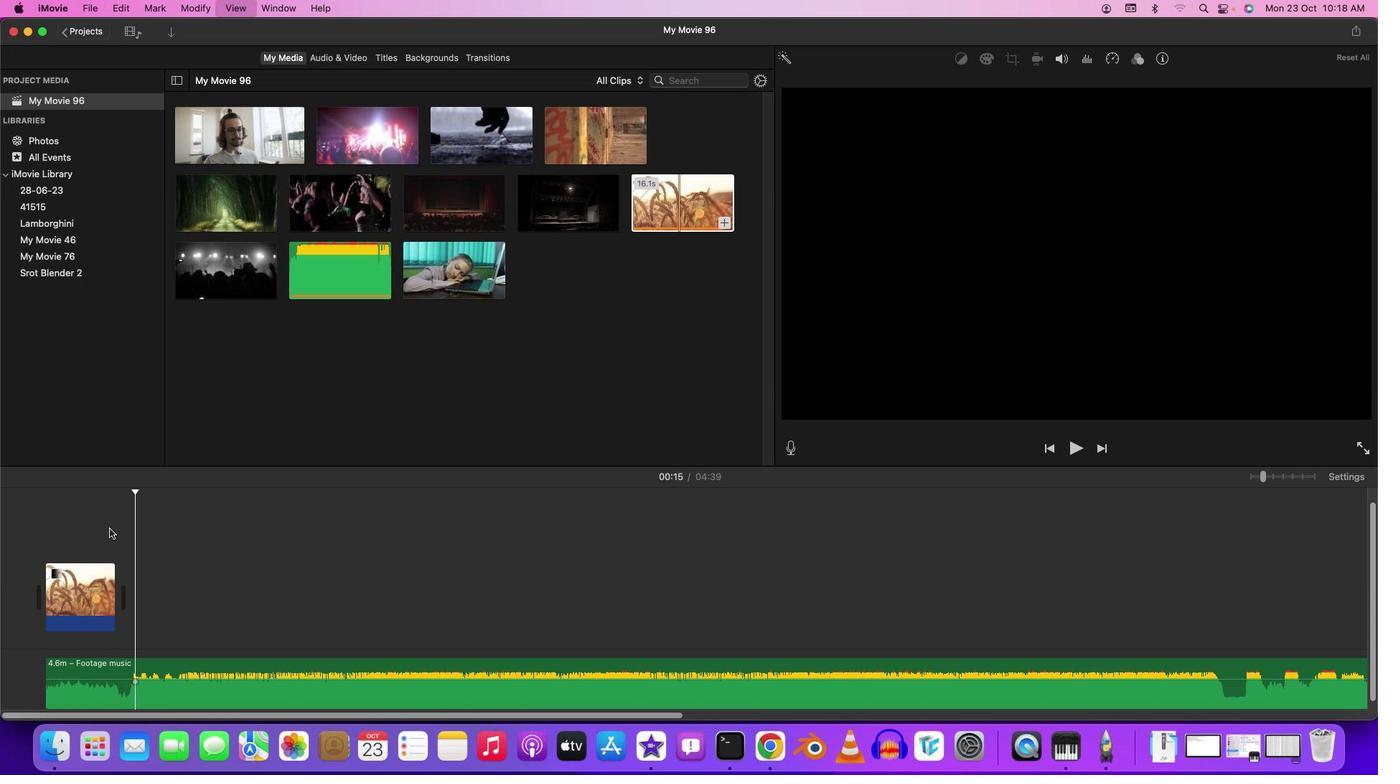 
Action: Mouse moved to (480, 56)
Screenshot: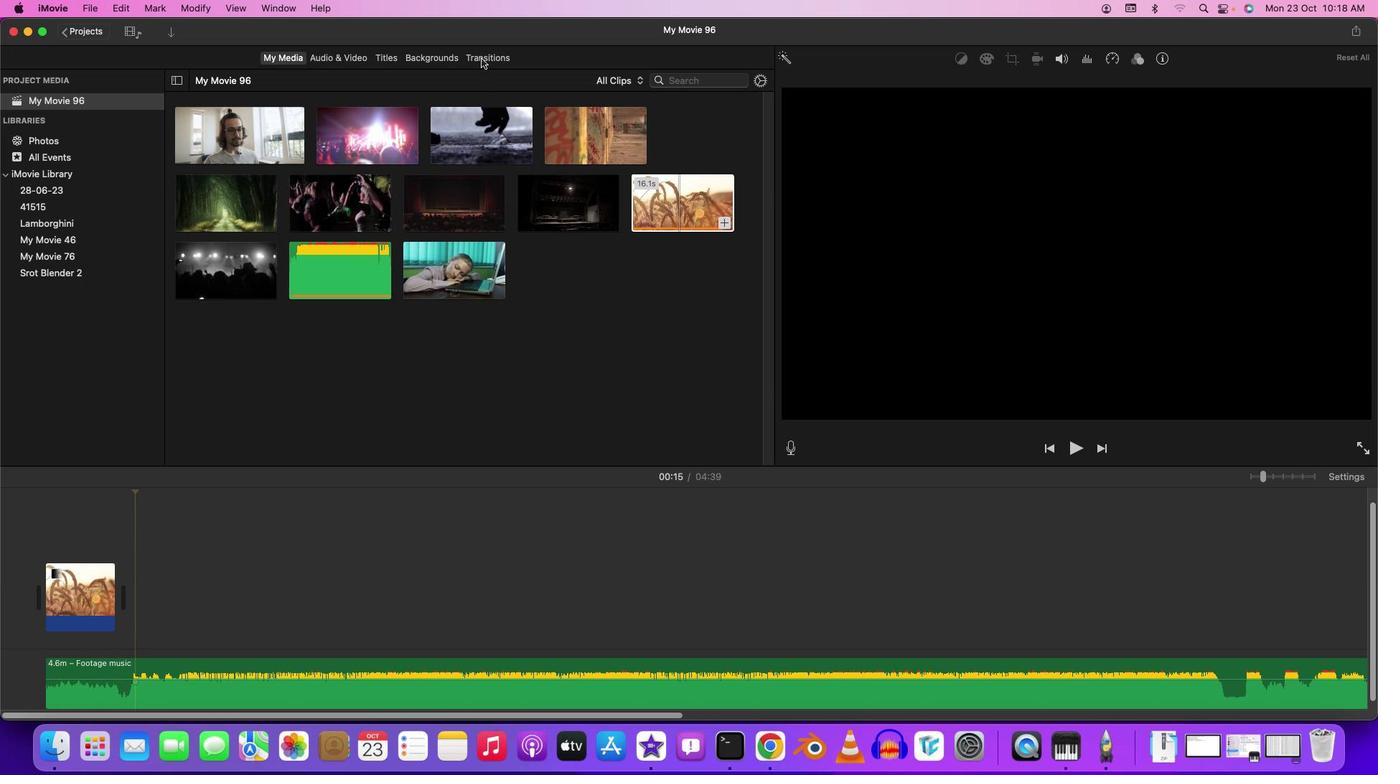 
Action: Mouse pressed left at (480, 56)
Screenshot: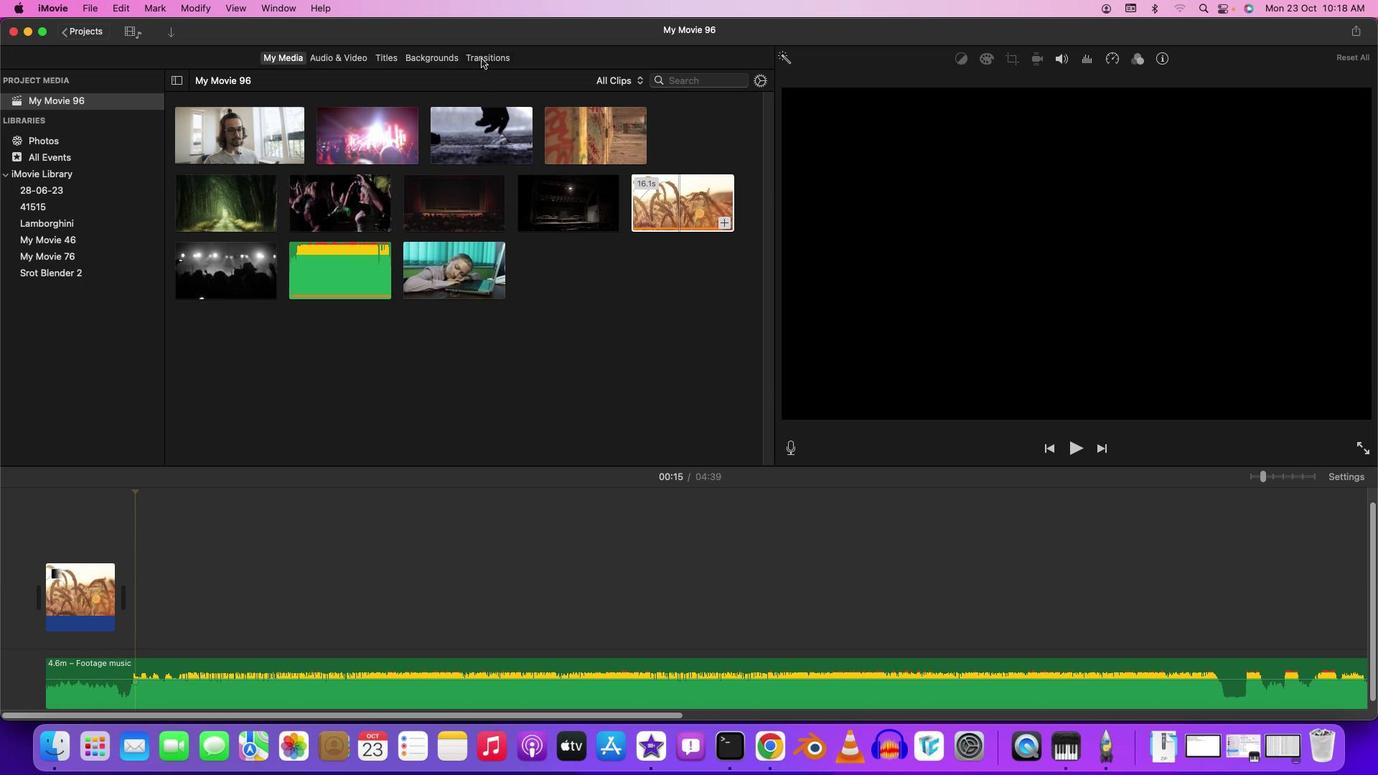 
Action: Mouse moved to (272, 58)
Screenshot: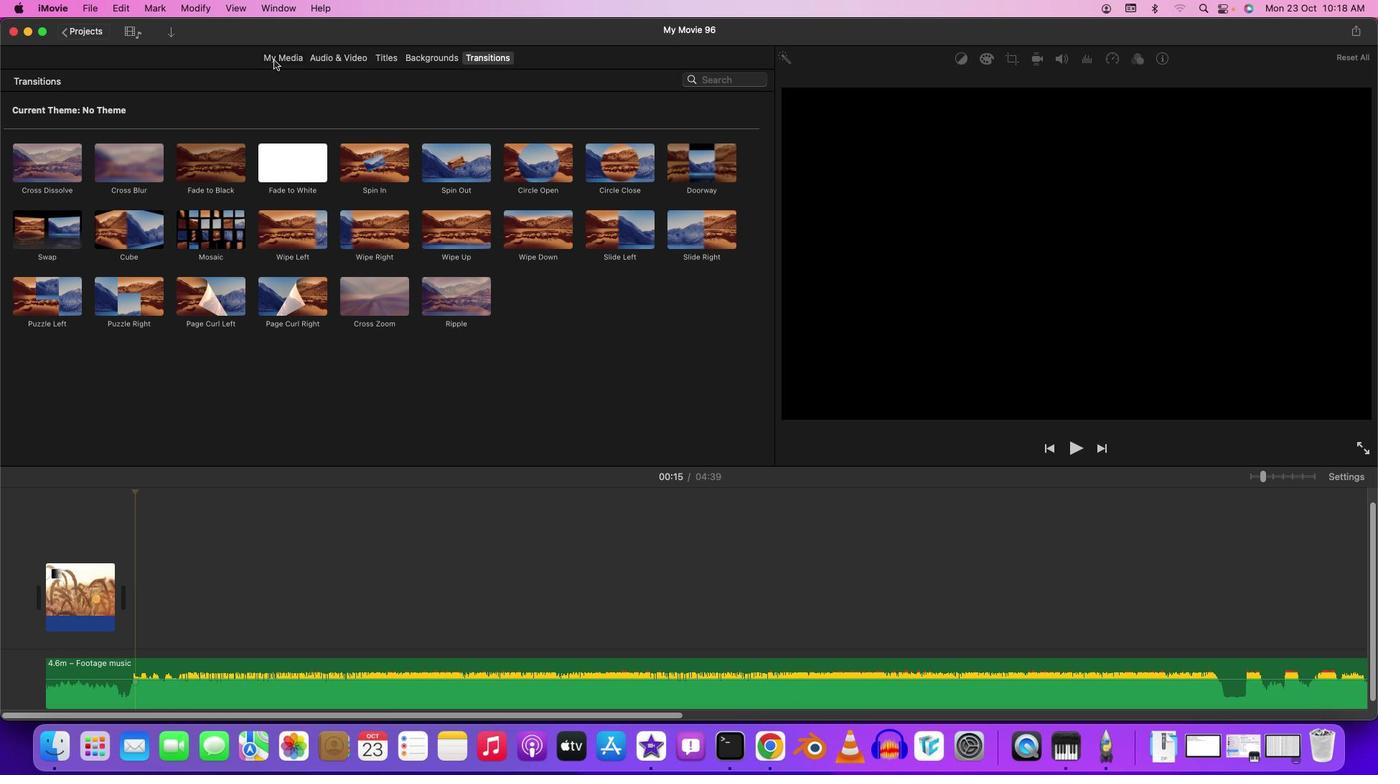 
Action: Mouse pressed left at (272, 58)
Screenshot: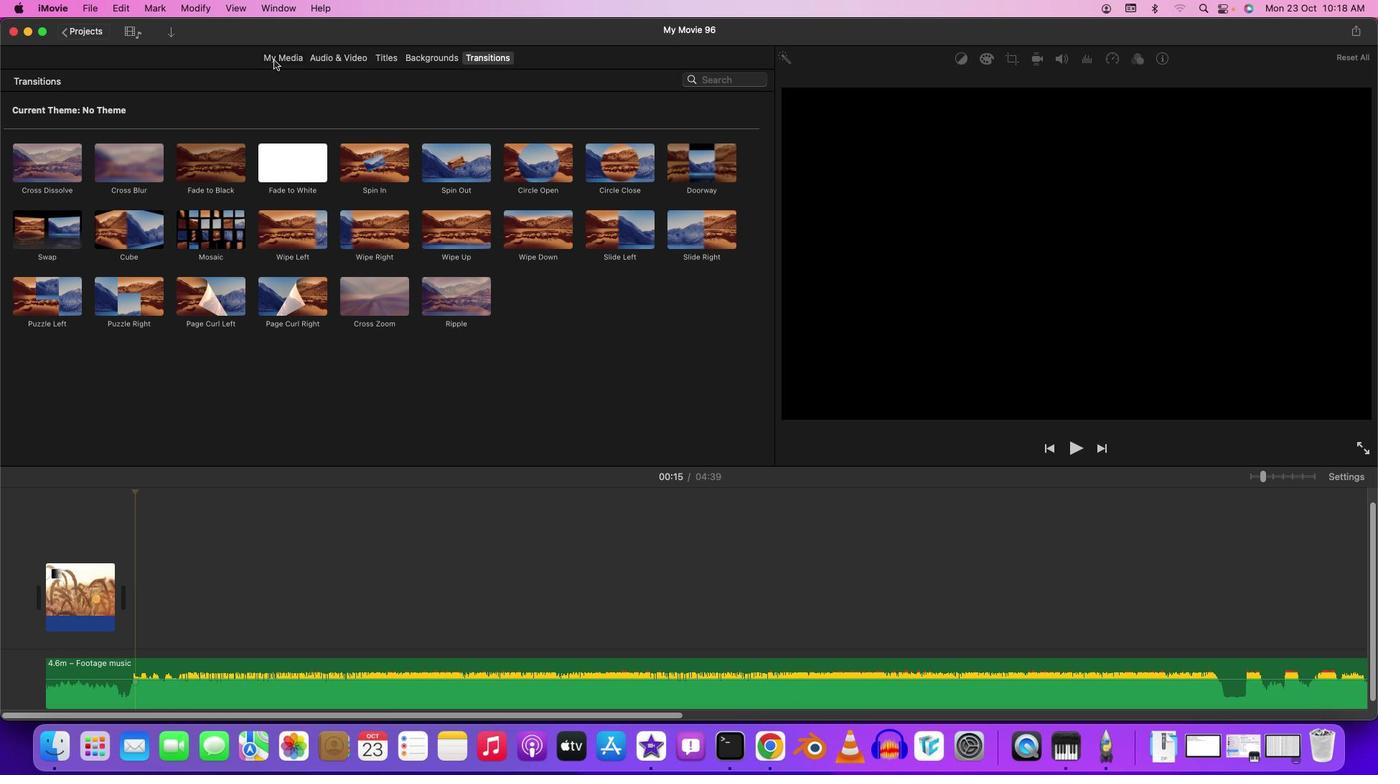 
Action: Mouse moved to (483, 135)
Screenshot: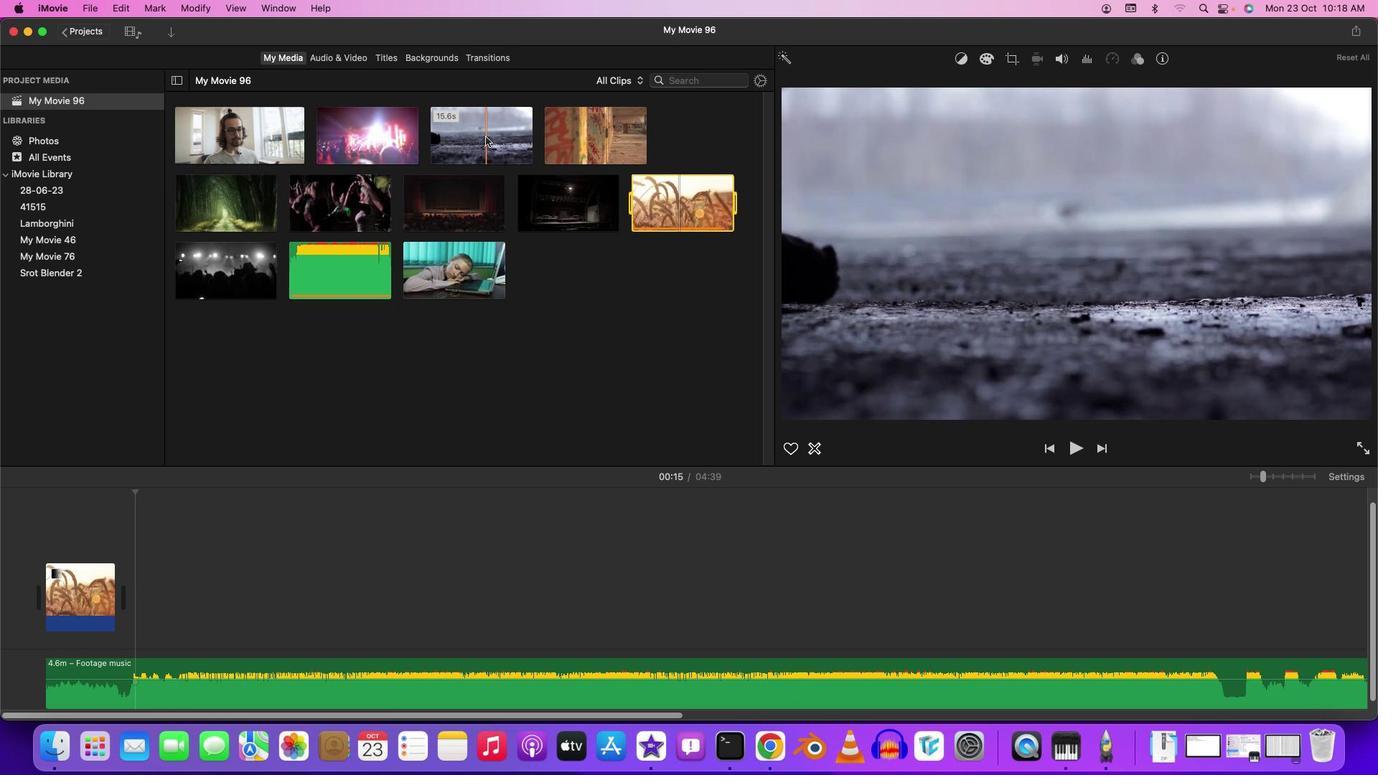 
Action: Mouse pressed left at (483, 135)
Screenshot: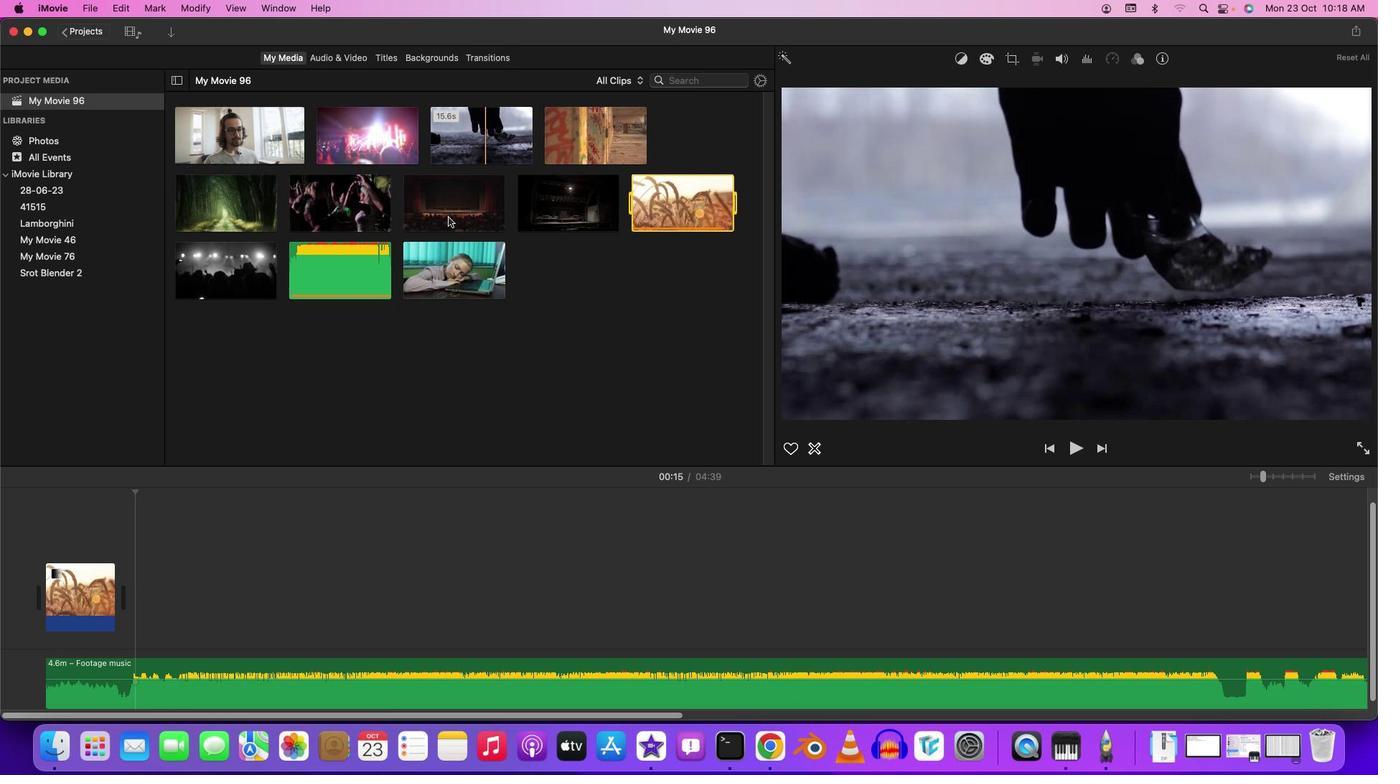 
Action: Mouse moved to (159, 595)
Screenshot: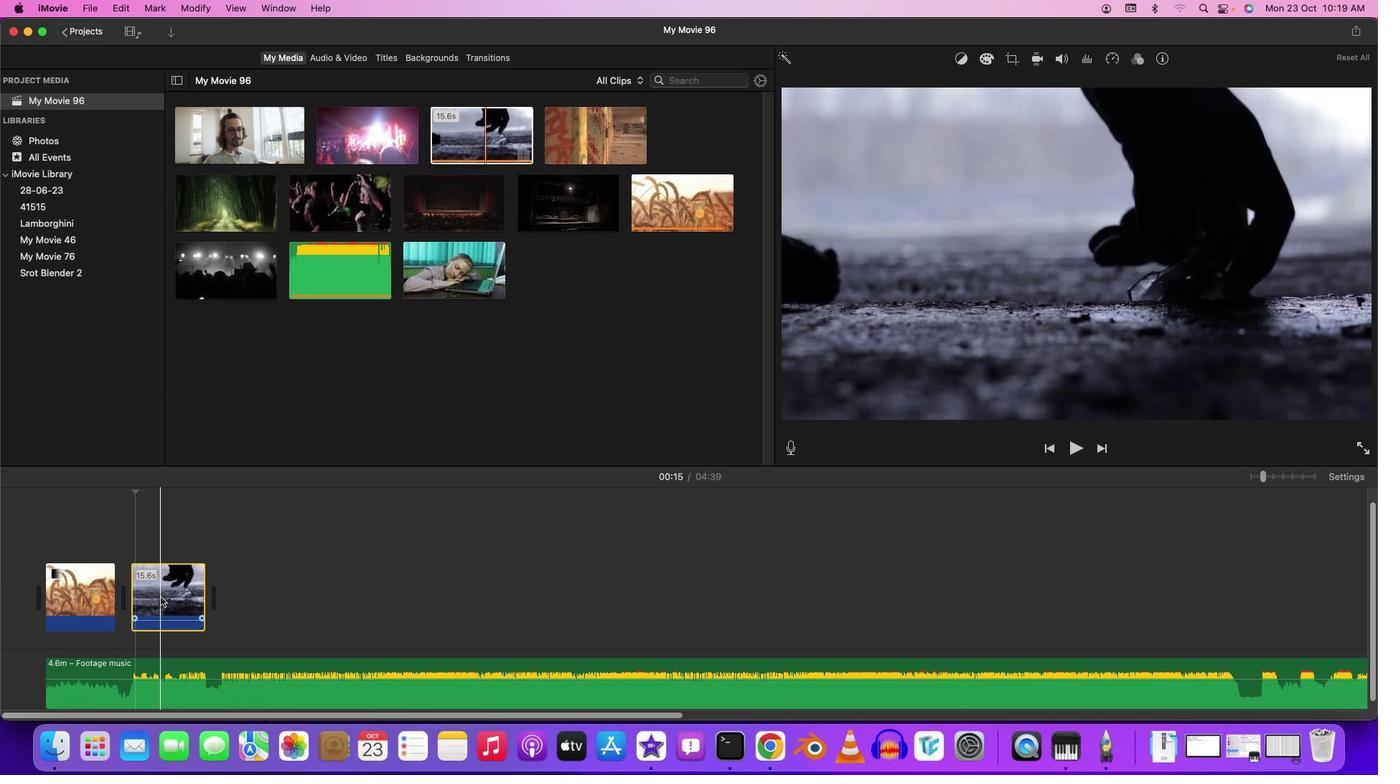
Action: Mouse pressed right at (159, 595)
Screenshot: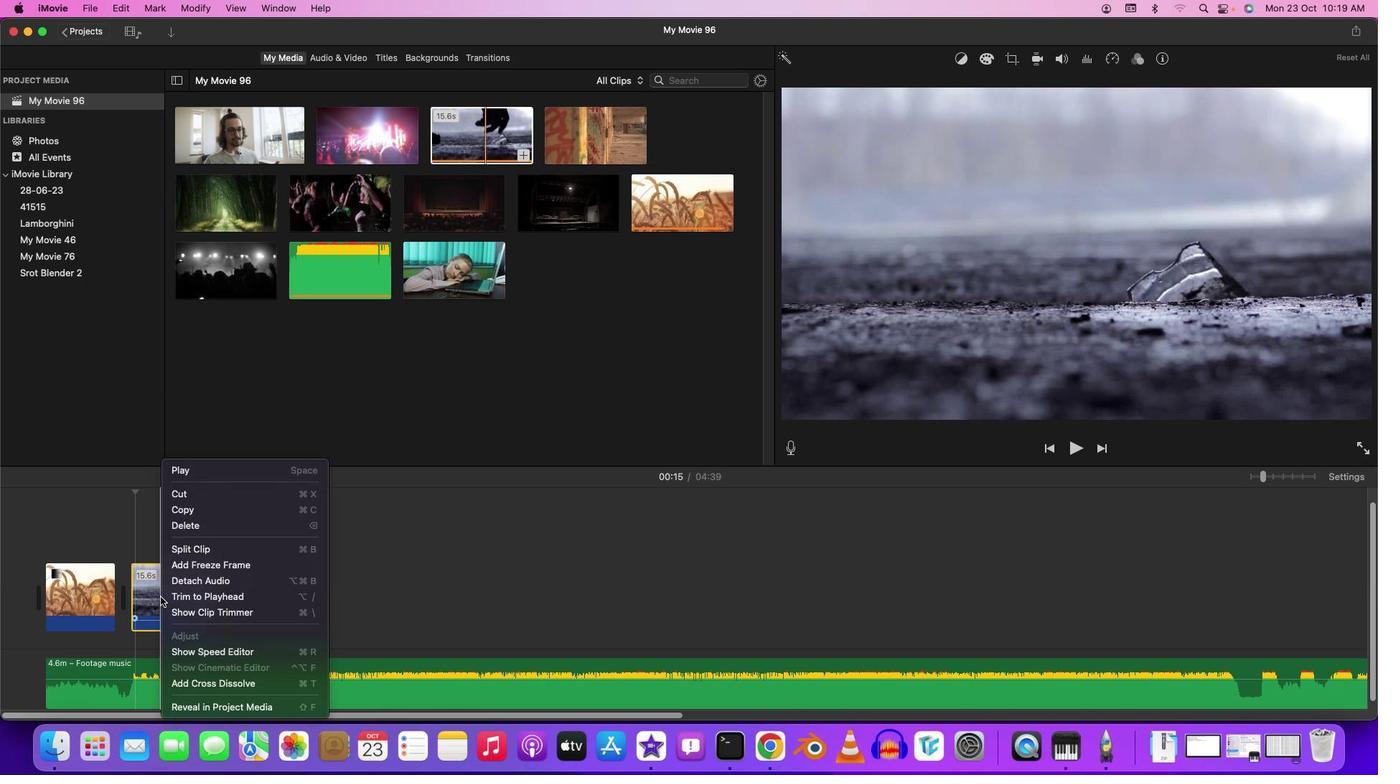 
Action: Mouse moved to (203, 576)
Screenshot: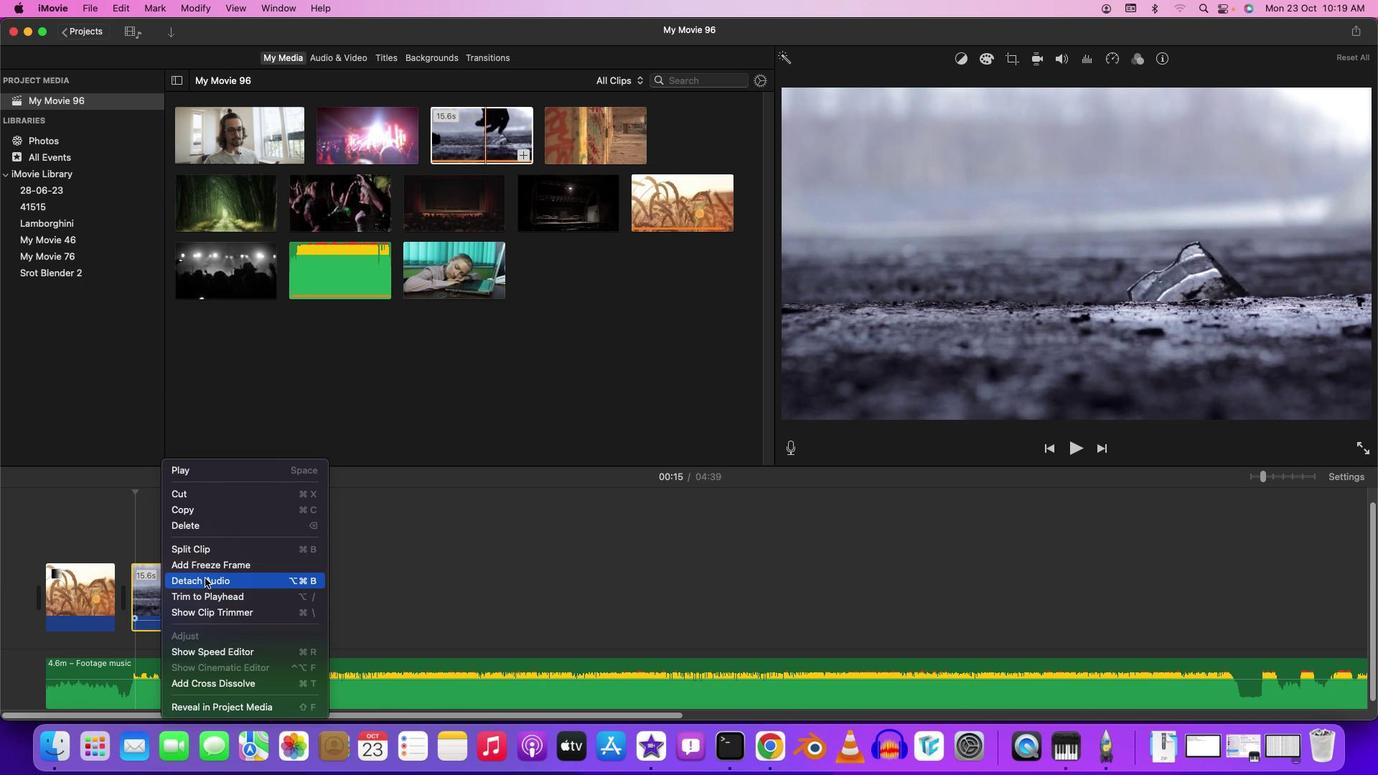 
Action: Mouse pressed left at (203, 576)
Screenshot: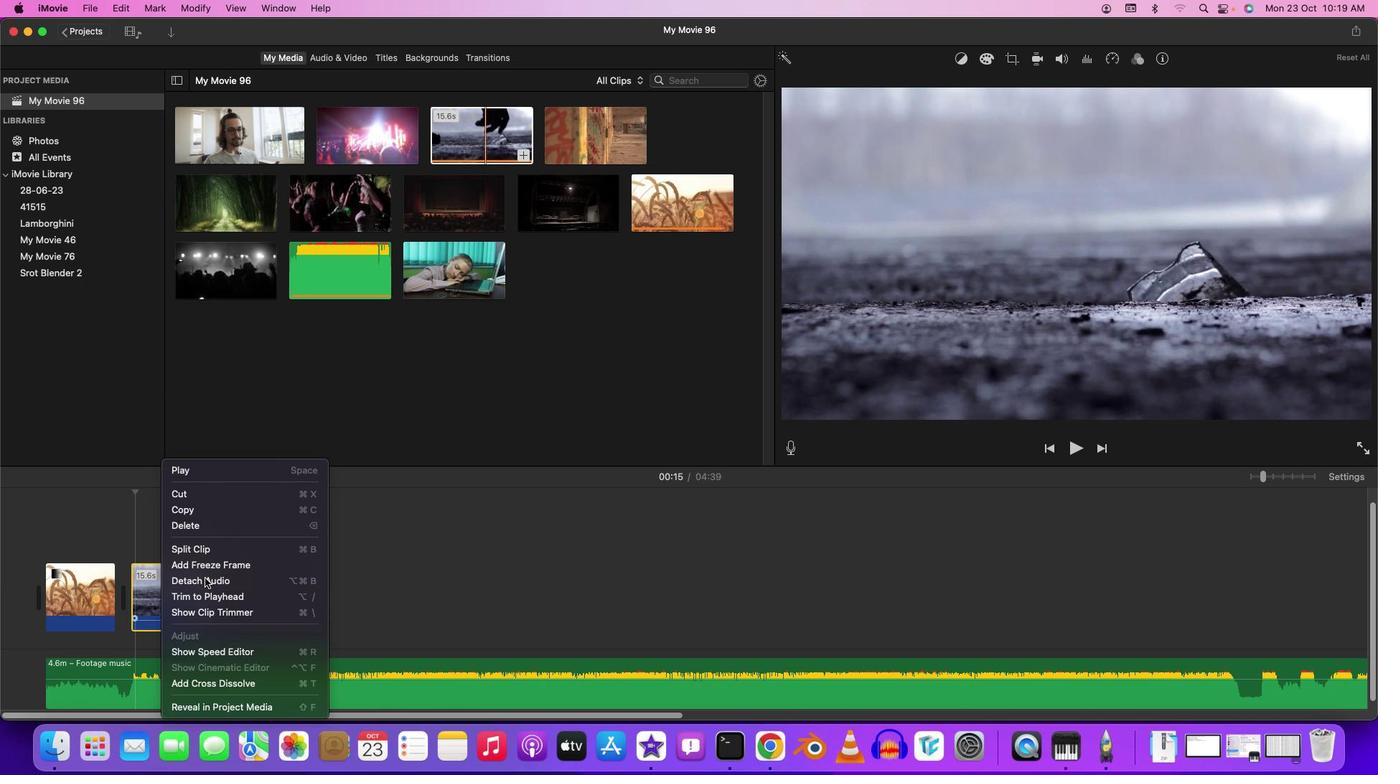 
Action: Mouse moved to (166, 639)
Screenshot: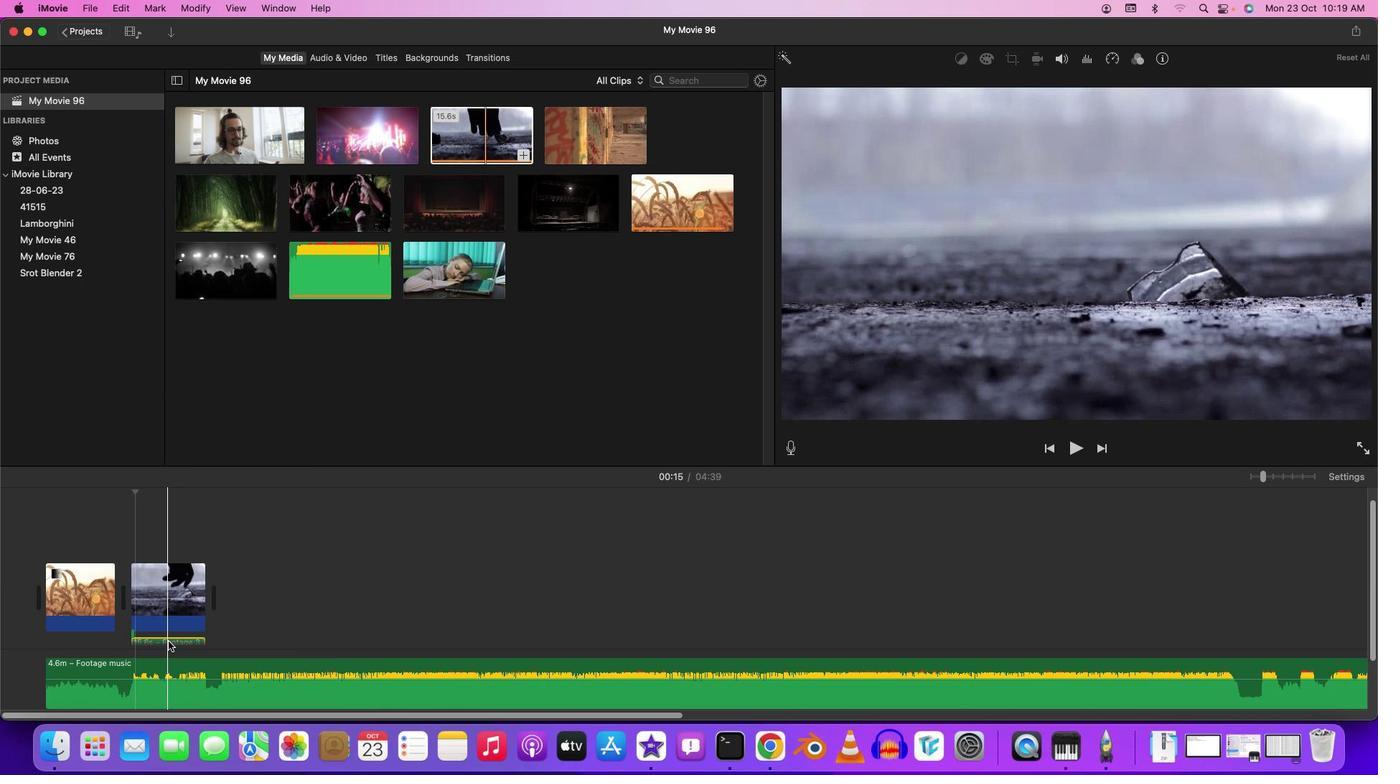
Action: Mouse pressed right at (166, 639)
Screenshot: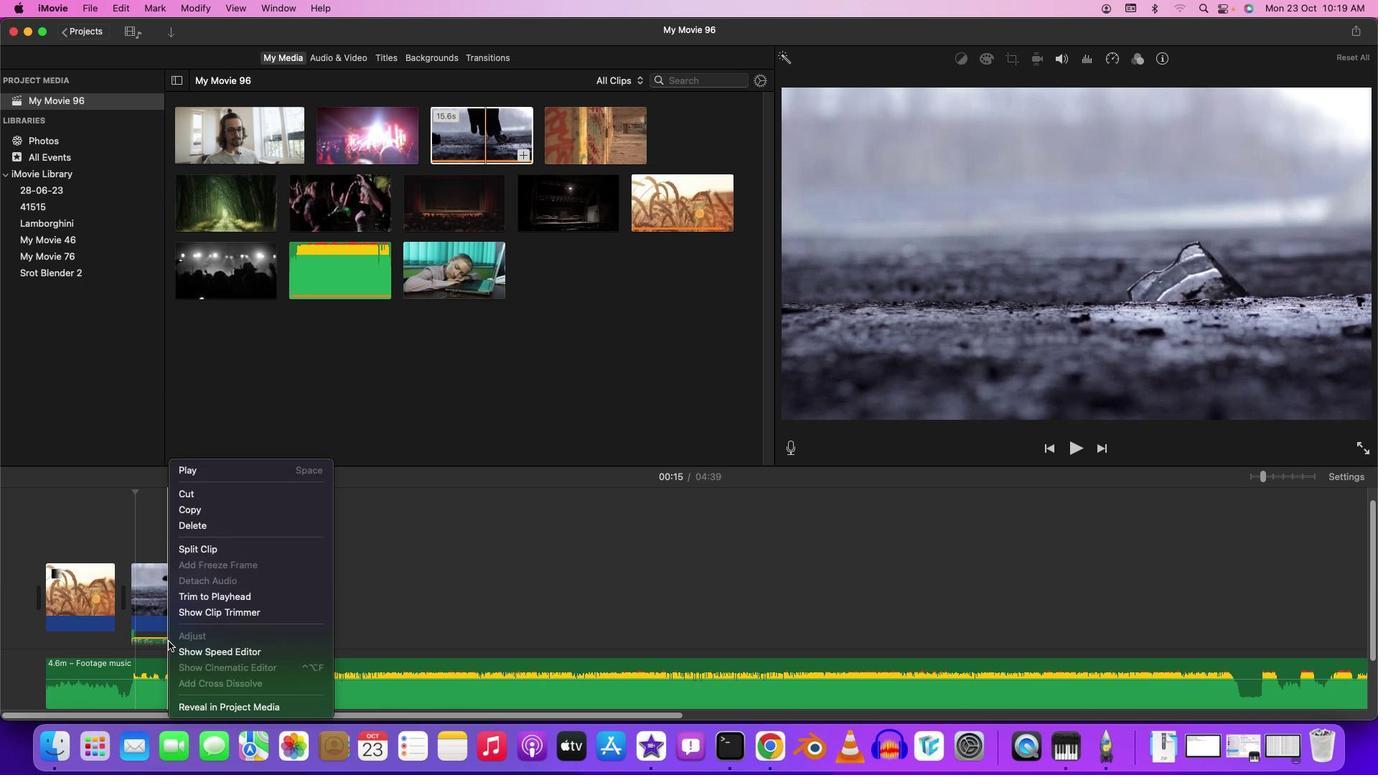 
Action: Mouse moved to (212, 521)
Screenshot: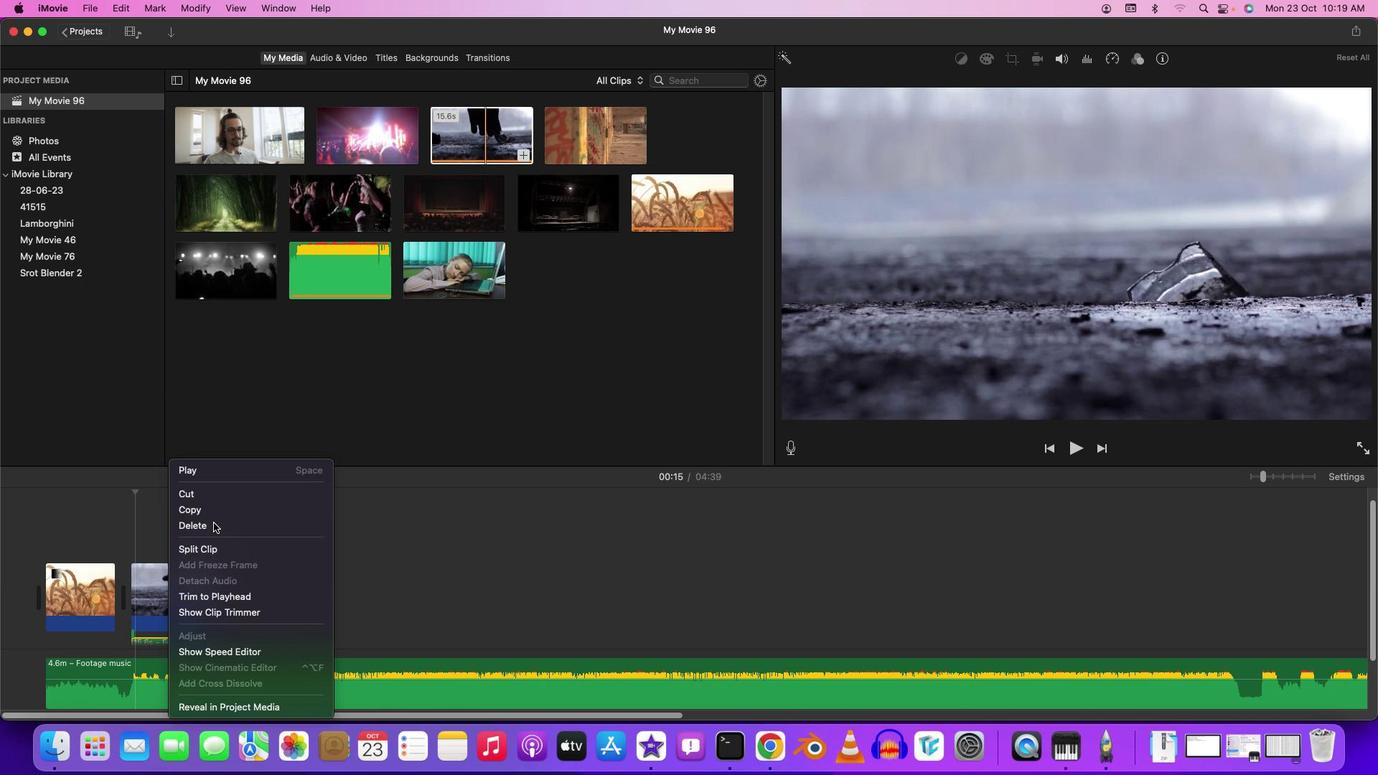 
Action: Mouse pressed left at (212, 521)
Screenshot: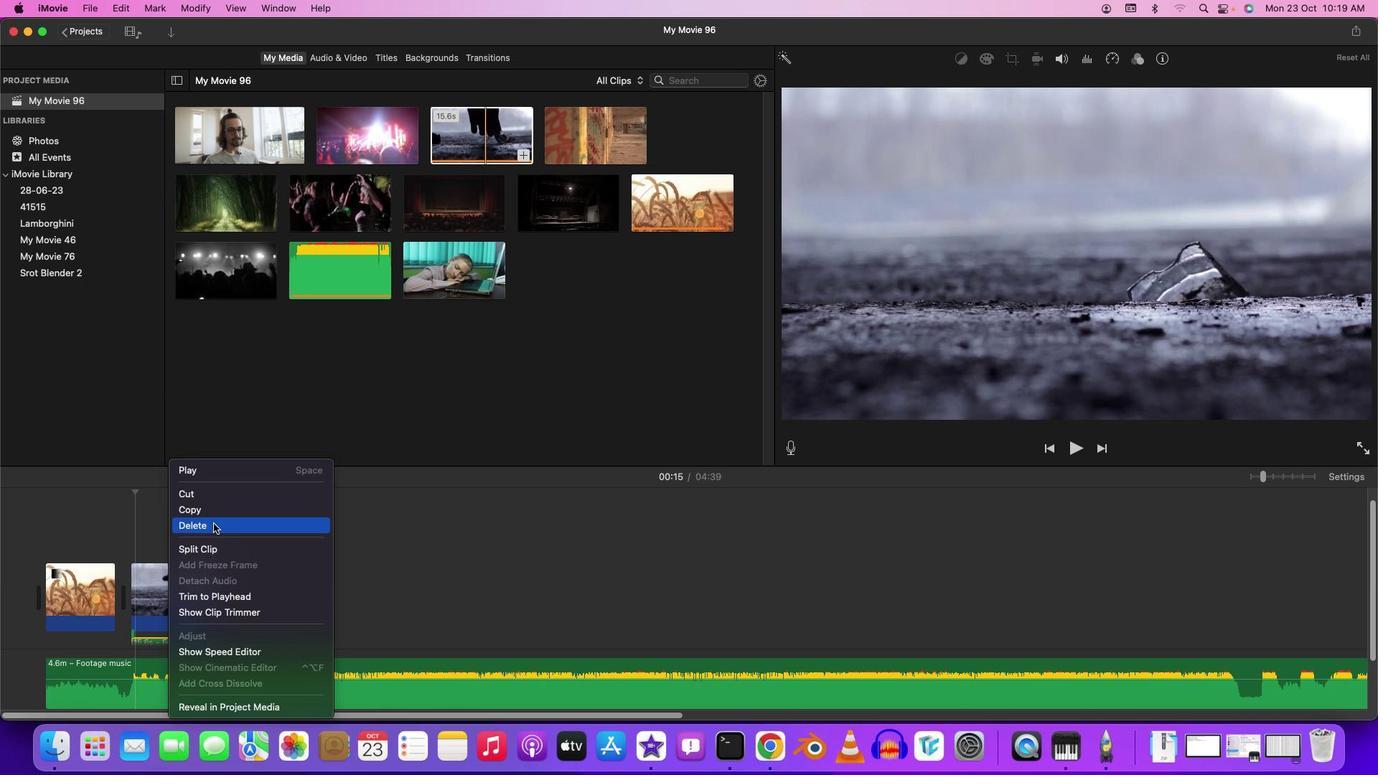 
Action: Mouse moved to (495, 59)
Screenshot: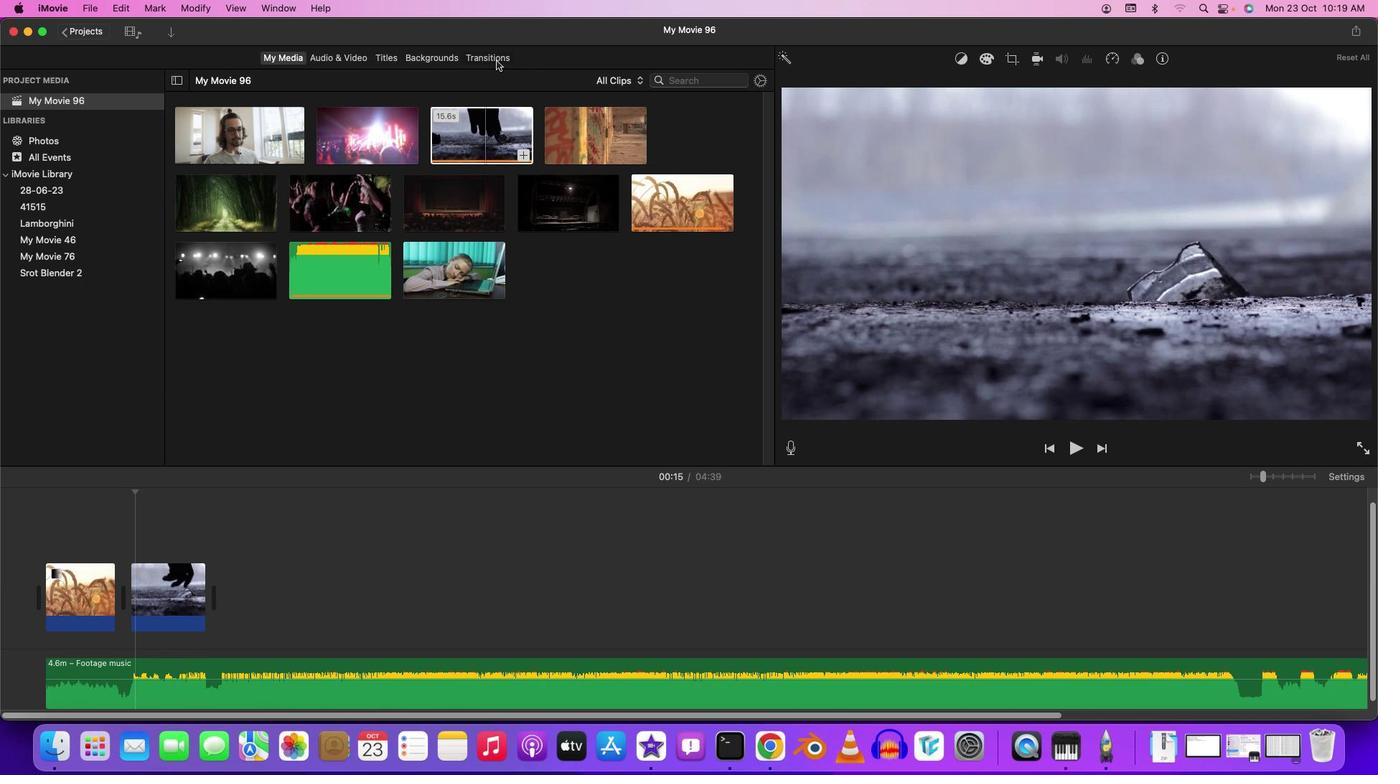 
Action: Mouse pressed left at (495, 59)
Screenshot: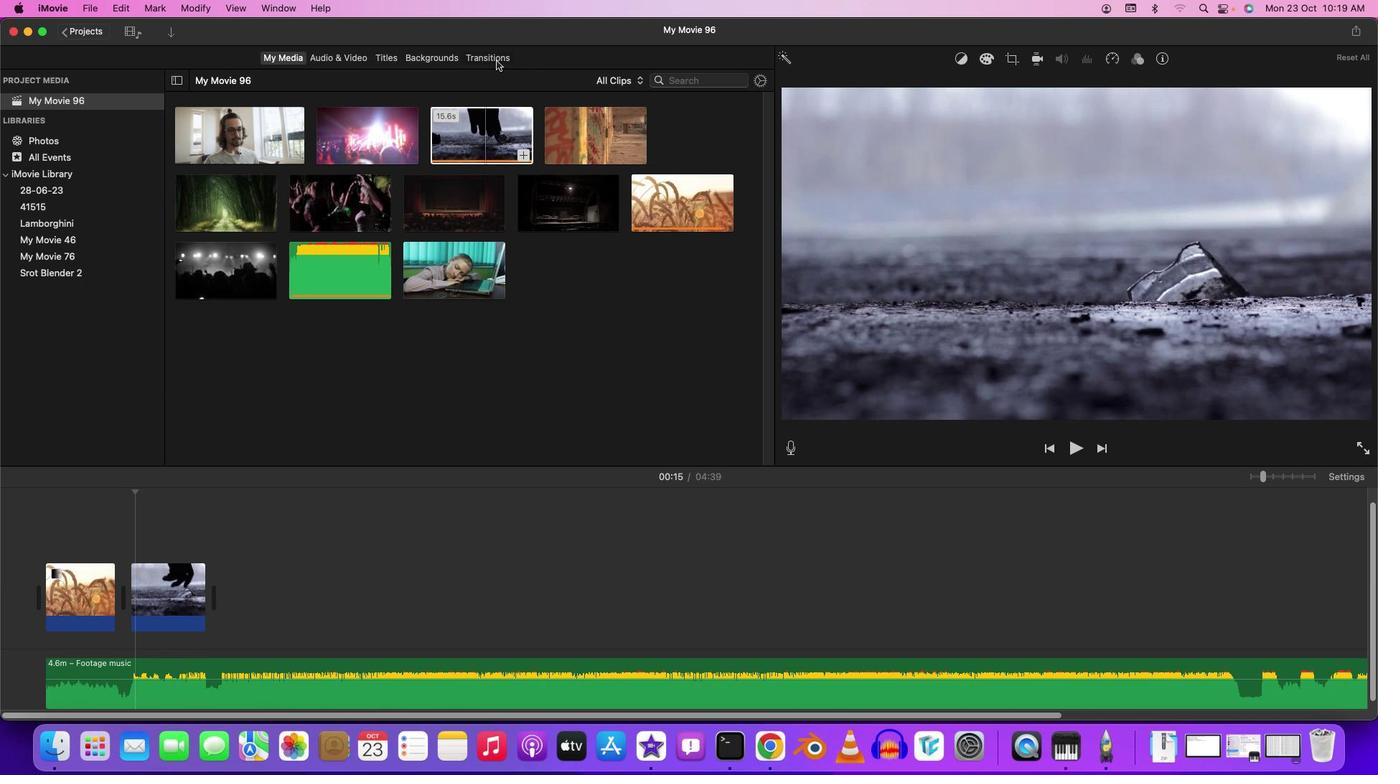 
Action: Mouse moved to (128, 165)
Screenshot: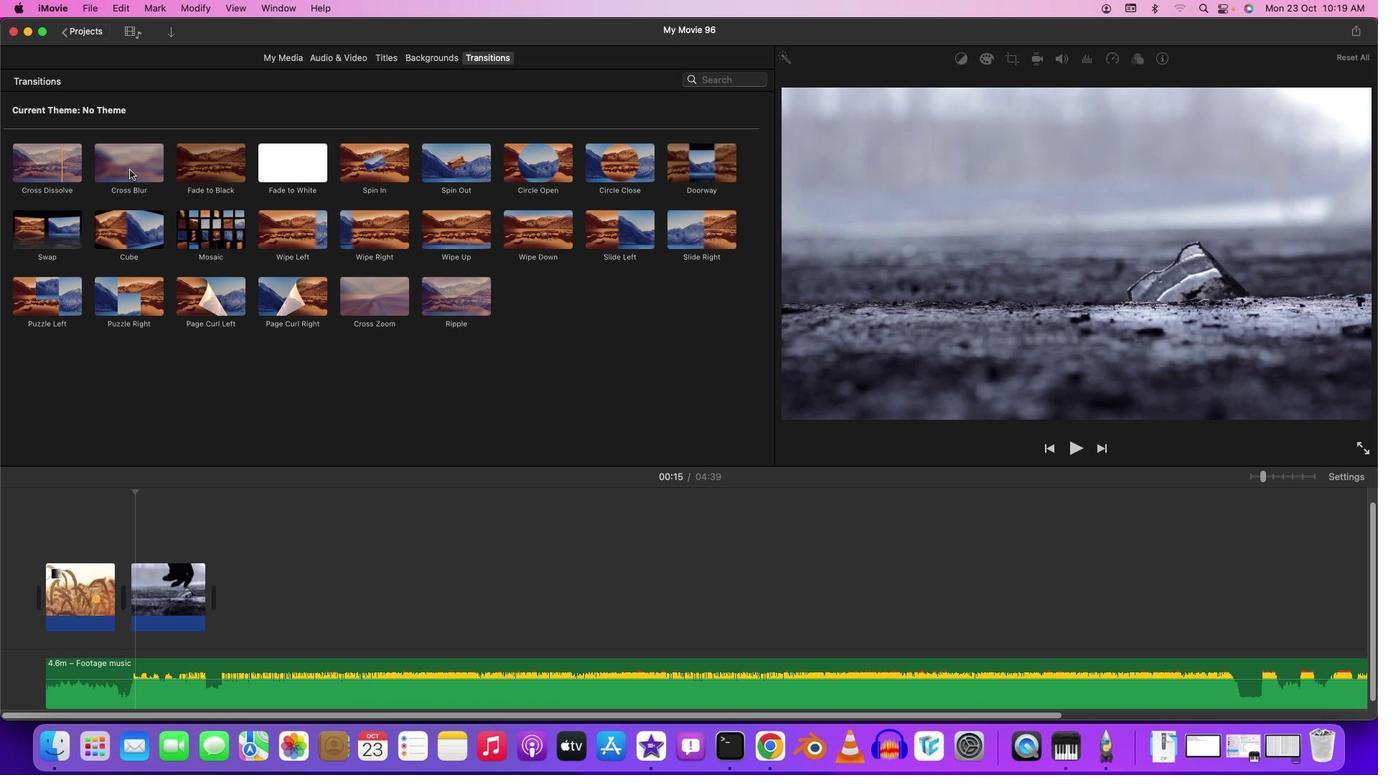 
Action: Mouse pressed left at (128, 165)
Screenshot: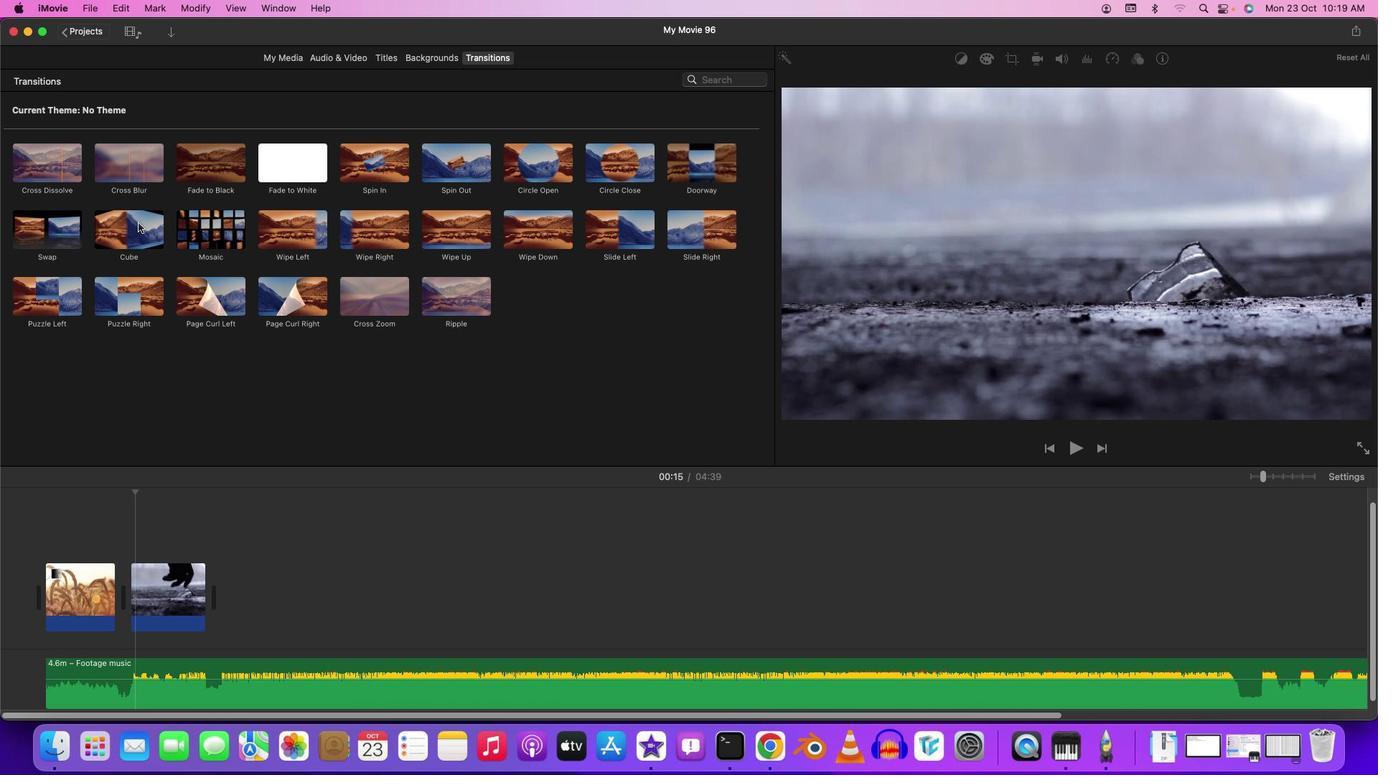 
Action: Mouse moved to (102, 528)
Screenshot: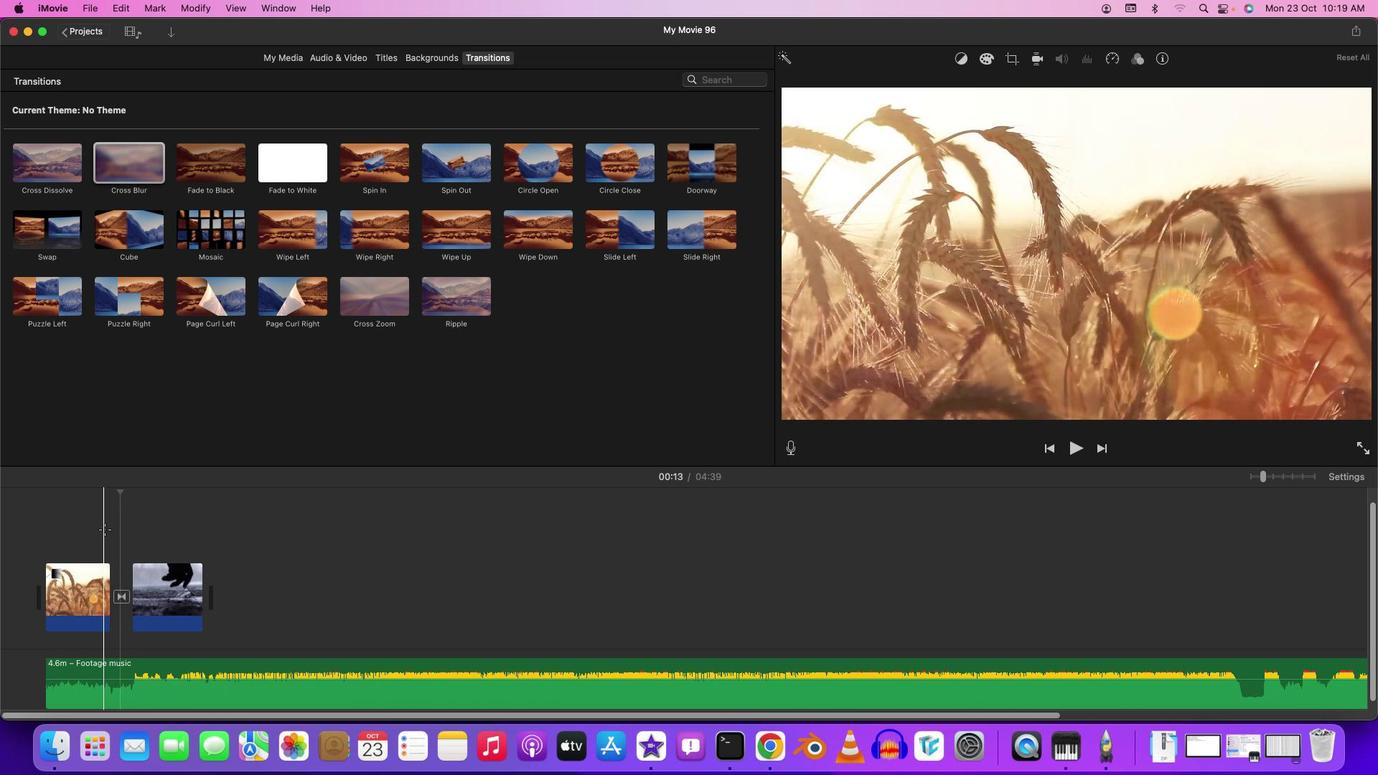 
Action: Mouse pressed left at (102, 528)
Screenshot: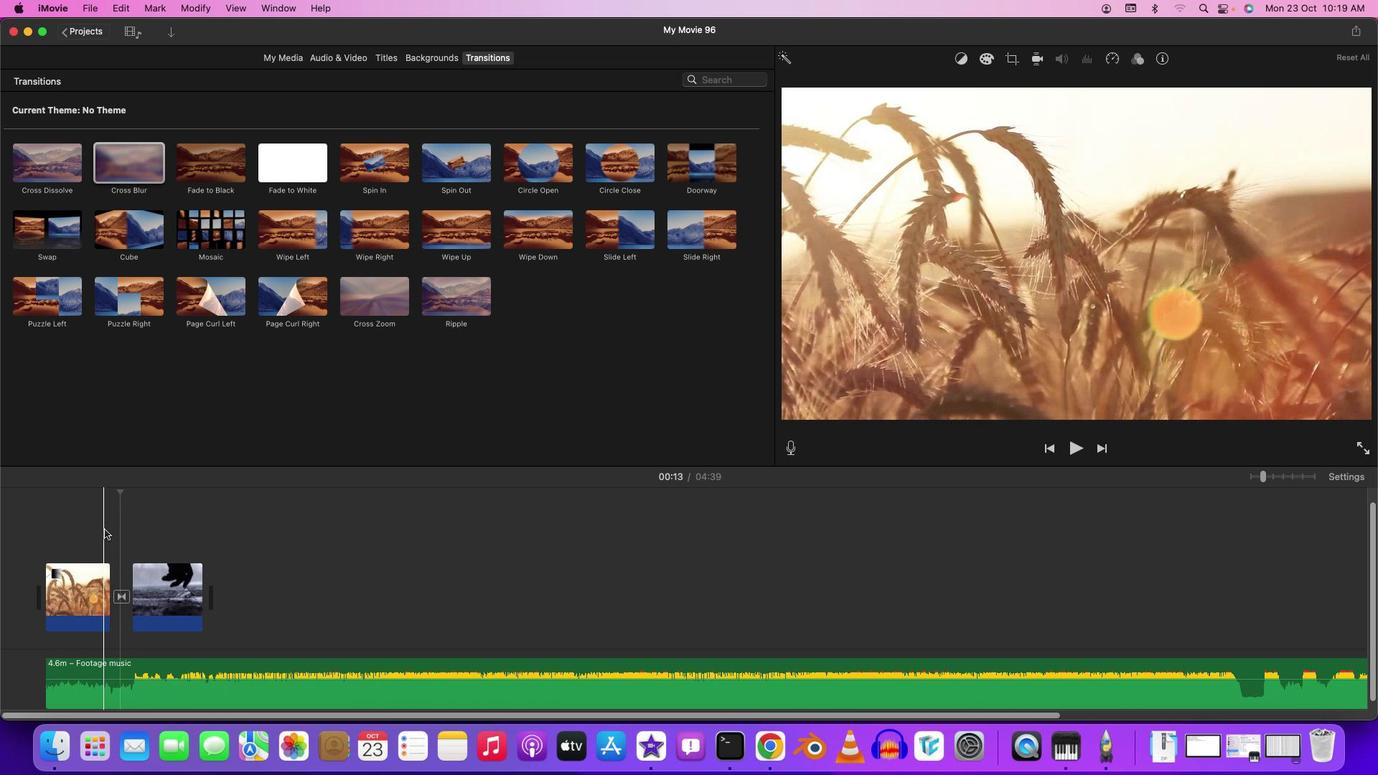 
Action: Key pressed Key.spaceKey.space
Screenshot: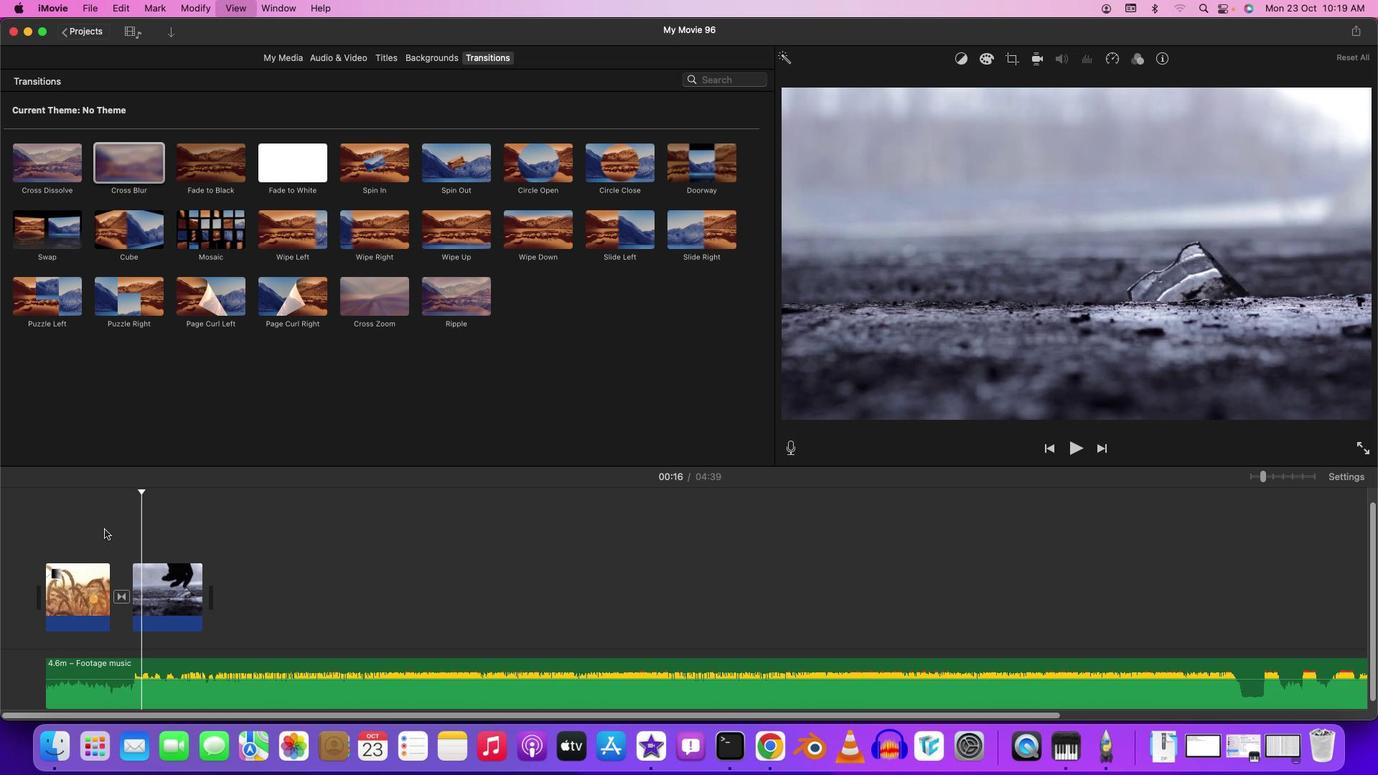 
Action: Mouse moved to (46, 687)
Screenshot: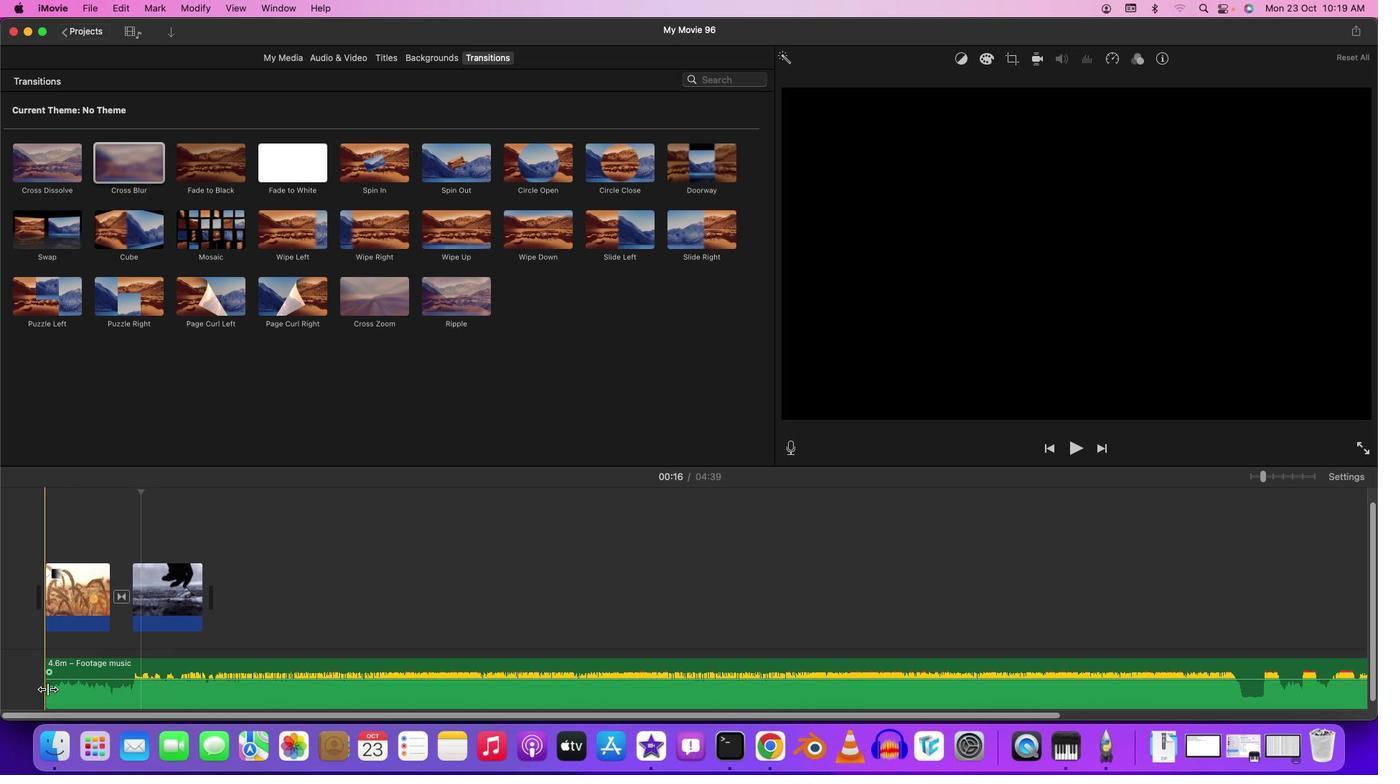 
Action: Mouse pressed left at (46, 687)
Screenshot: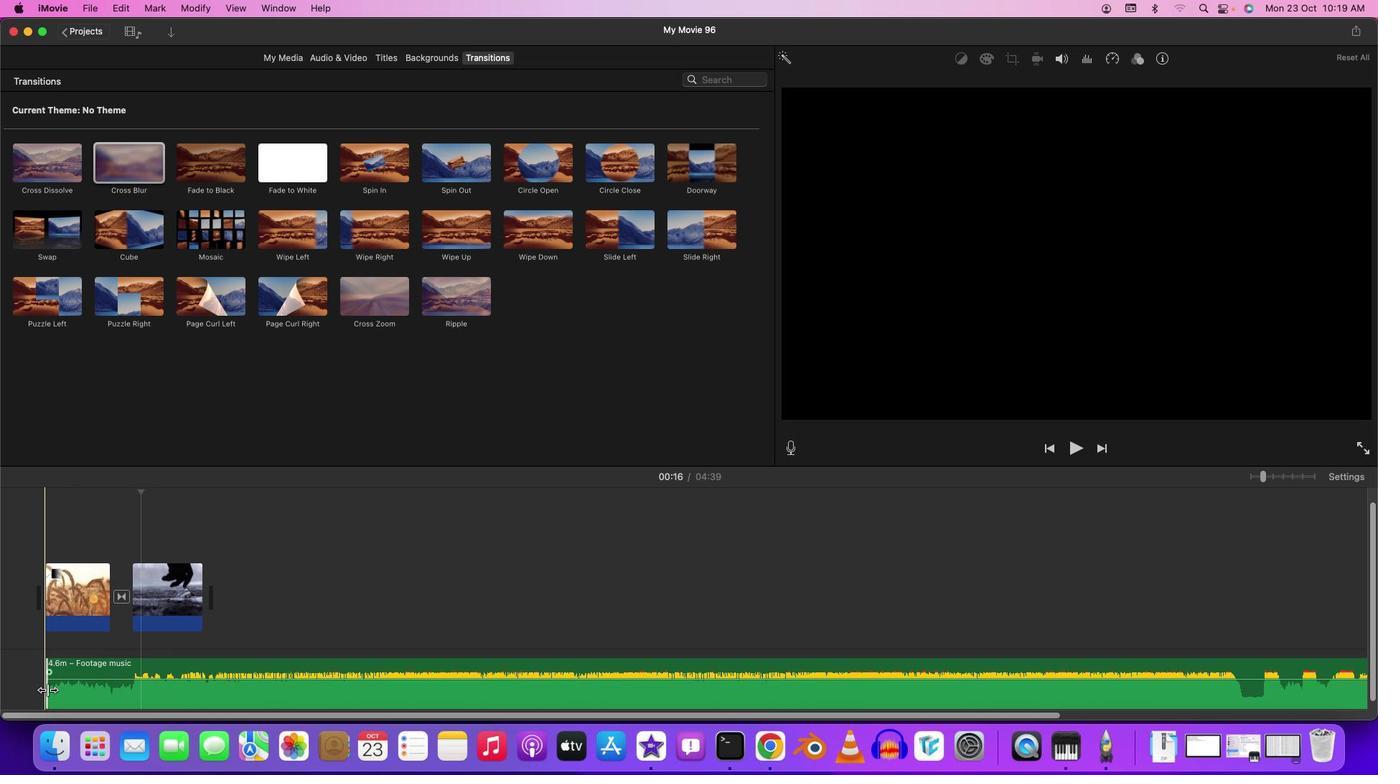 
Action: Mouse moved to (117, 665)
Screenshot: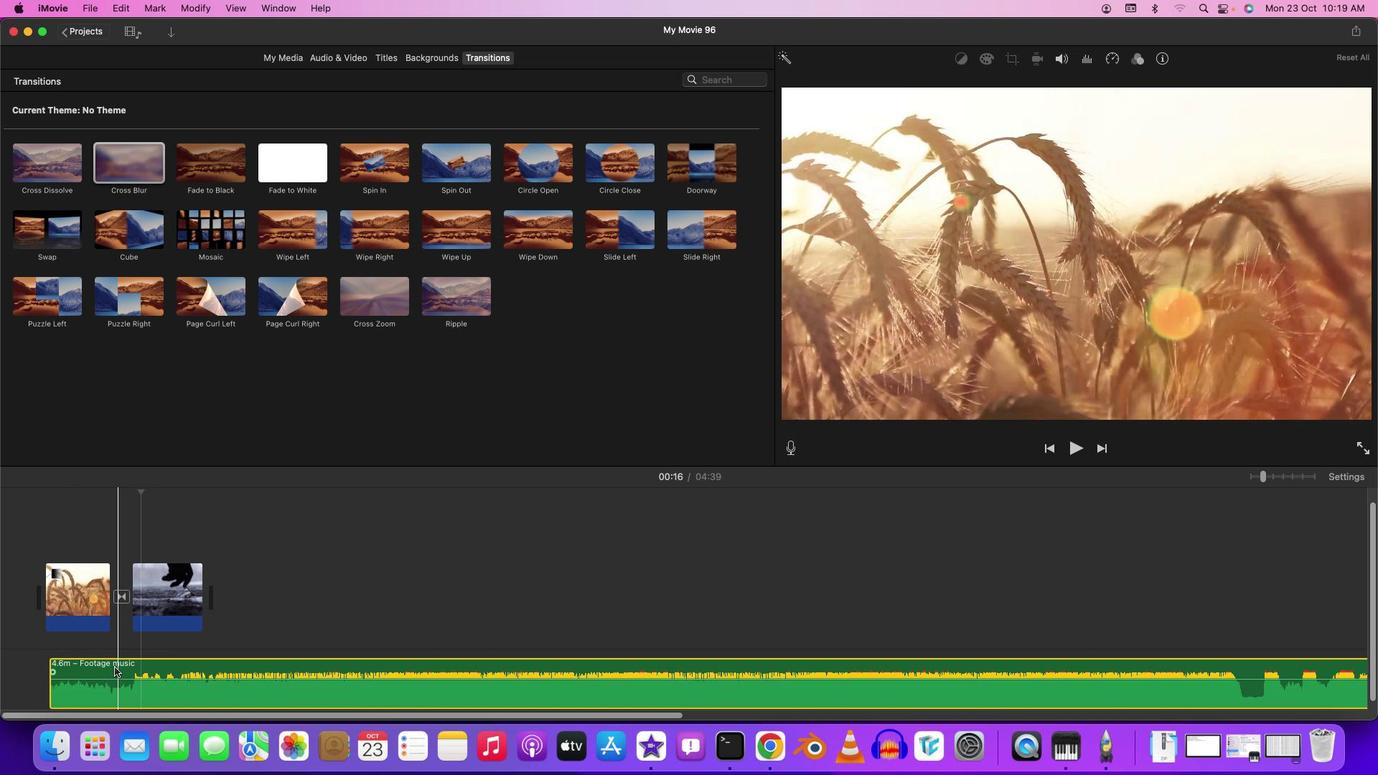
Action: Mouse pressed left at (117, 665)
Screenshot: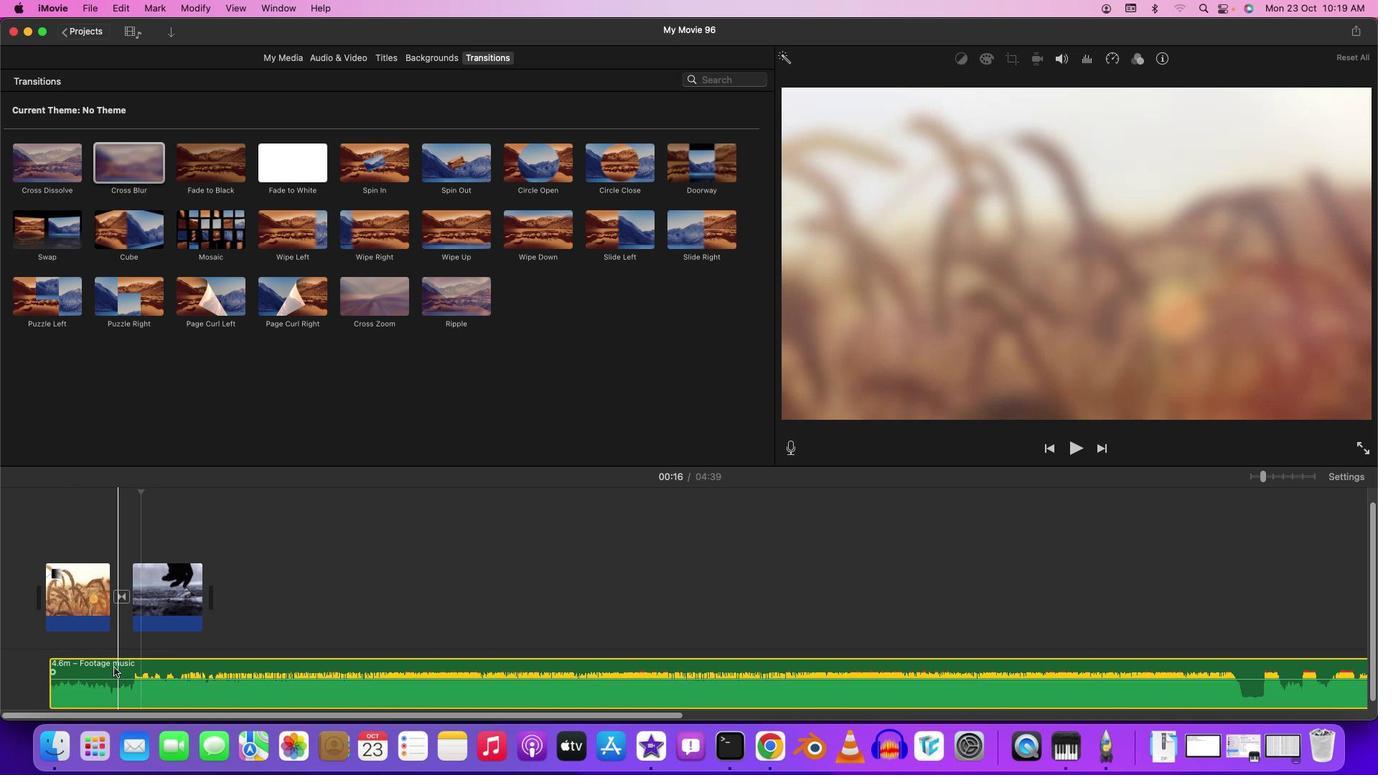 
Action: Mouse moved to (42, 507)
Screenshot: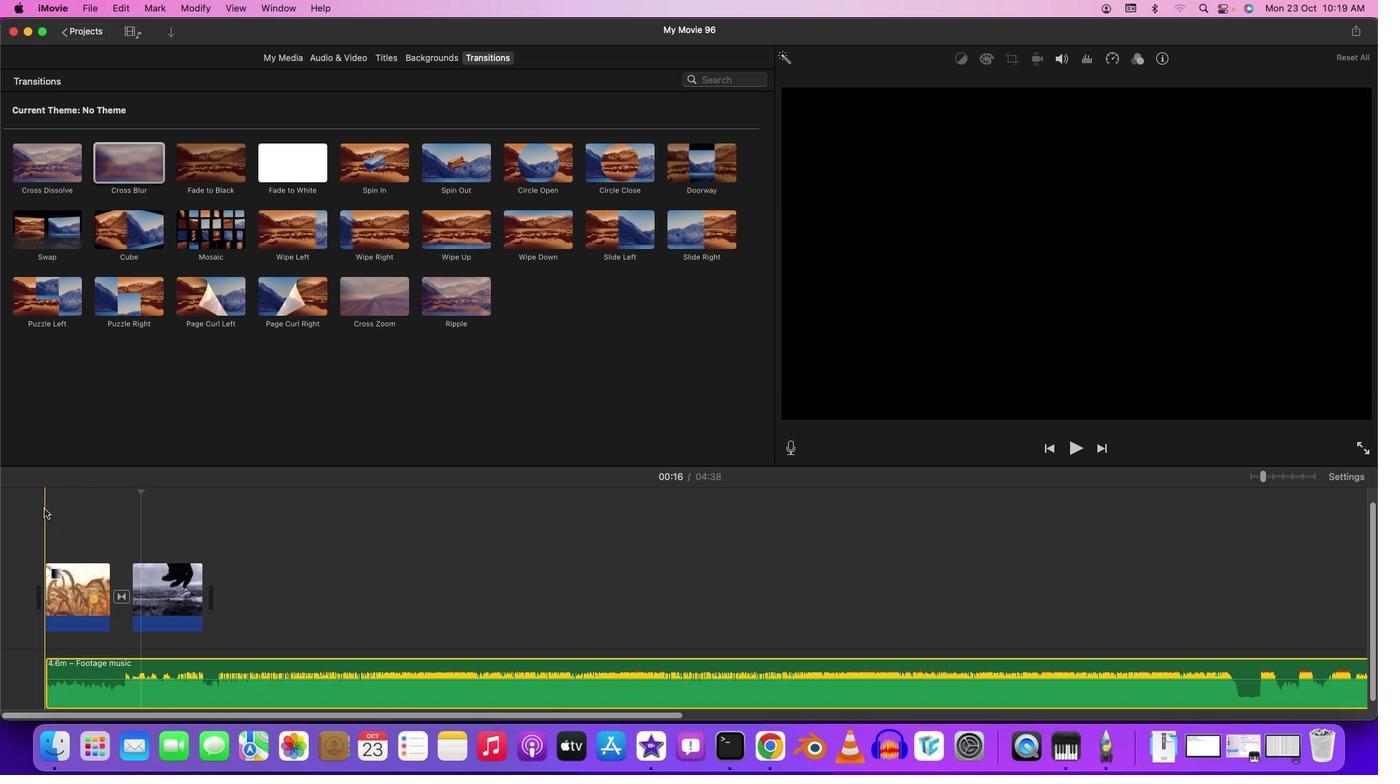 
Action: Mouse pressed left at (42, 507)
Screenshot: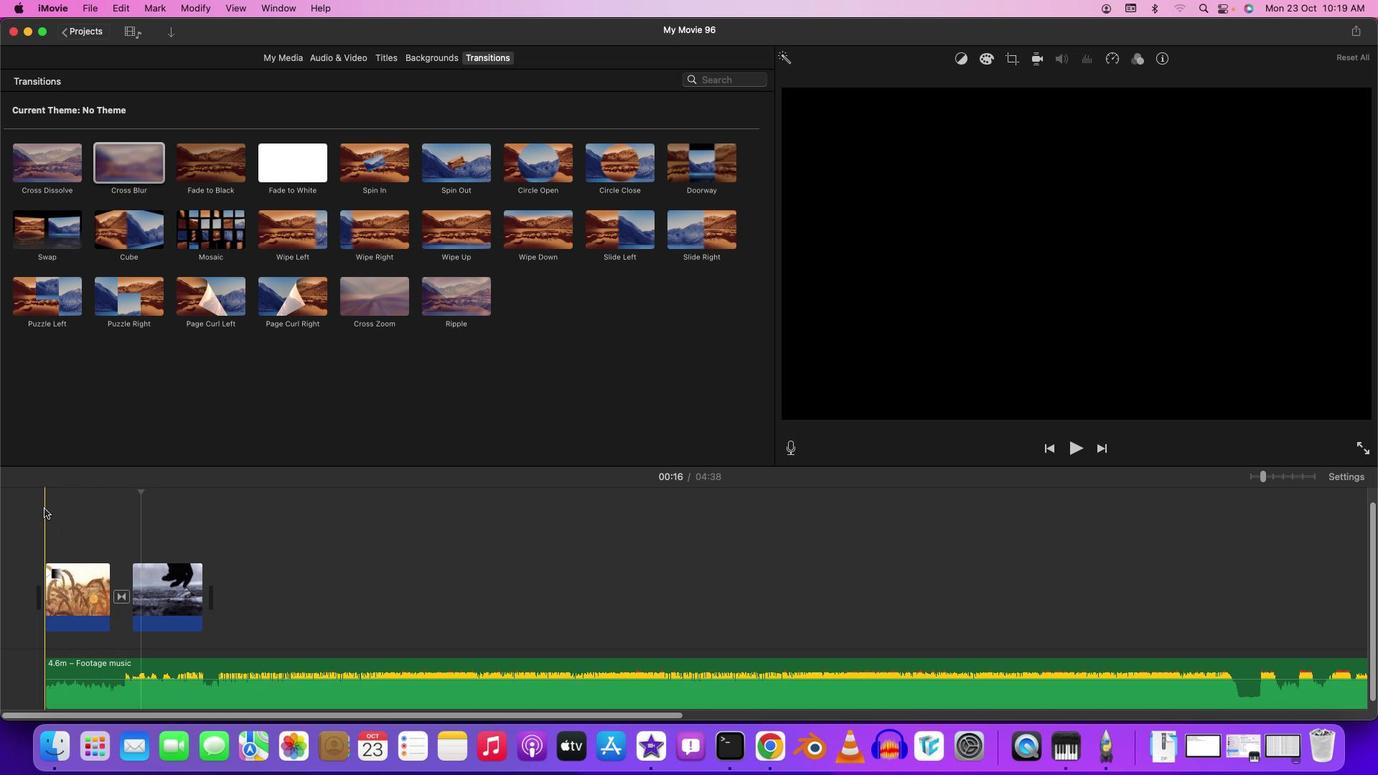 
Action: Key pressed Key.space
Screenshot: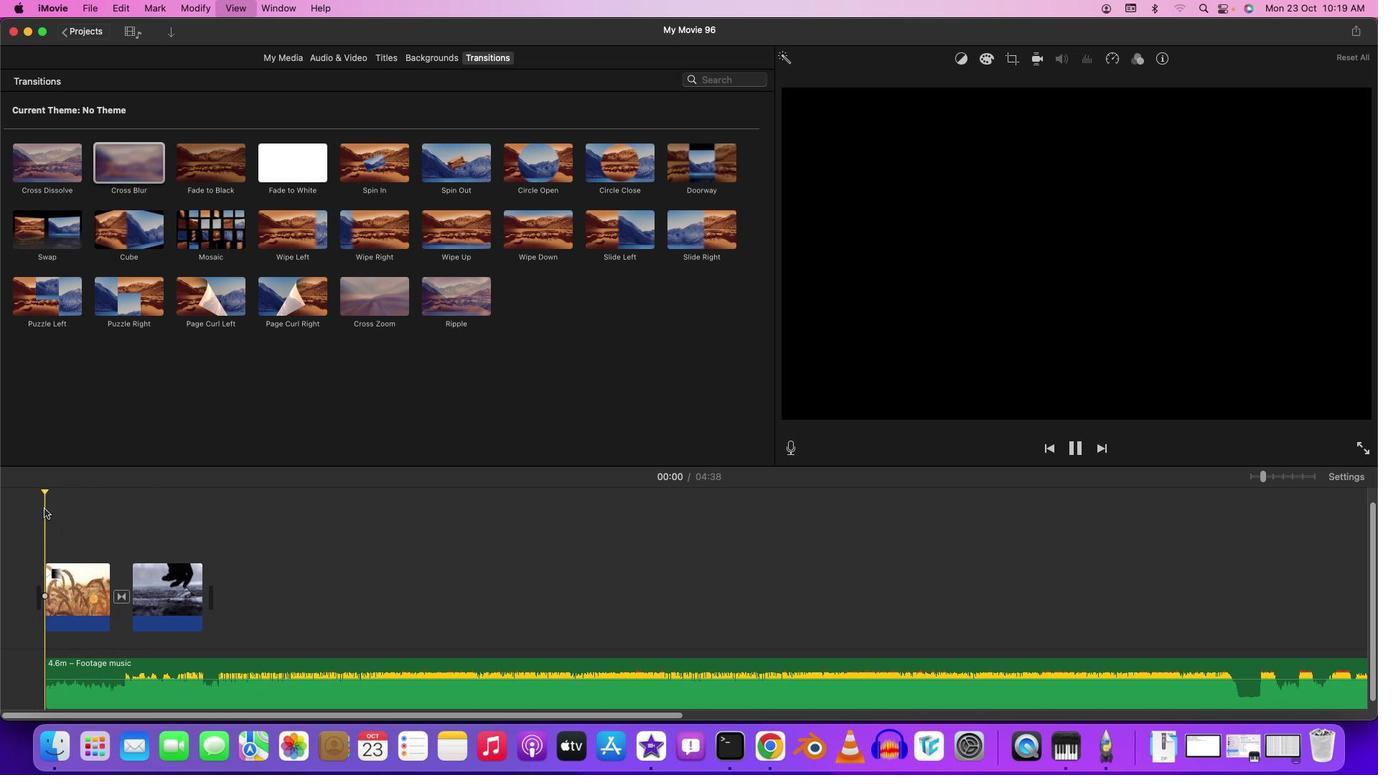 
Action: Mouse moved to (88, 509)
Screenshot: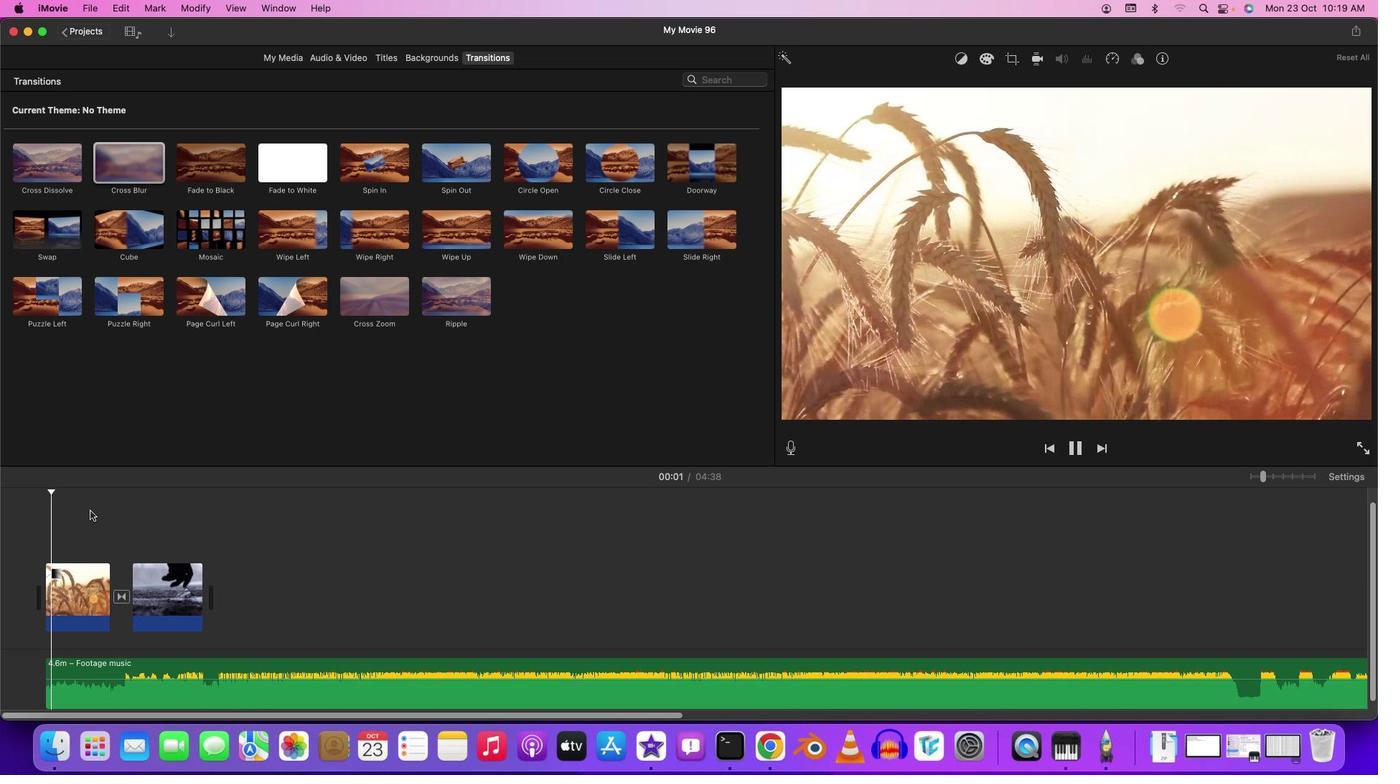 
Action: Mouse pressed left at (88, 509)
Screenshot: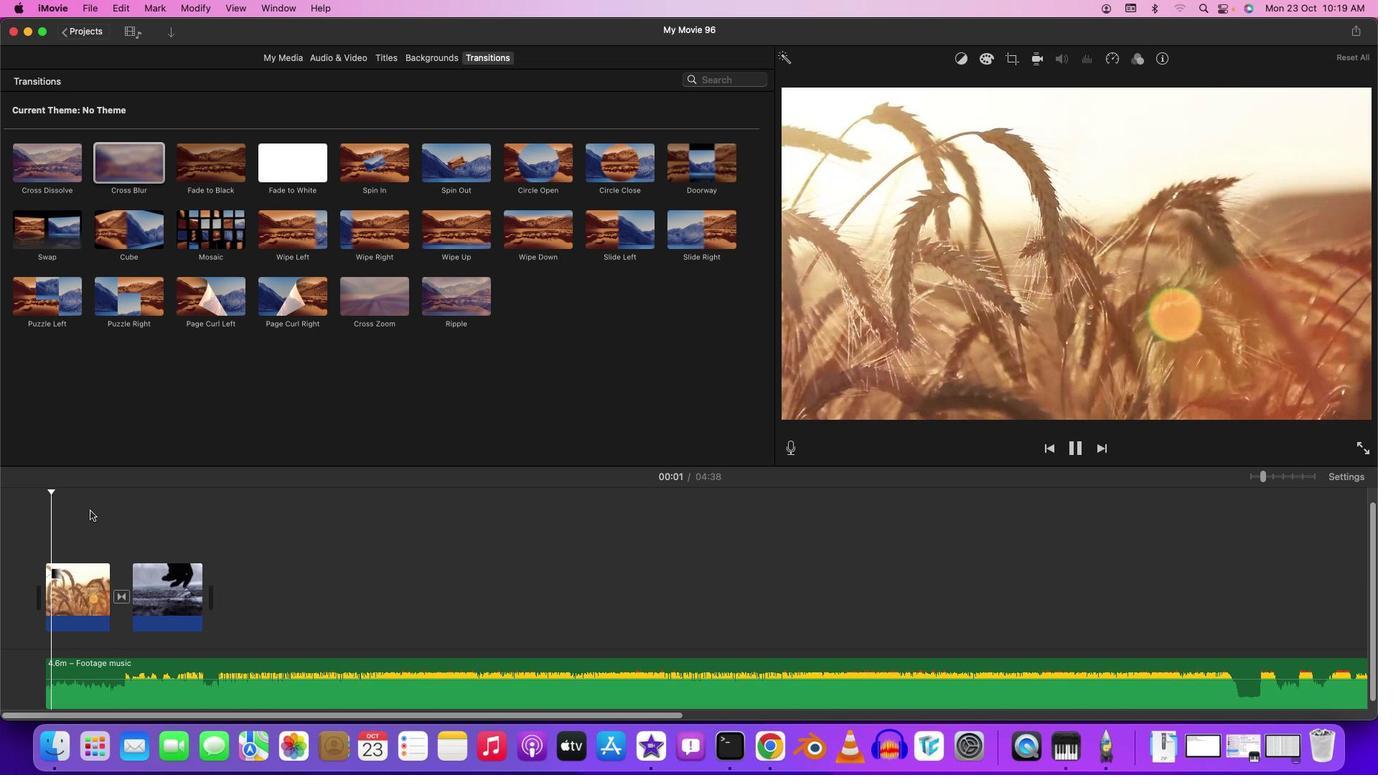 
Action: Mouse moved to (185, 562)
Screenshot: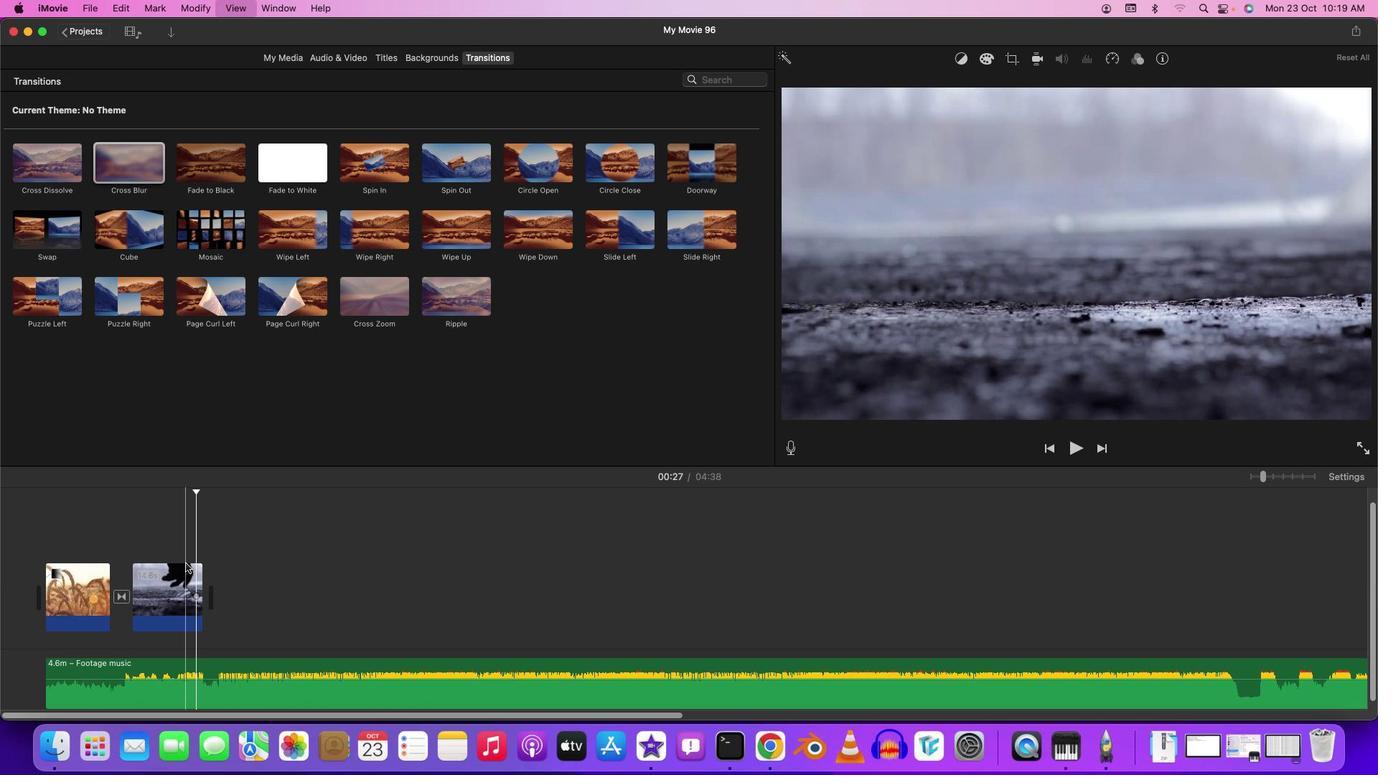 
Action: Key pressed Key.space
Screenshot: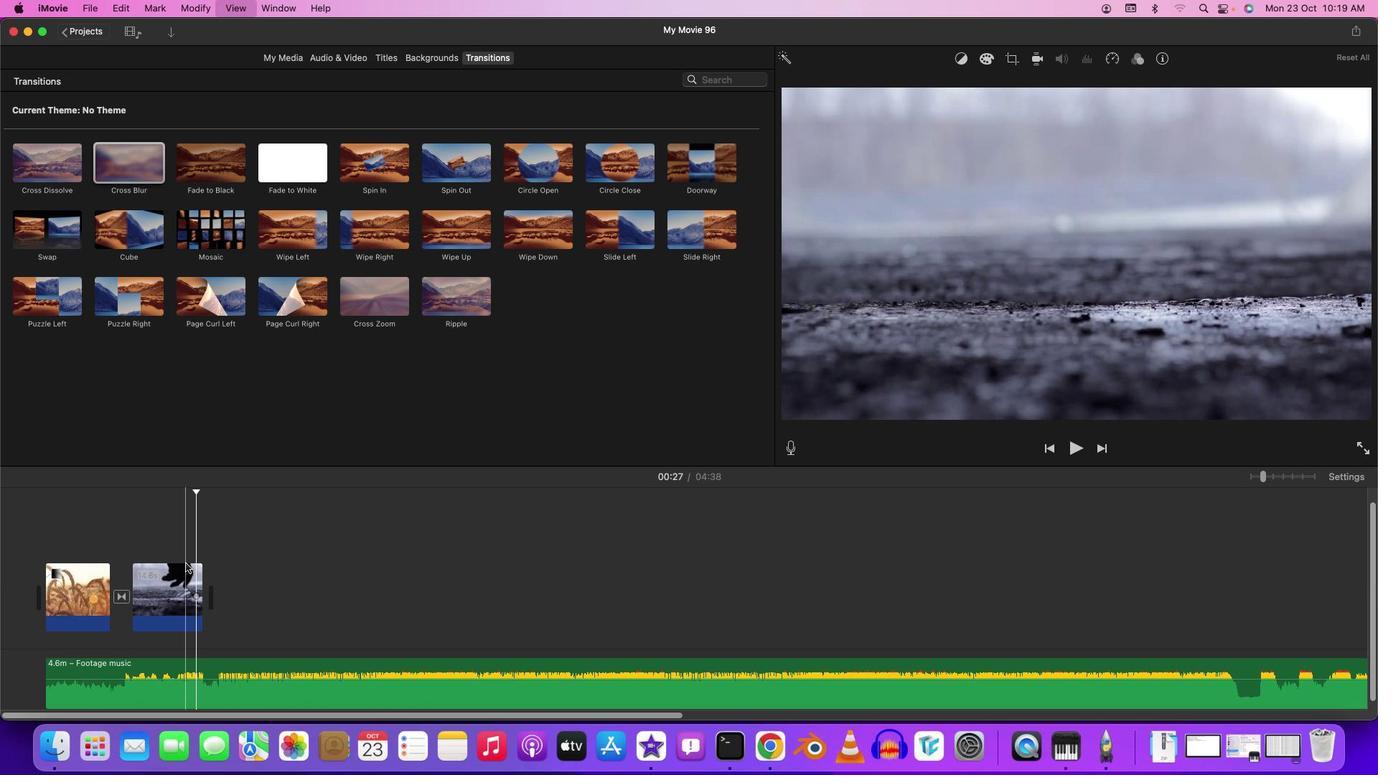 
Action: Mouse moved to (133, 606)
Screenshot: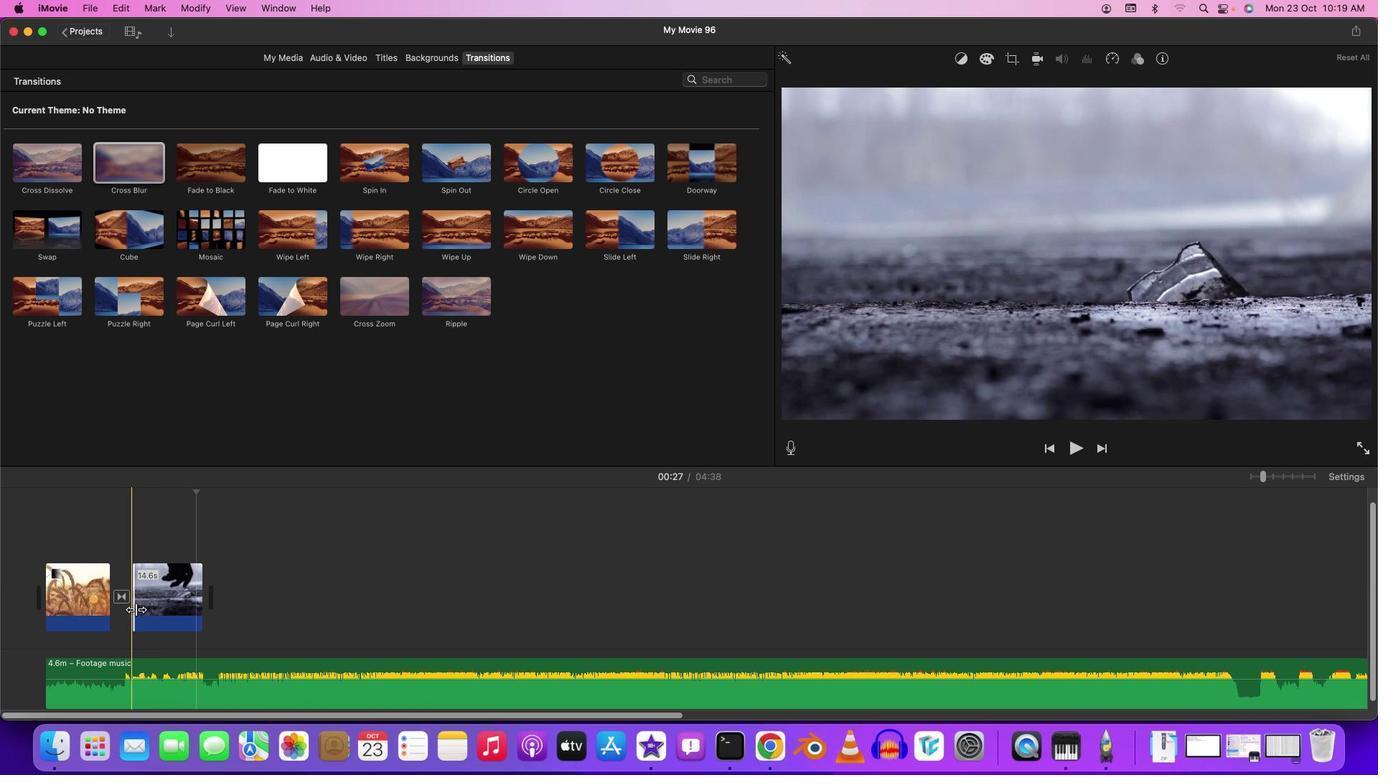 
Action: Mouse pressed left at (133, 606)
Screenshot: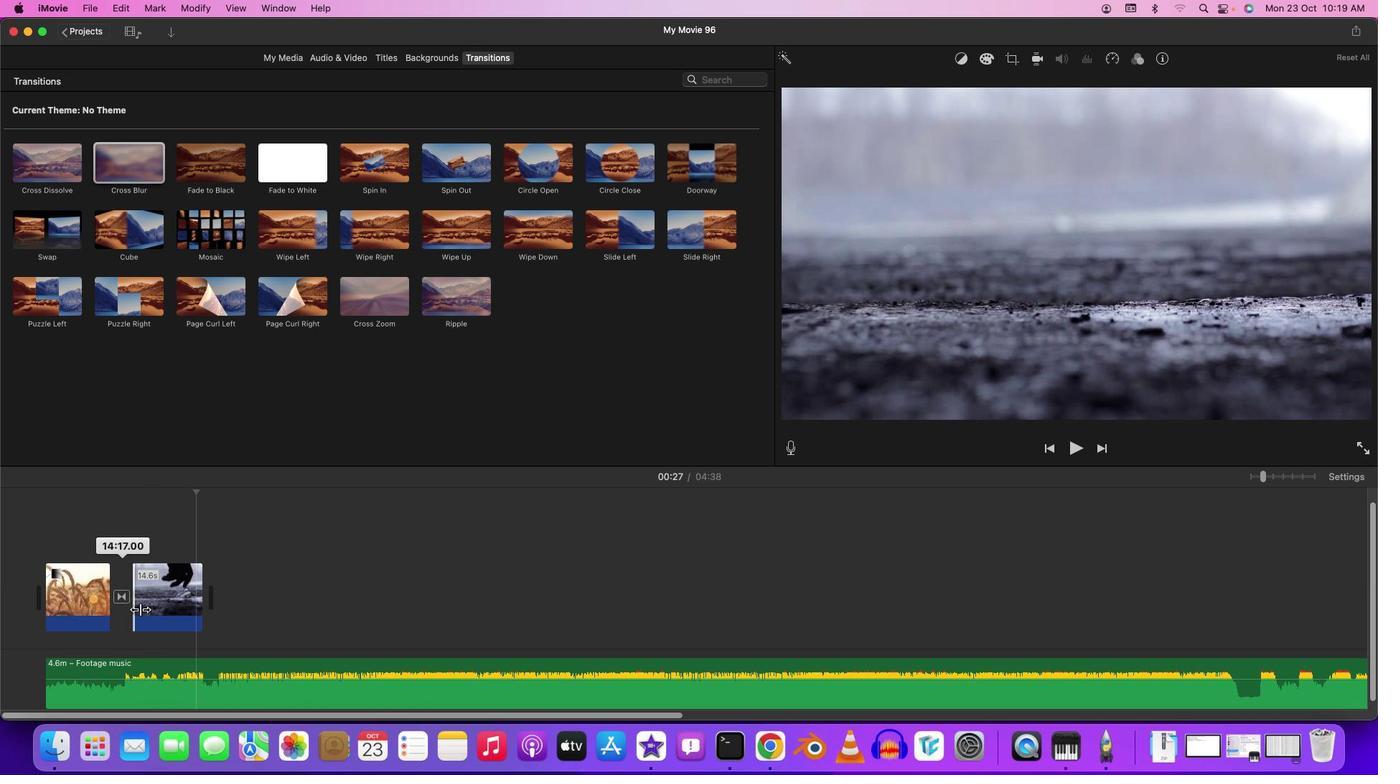 
Action: Mouse moved to (111, 542)
Screenshot: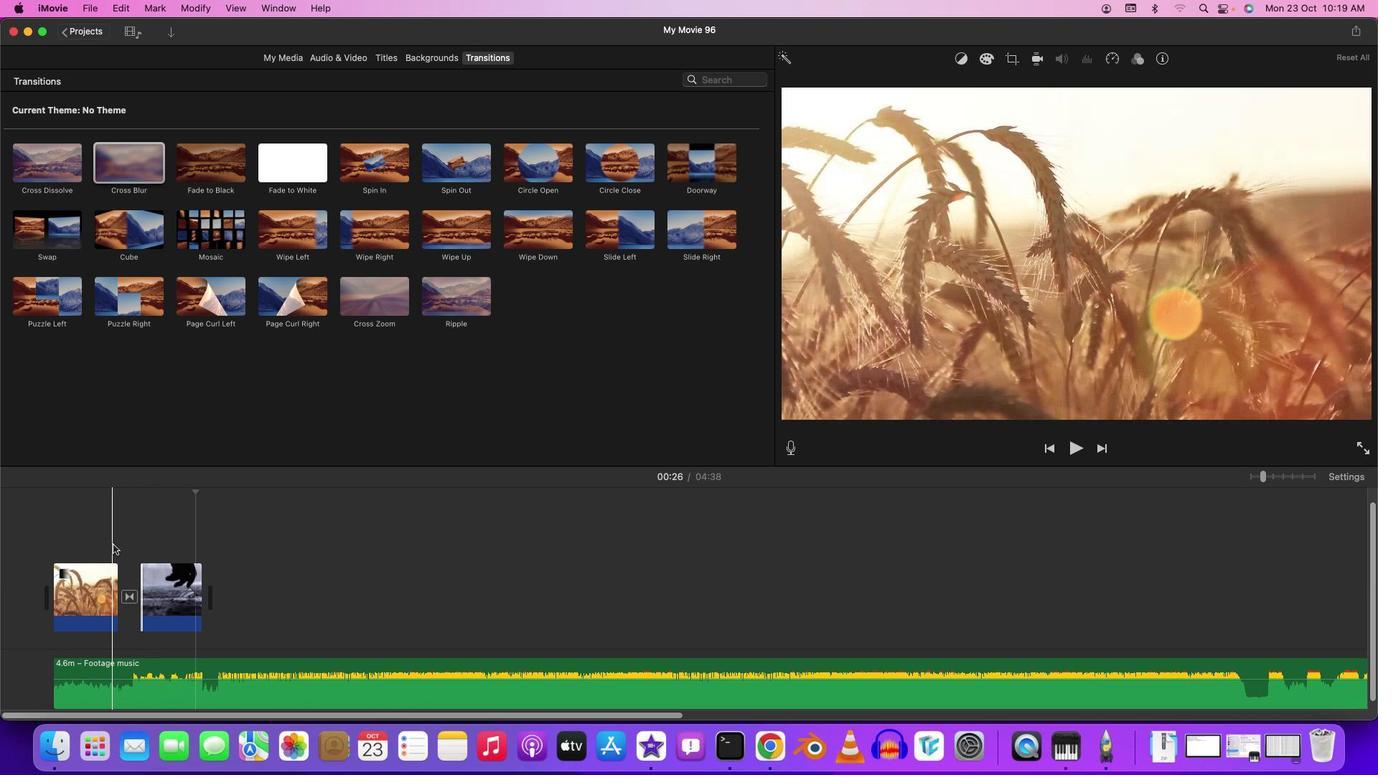 
Action: Mouse pressed left at (111, 542)
Screenshot: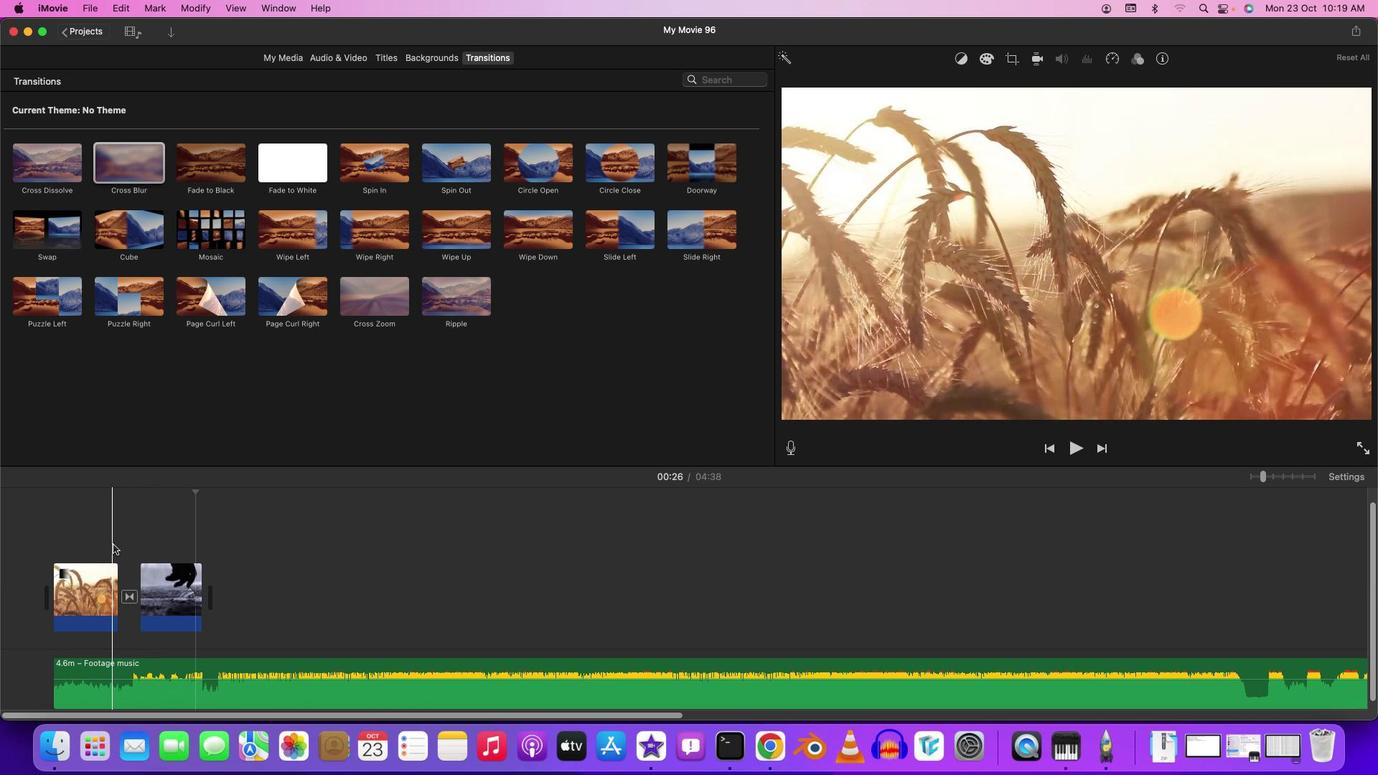 
Action: Key pressed Key.space
Screenshot: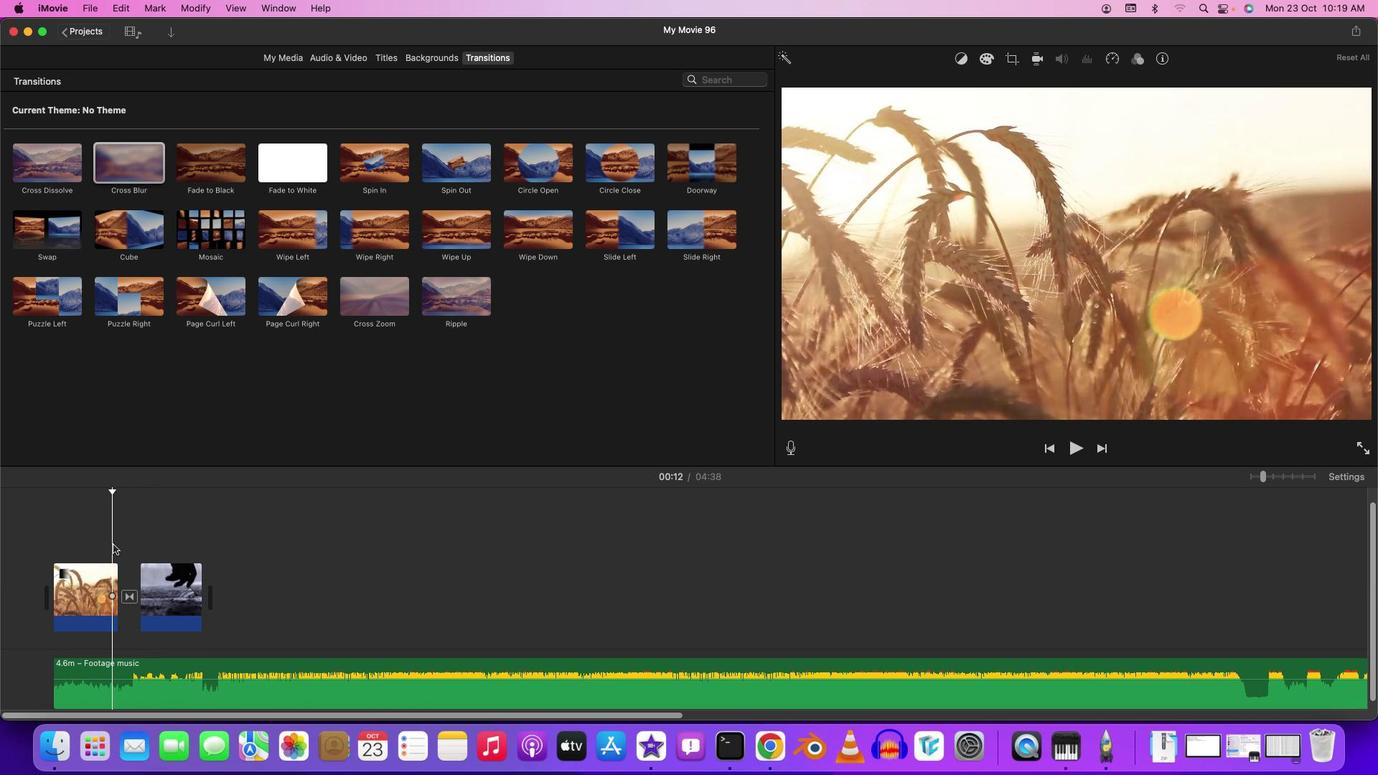 
Action: Mouse moved to (142, 547)
Screenshot: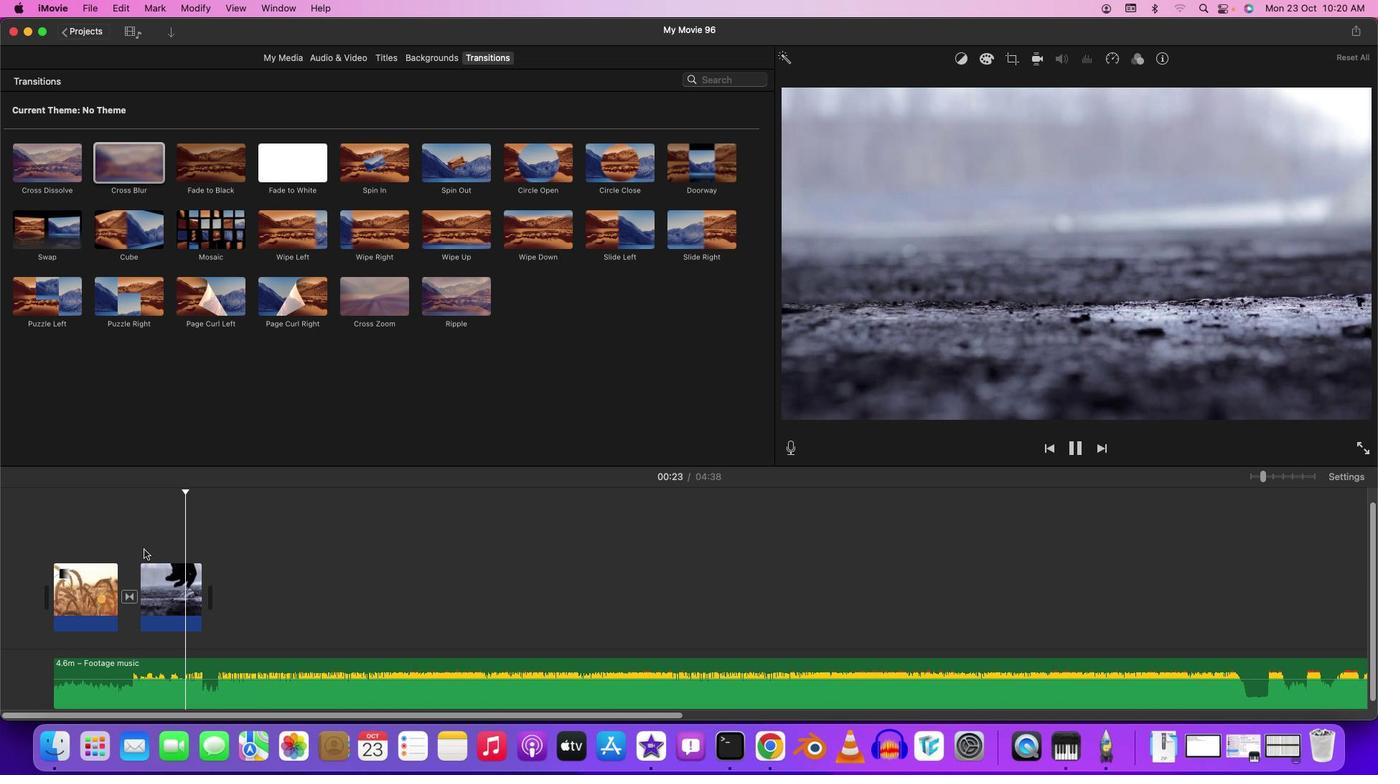 
Action: Key pressed Key.space
Screenshot: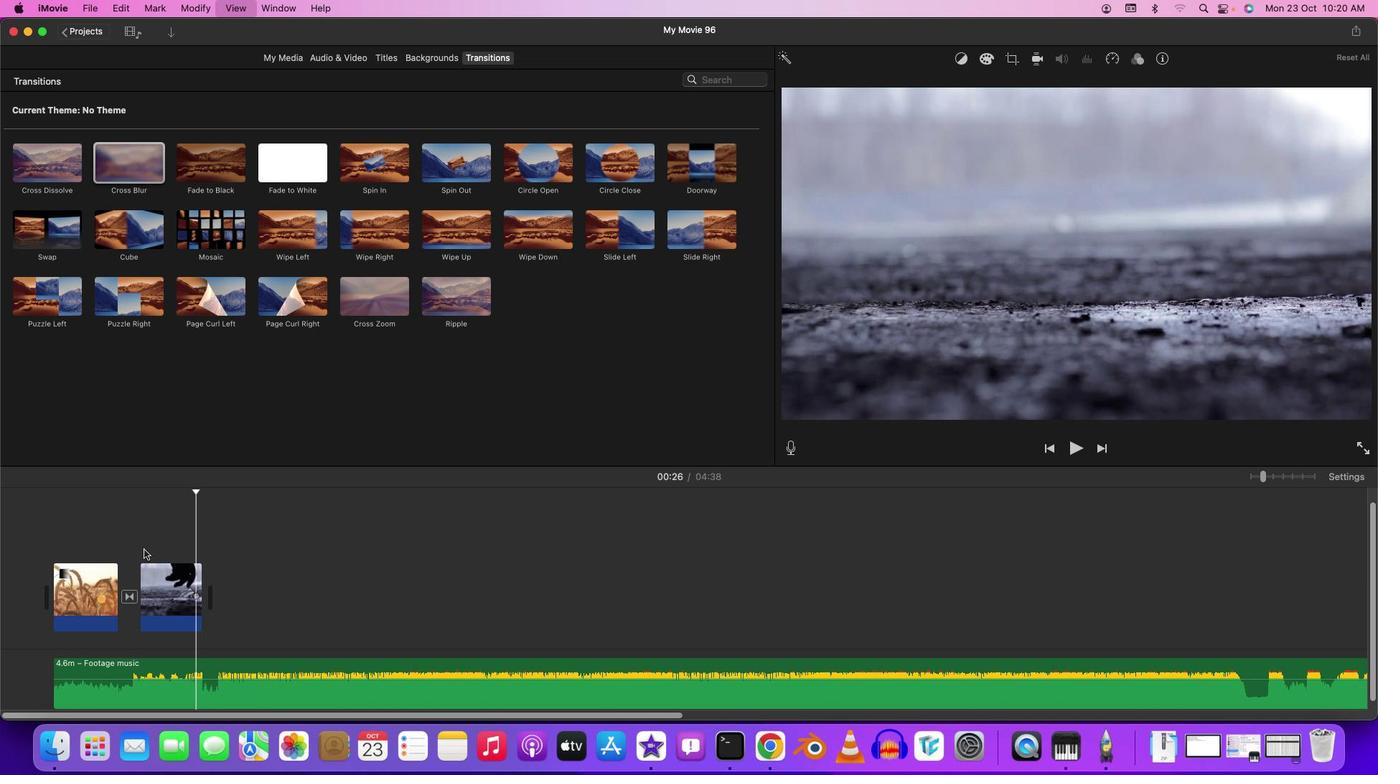 
Action: Mouse moved to (139, 585)
Screenshot: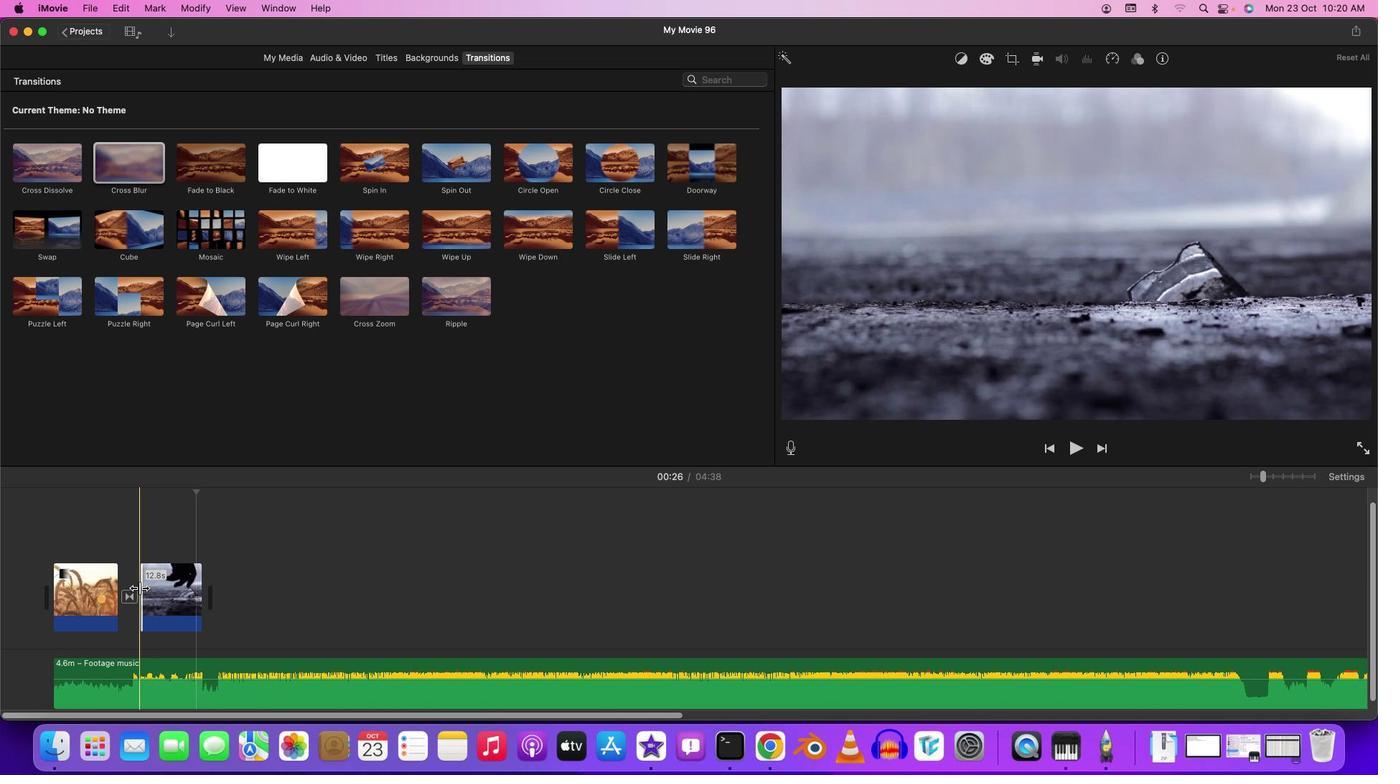 
Action: Mouse pressed left at (139, 585)
Screenshot: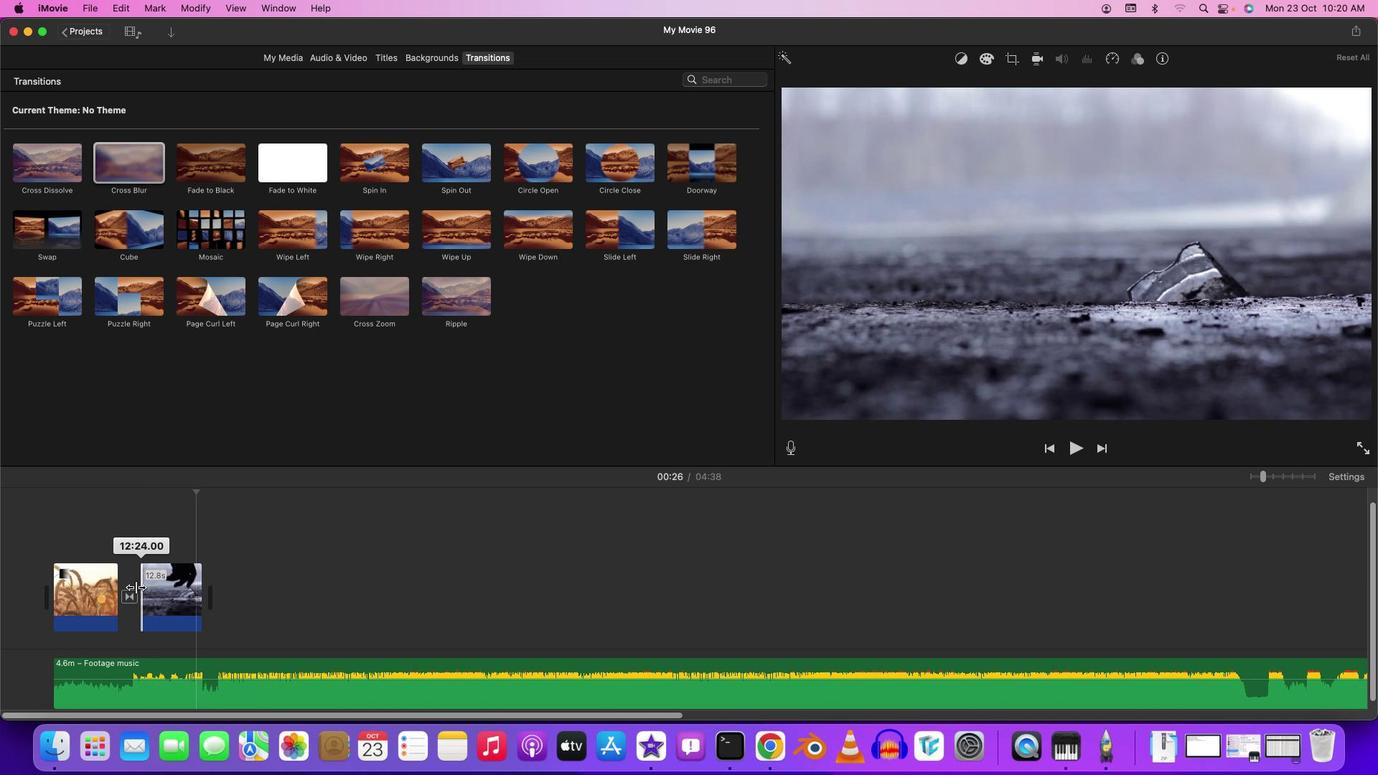 
Action: Mouse moved to (283, 58)
Screenshot: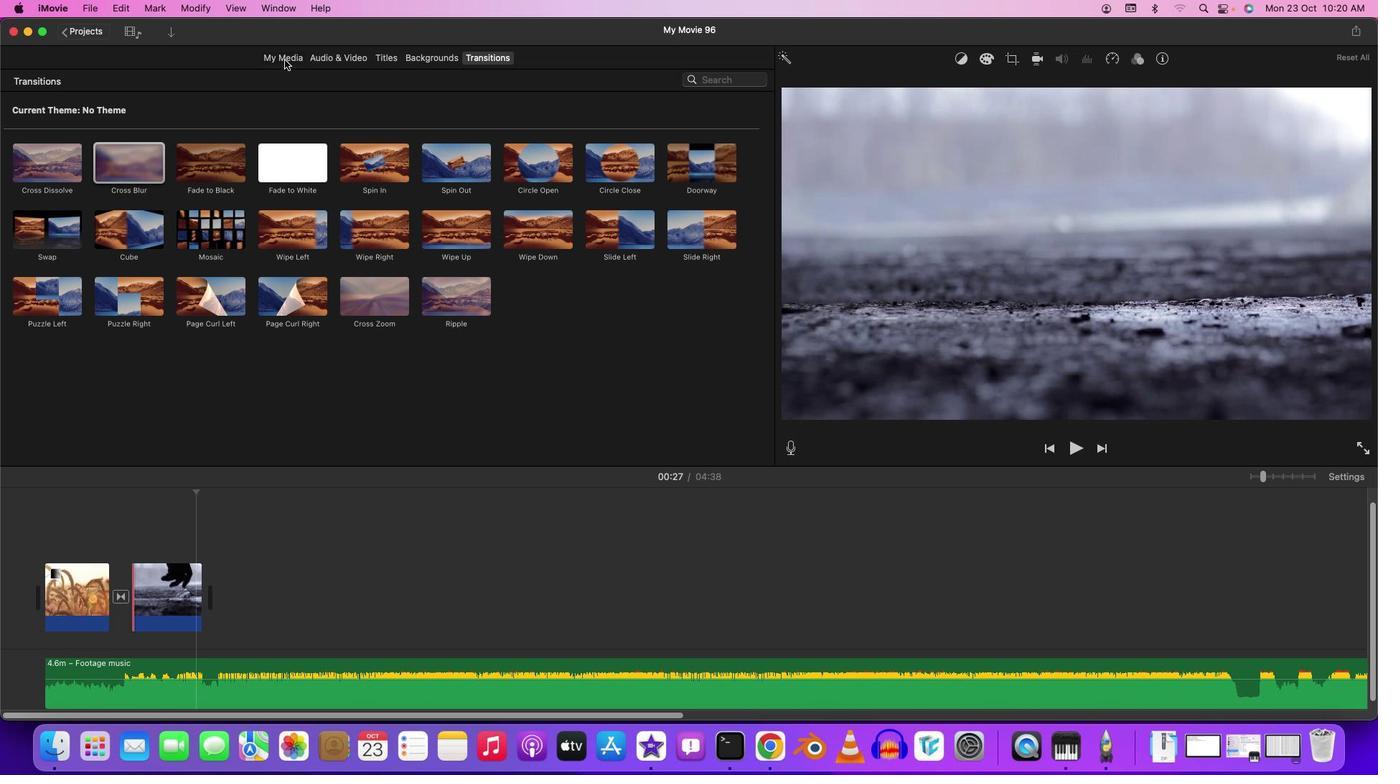 
Action: Mouse pressed left at (283, 58)
Screenshot: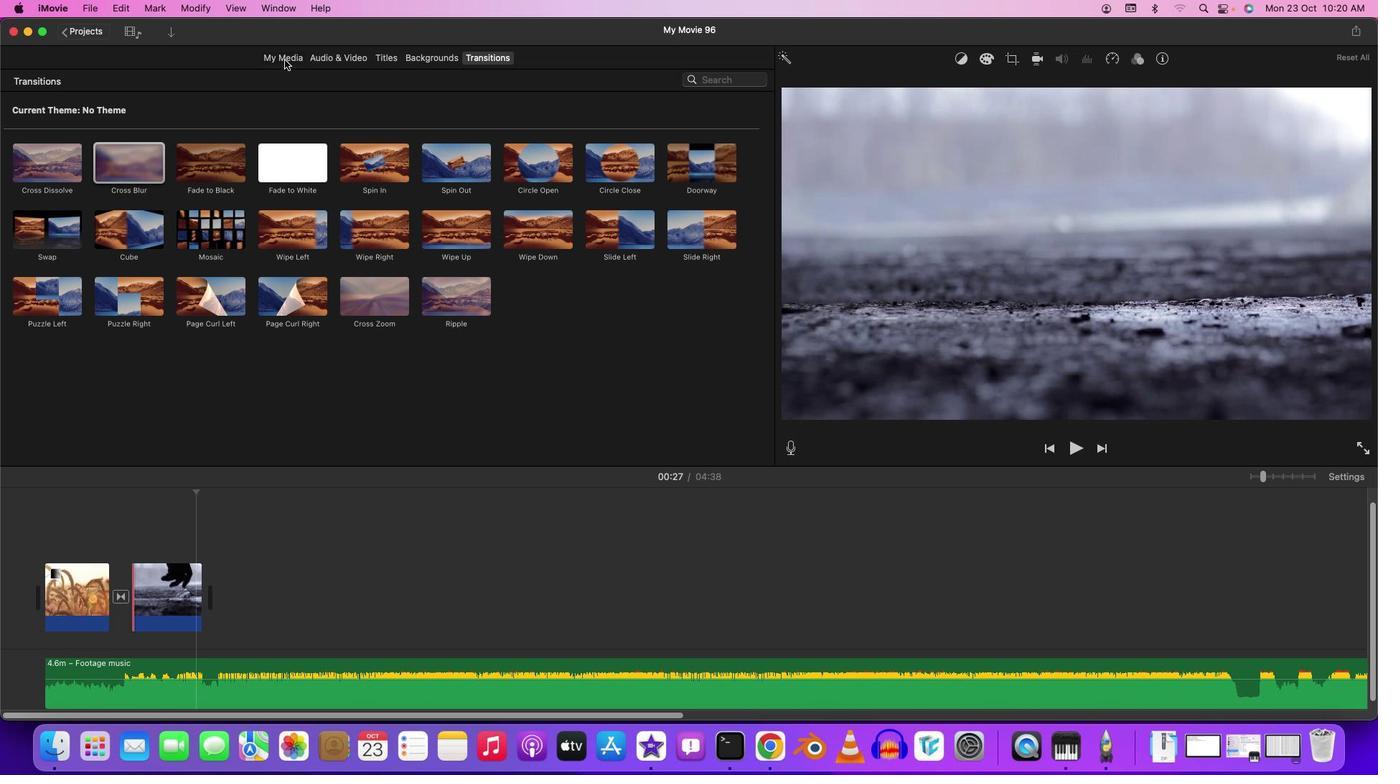 
Action: Mouse moved to (563, 137)
Screenshot: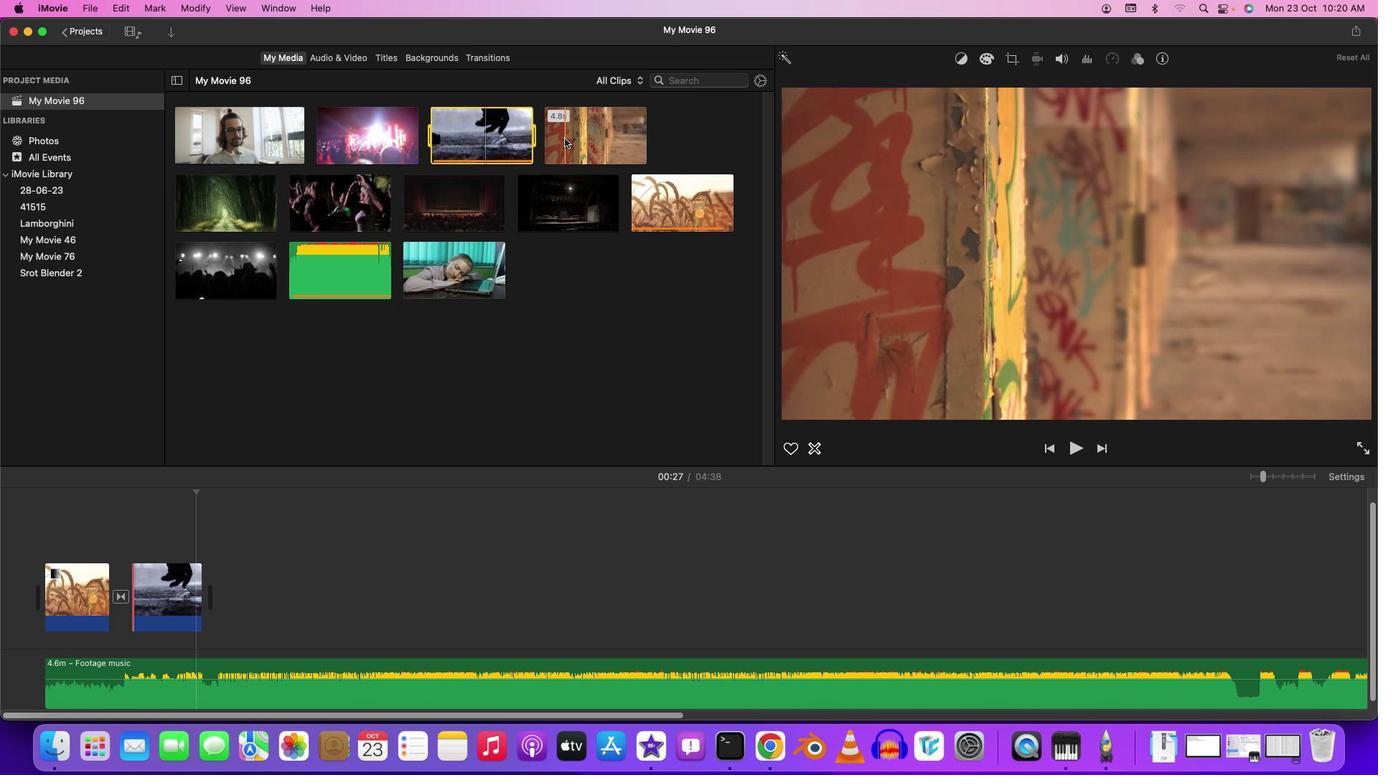 
Action: Mouse pressed left at (563, 137)
Screenshot: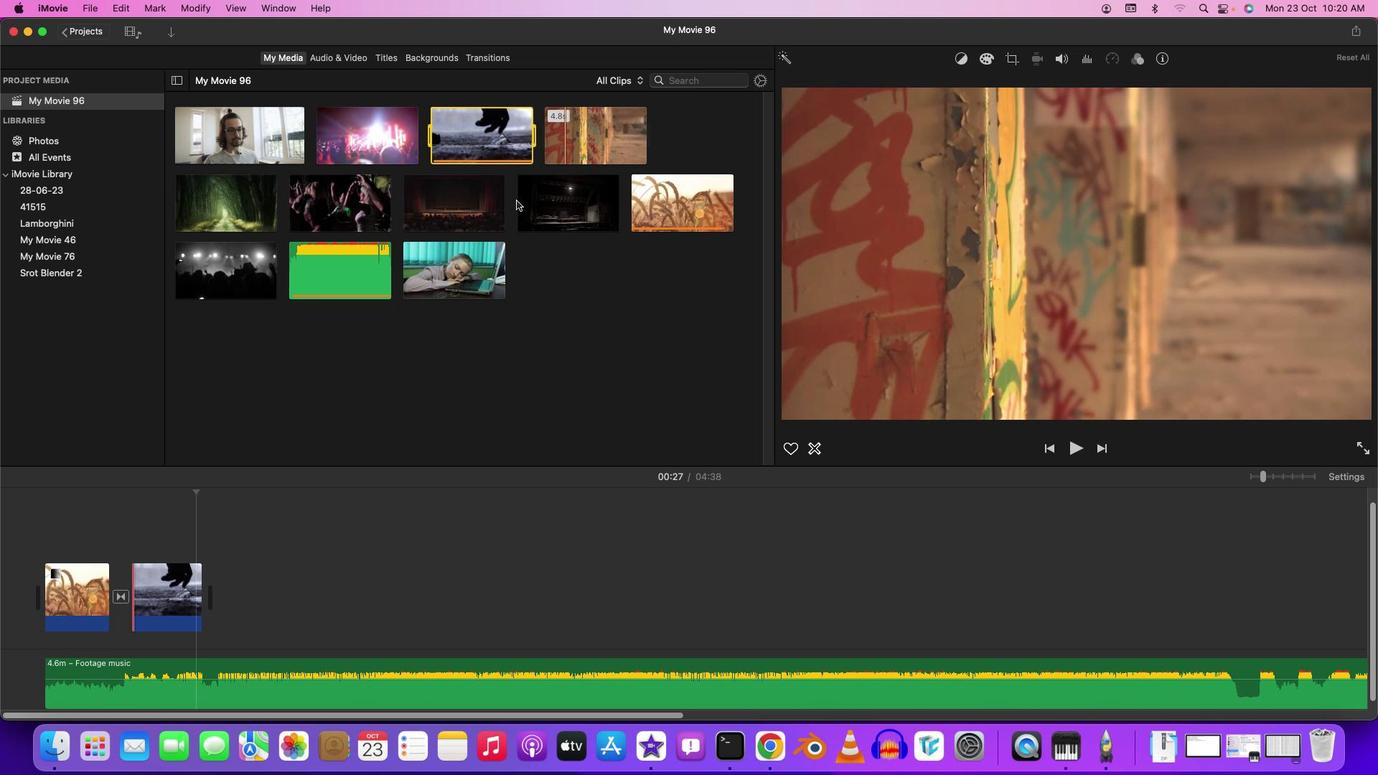 
Action: Mouse moved to (155, 587)
Screenshot: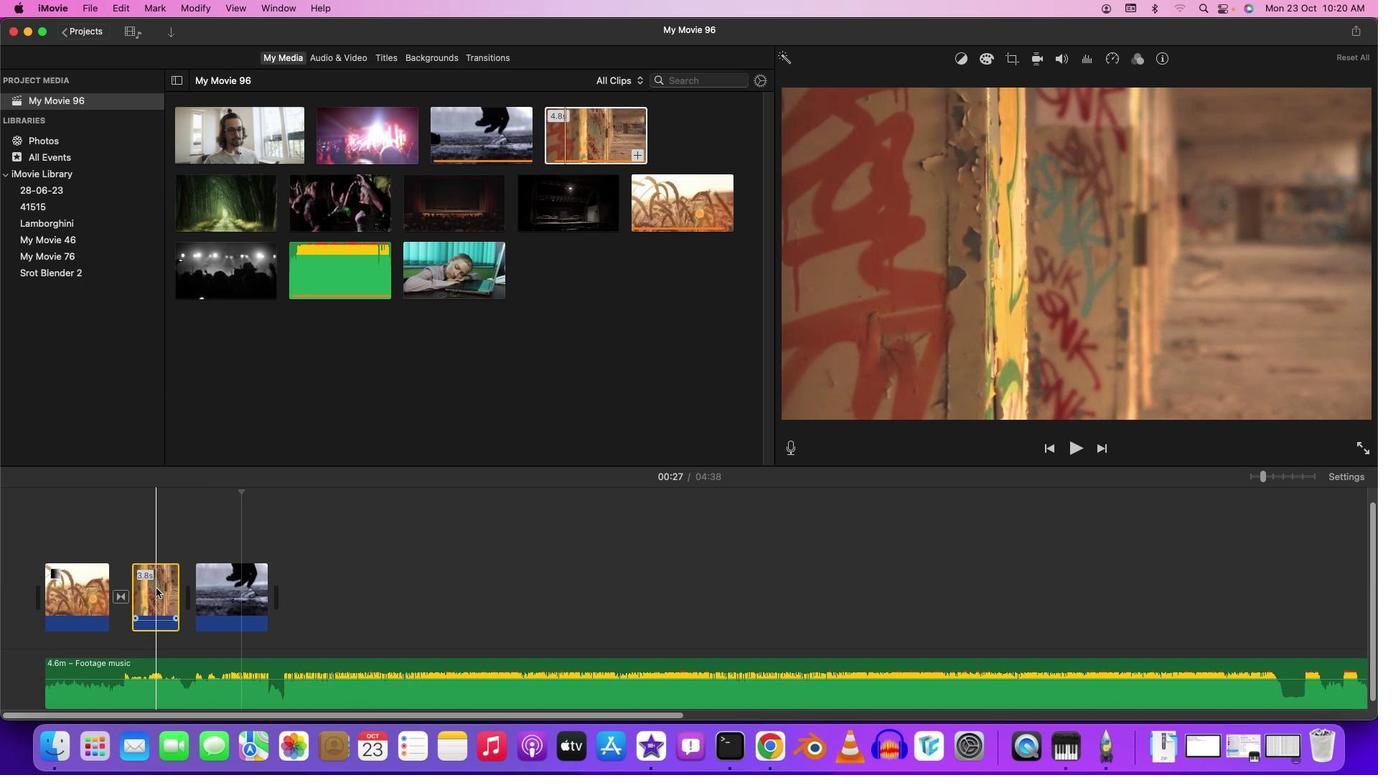 
Action: Mouse pressed right at (155, 587)
Screenshot: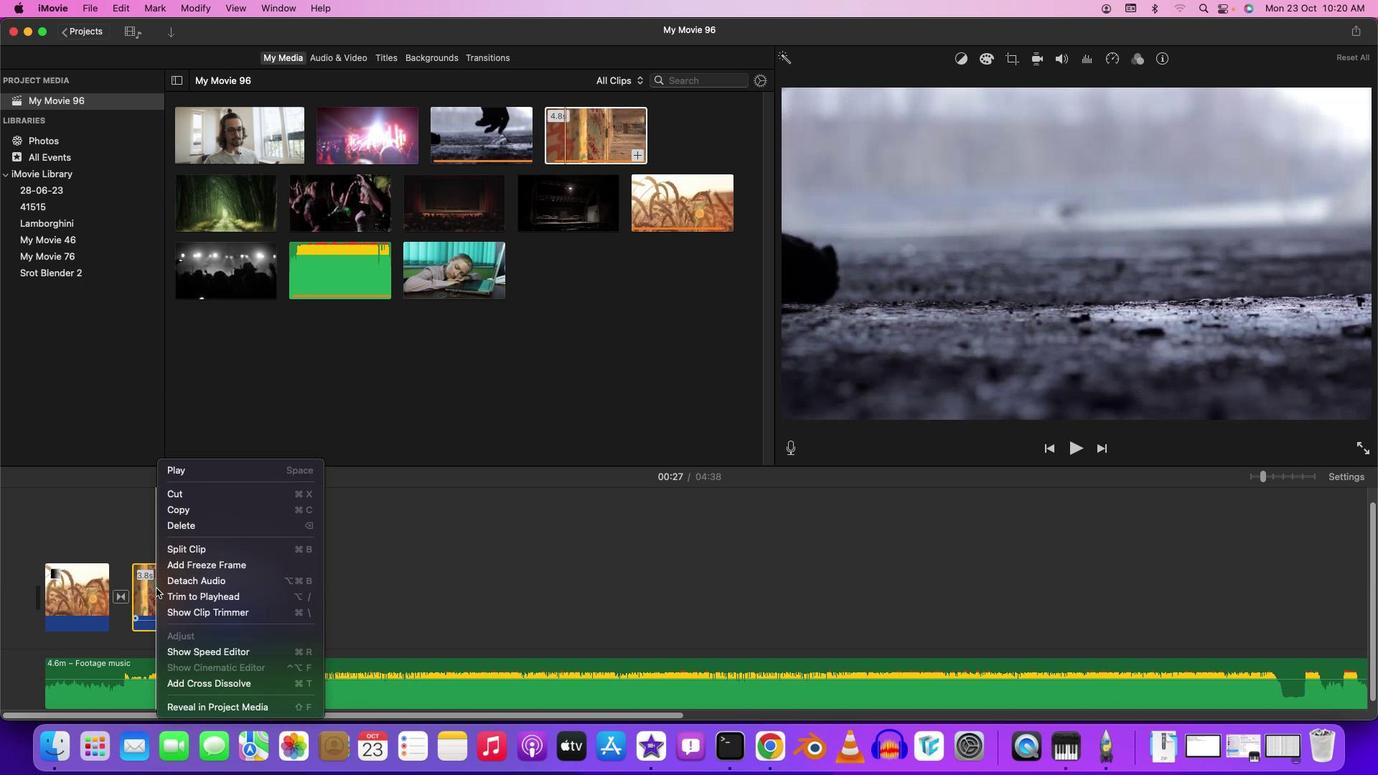 
Action: Mouse moved to (186, 580)
Screenshot: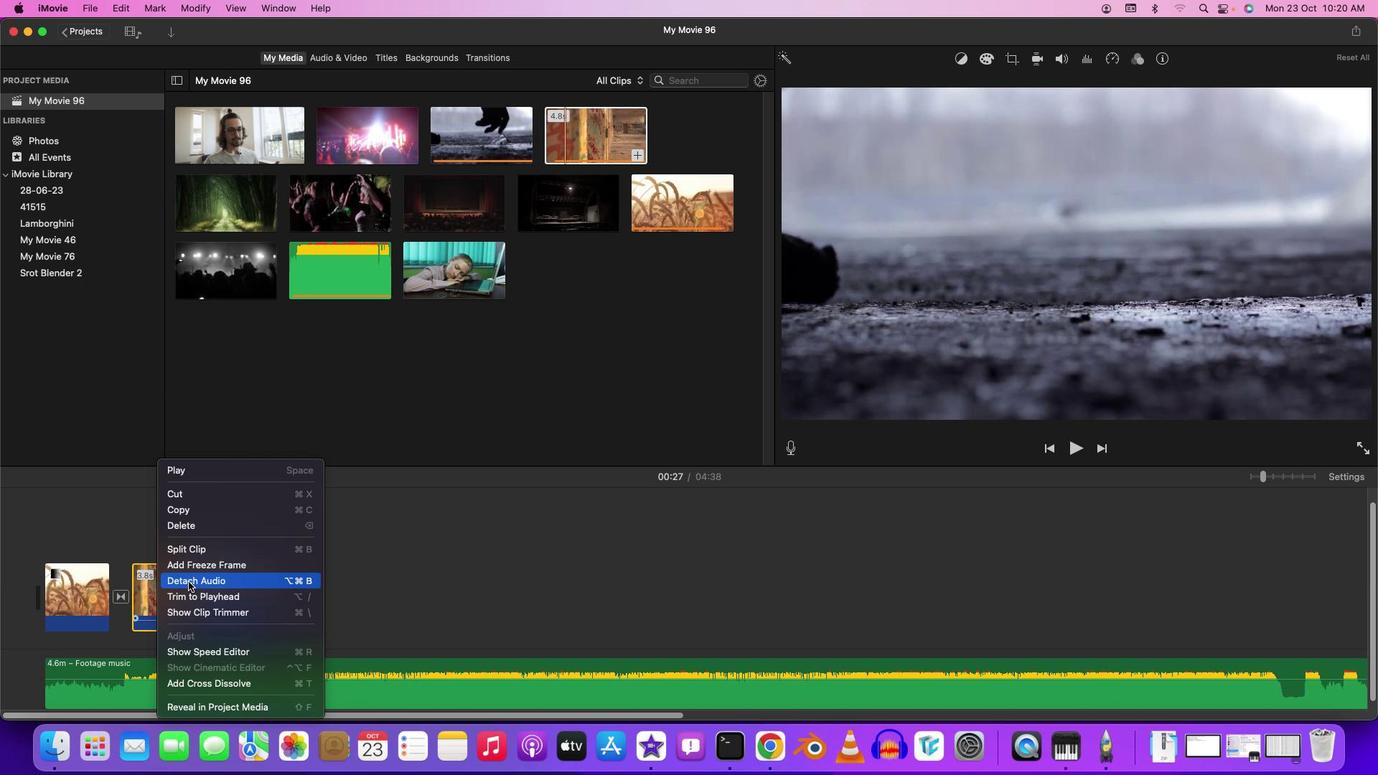 
Action: Mouse pressed left at (186, 580)
Screenshot: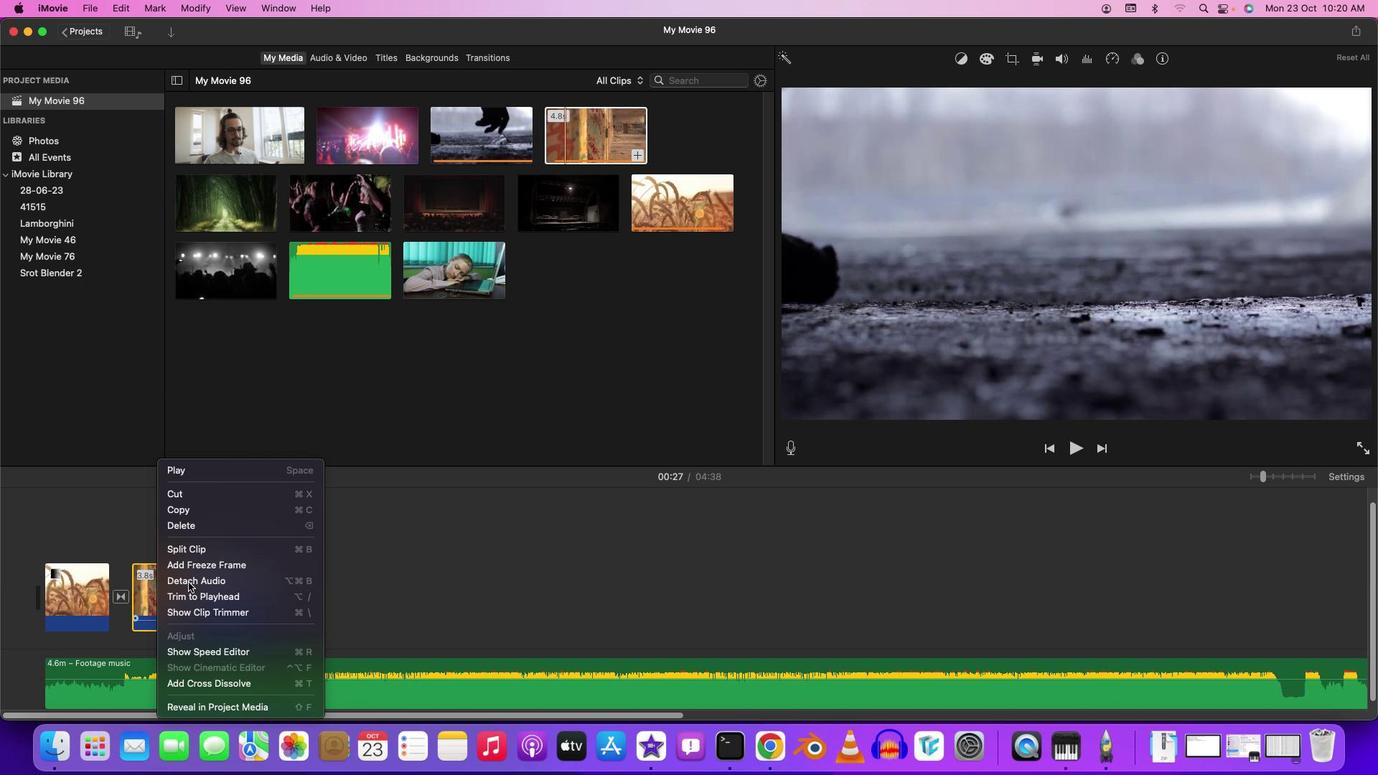 
Action: Mouse moved to (161, 639)
Screenshot: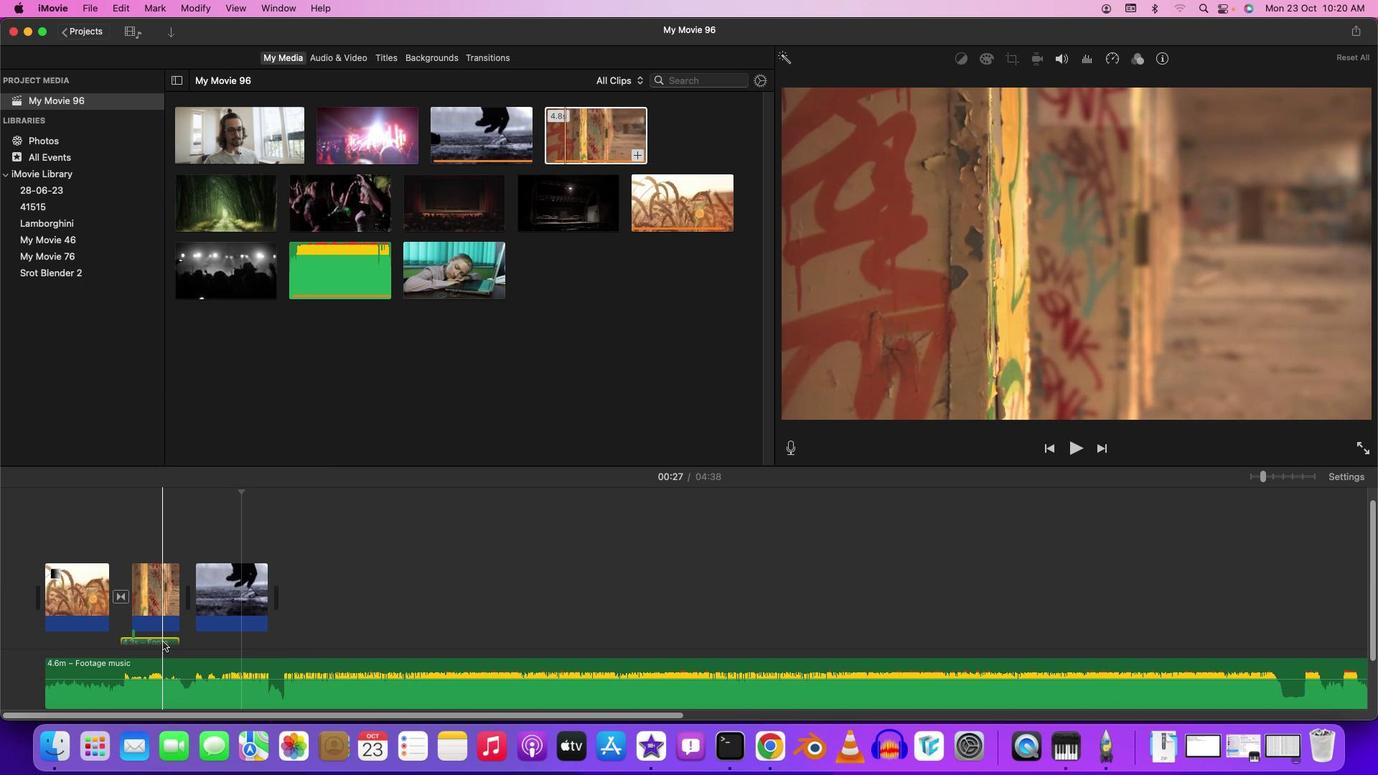 
Action: Mouse pressed right at (161, 639)
Screenshot: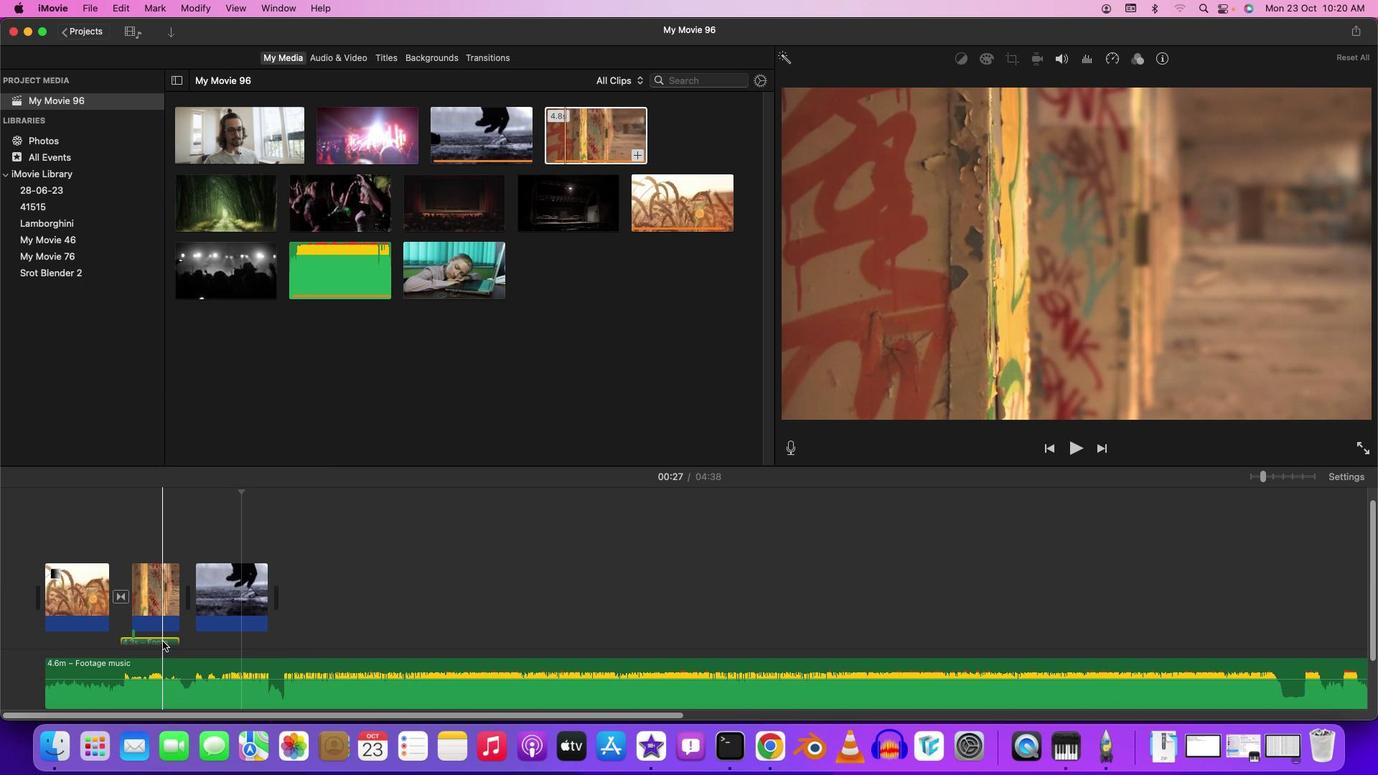 
Action: Mouse moved to (200, 525)
Screenshot: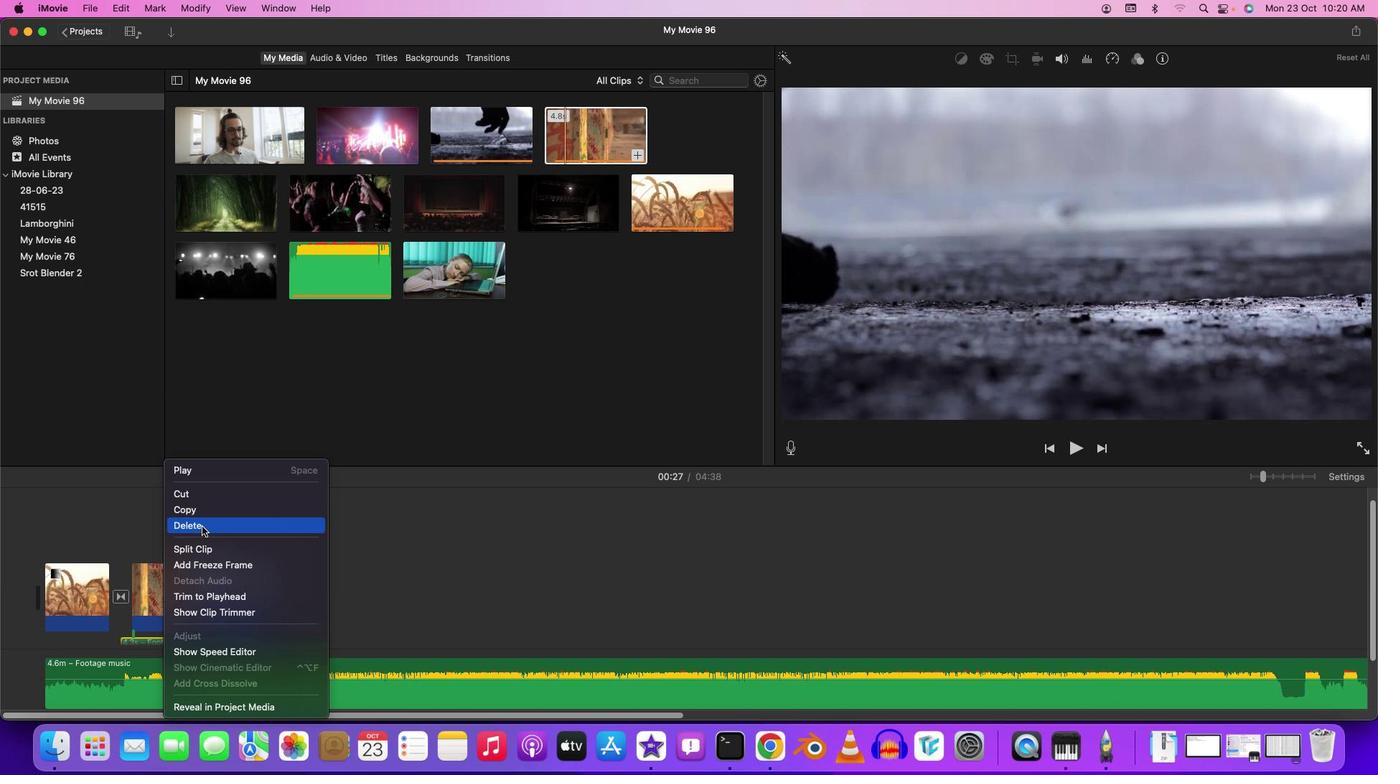 
Action: Mouse pressed left at (200, 525)
Screenshot: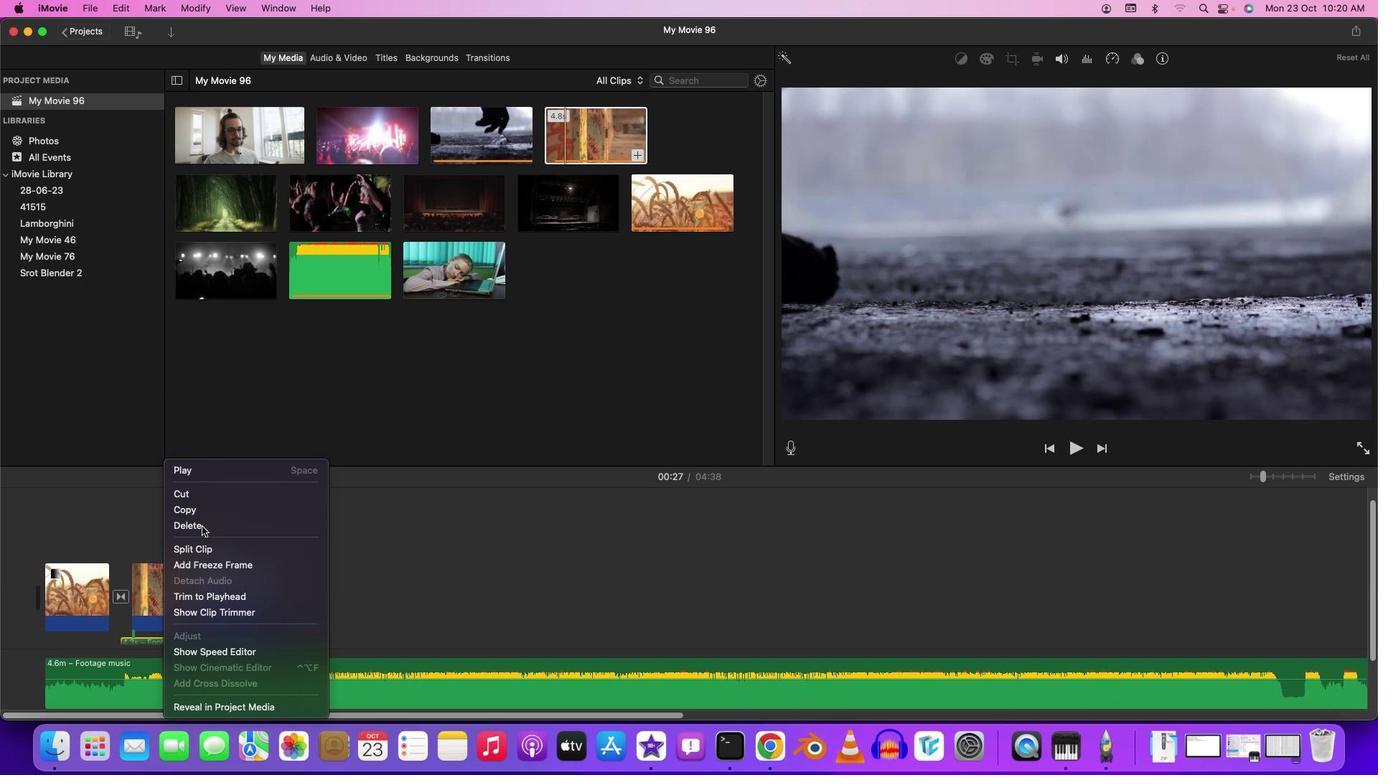 
Action: Mouse moved to (107, 524)
Screenshot: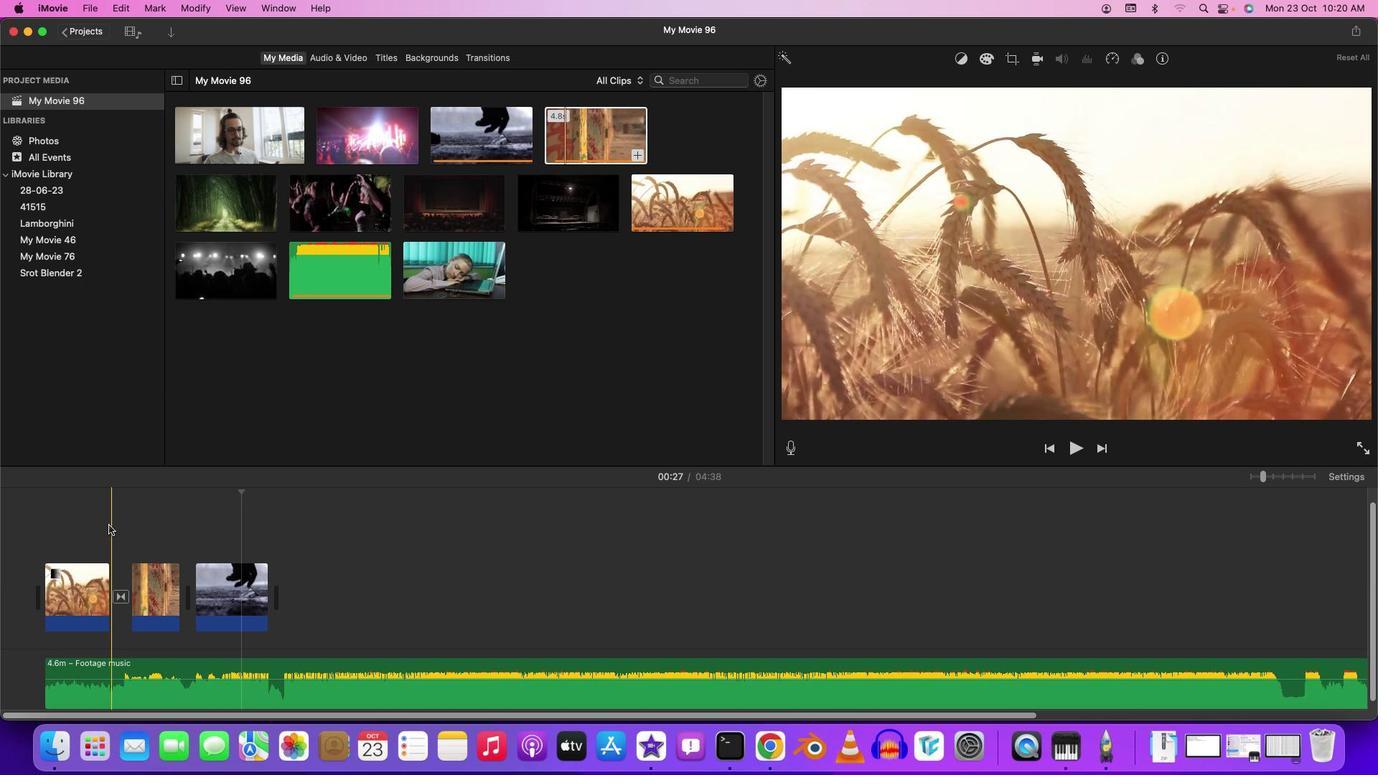 
Action: Mouse pressed left at (107, 524)
Screenshot: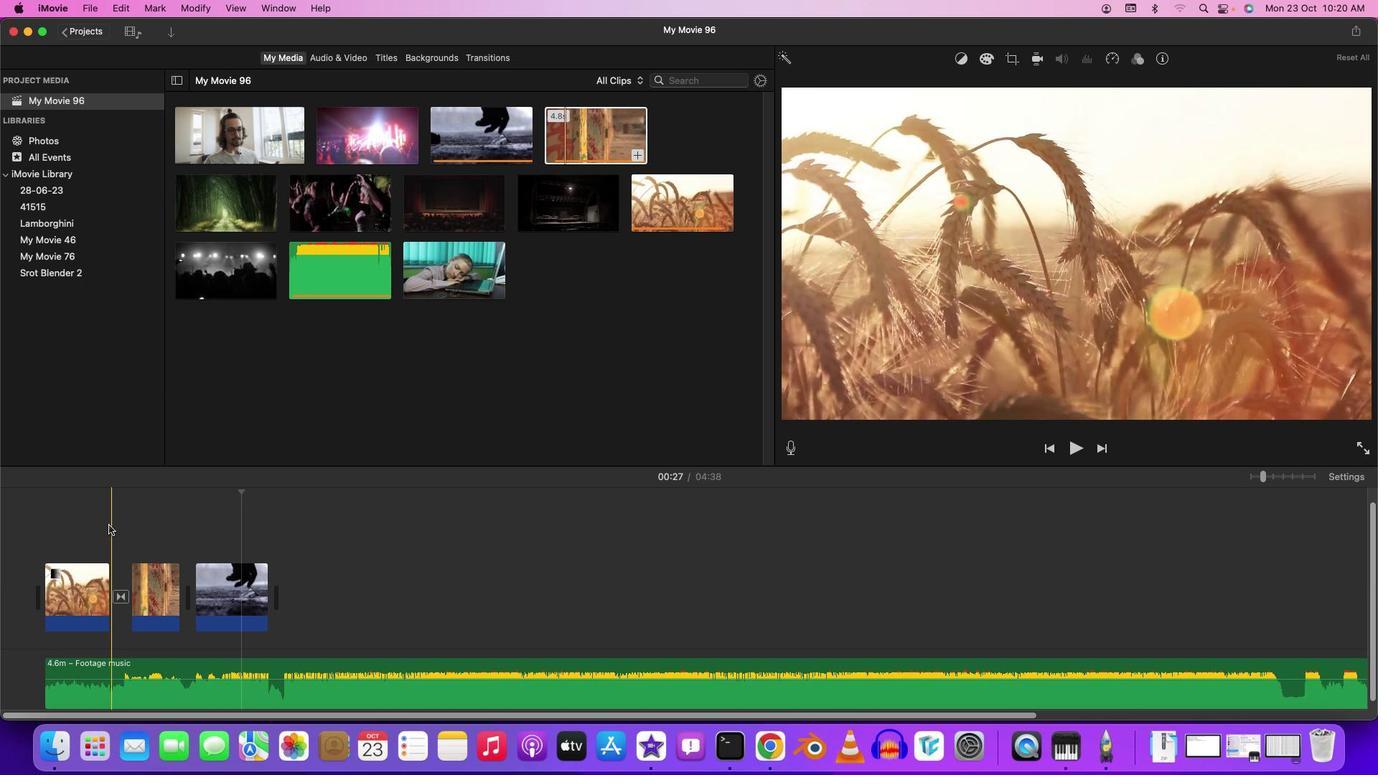 
Action: Mouse moved to (107, 524)
Screenshot: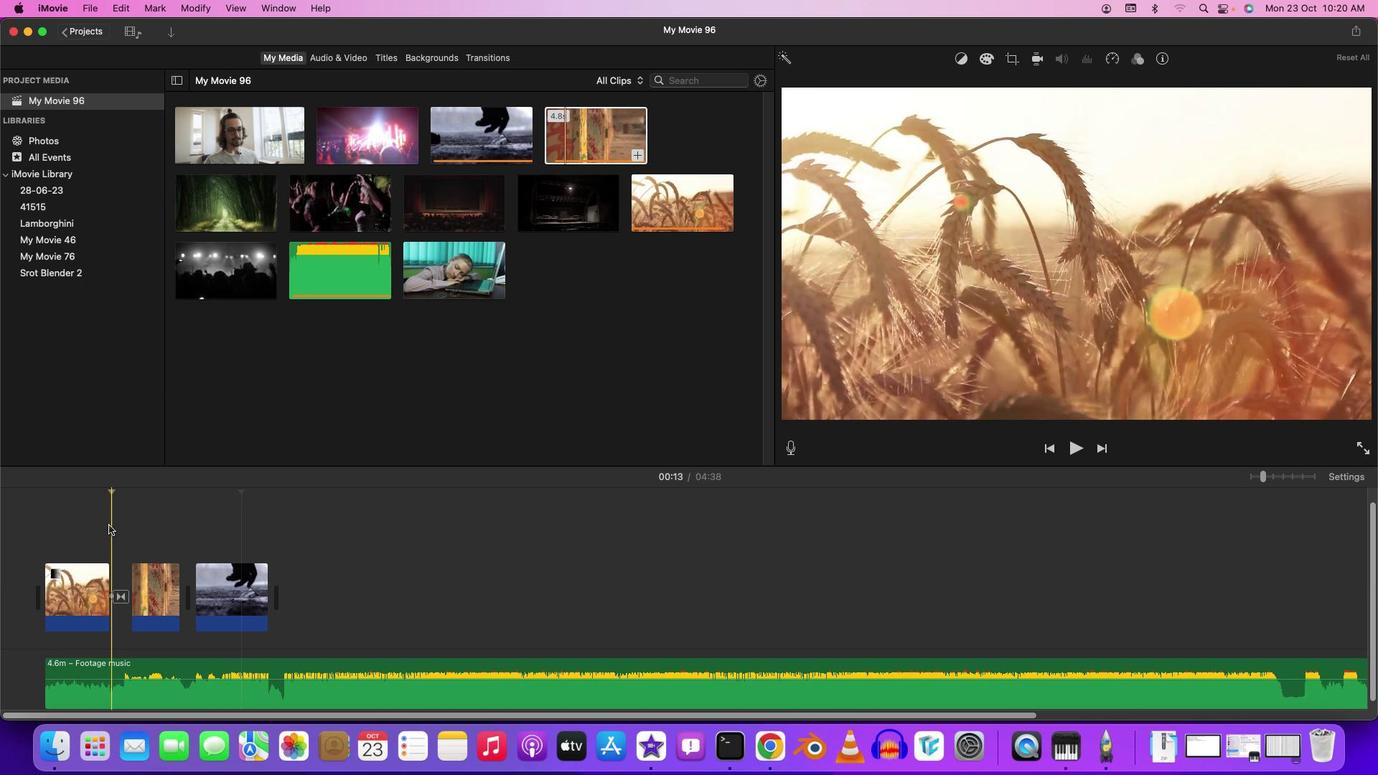 
Action: Key pressed Key.spaceKey.space
Screenshot: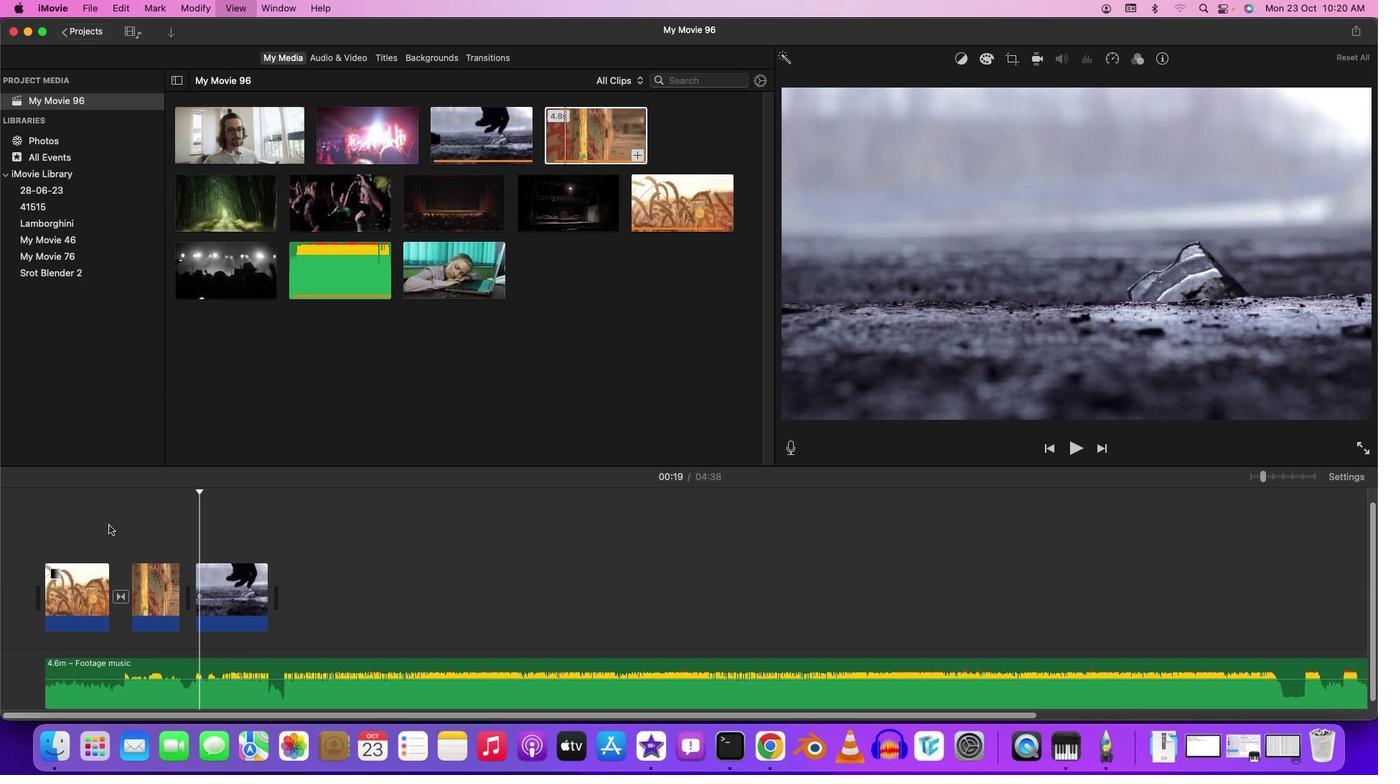 
Action: Mouse moved to (483, 54)
Screenshot: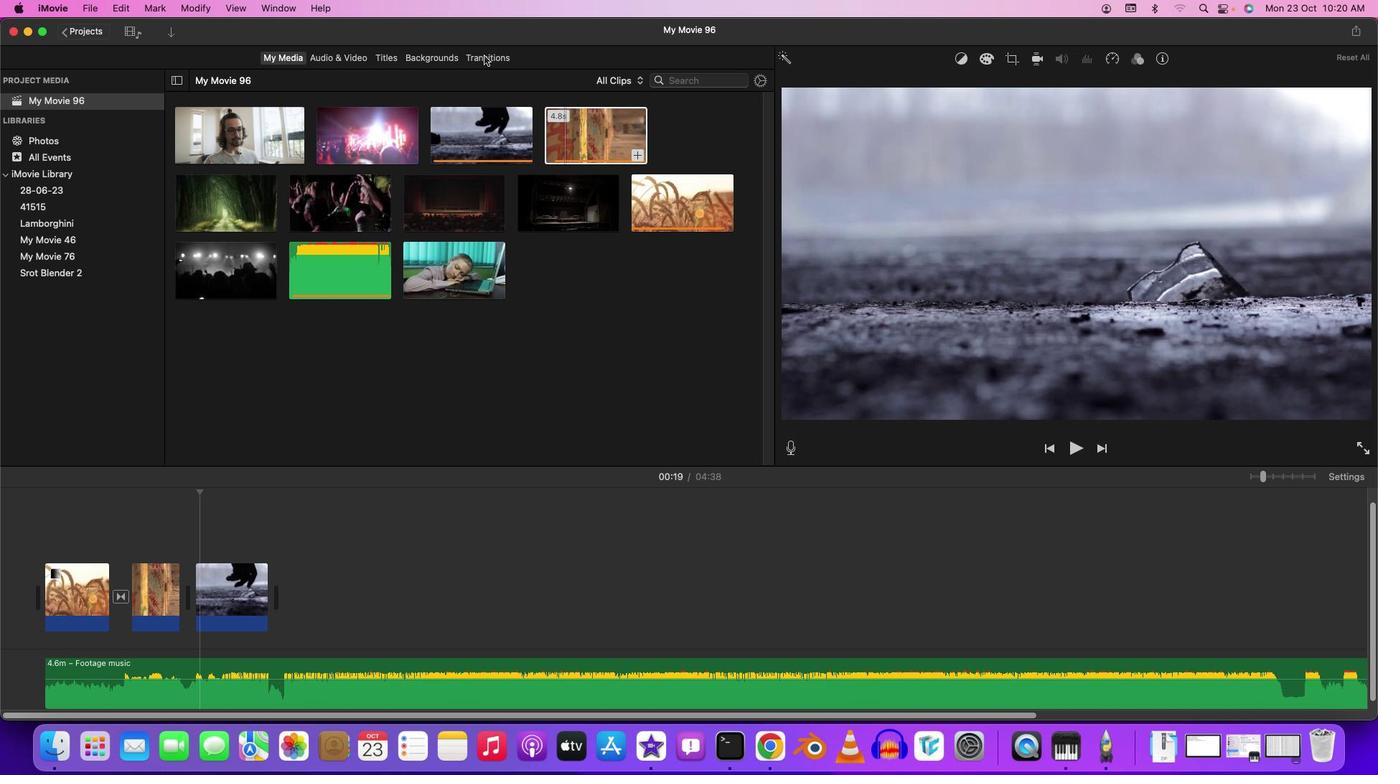 
Action: Mouse pressed left at (483, 54)
Screenshot: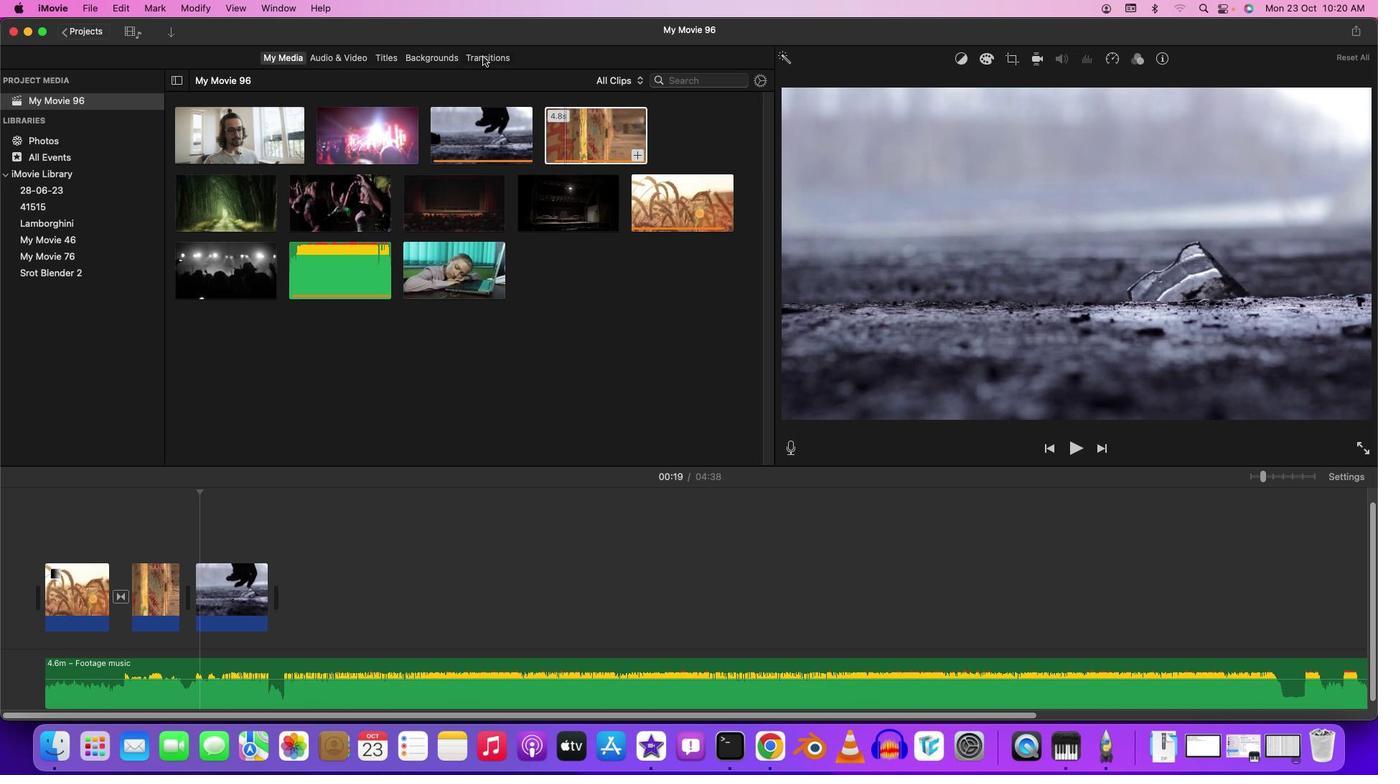 
Action: Mouse moved to (369, 303)
Screenshot: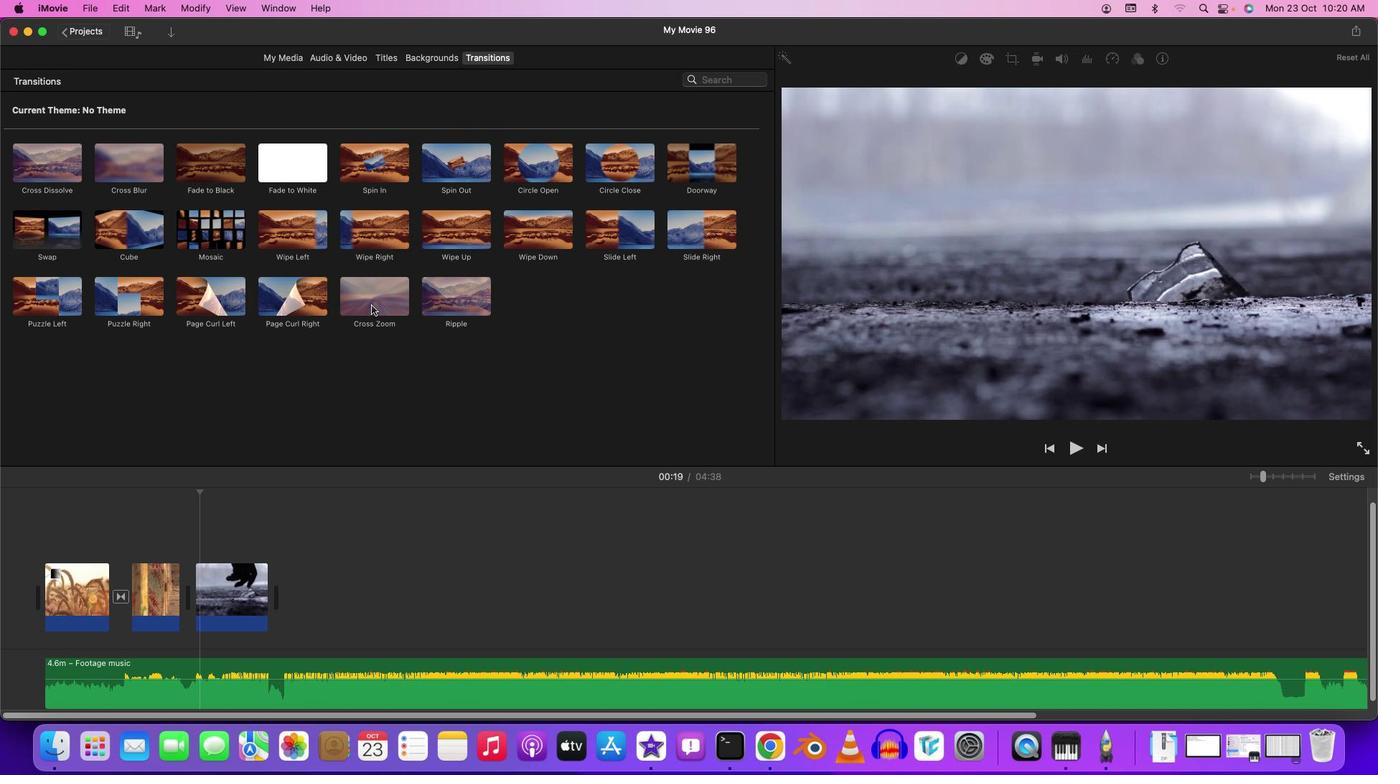 
Action: Mouse pressed left at (369, 303)
Screenshot: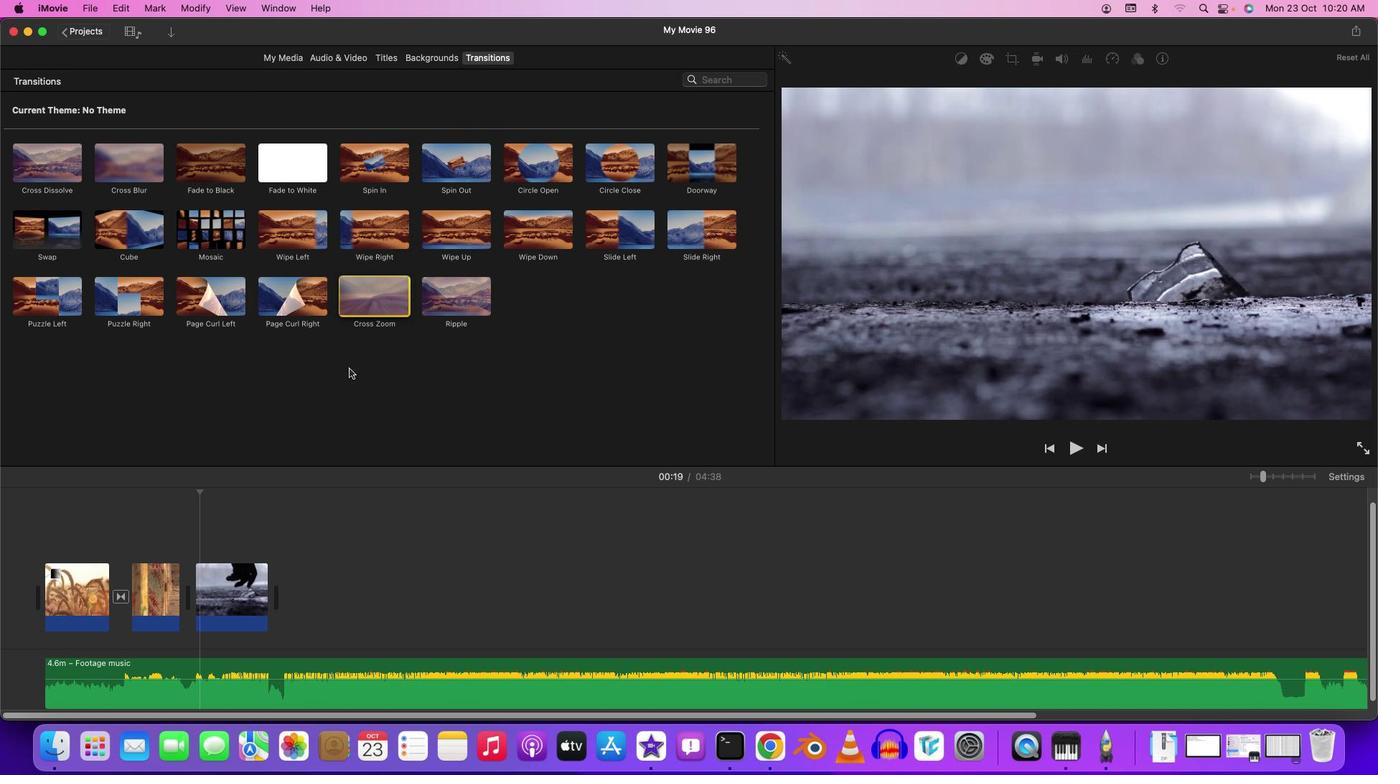 
Action: Mouse moved to (176, 527)
Screenshot: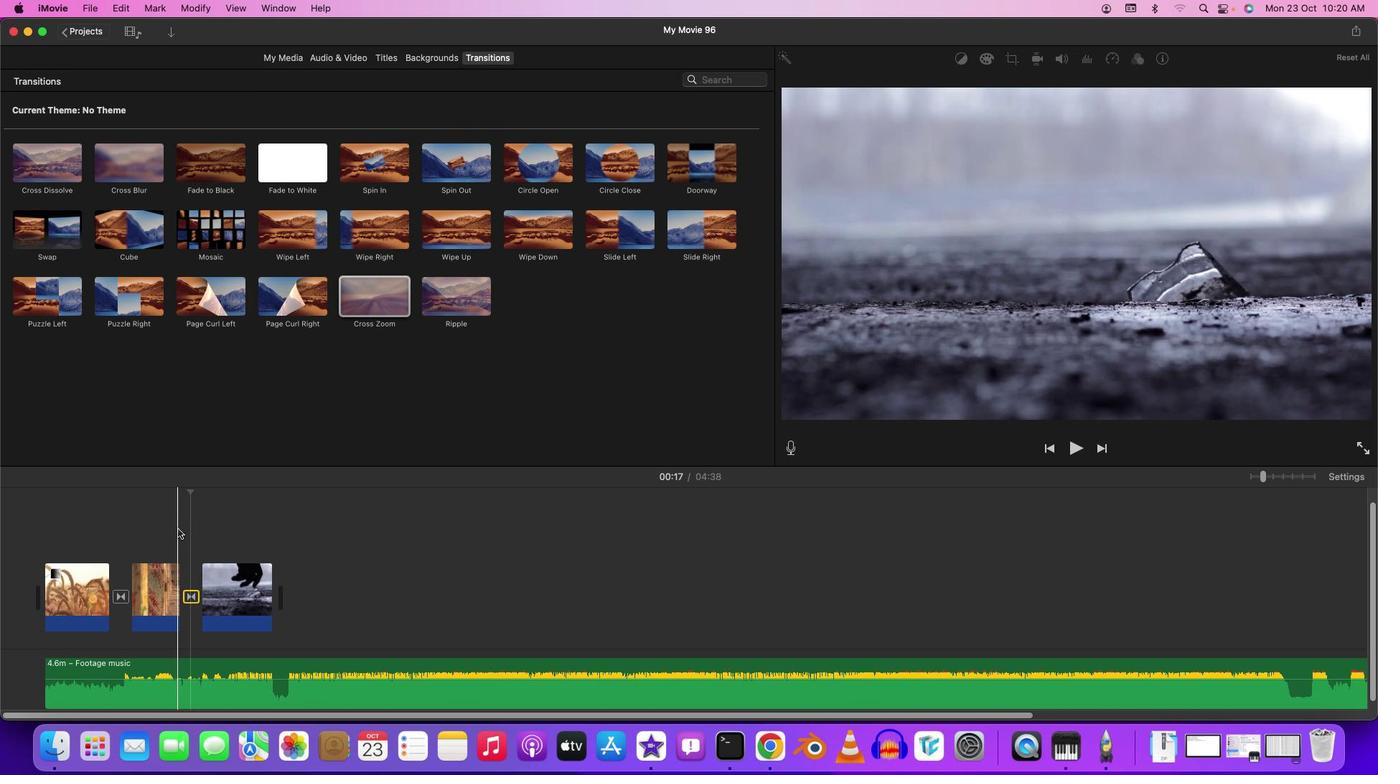 
Action: Mouse pressed left at (176, 527)
Screenshot: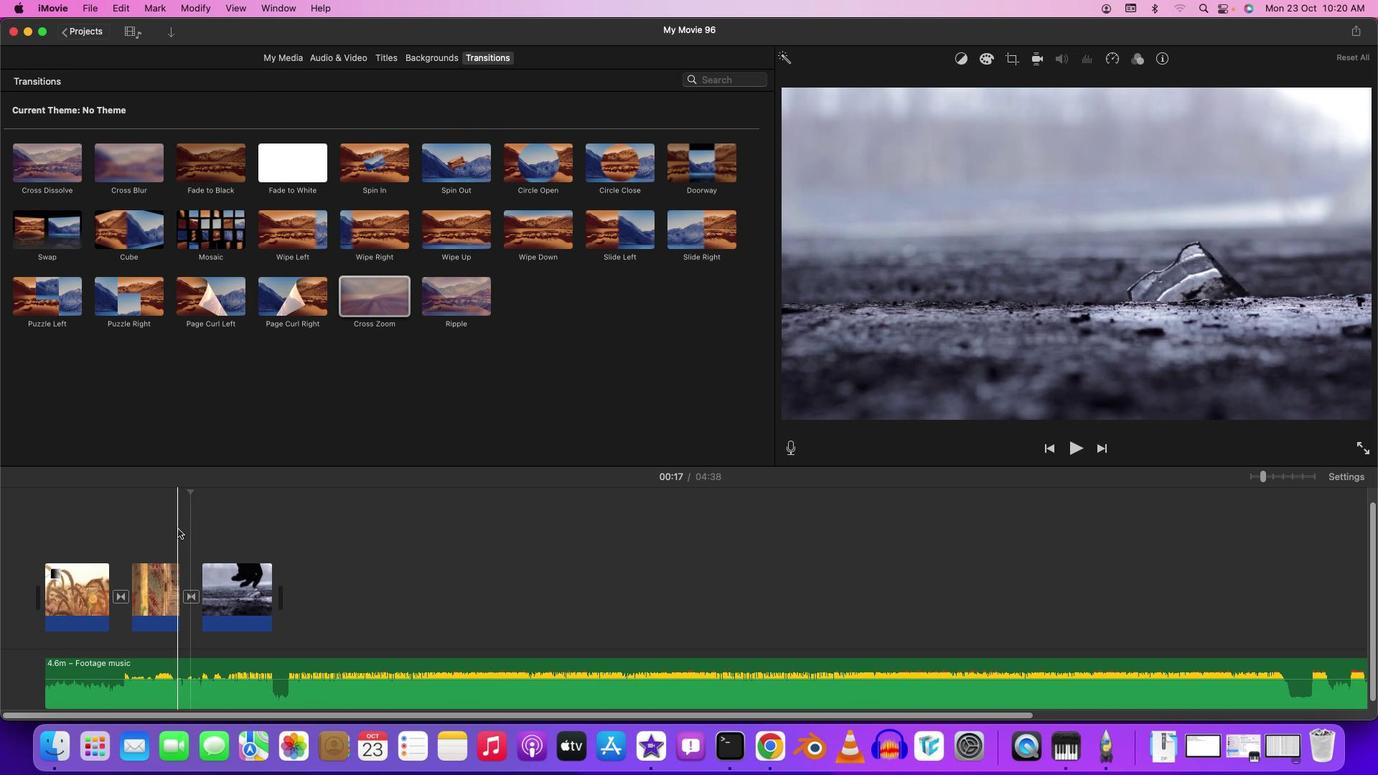 
Action: Mouse moved to (173, 527)
Screenshot: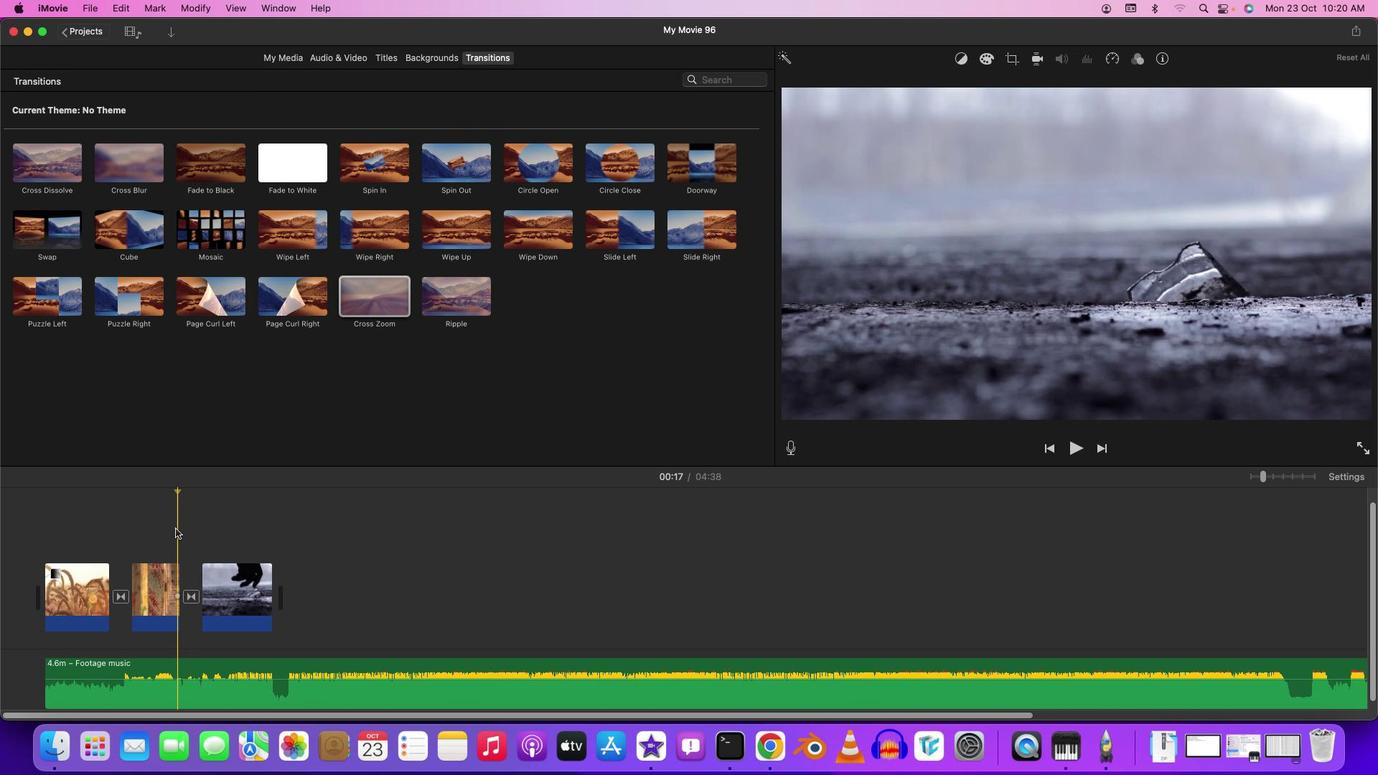 
Action: Key pressed Key.space
Screenshot: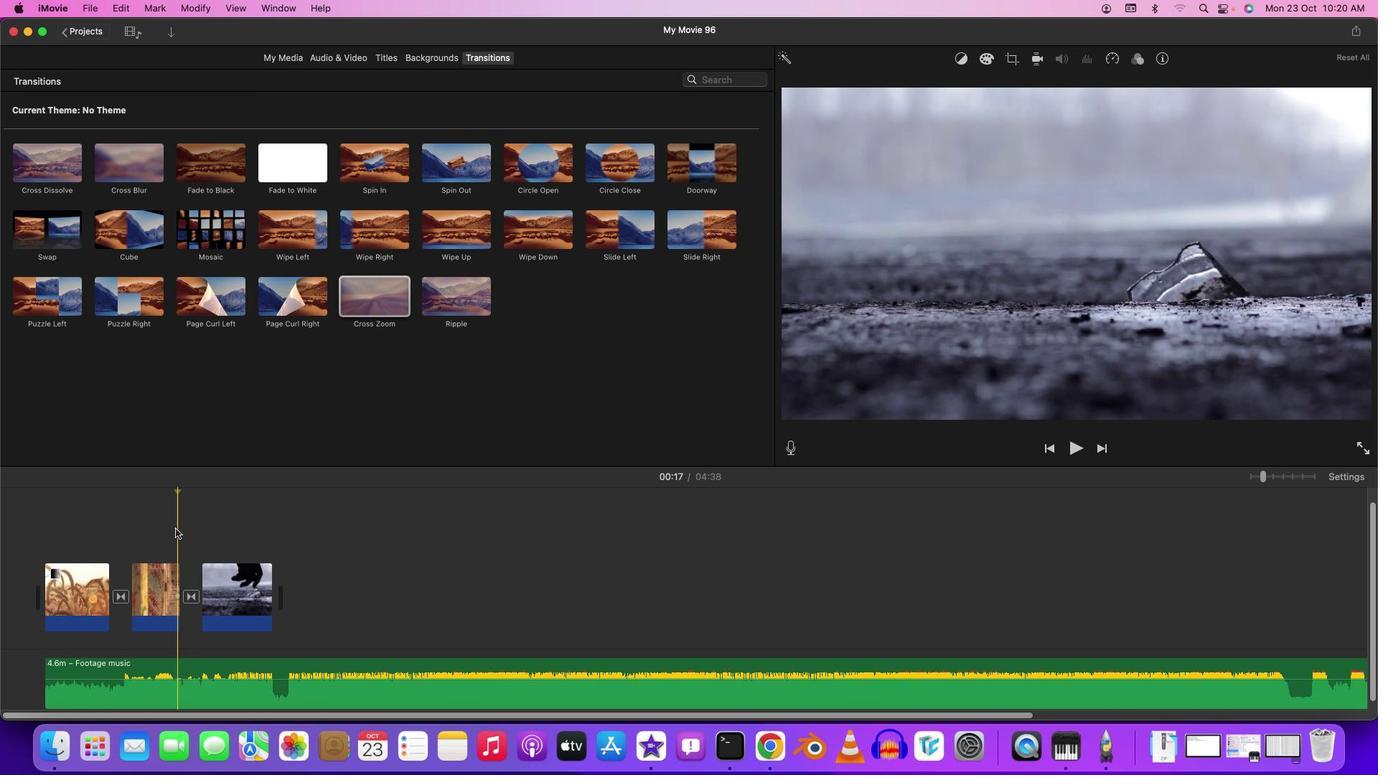 
Action: Mouse moved to (150, 542)
Screenshot: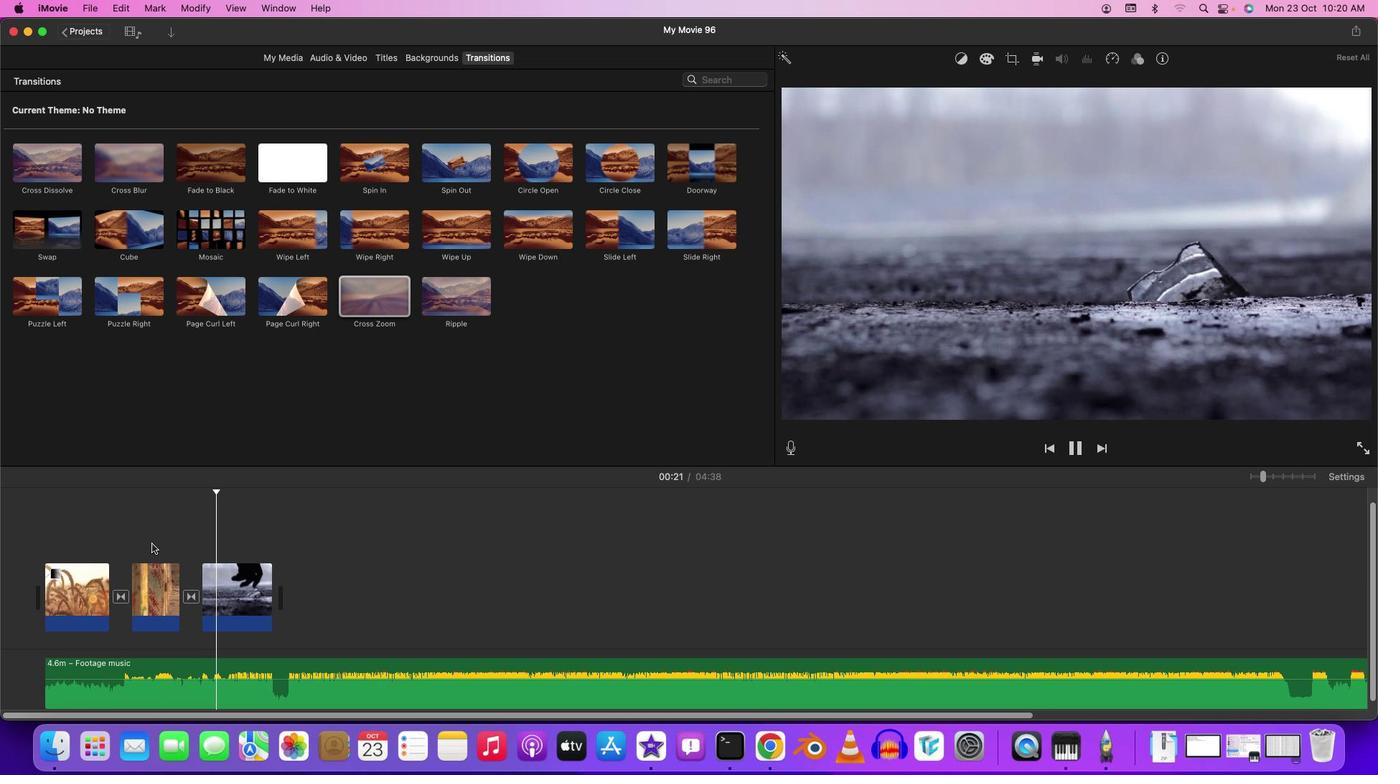 
Action: Key pressed Key.space
Screenshot: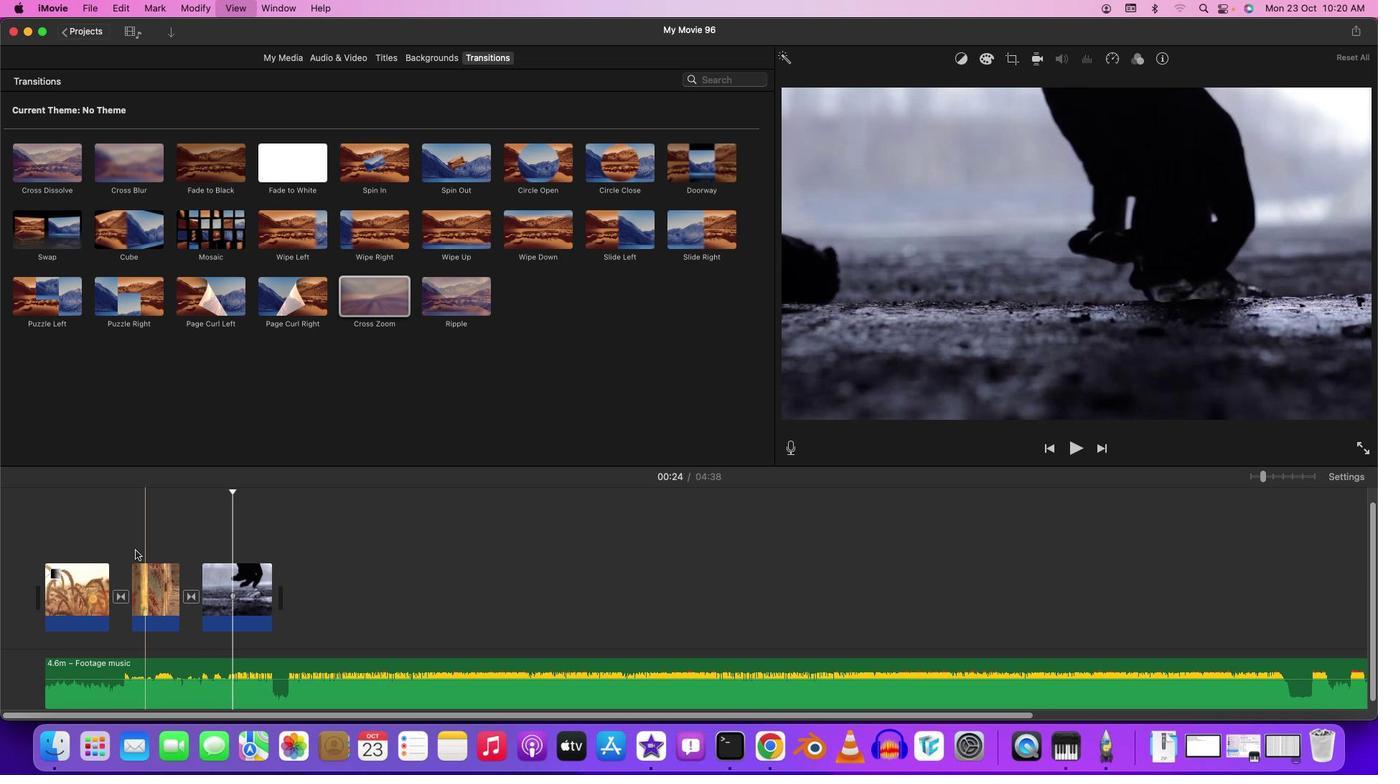 
Action: Mouse moved to (39, 538)
Screenshot: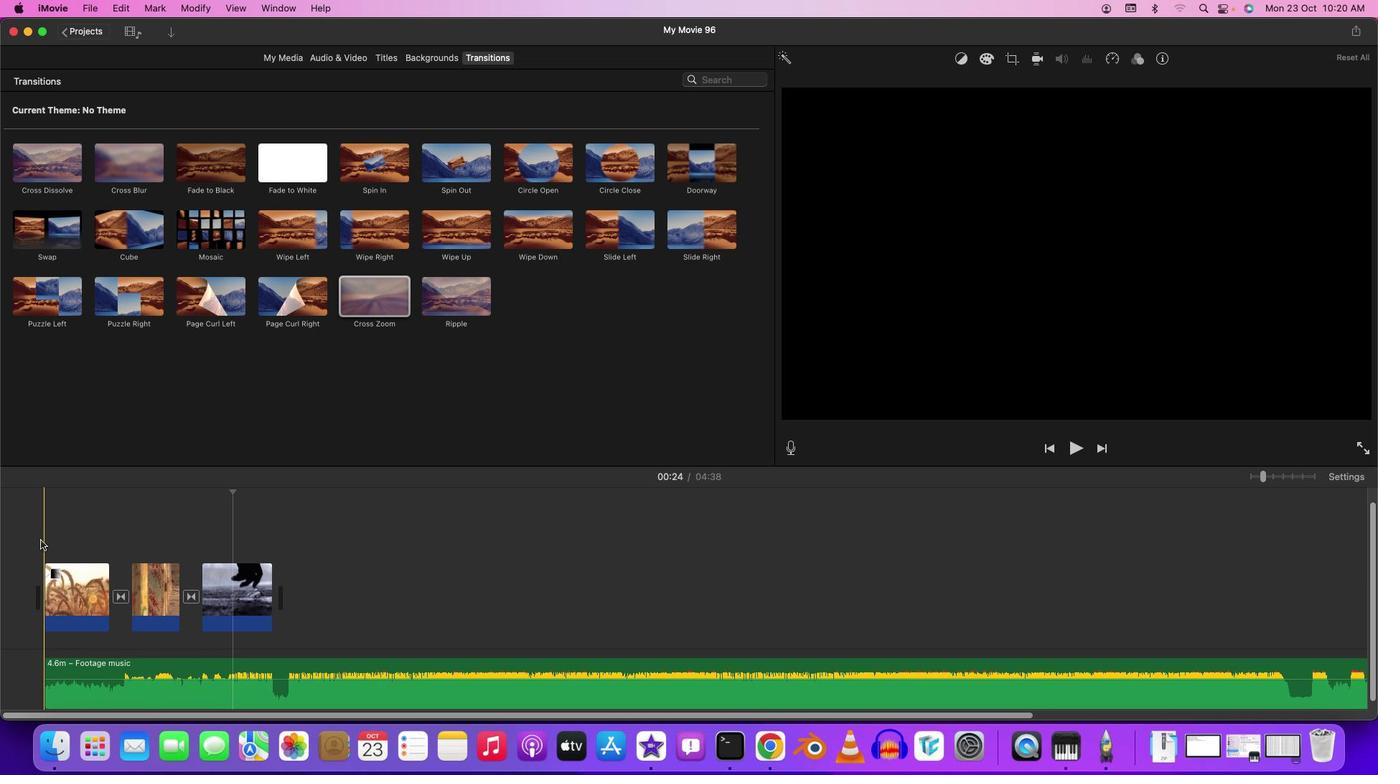 
Action: Mouse pressed left at (39, 538)
Screenshot: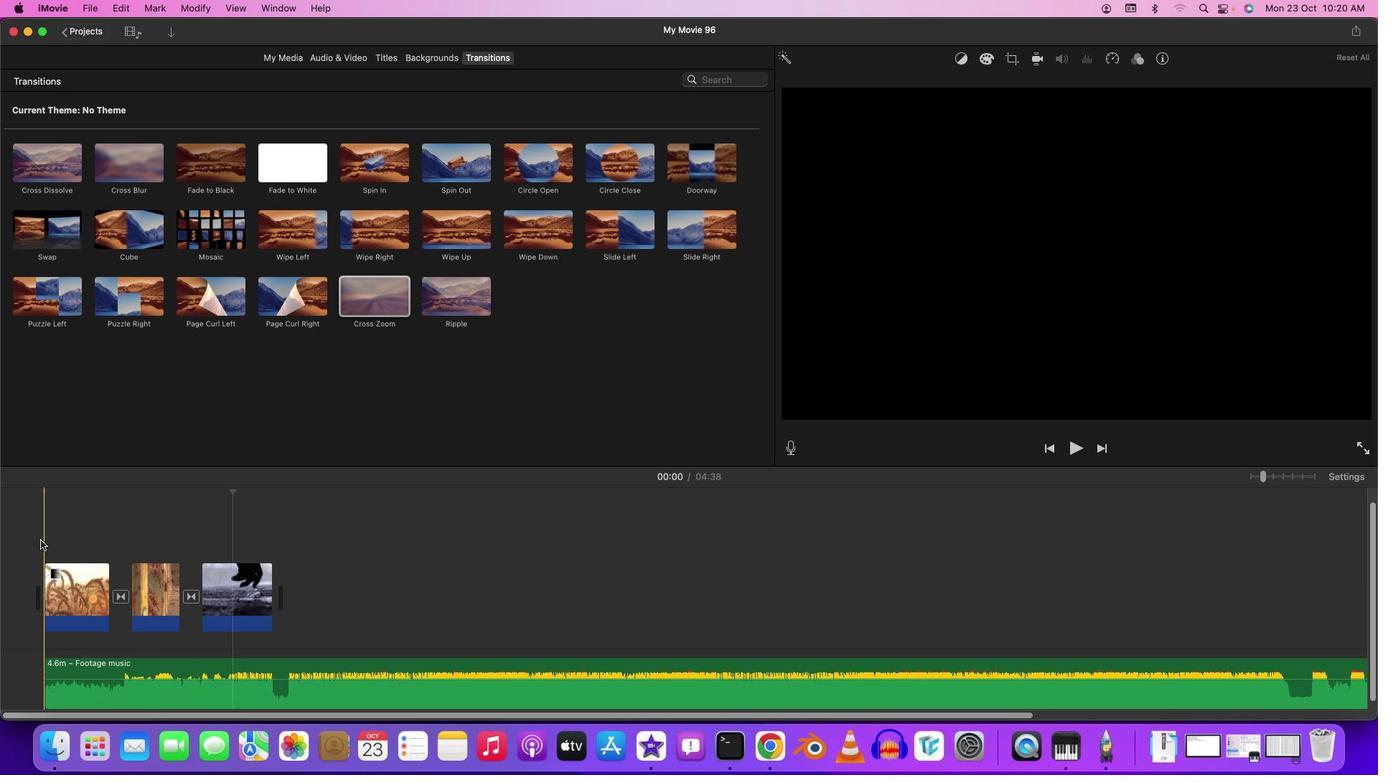 
Action: Key pressed Key.space
Screenshot: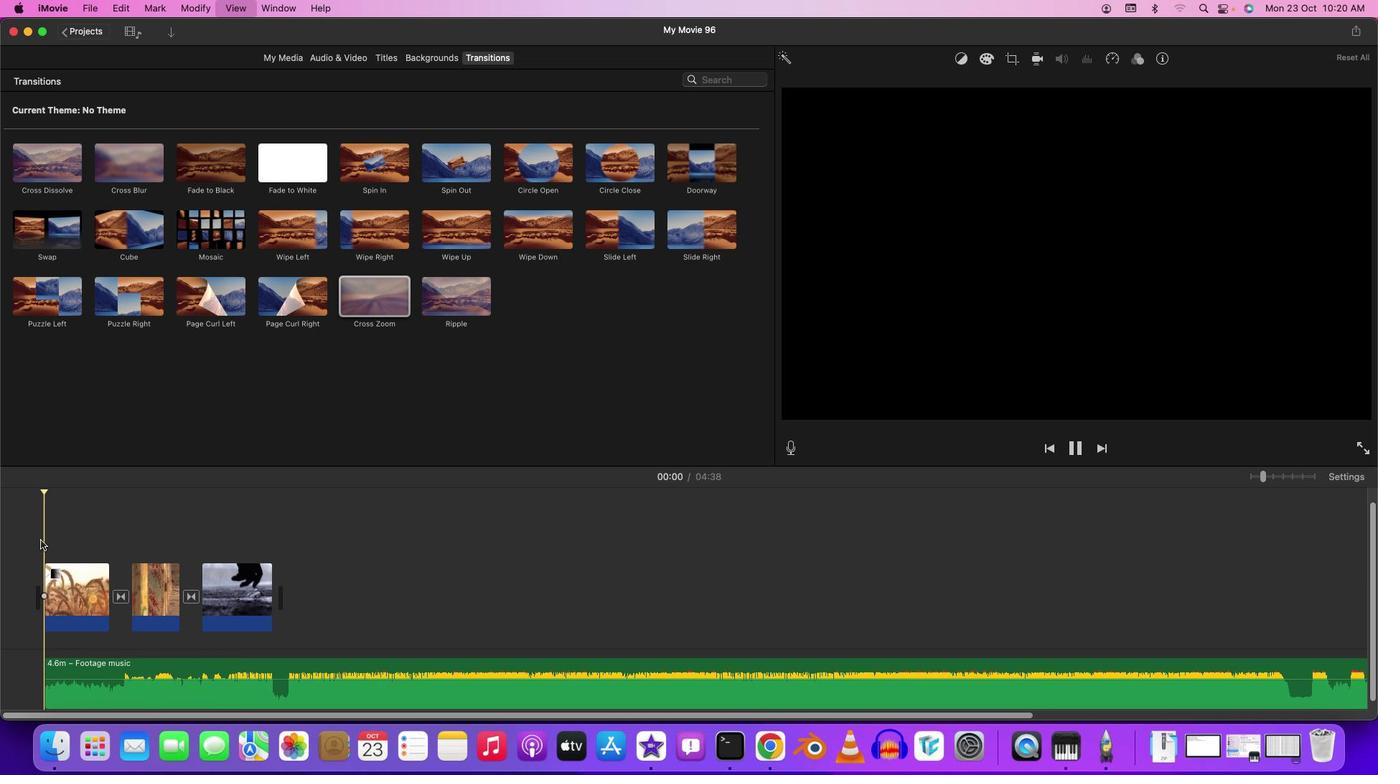 
Action: Mouse moved to (89, 529)
Screenshot: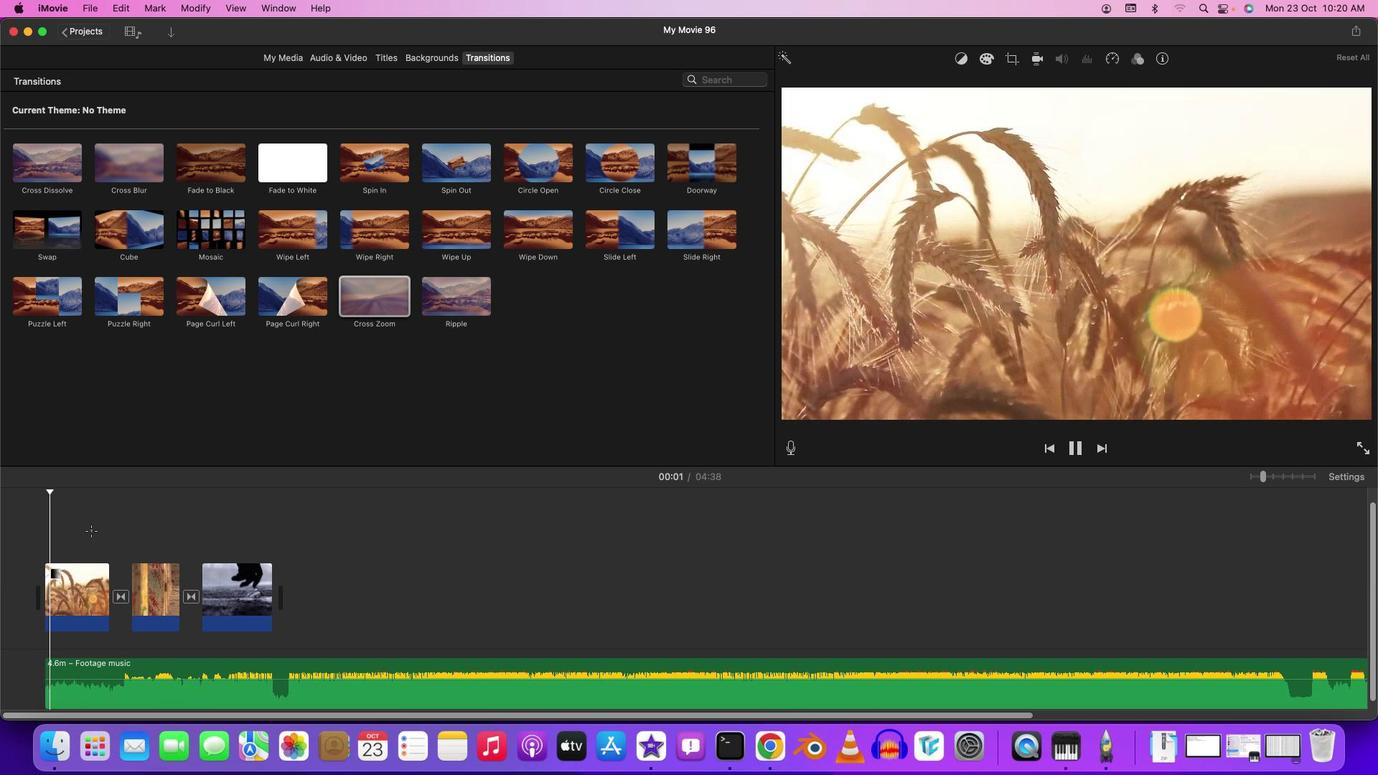 
Action: Mouse pressed left at (89, 529)
Screenshot: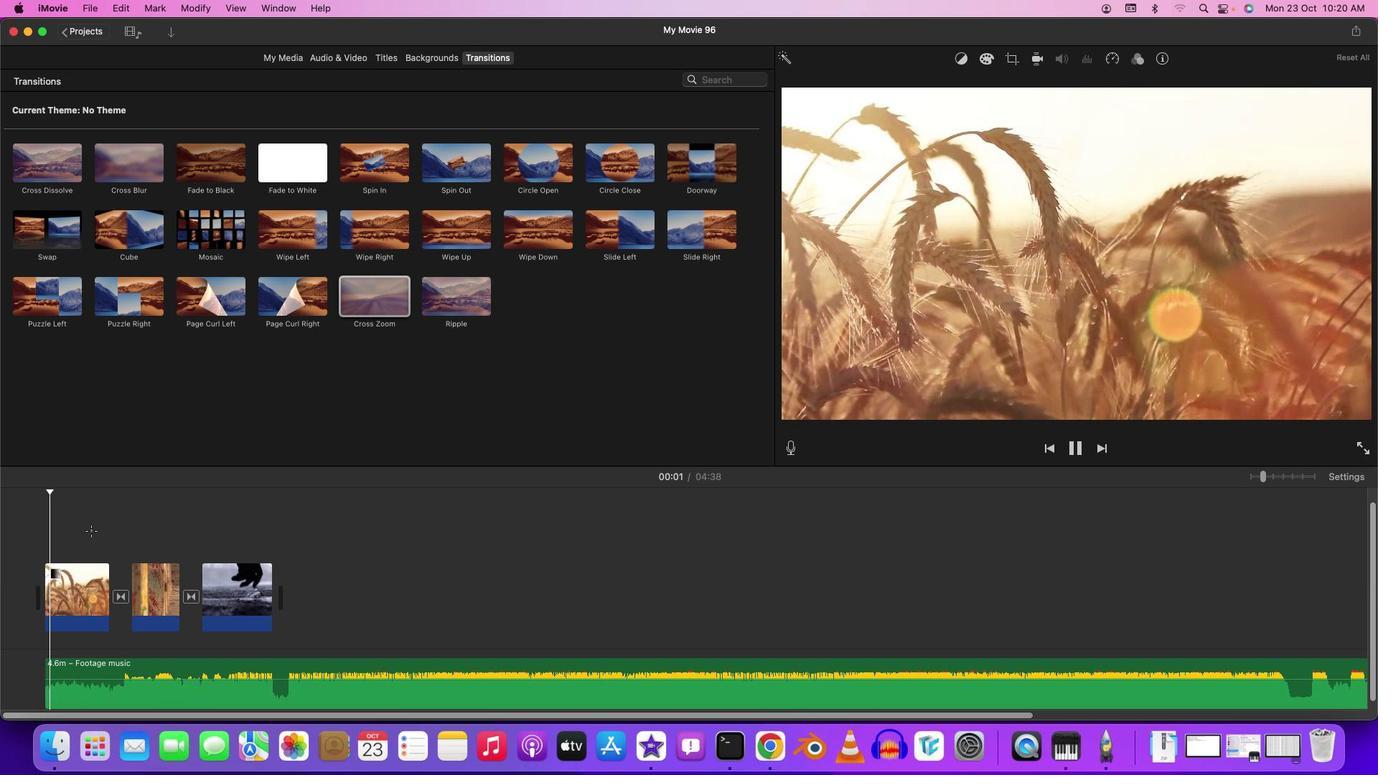 
Action: Mouse moved to (110, 519)
Screenshot: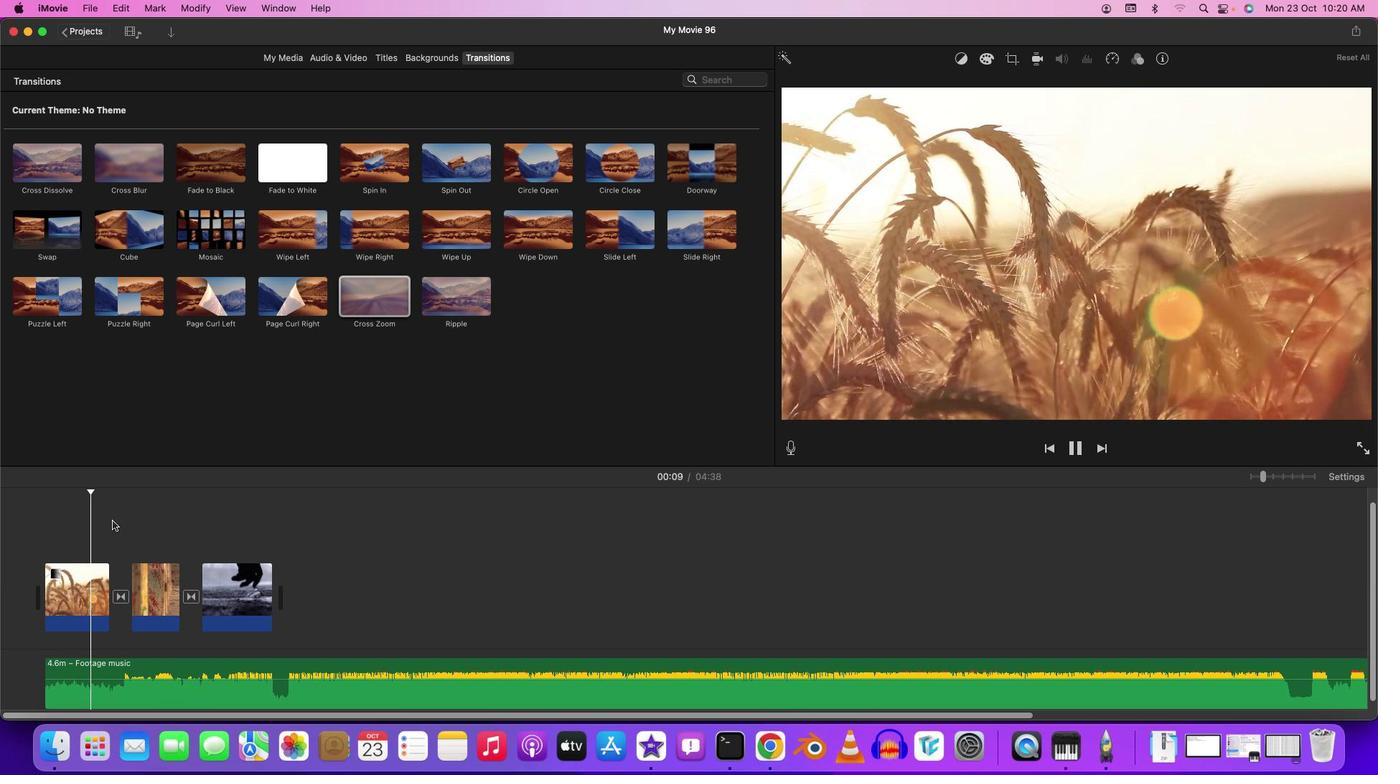 
Action: Mouse pressed left at (110, 519)
Screenshot: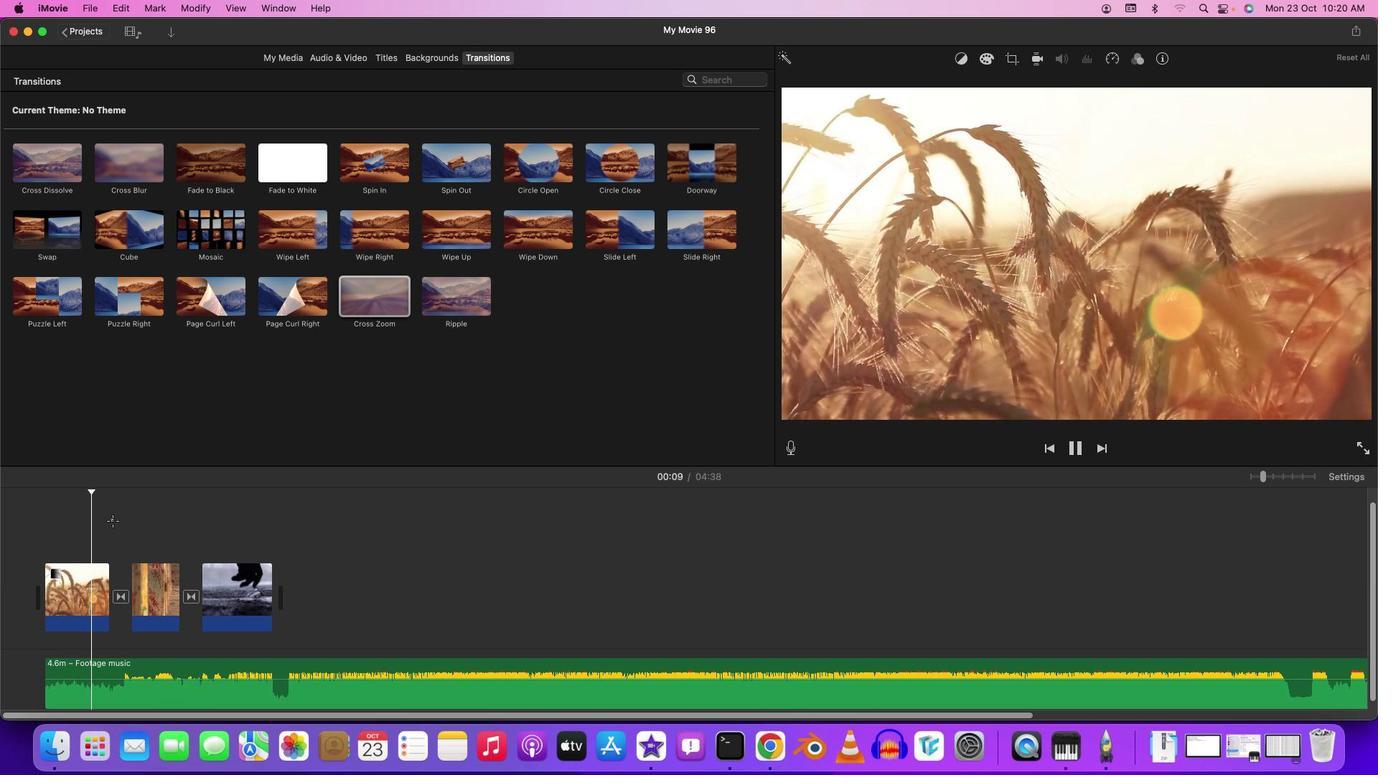 
Action: Mouse moved to (107, 520)
Screenshot: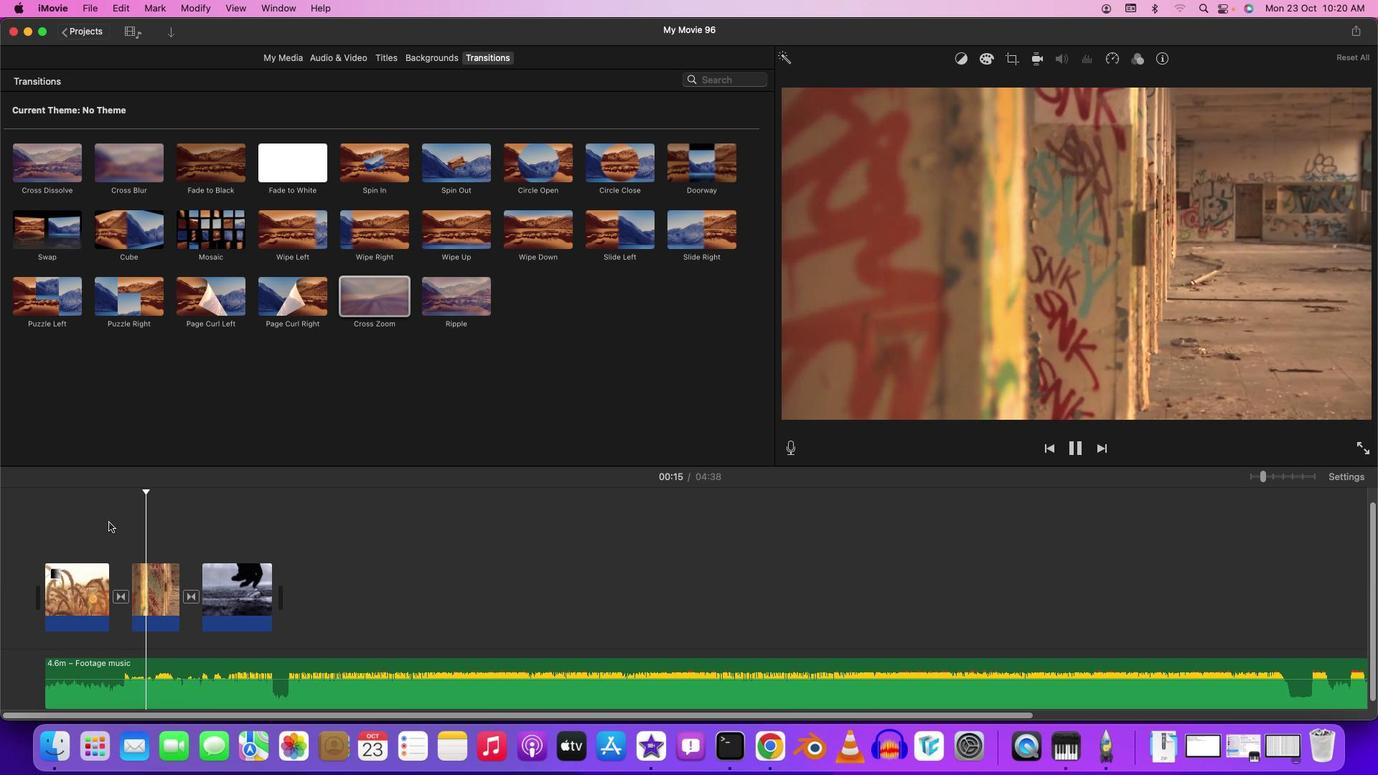 
Action: Mouse pressed left at (107, 520)
Screenshot: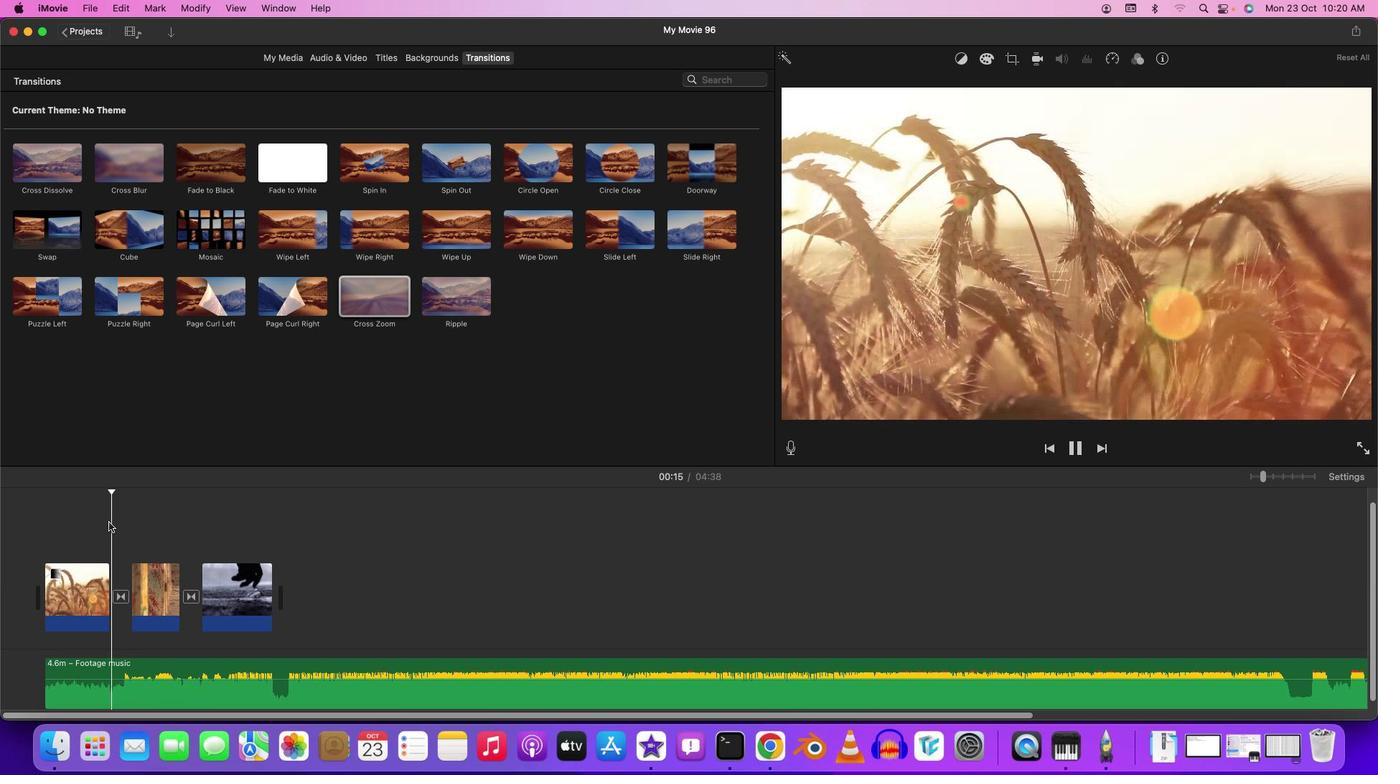 
Action: Key pressed Key.space
Screenshot: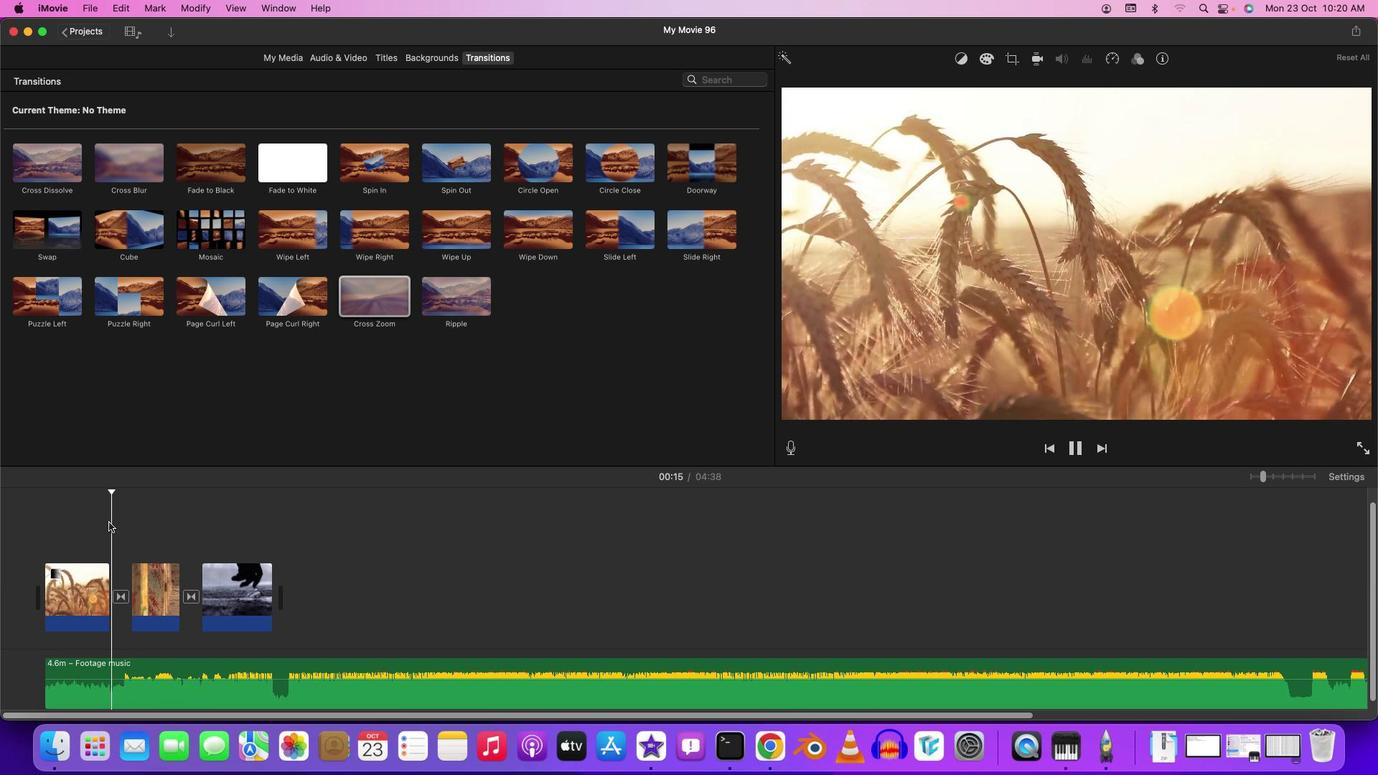 
Action: Mouse moved to (98, 518)
Screenshot: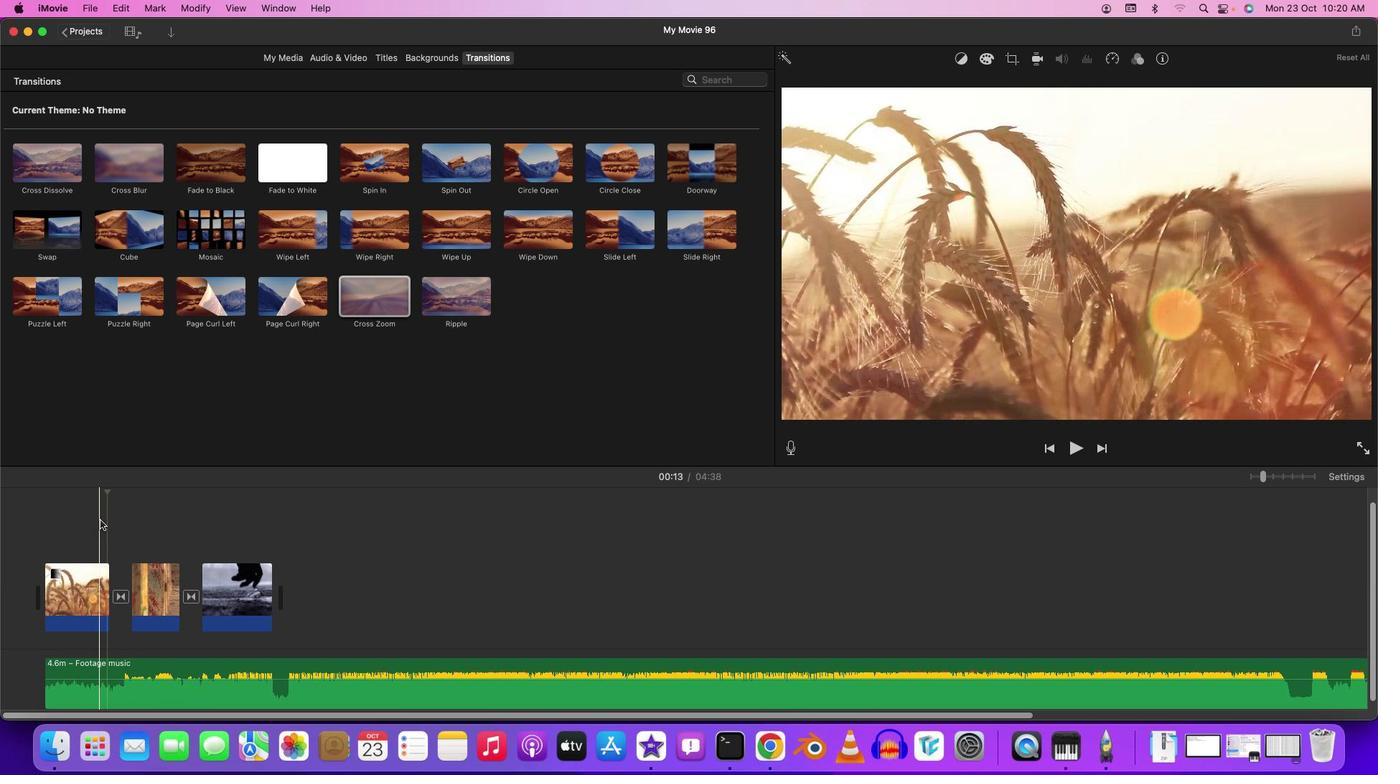 
Action: Mouse pressed left at (98, 518)
Screenshot: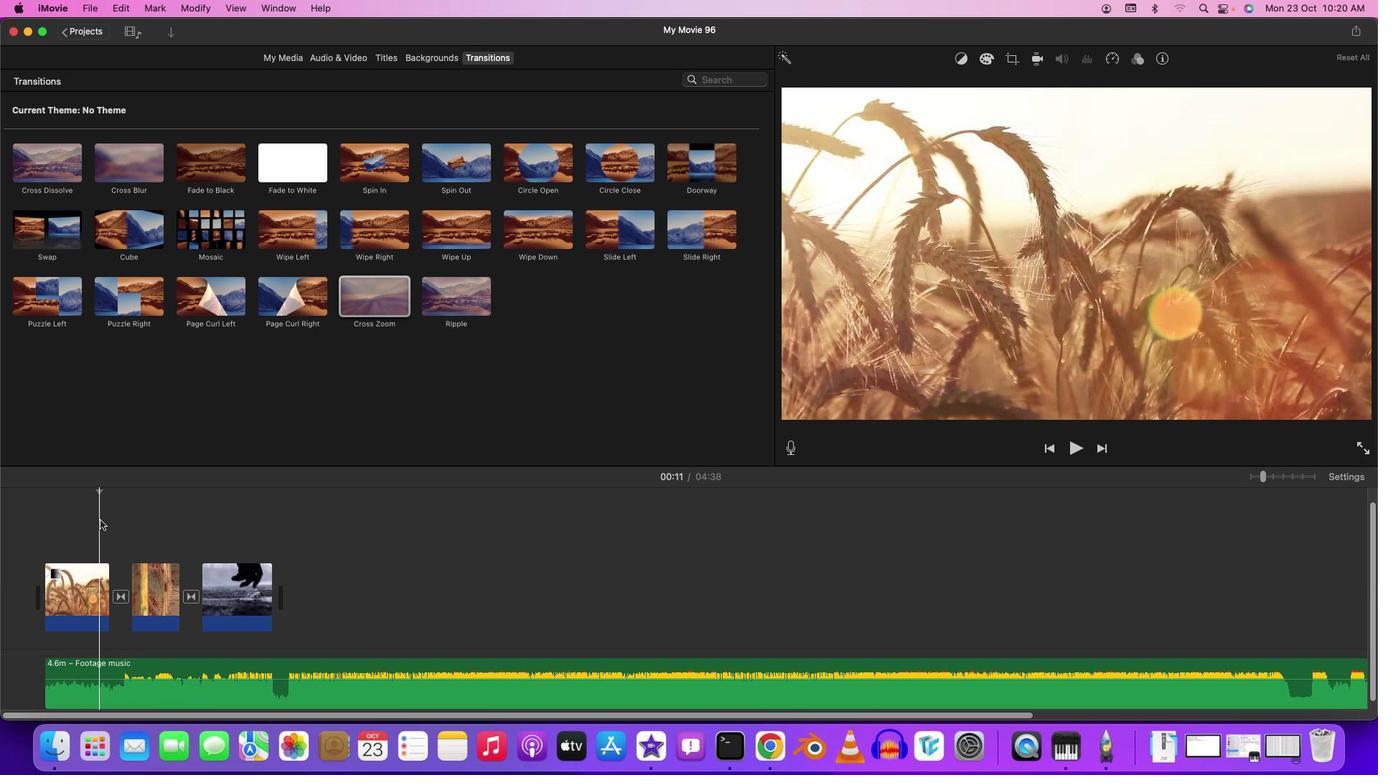 
Action: Key pressed Key.space
Screenshot: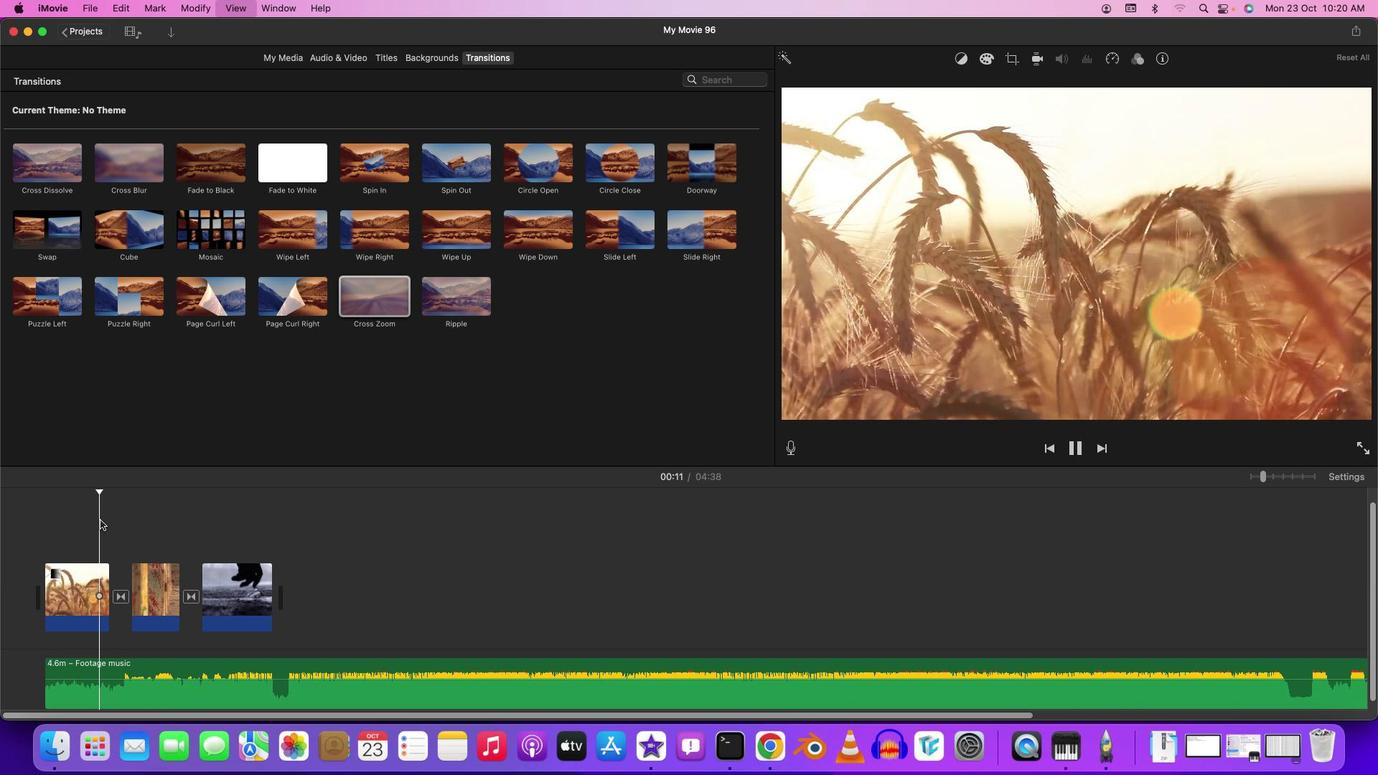 
Action: Mouse moved to (242, 544)
Screenshot: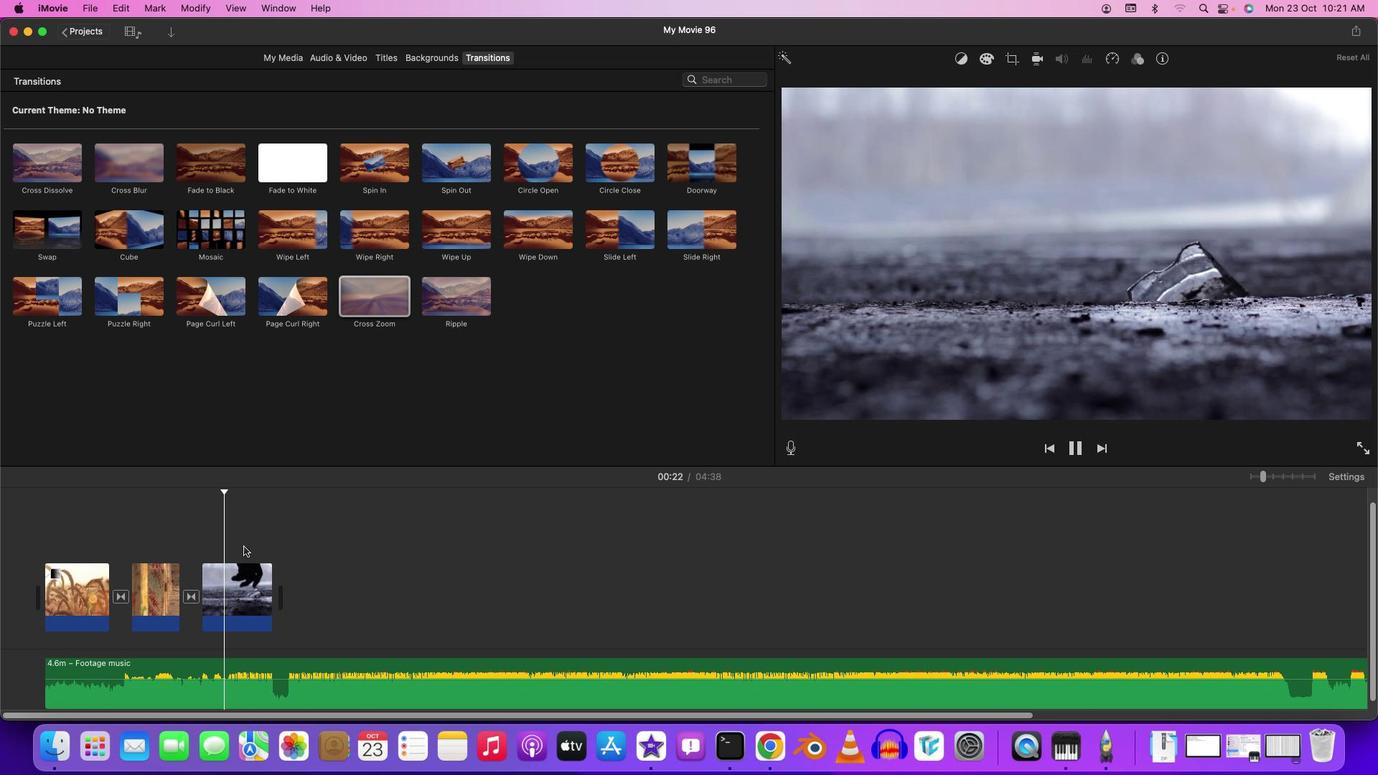 
Action: Key pressed Key.space
Screenshot: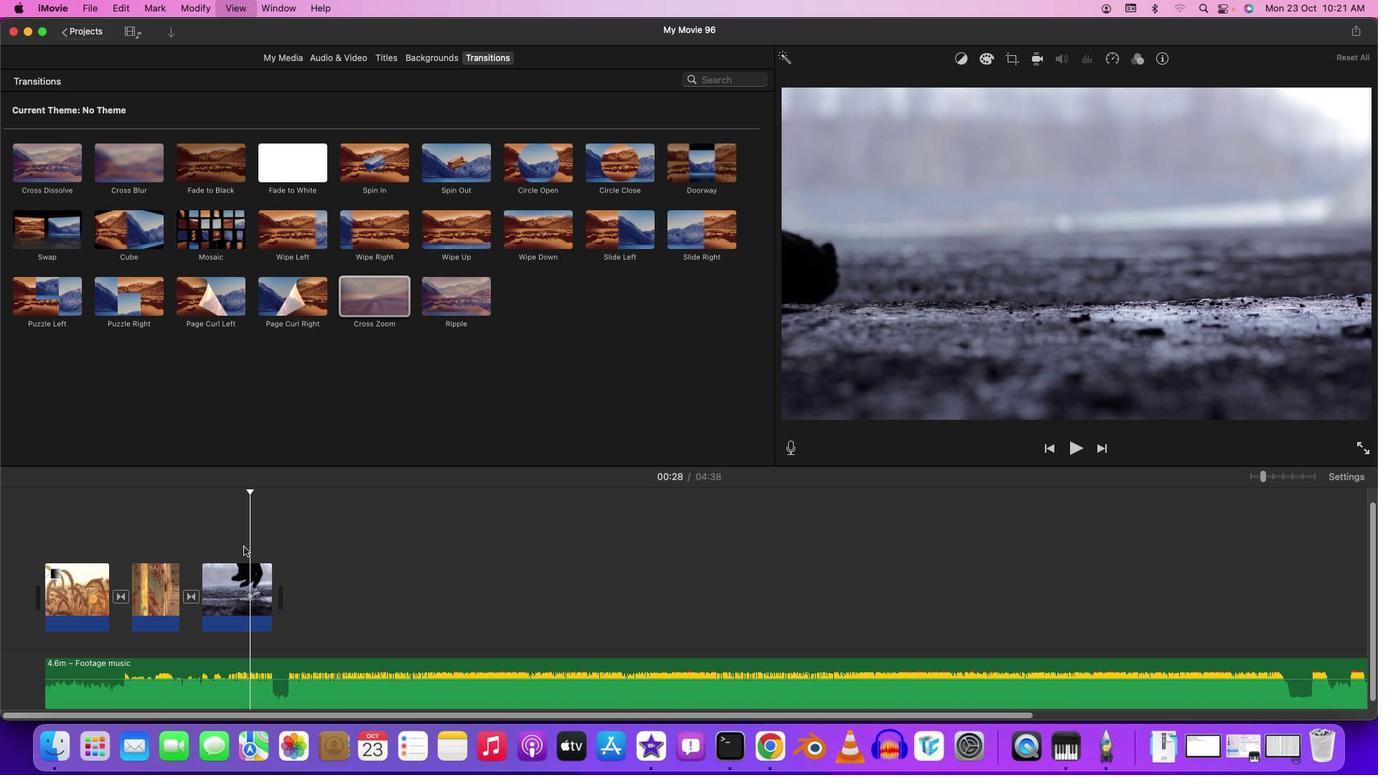 
Action: Mouse moved to (43, 672)
Screenshot: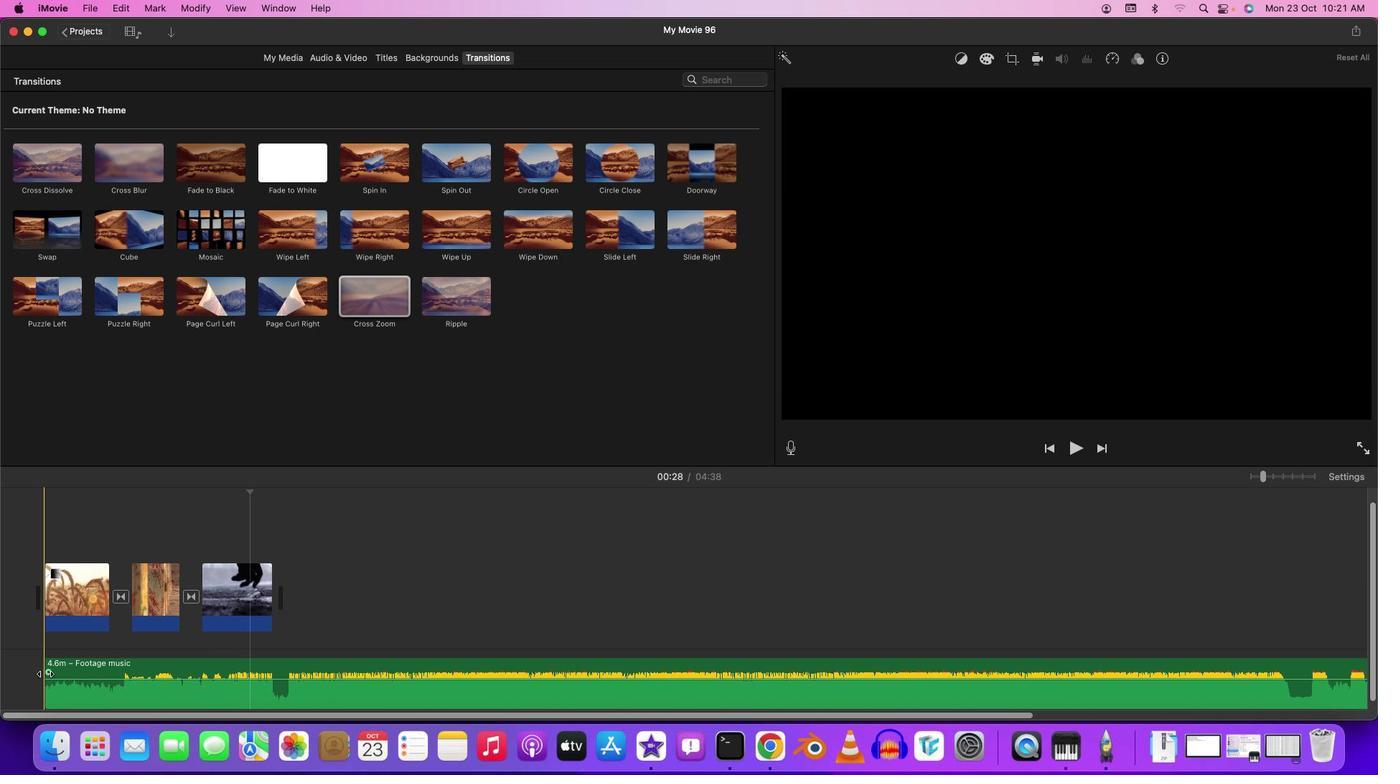 
Action: Mouse pressed left at (43, 672)
Screenshot: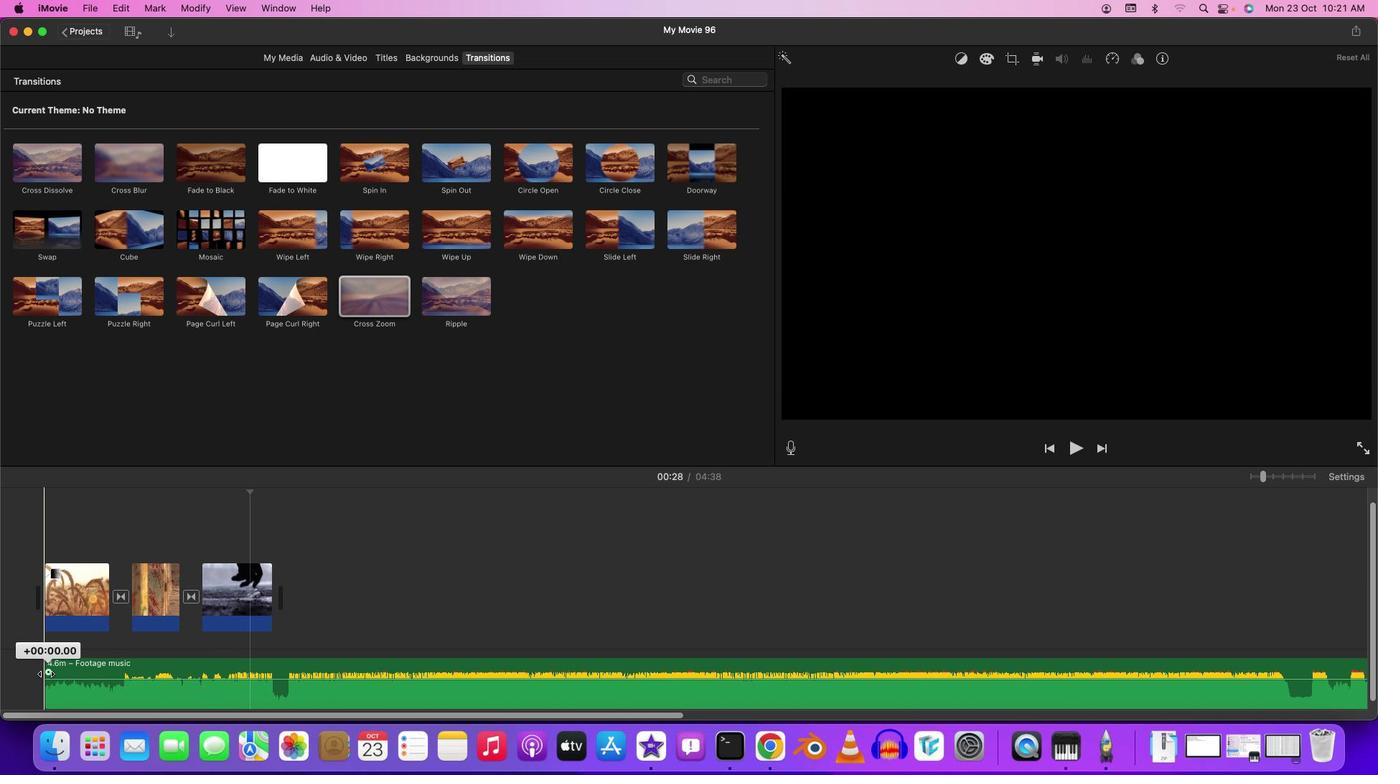 
Action: Mouse moved to (43, 683)
Screenshot: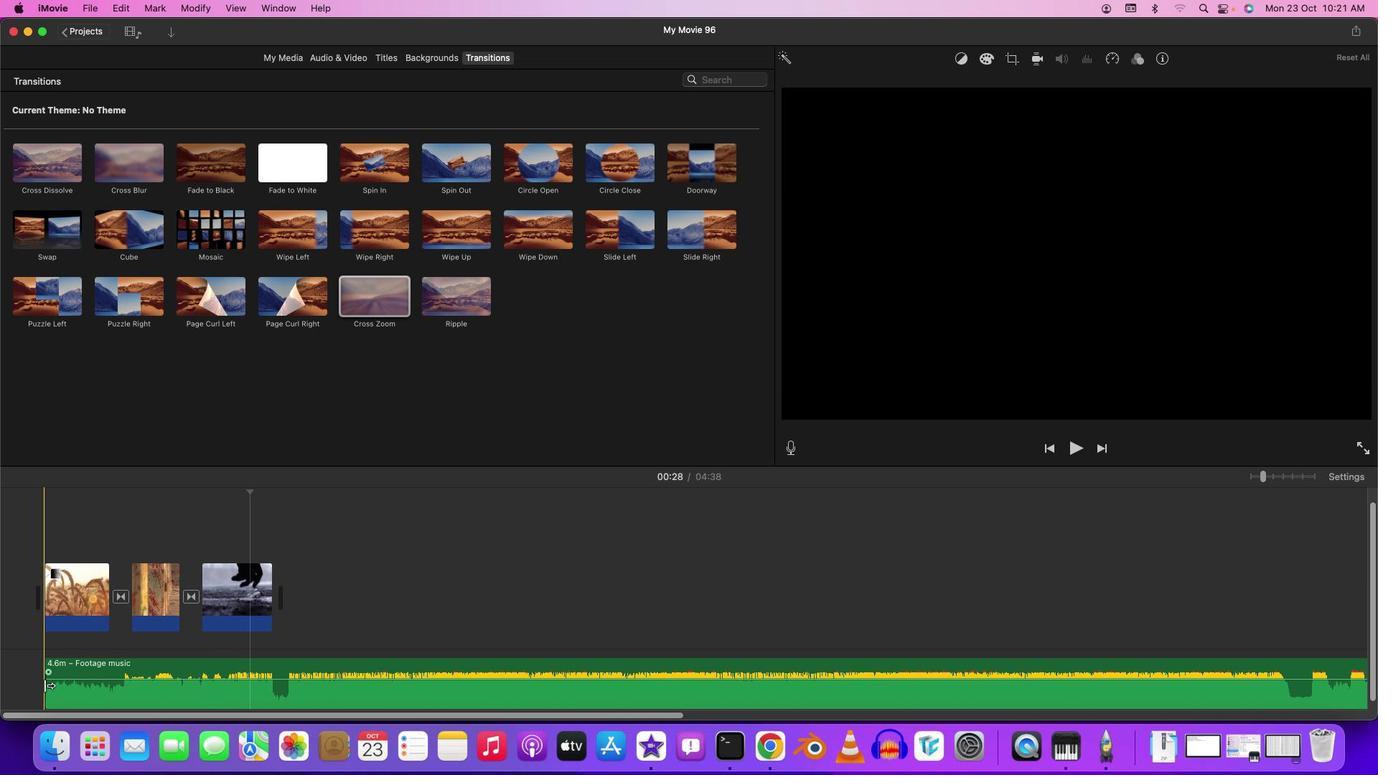 
Action: Mouse pressed left at (43, 683)
Screenshot: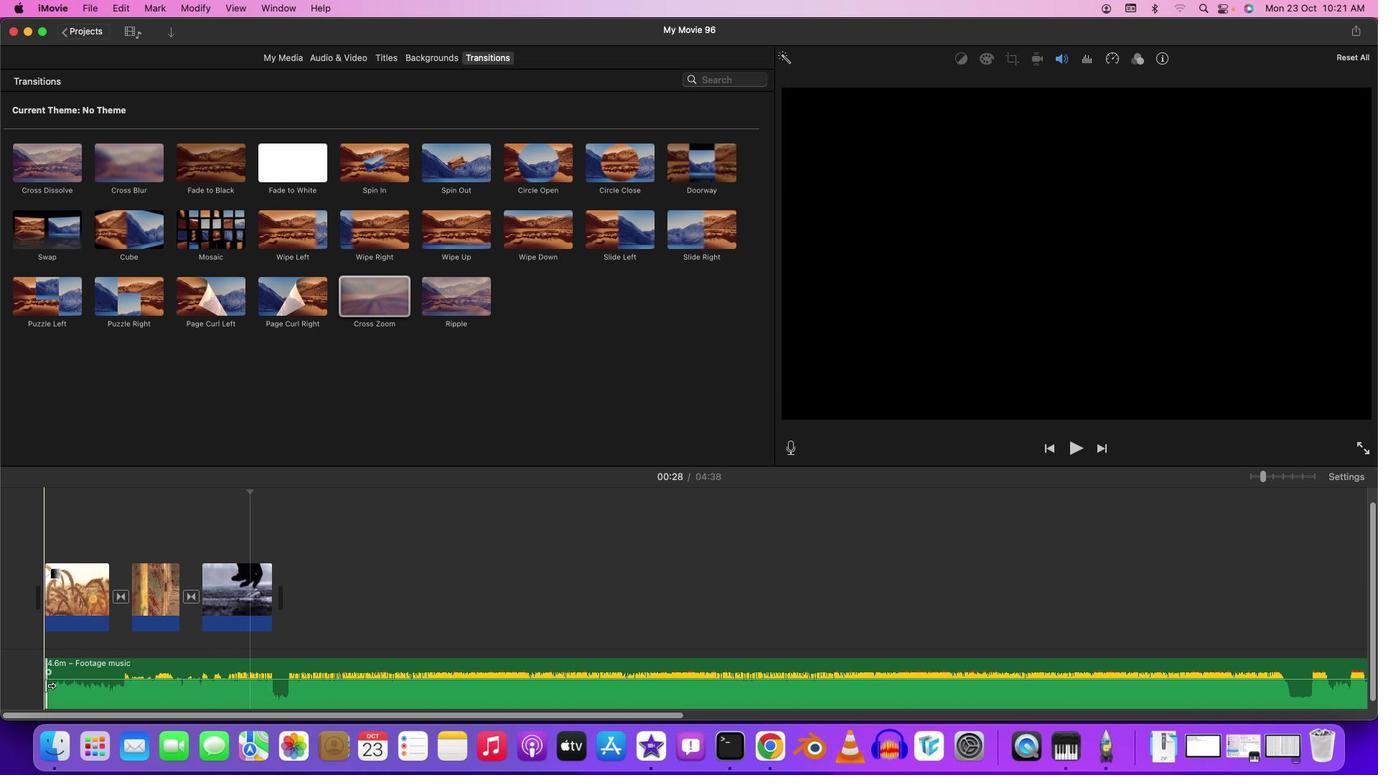
Action: Mouse moved to (99, 669)
Screenshot: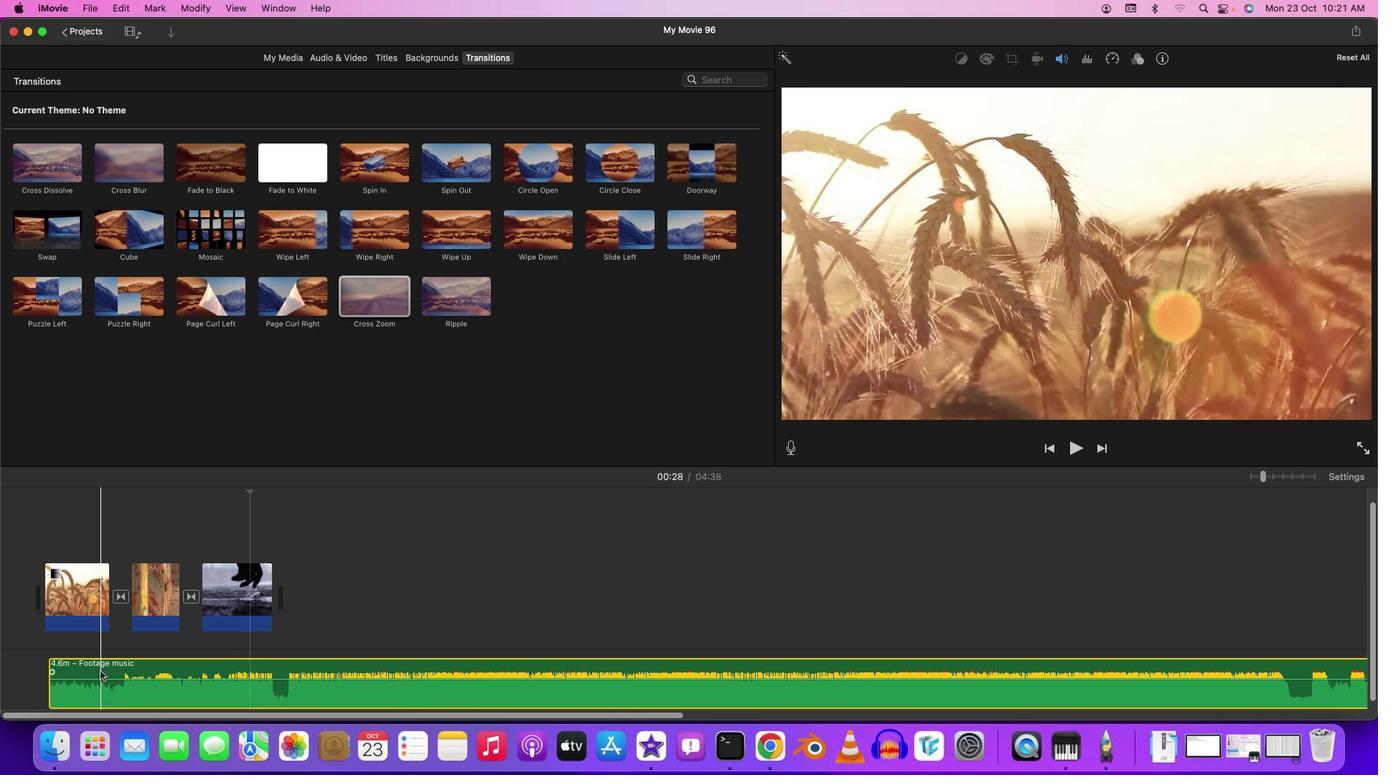 
Action: Mouse pressed left at (99, 669)
Screenshot: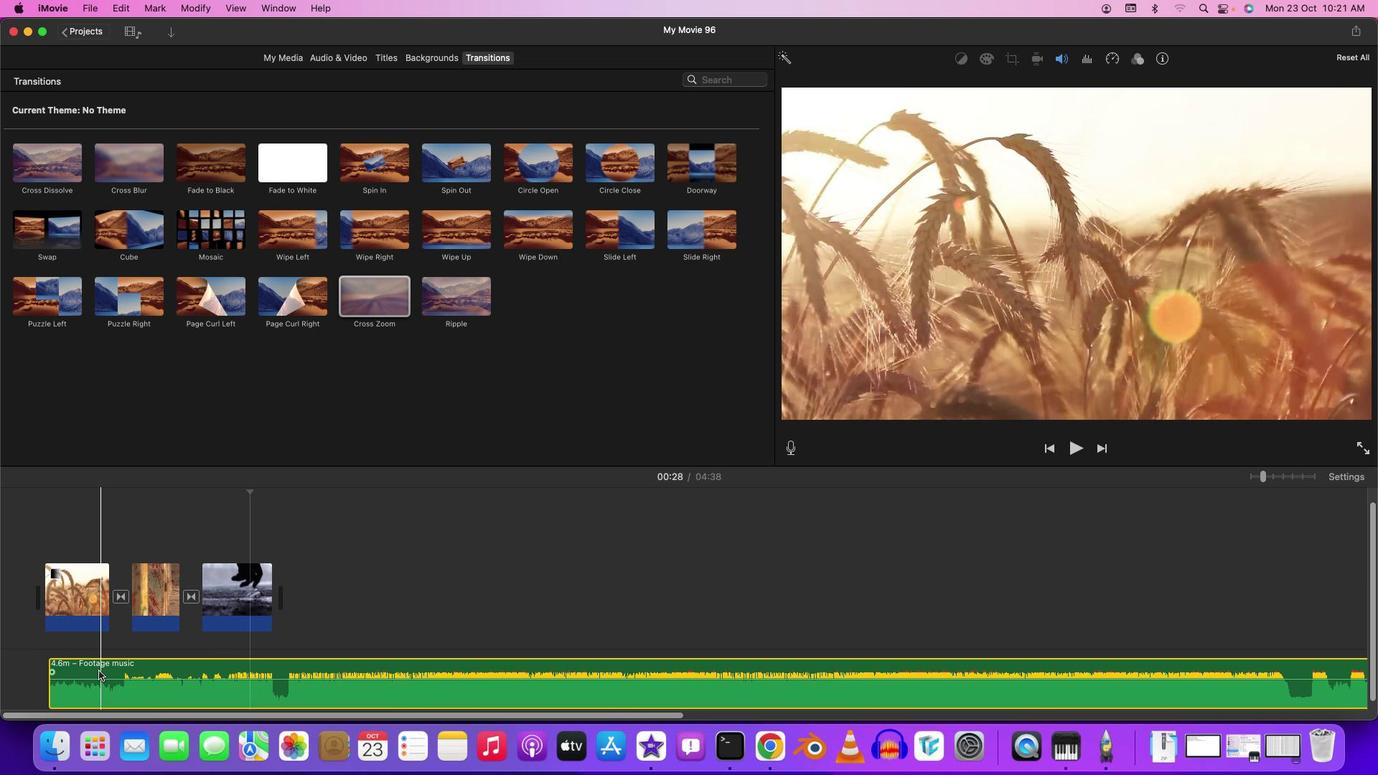 
Action: Mouse moved to (41, 544)
Screenshot: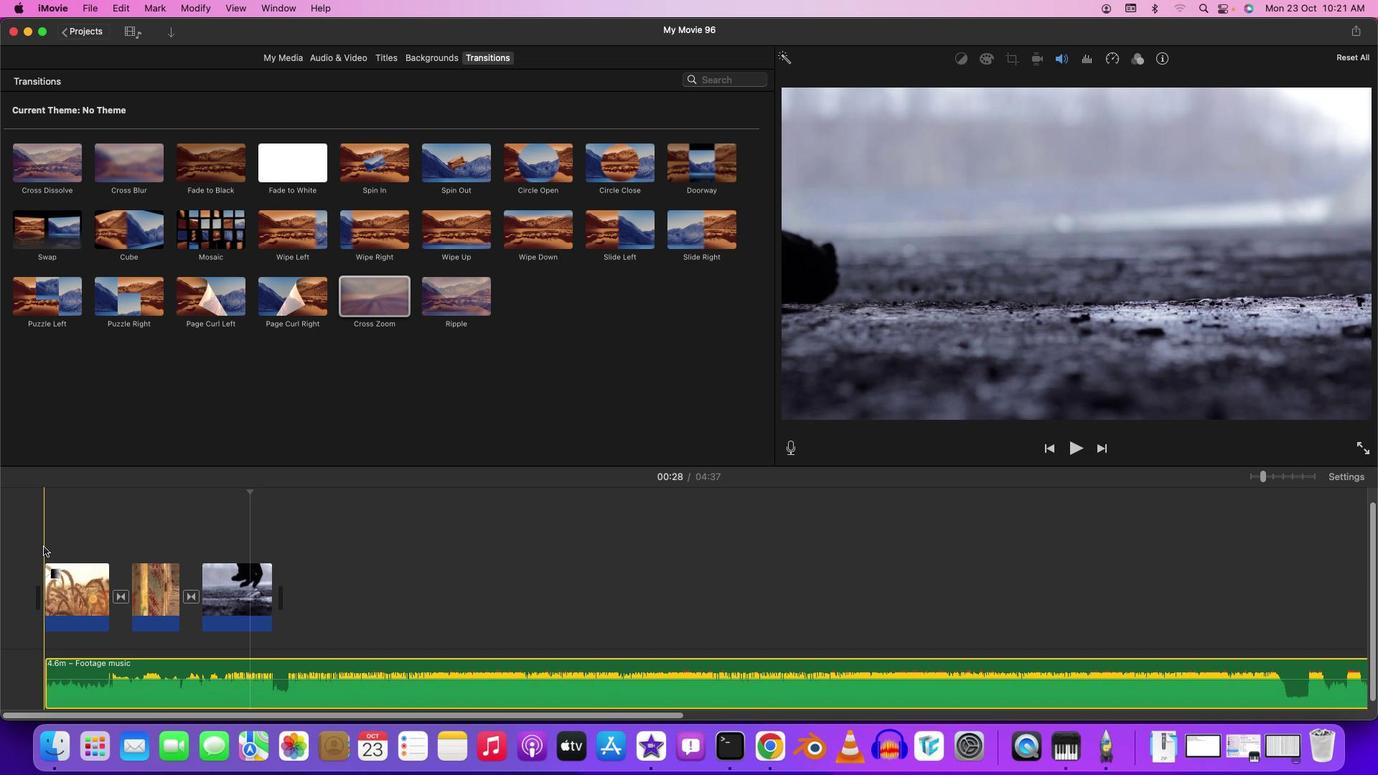 
Action: Mouse pressed left at (41, 544)
Screenshot: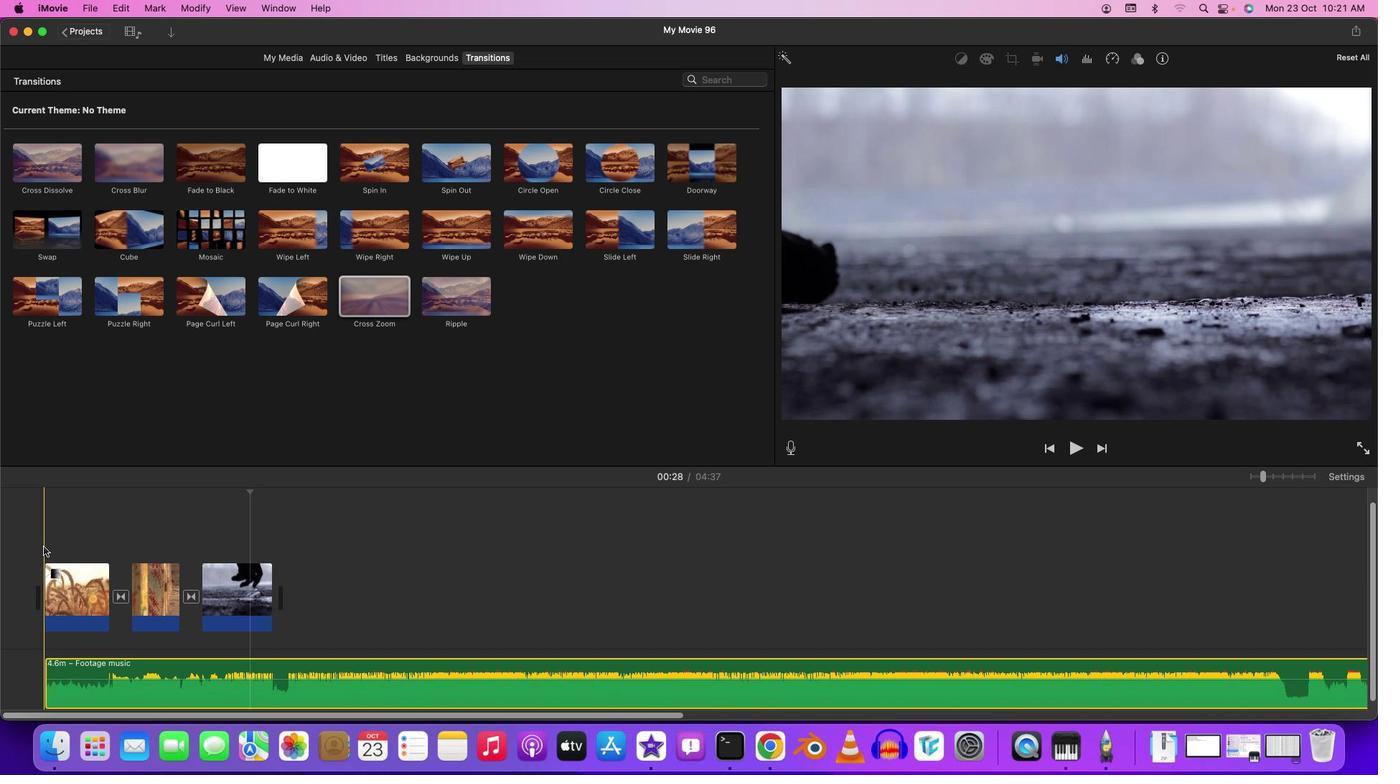 
Action: Mouse moved to (106, 530)
Screenshot: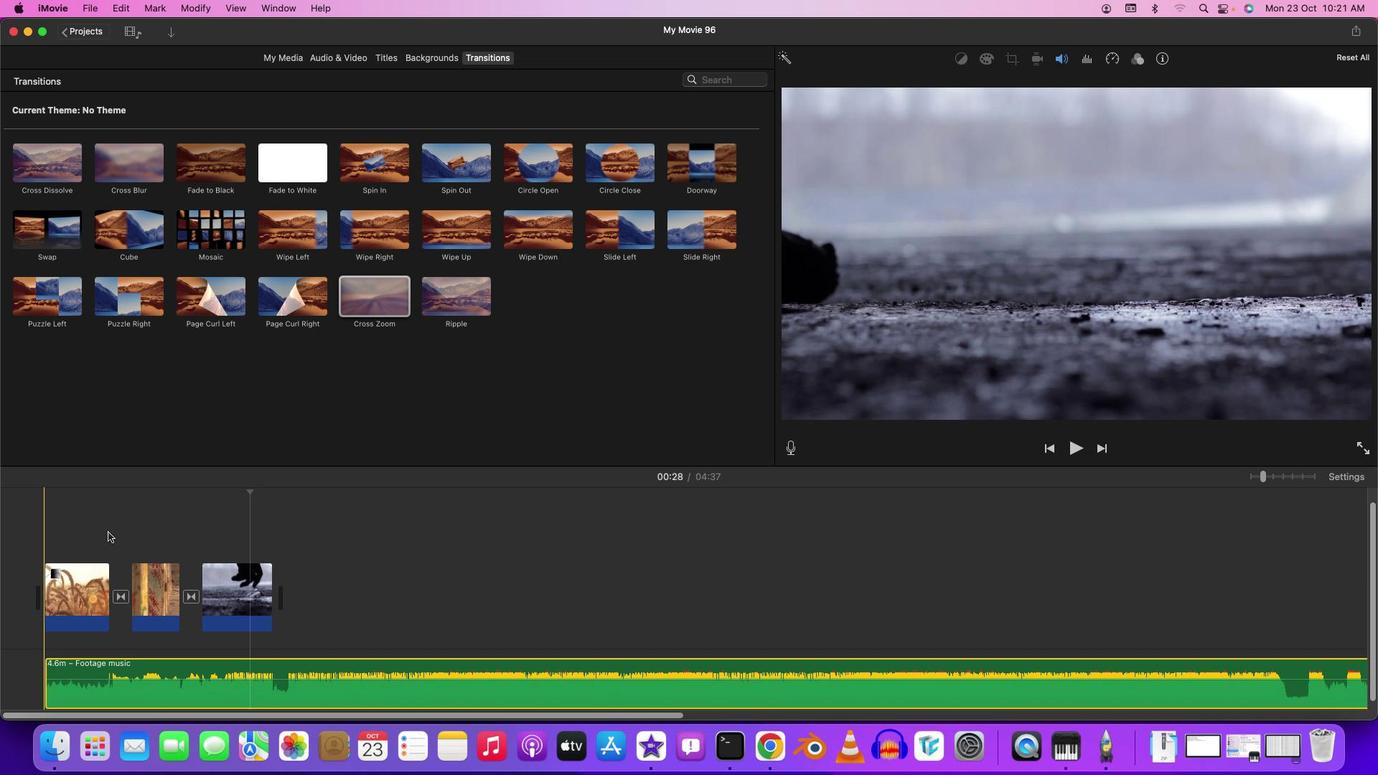 
Action: Mouse pressed left at (106, 530)
Screenshot: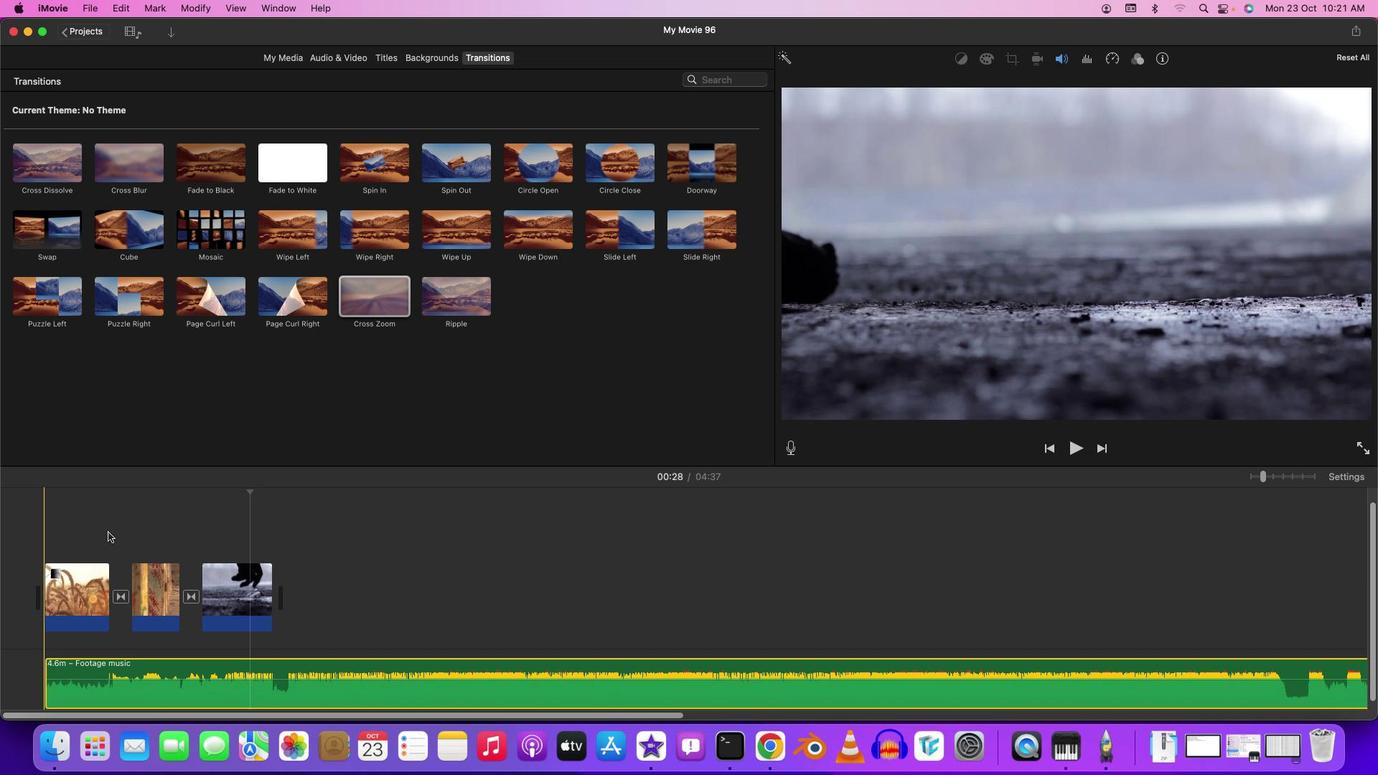 
Action: Mouse moved to (99, 527)
Screenshot: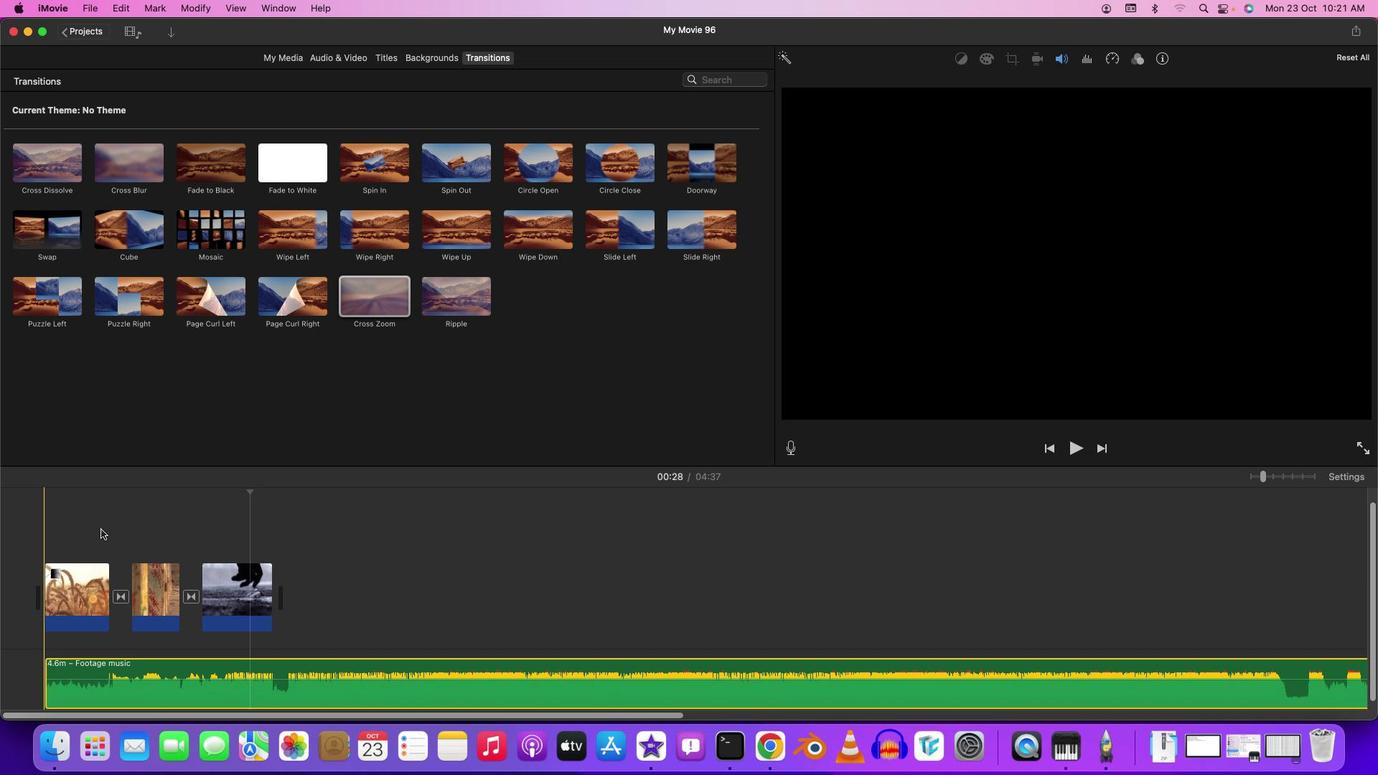 
Action: Mouse pressed left at (99, 527)
Screenshot: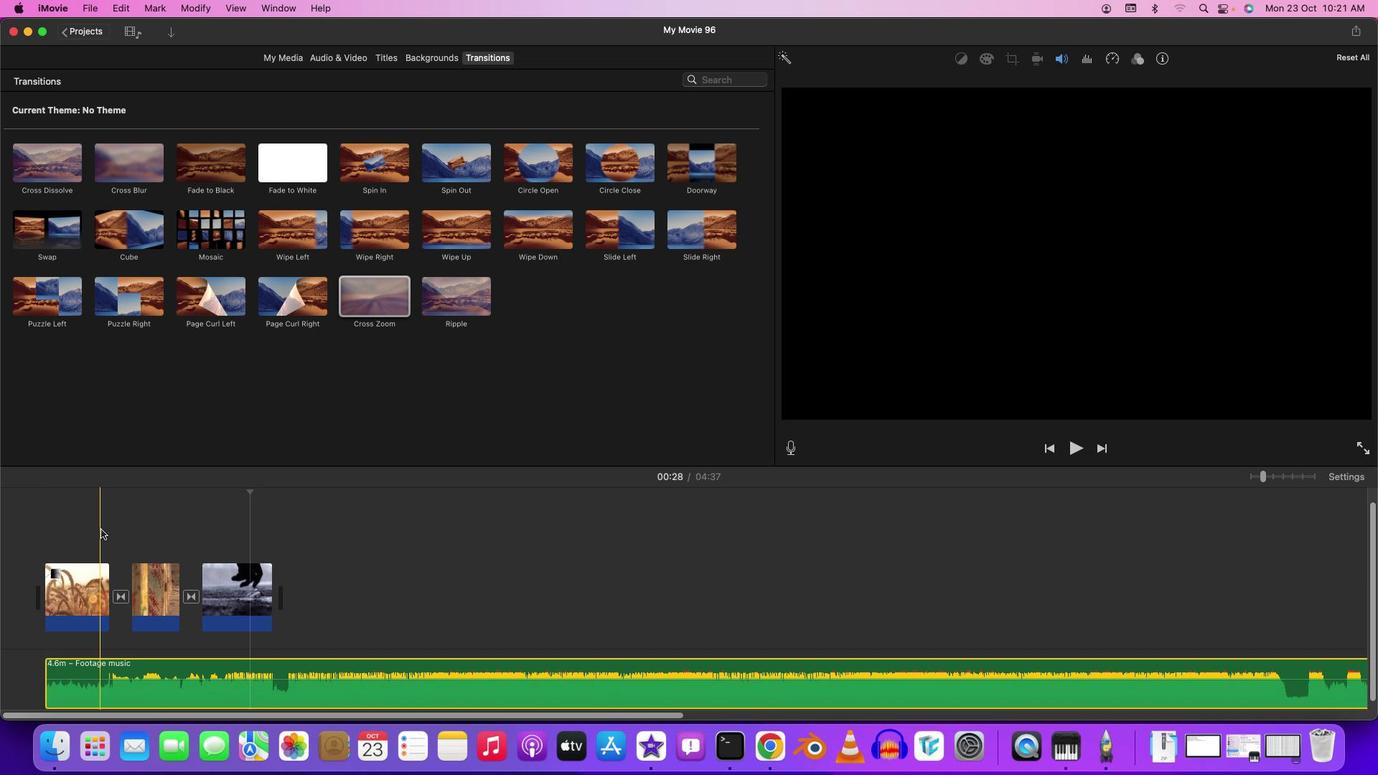 
Action: Key pressed Key.space
Screenshot: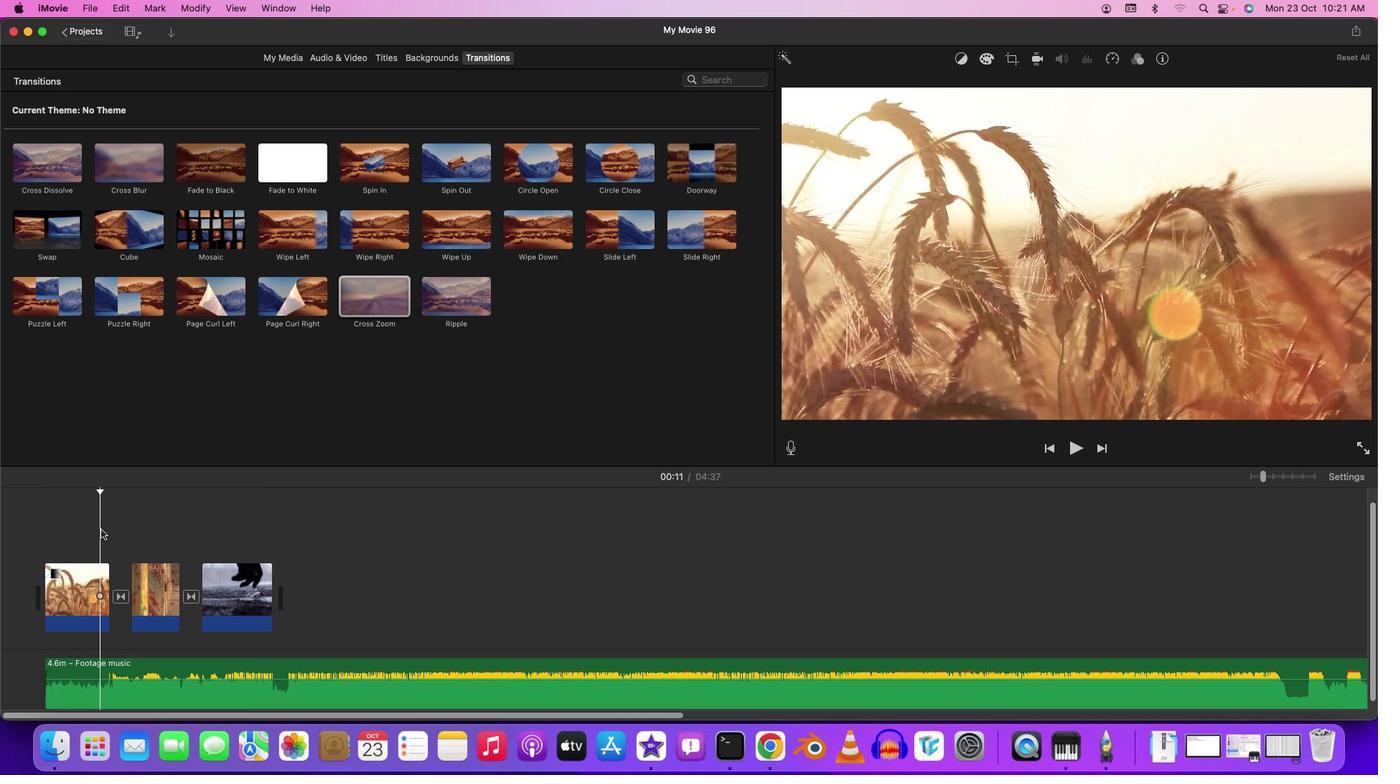 
Action: Mouse moved to (97, 534)
Screenshot: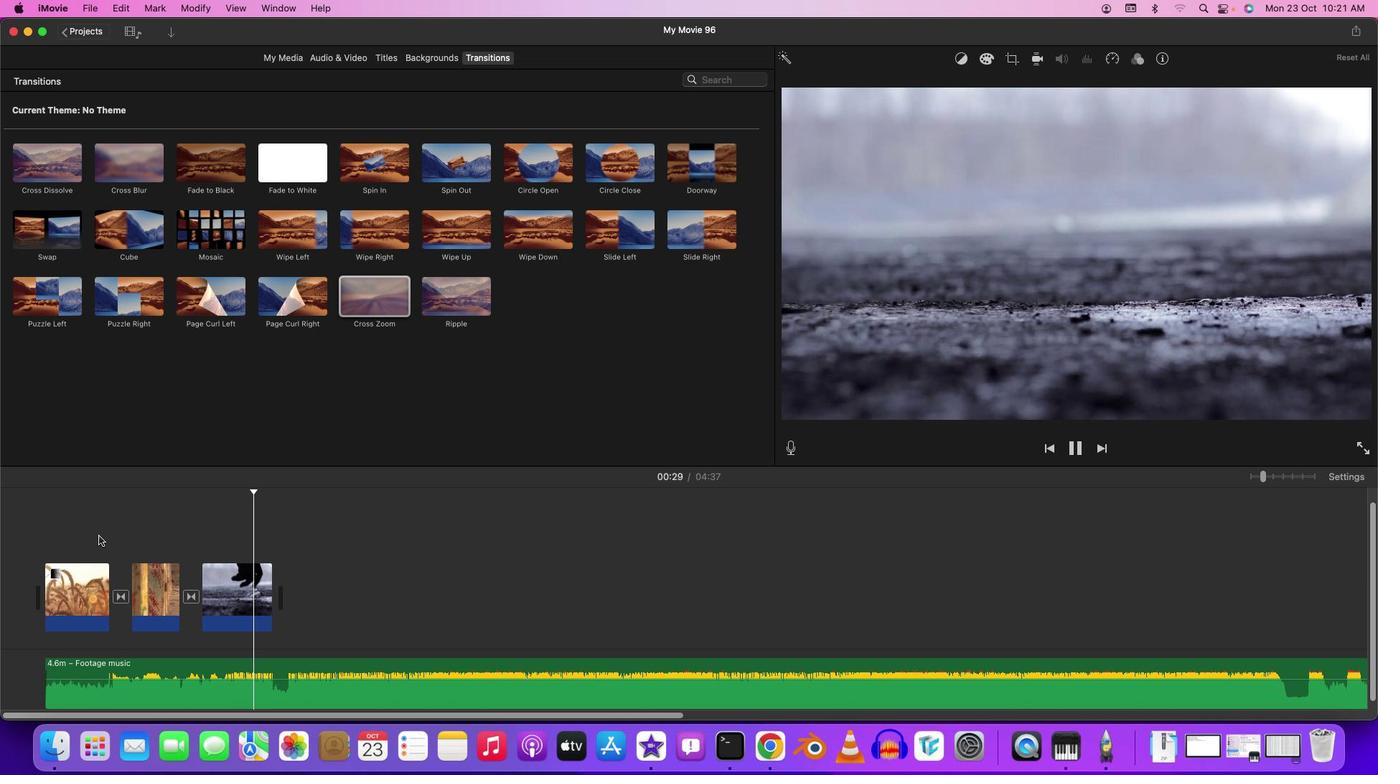 
Action: Key pressed Key.space
Screenshot: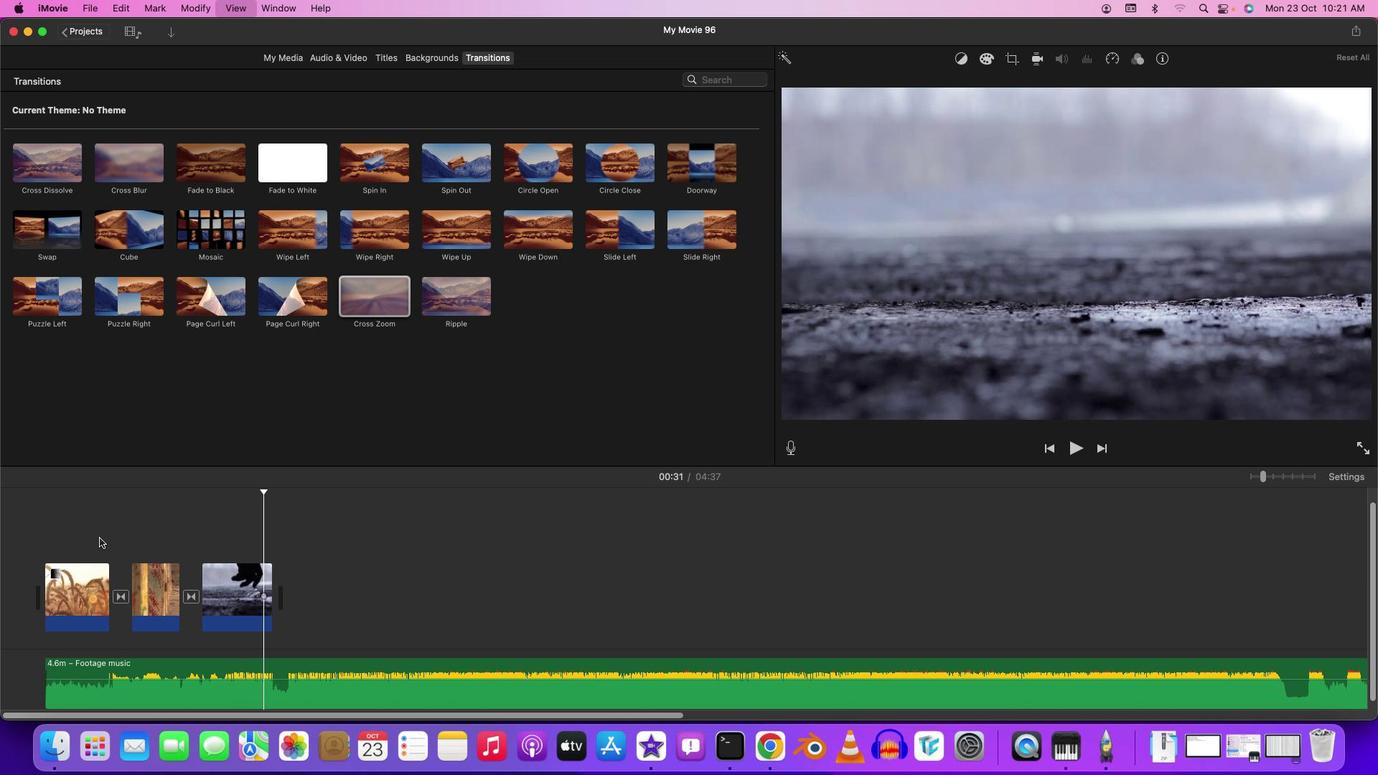 
Action: Mouse moved to (268, 616)
Screenshot: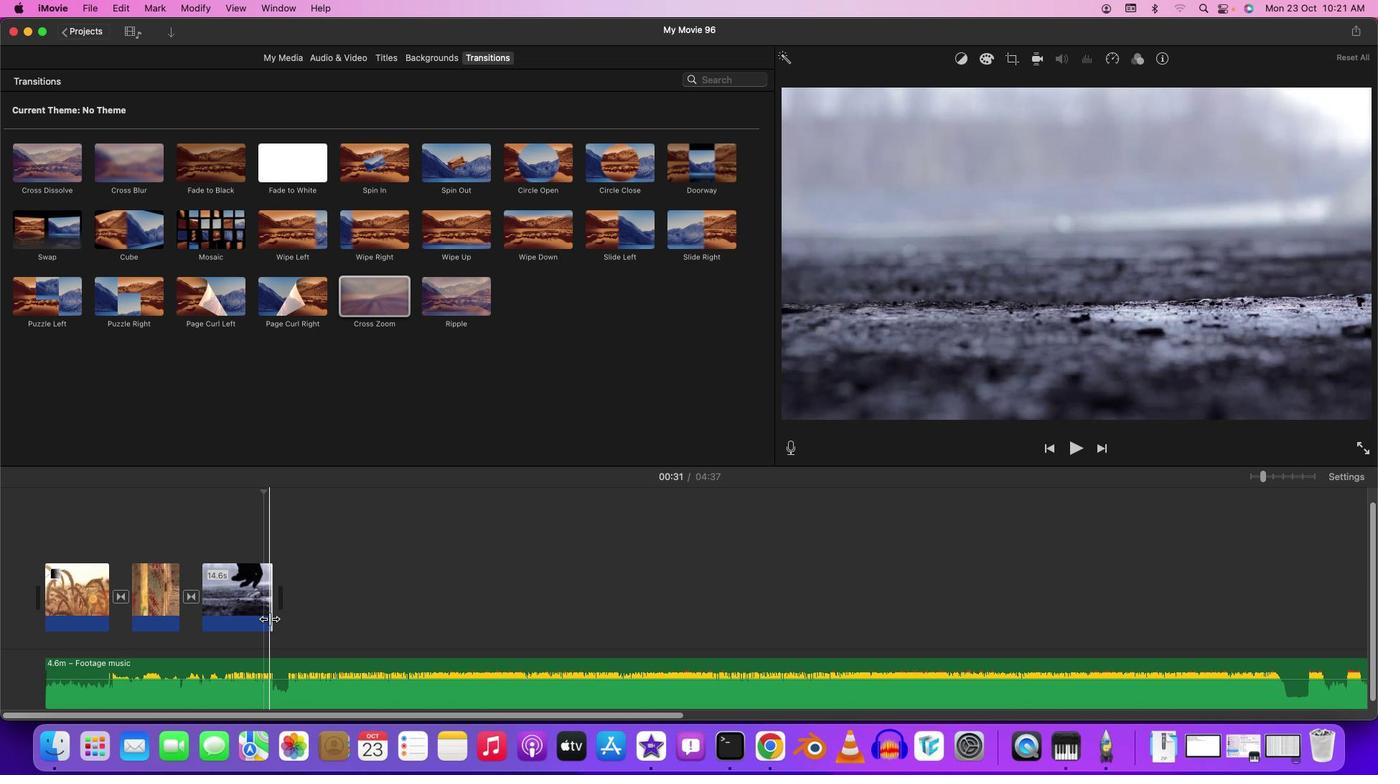 
Action: Mouse pressed left at (268, 616)
Screenshot: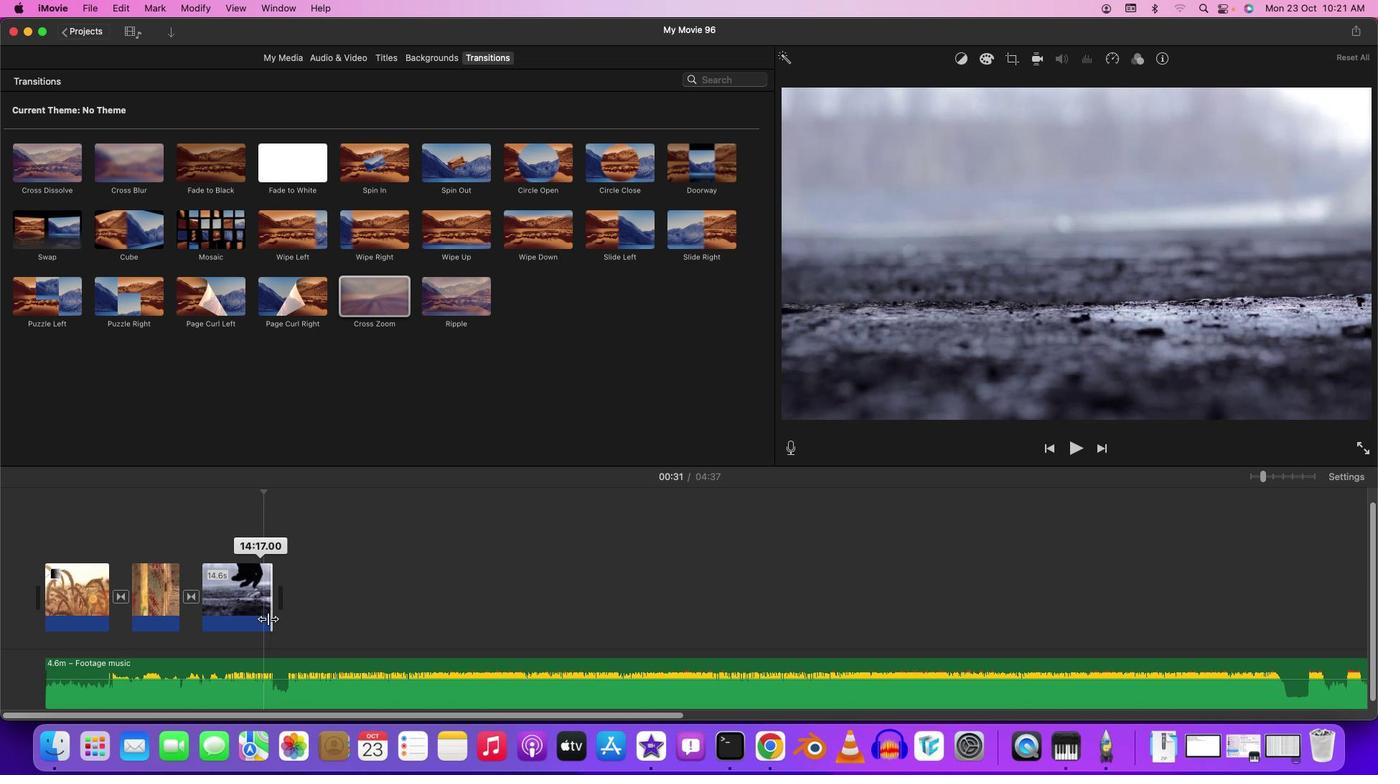 
Action: Mouse moved to (83, 664)
Screenshot: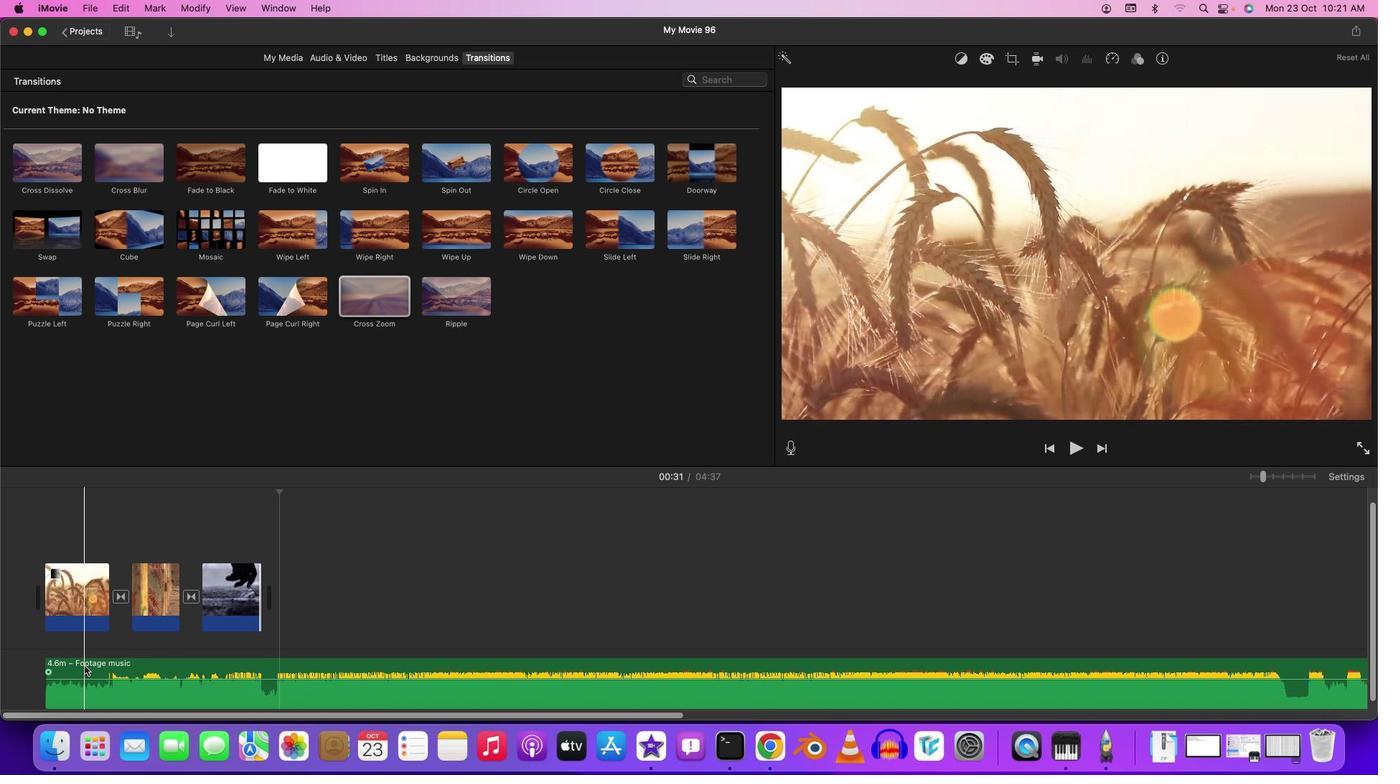 
Action: Mouse pressed left at (83, 664)
Screenshot: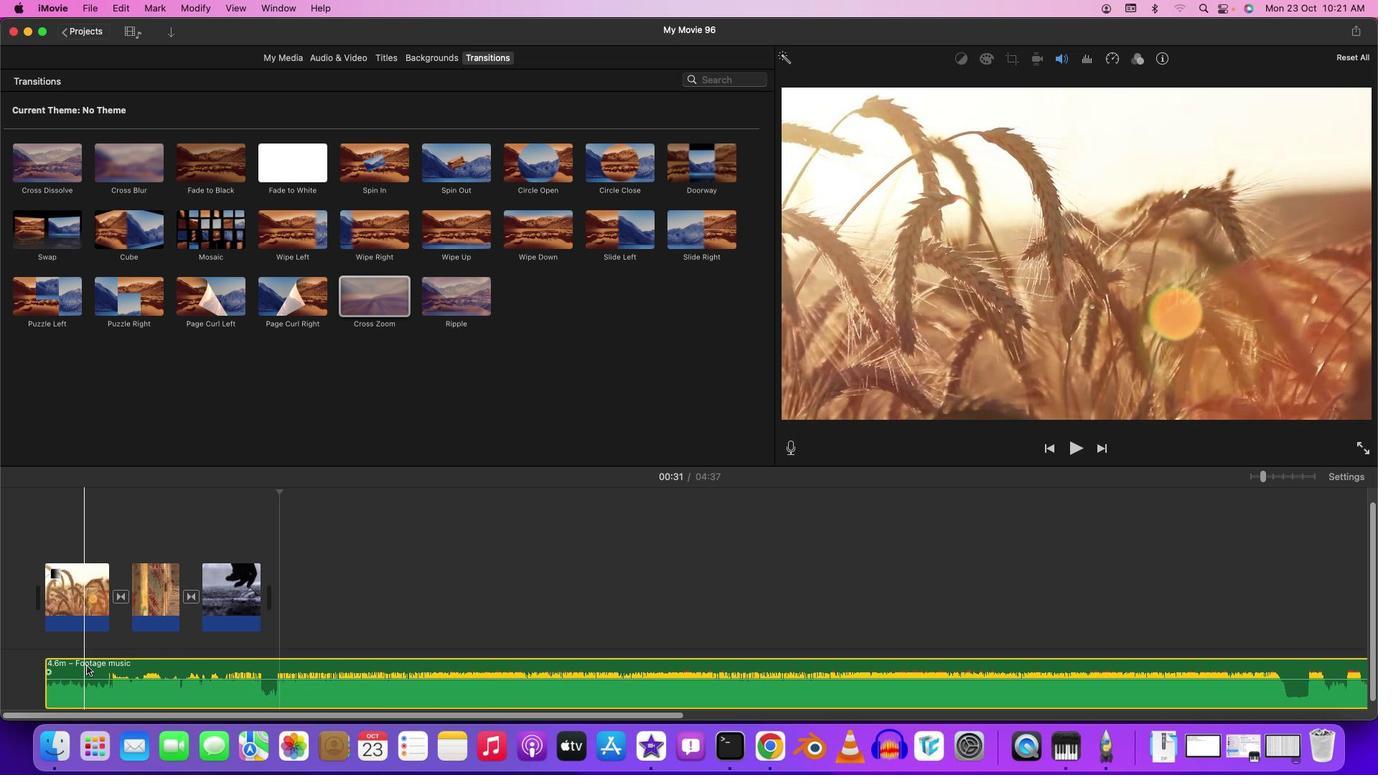 
Action: Mouse moved to (50, 678)
Screenshot: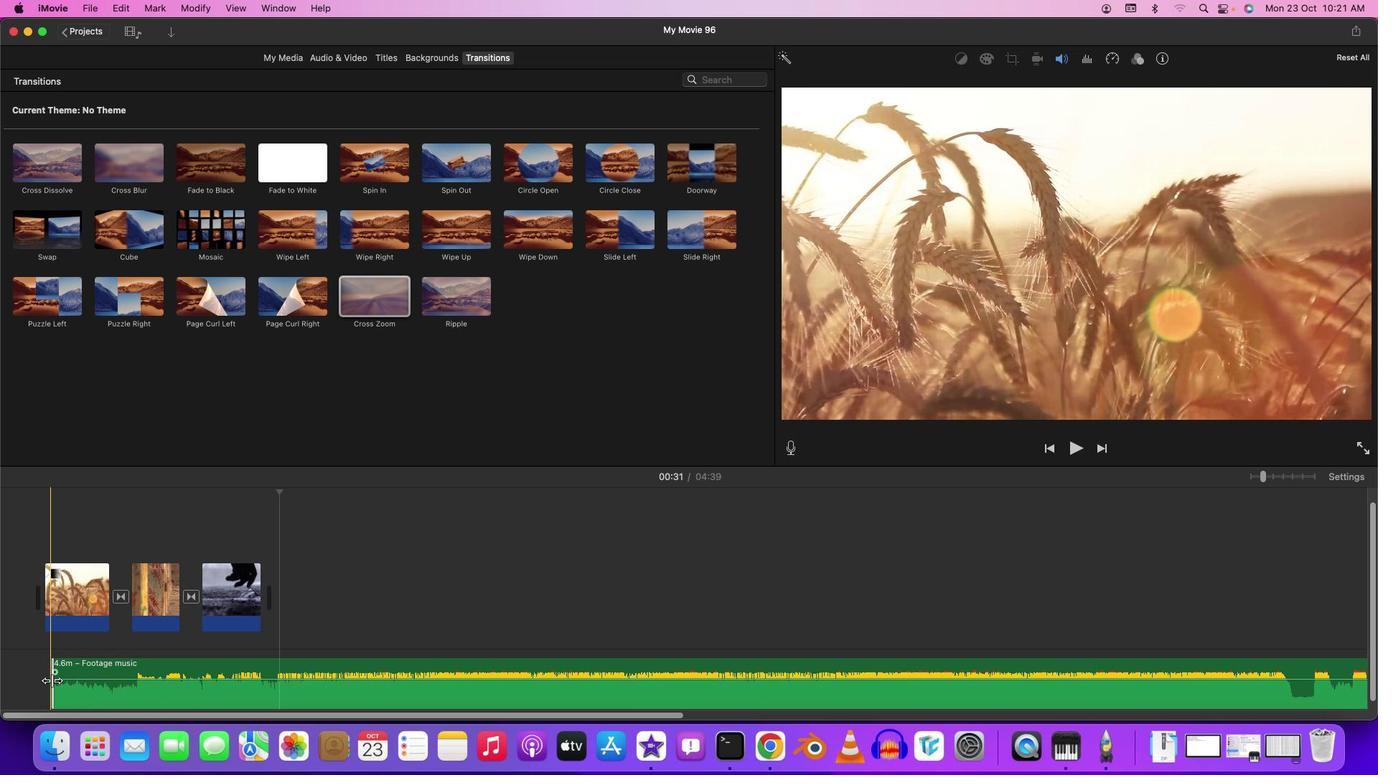 
Action: Mouse pressed left at (50, 678)
Screenshot: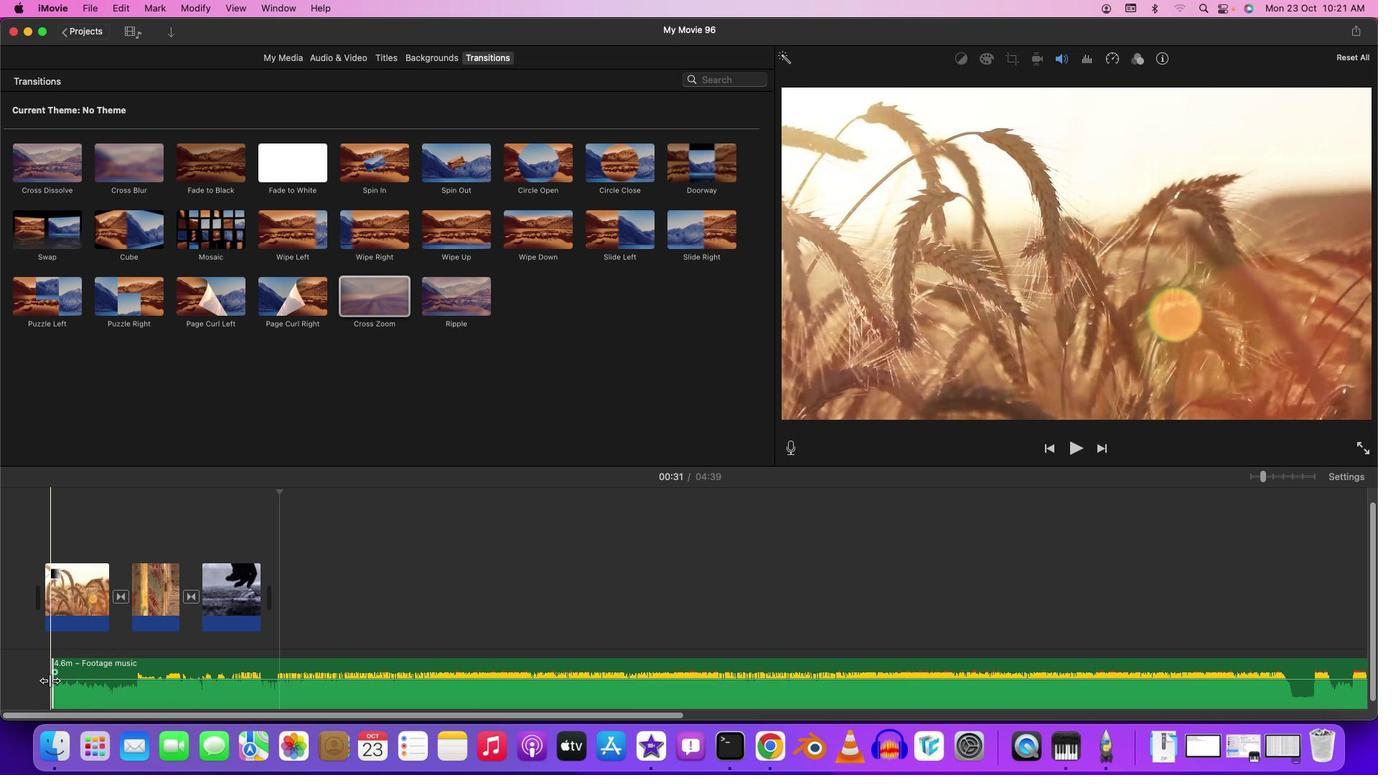 
Action: Mouse moved to (106, 663)
Screenshot: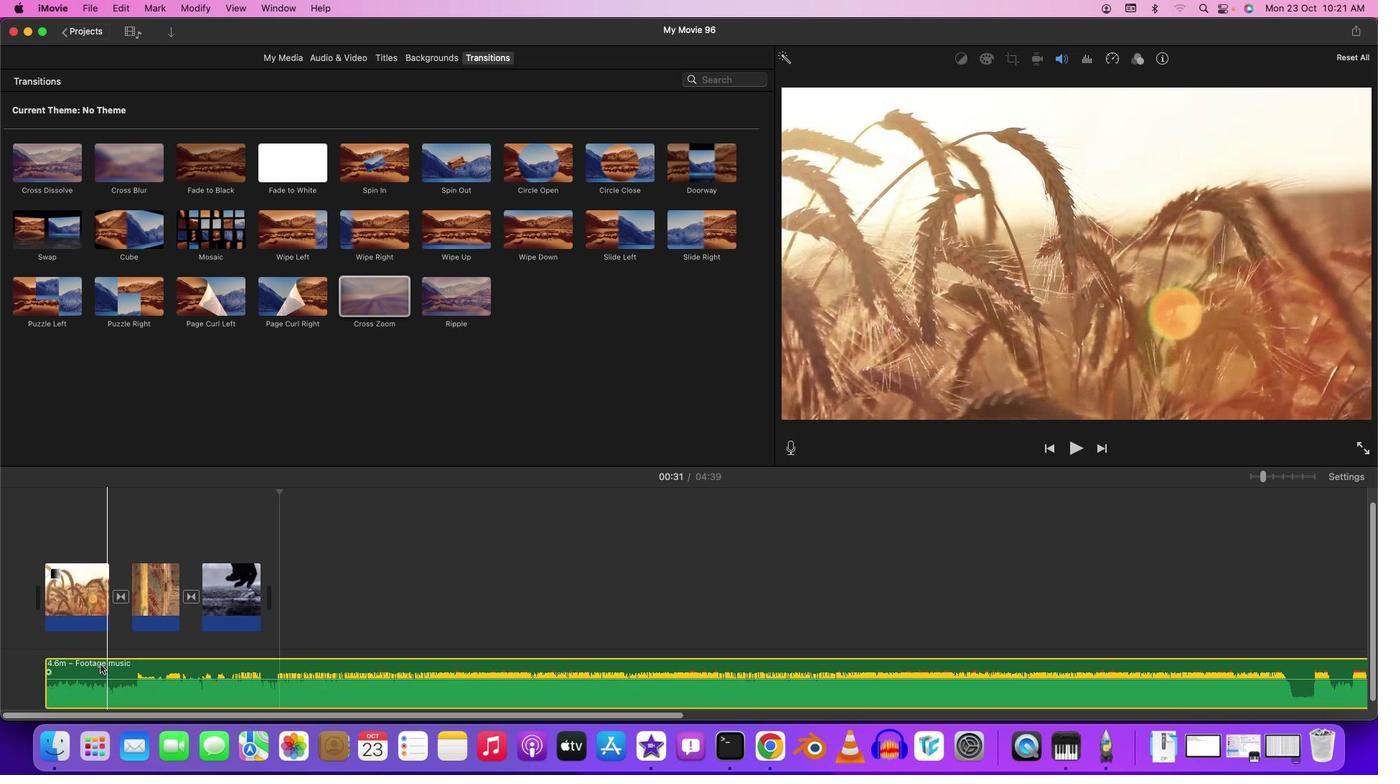 
Action: Mouse pressed left at (106, 663)
Screenshot: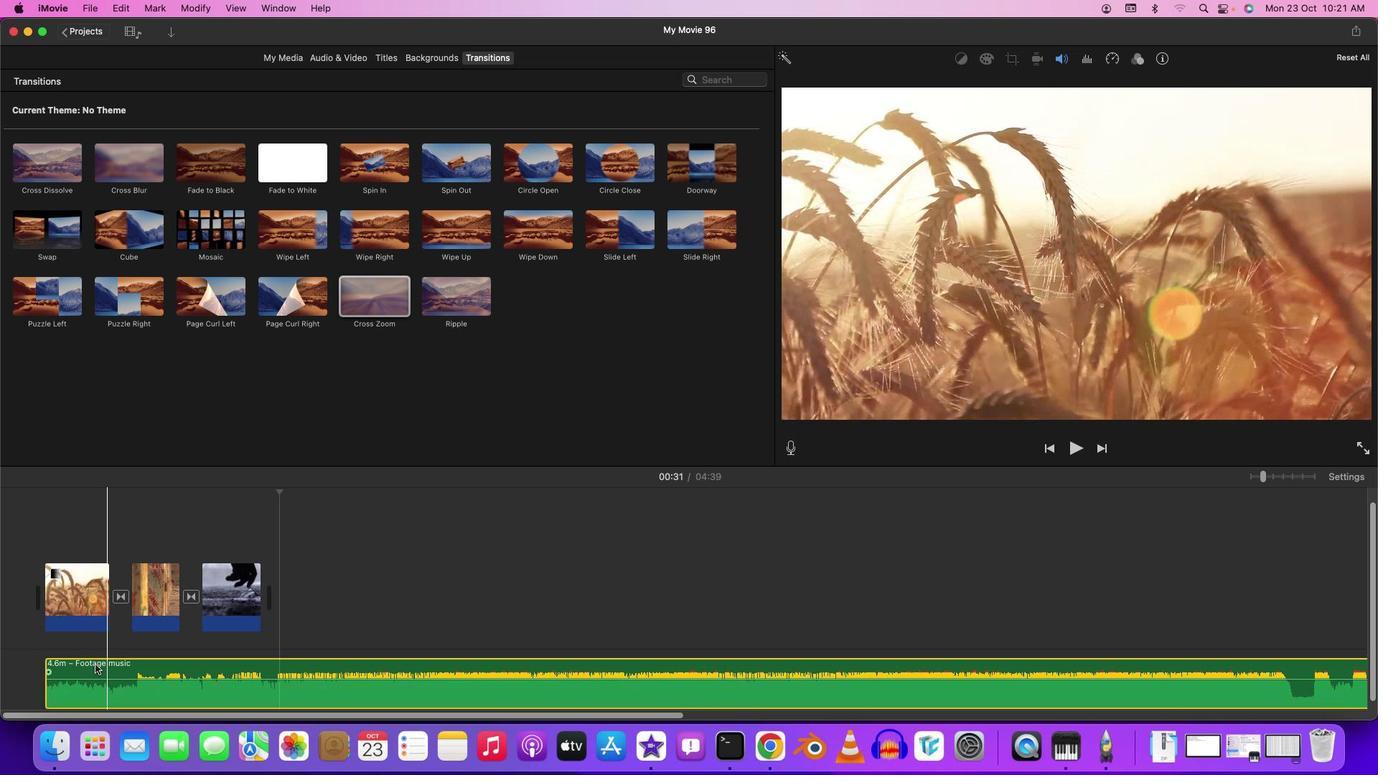
Action: Mouse moved to (42, 519)
Screenshot: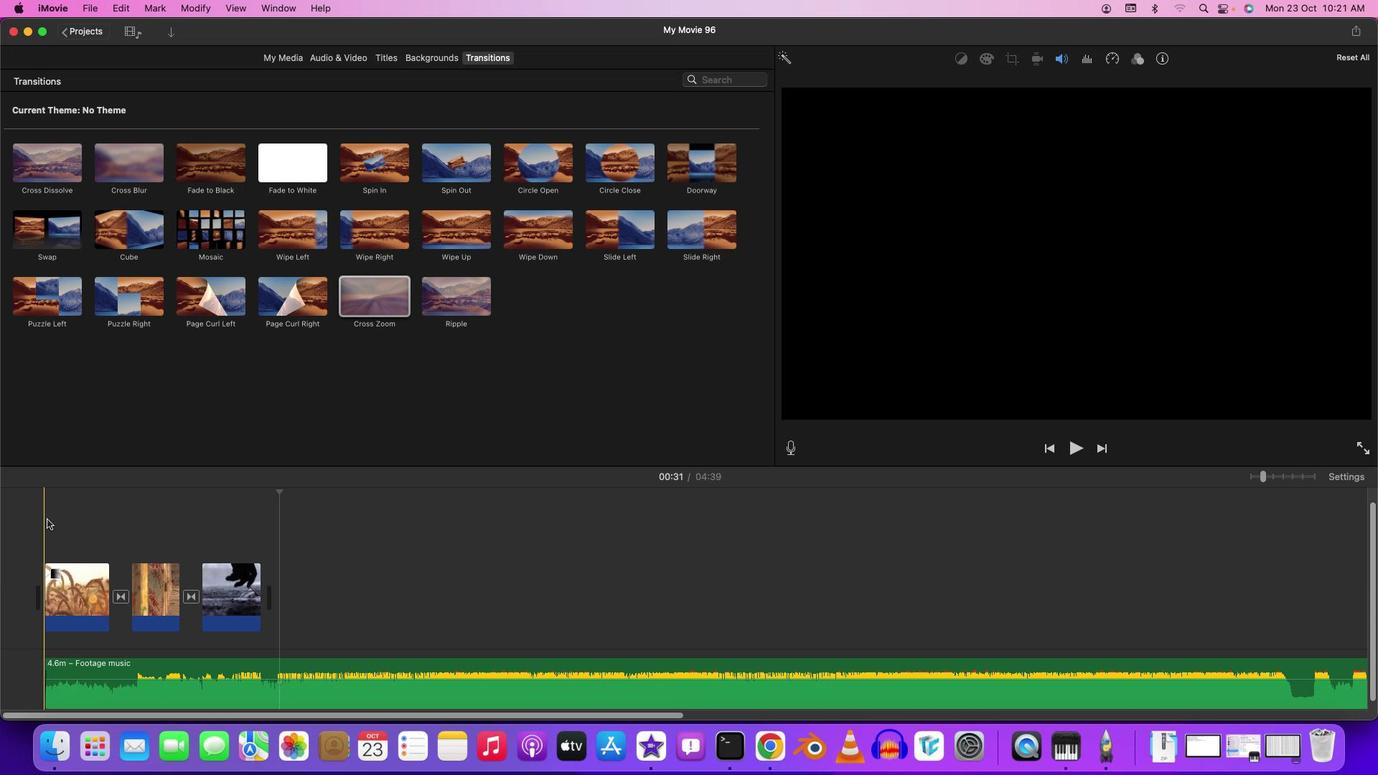 
Action: Mouse pressed left at (42, 519)
Screenshot: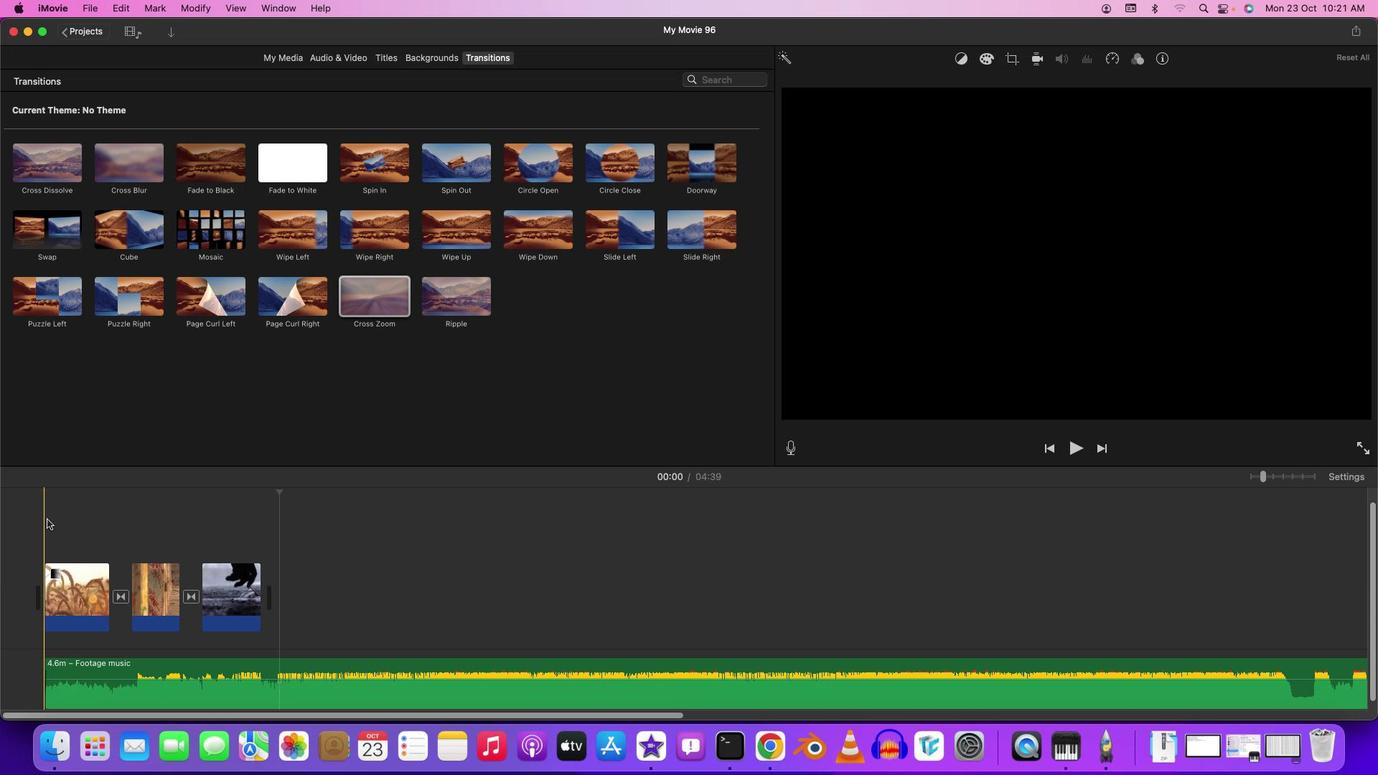 
Action: Mouse moved to (104, 508)
Screenshot: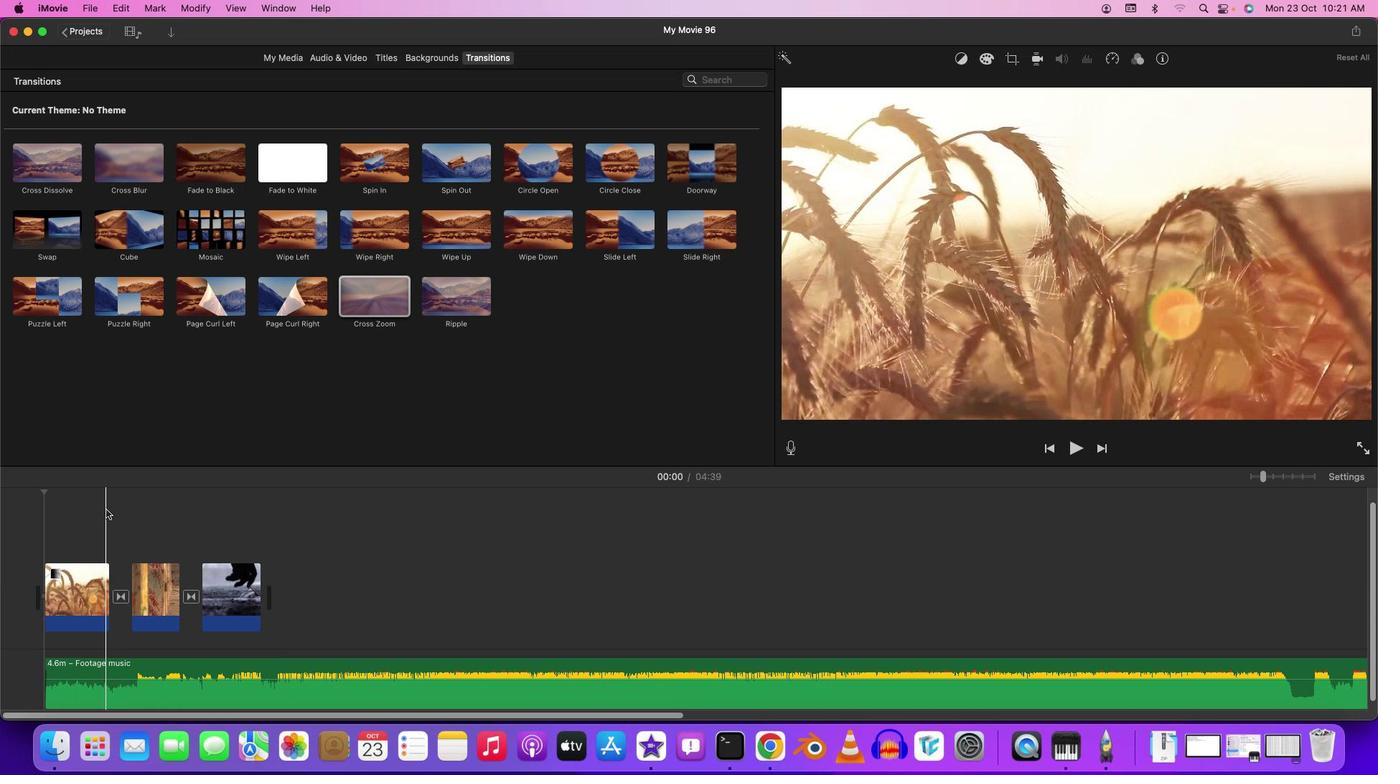 
Action: Mouse pressed left at (104, 508)
Screenshot: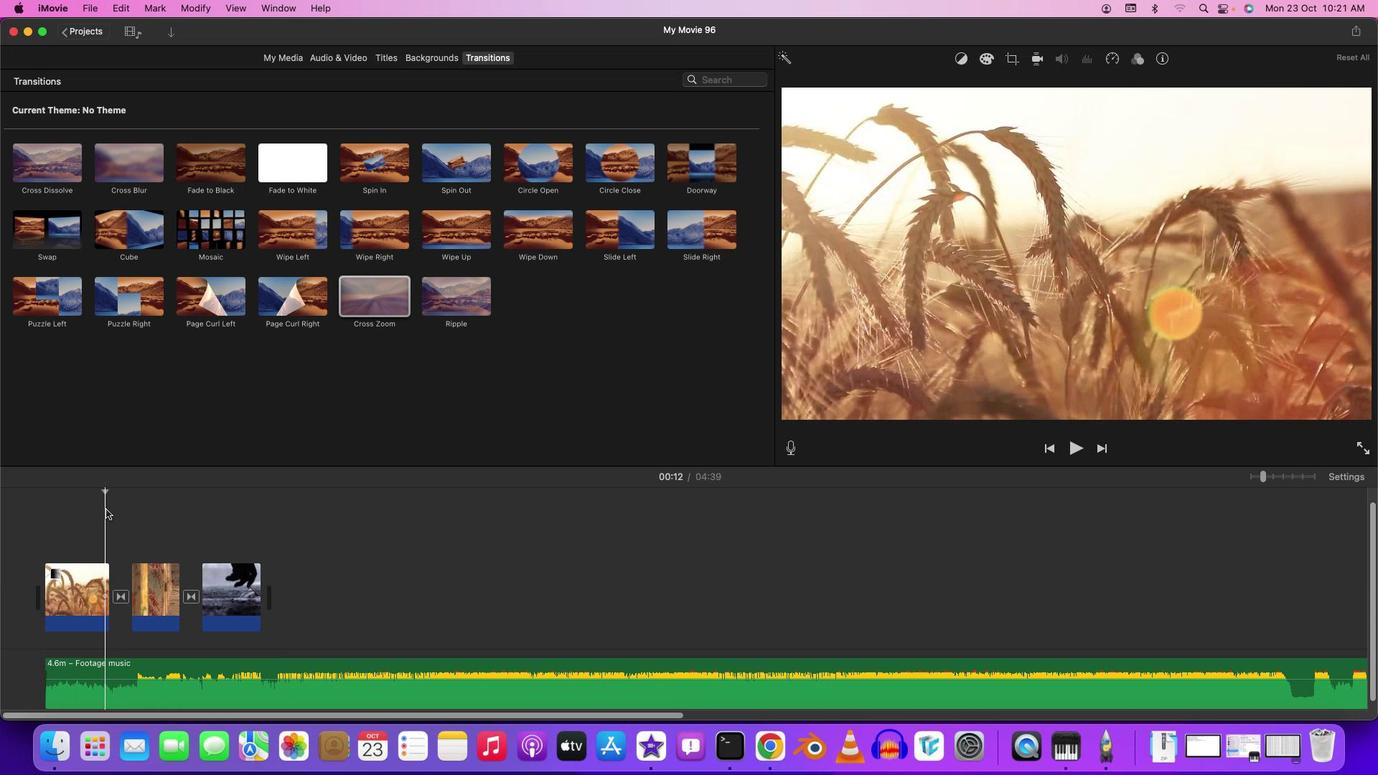 
Action: Mouse moved to (103, 508)
Screenshot: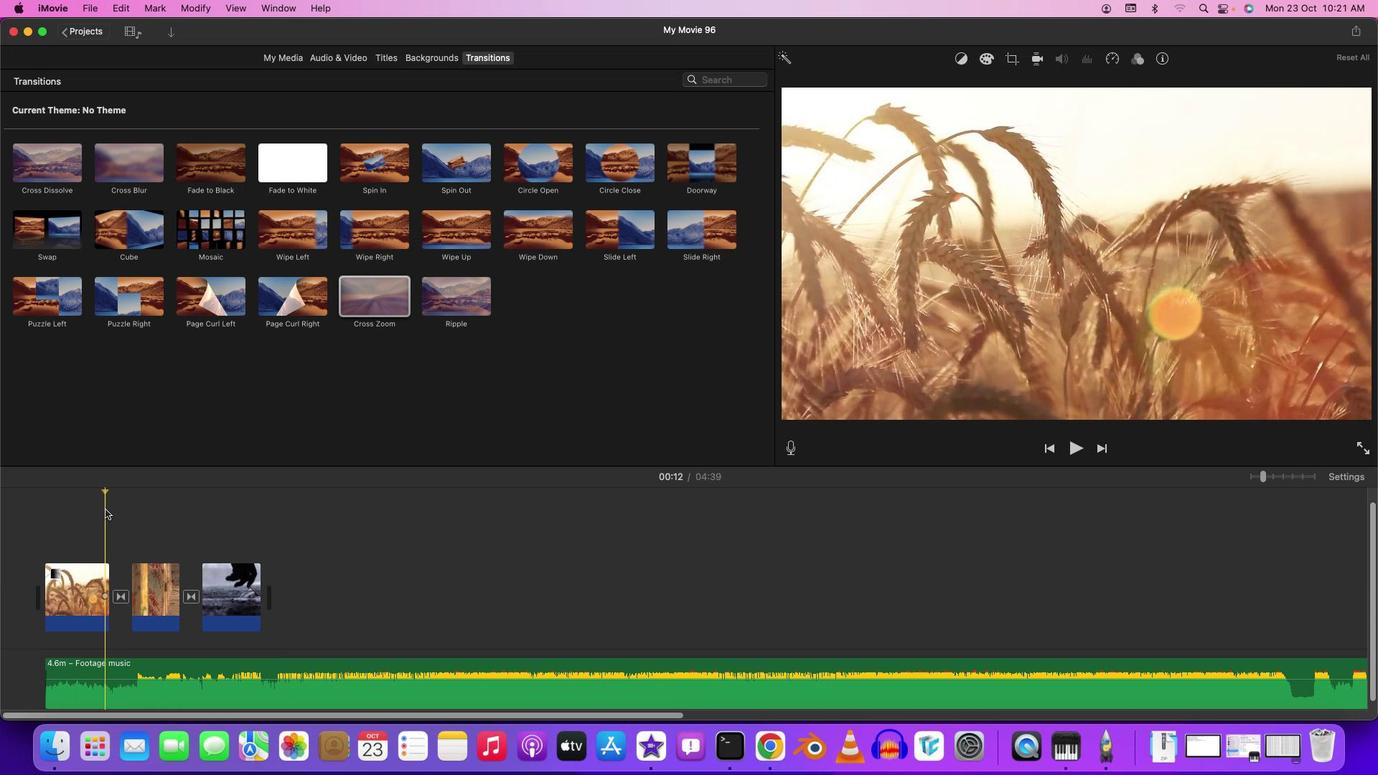 
Action: Key pressed Key.spaceKey.space
Screenshot: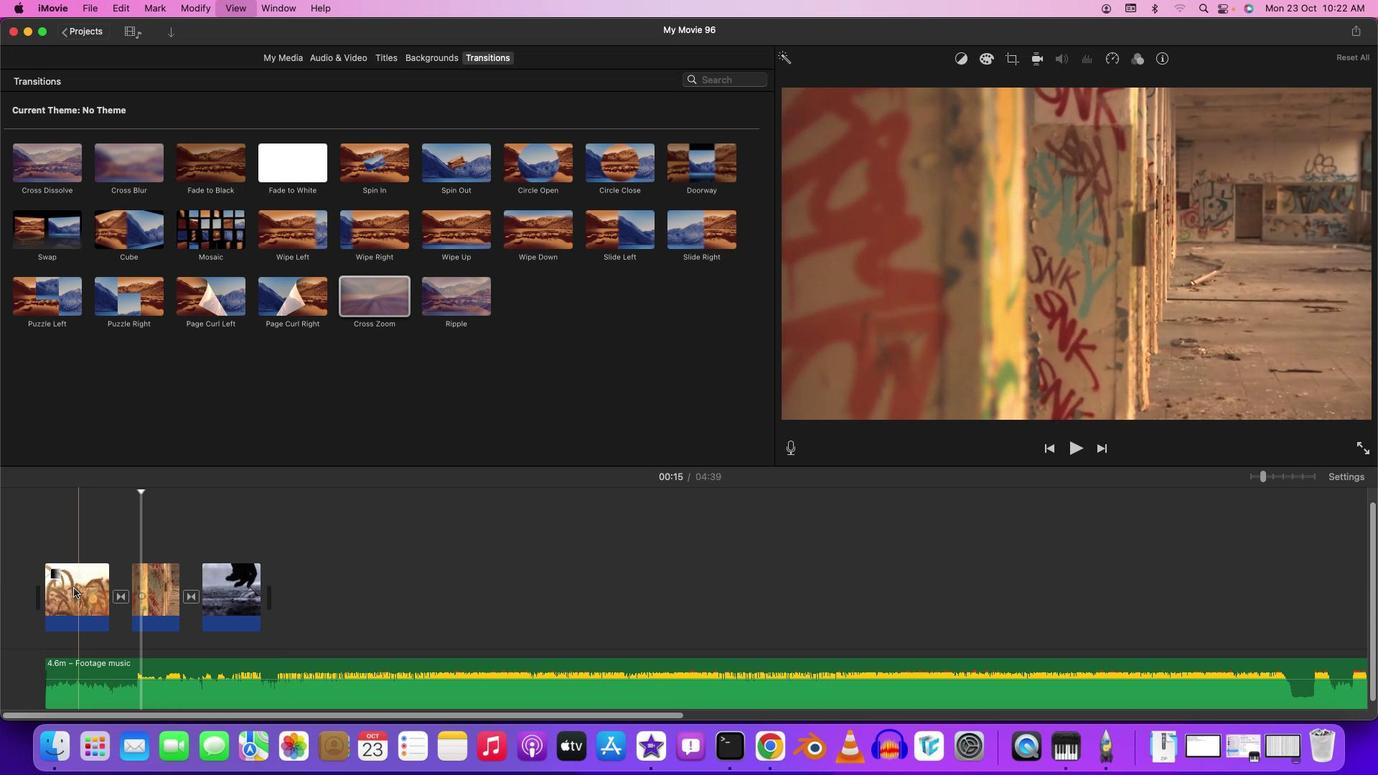 
Action: Mouse moved to (43, 687)
Screenshot: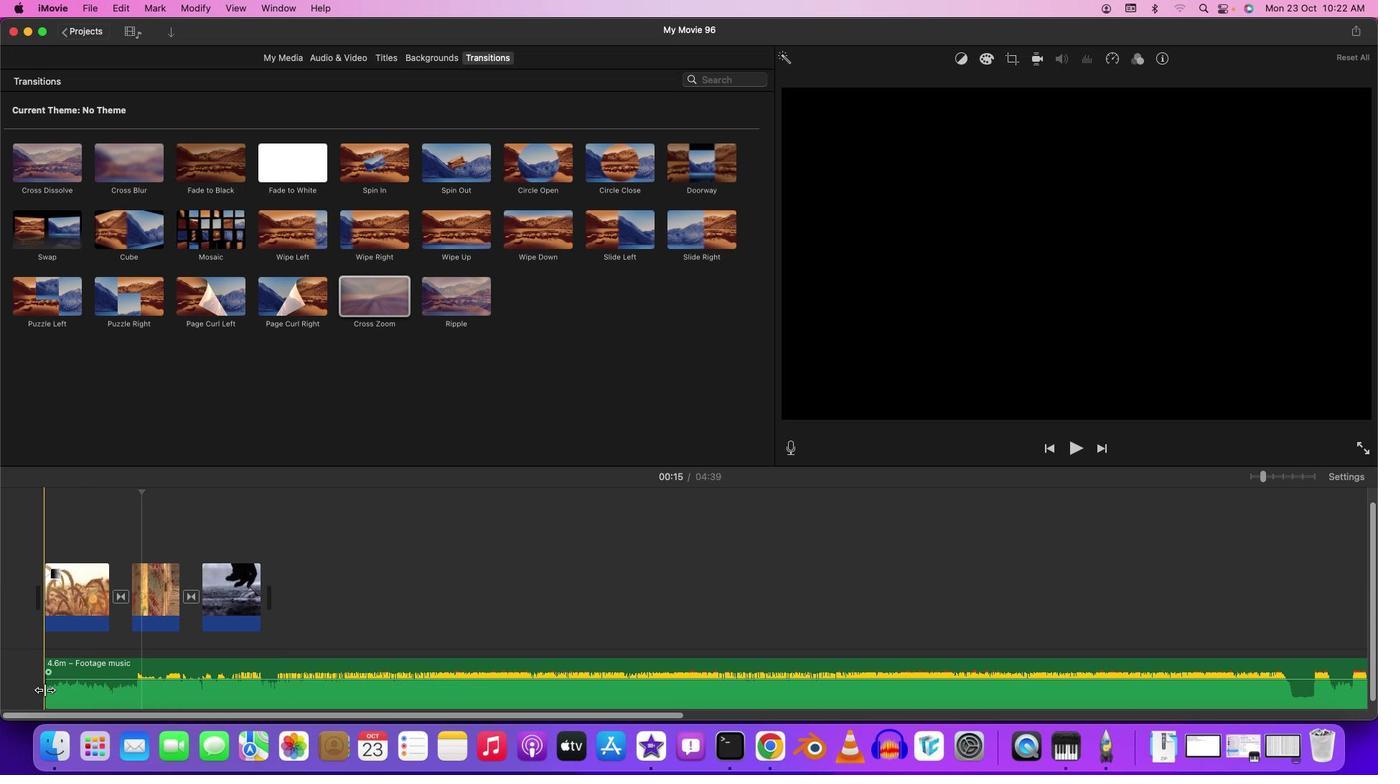
Action: Mouse pressed left at (43, 687)
Screenshot: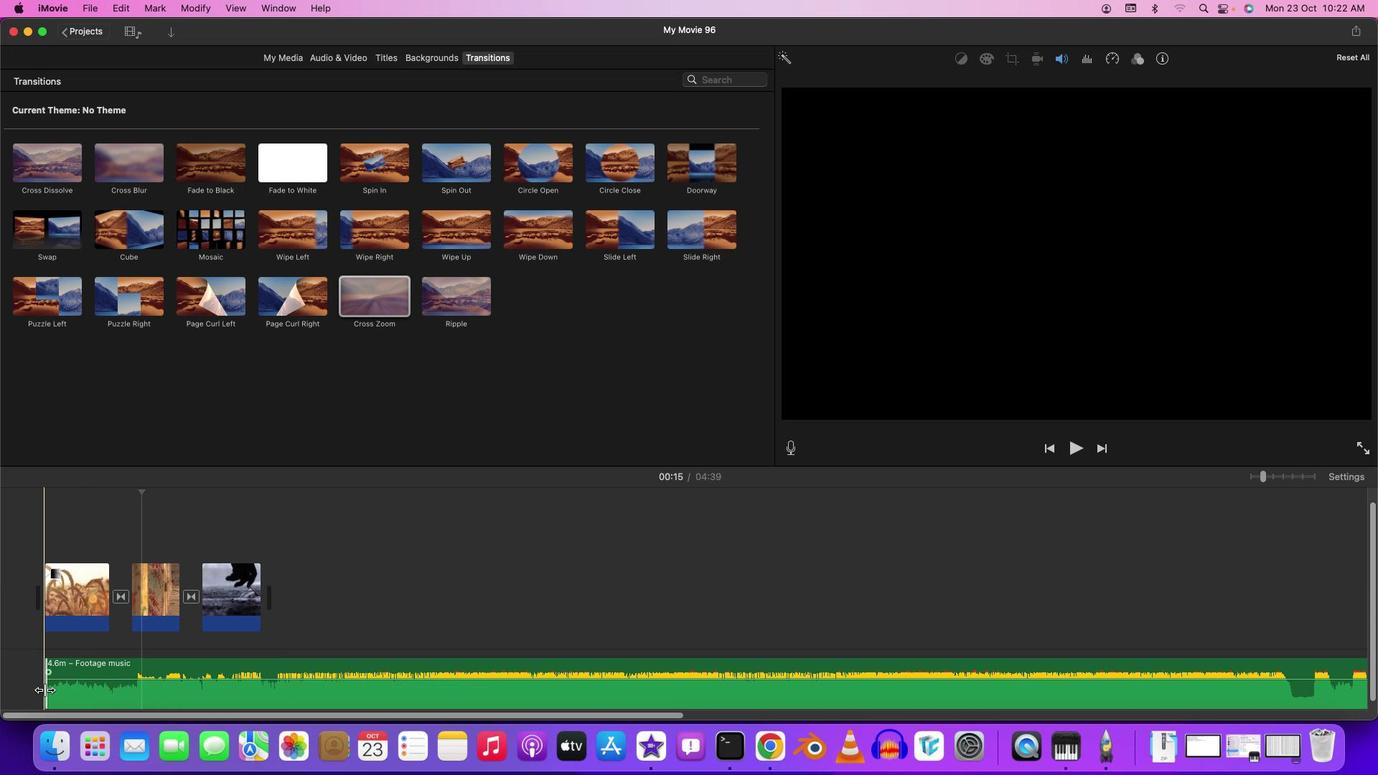 
Action: Mouse moved to (129, 667)
Screenshot: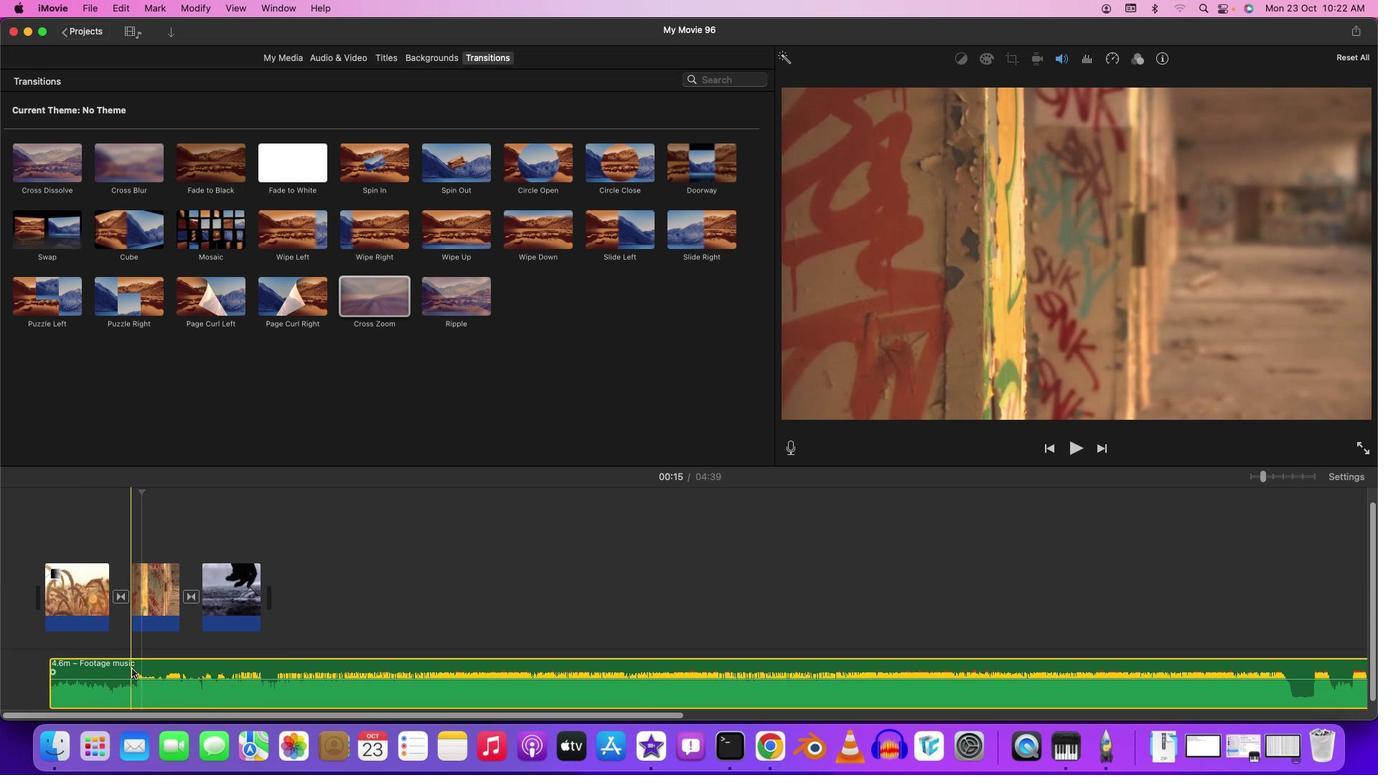 
Action: Mouse pressed left at (129, 667)
Screenshot: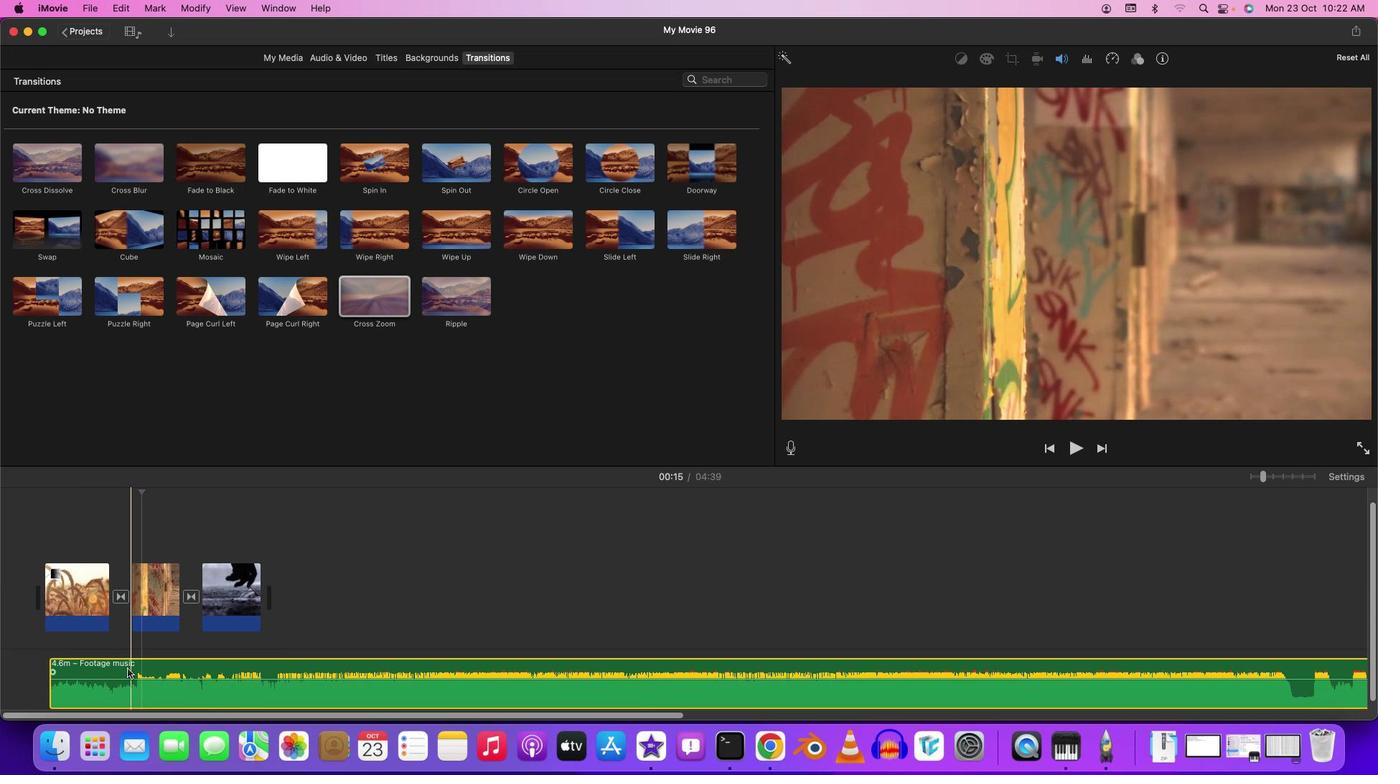 
Action: Mouse moved to (100, 540)
Screenshot: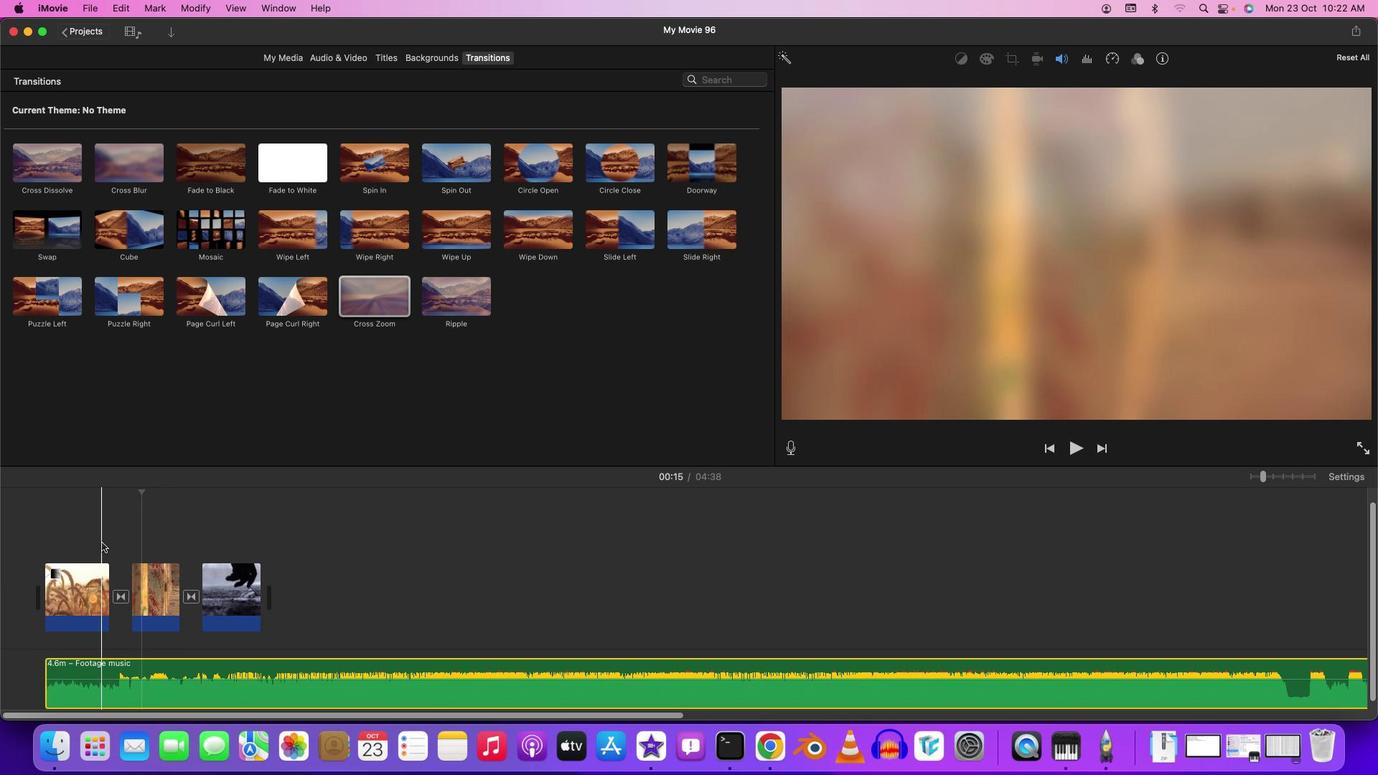 
Action: Mouse pressed left at (100, 540)
Screenshot: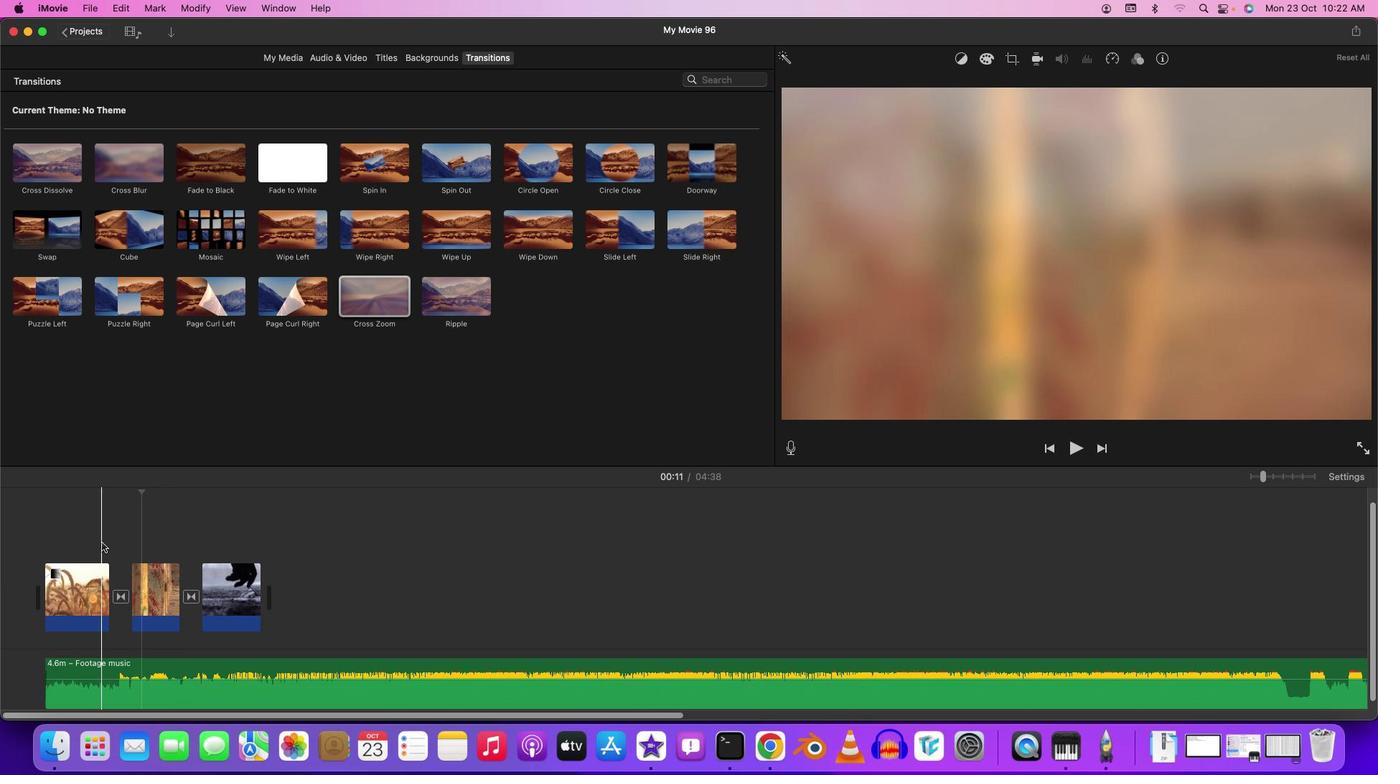
Action: Key pressed Key.spaceKey.spaceKey.spaceKey.space
Screenshot: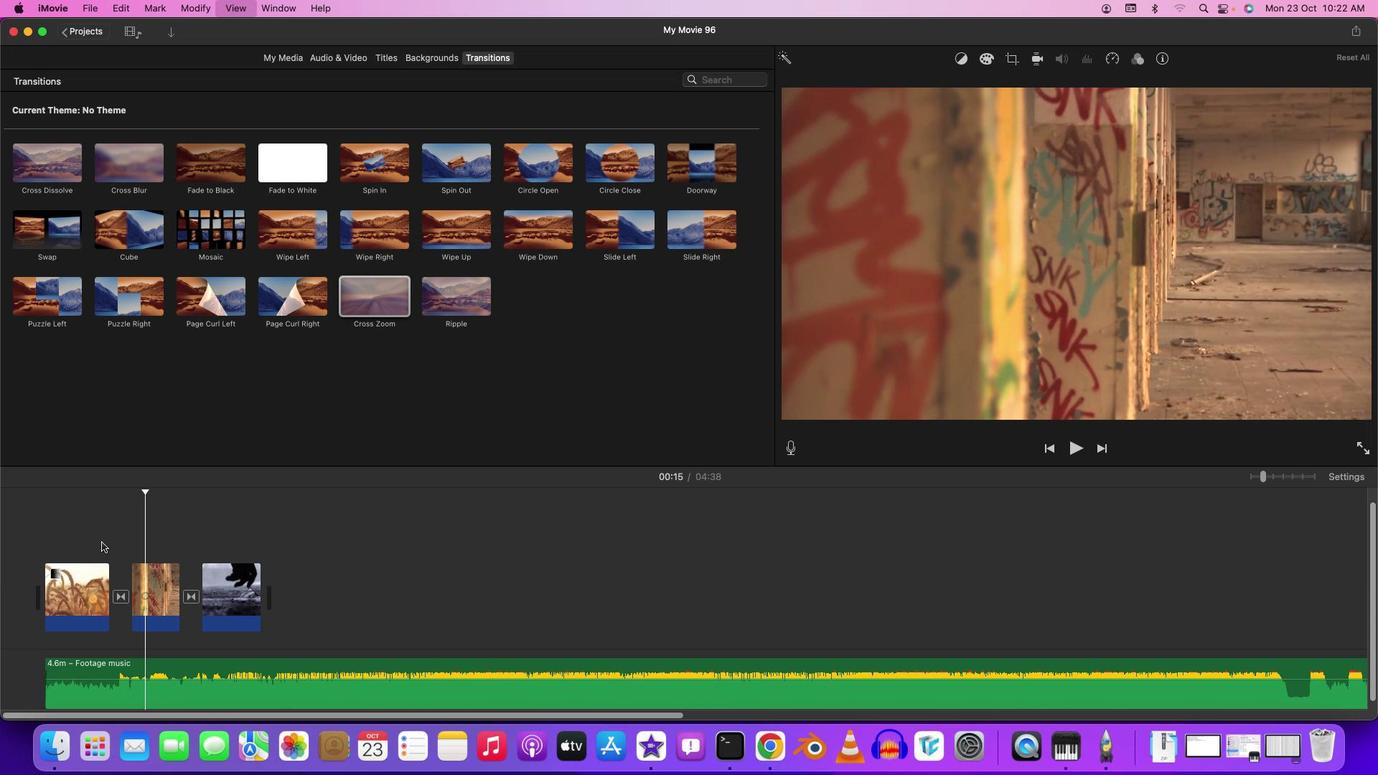 
Action: Mouse pressed left at (100, 540)
Screenshot: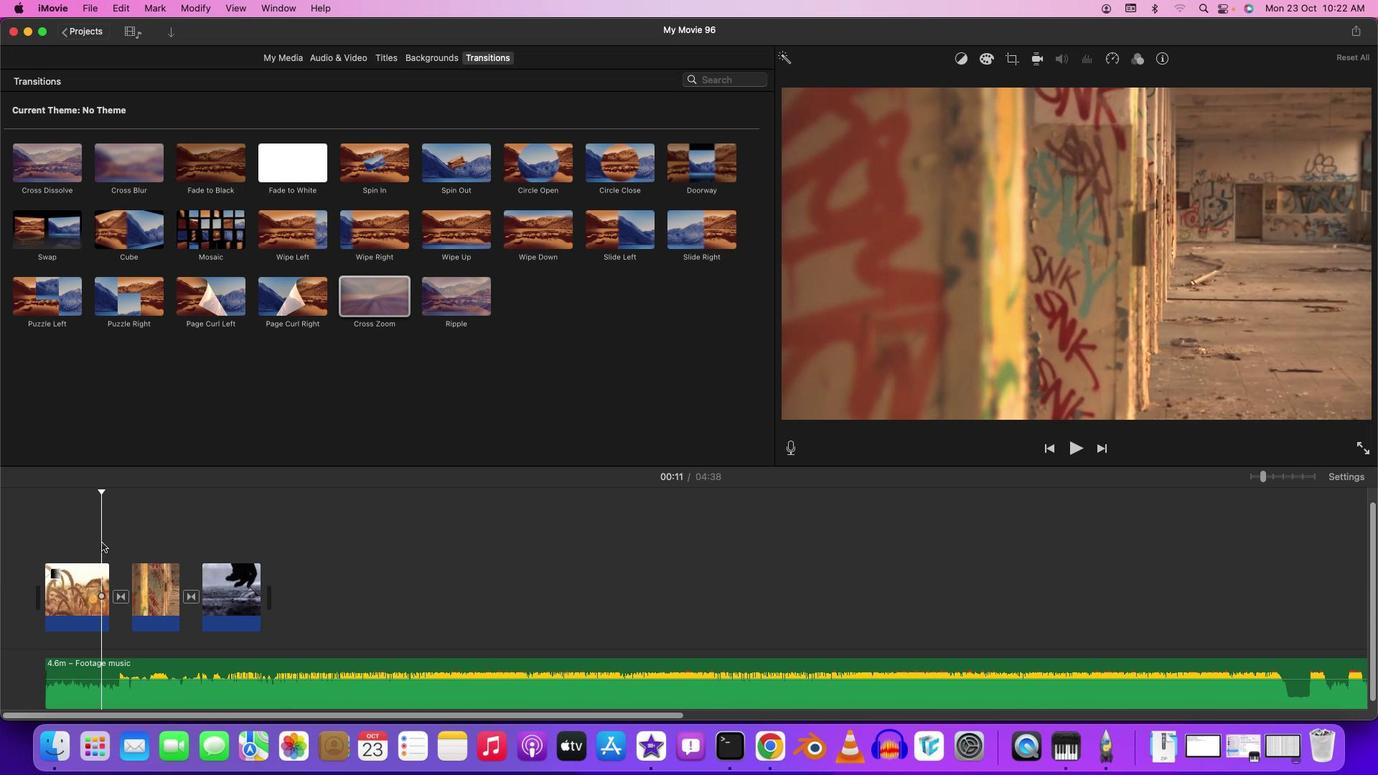 
Action: Mouse moved to (99, 540)
